 Task: Go to Program & Features. Select Whole Food Market. Add to cart Fair Trade Organic Coffee Beans-1. Place order for Cole Ward, _x000D_
16610 Lowe Rd_x000D_
Hudson, Michigan(MI), 49247, Cell Number (517) 448-8150
Action: Mouse moved to (34, 68)
Screenshot: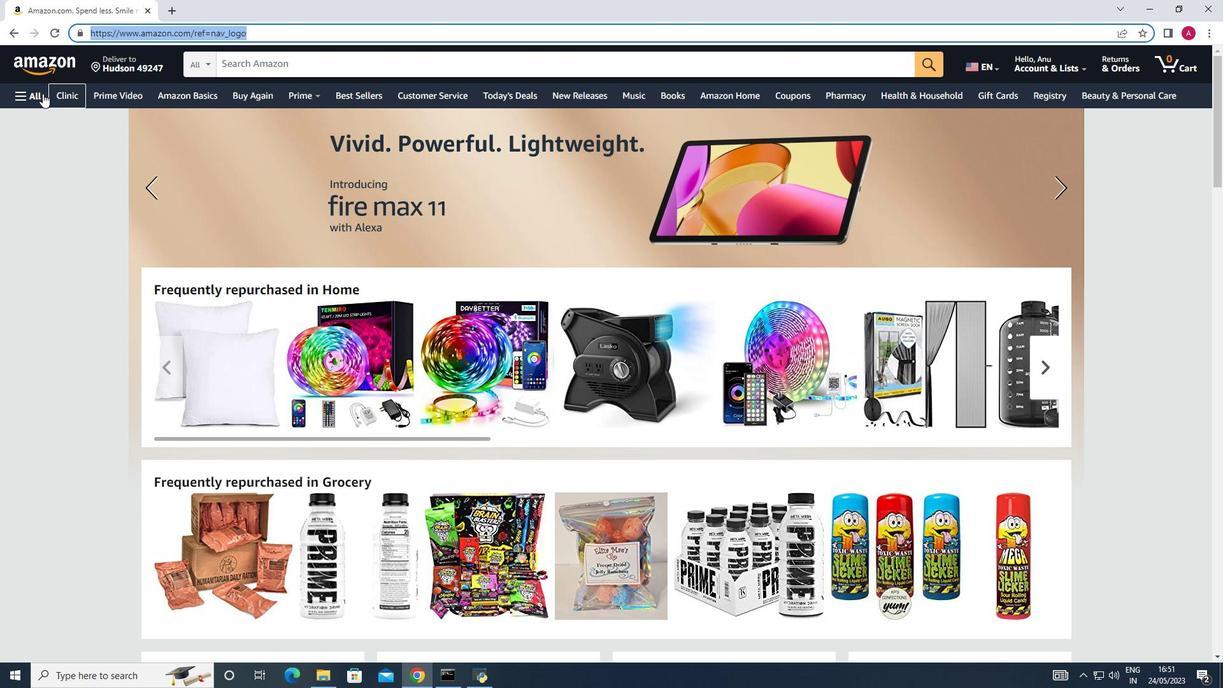 
Action: Mouse pressed left at (34, 68)
Screenshot: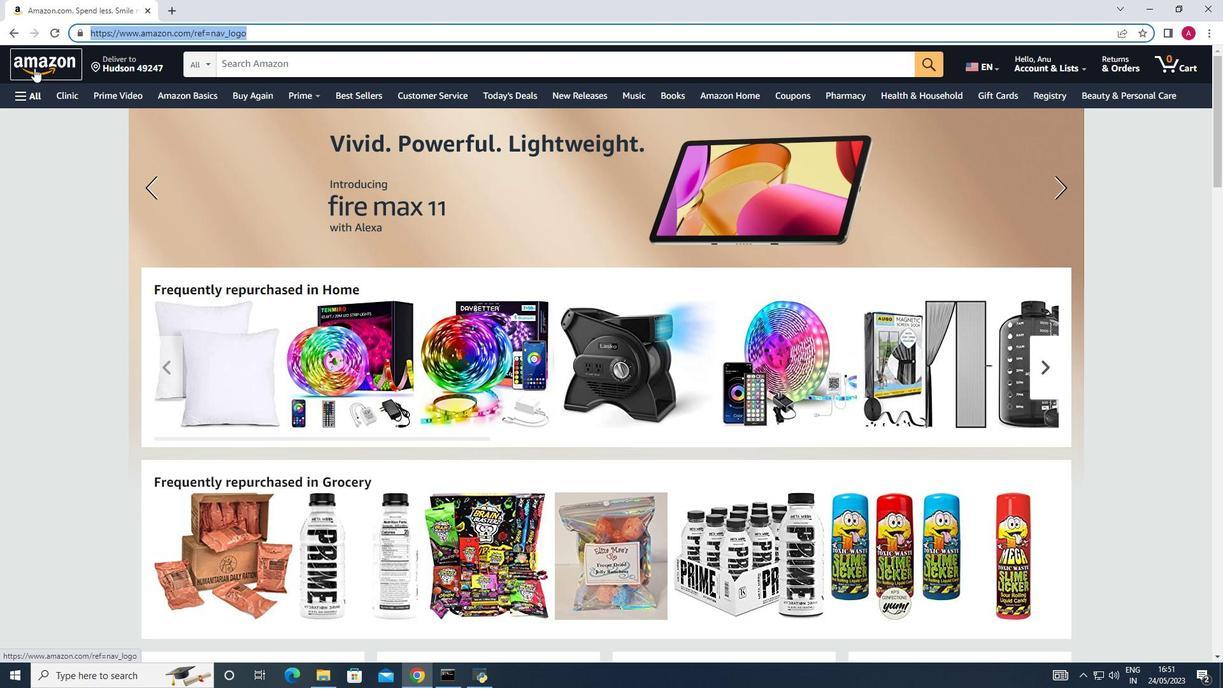 
Action: Mouse moved to (22, 95)
Screenshot: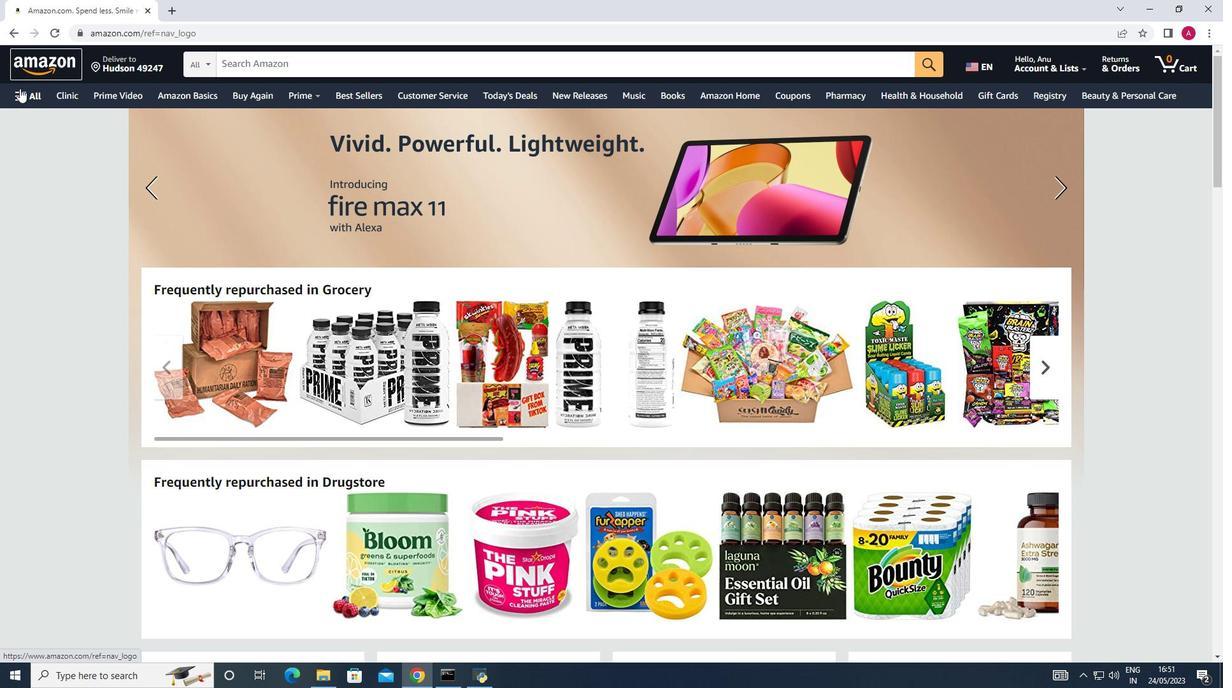 
Action: Mouse pressed left at (22, 95)
Screenshot: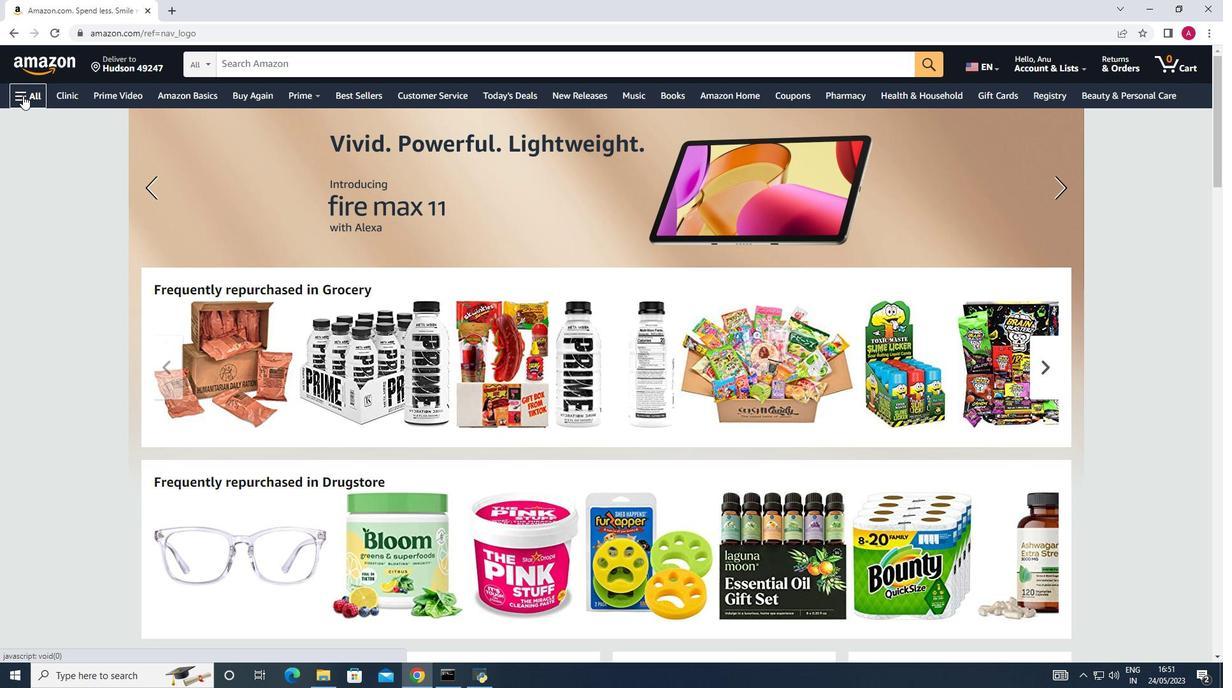 
Action: Mouse moved to (91, 516)
Screenshot: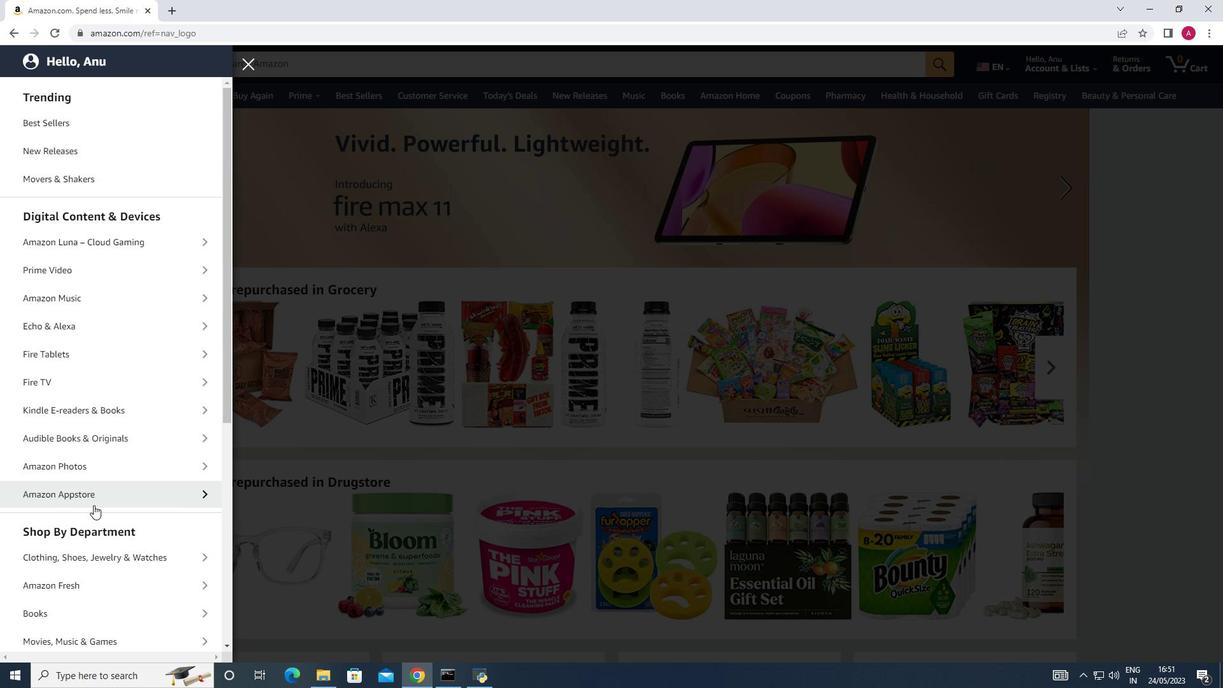 
Action: Mouse scrolled (91, 516) with delta (0, 0)
Screenshot: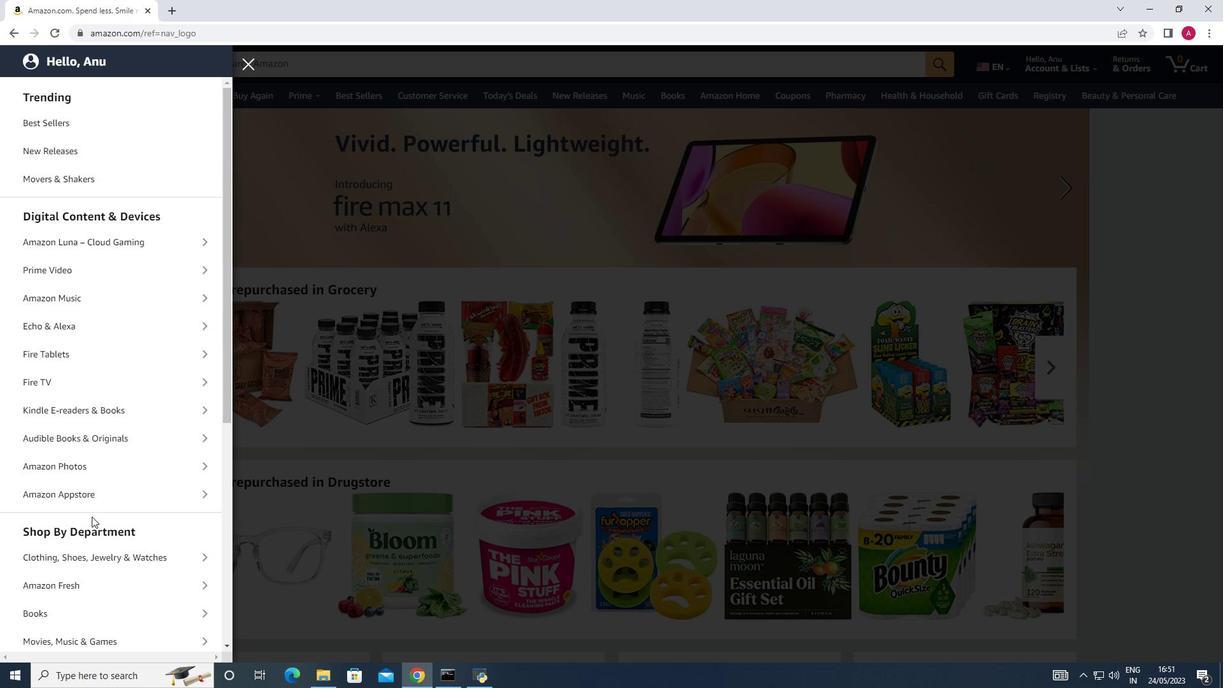
Action: Mouse scrolled (91, 516) with delta (0, 0)
Screenshot: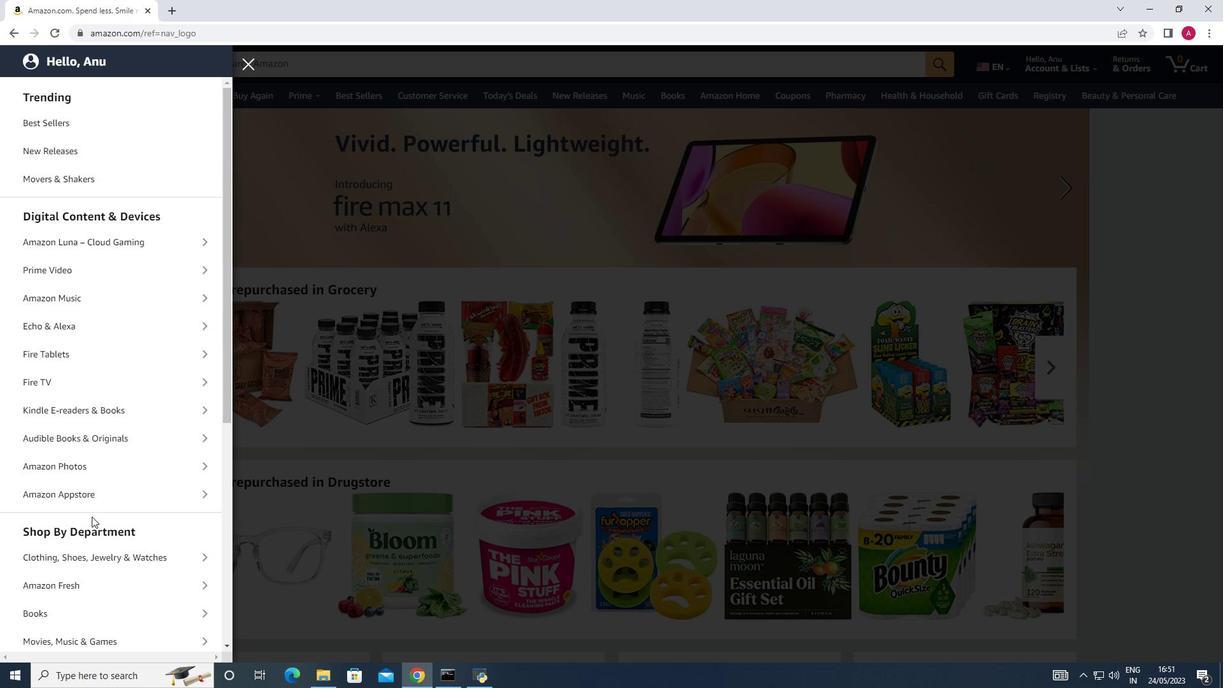 
Action: Mouse scrolled (91, 516) with delta (0, 0)
Screenshot: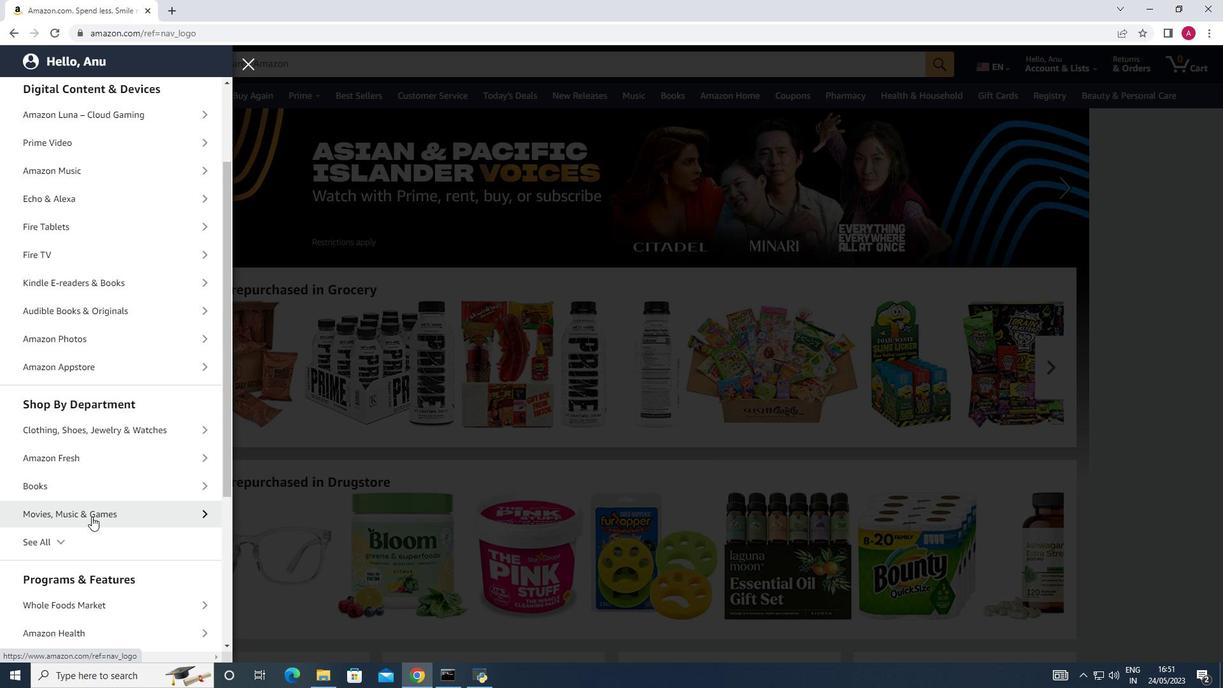 
Action: Mouse scrolled (91, 516) with delta (0, 0)
Screenshot: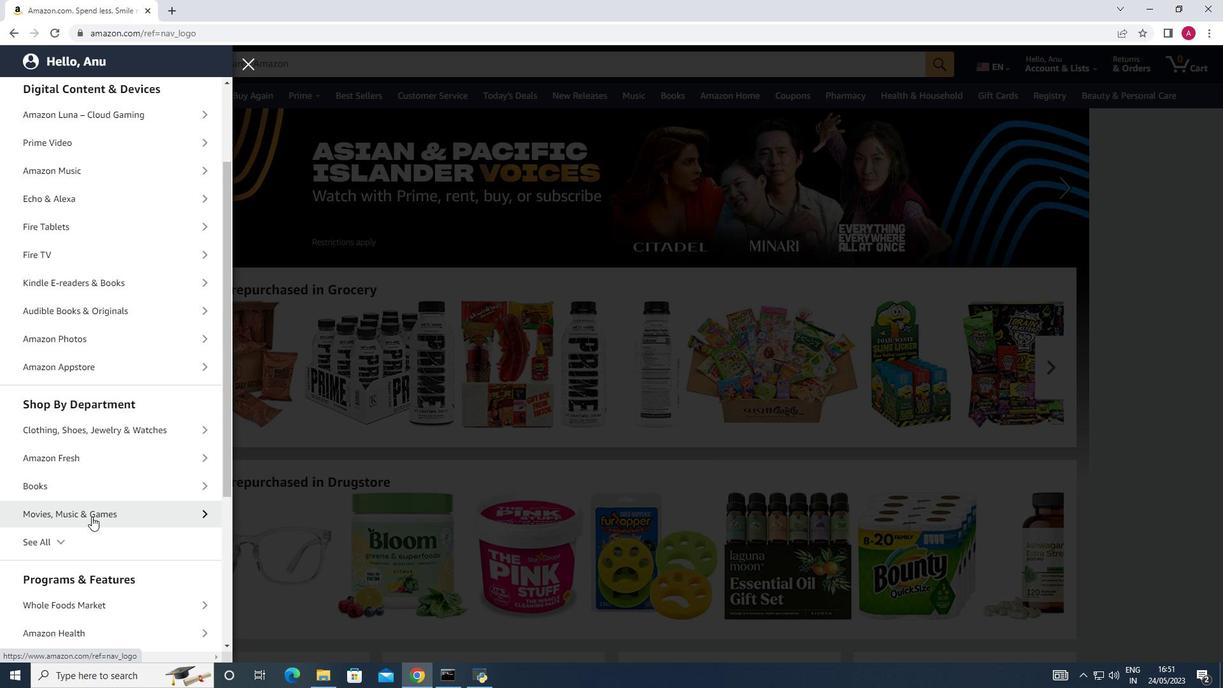 
Action: Mouse moved to (126, 481)
Screenshot: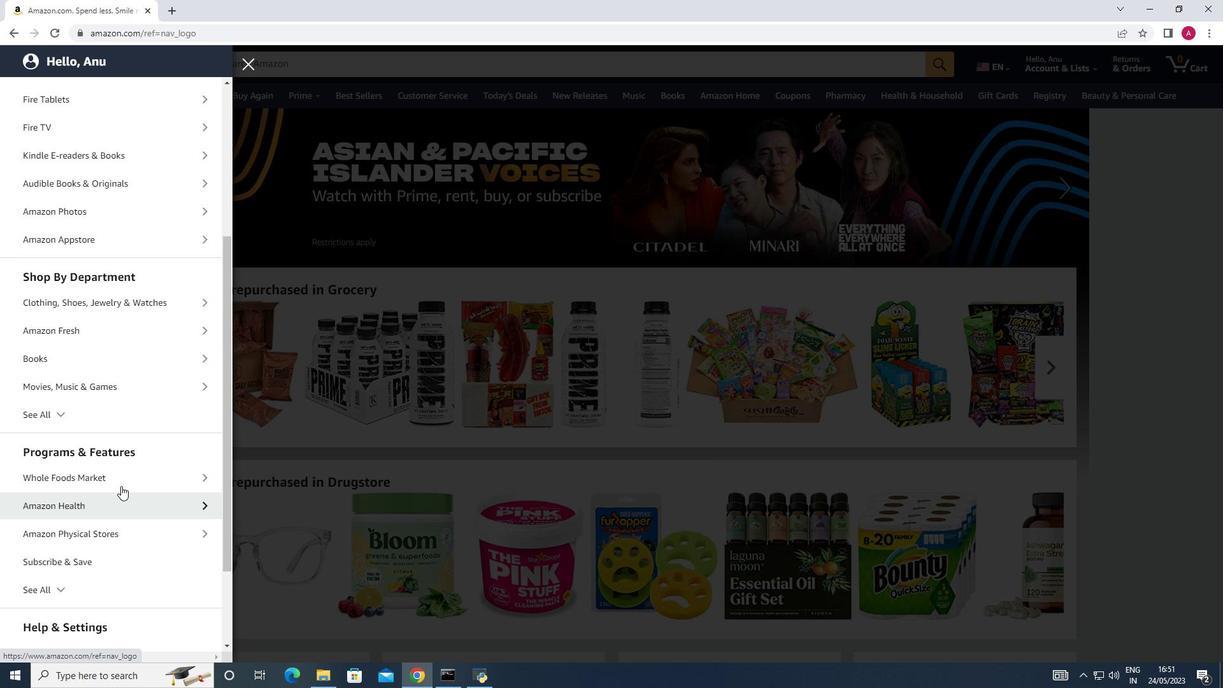 
Action: Mouse pressed left at (126, 481)
Screenshot: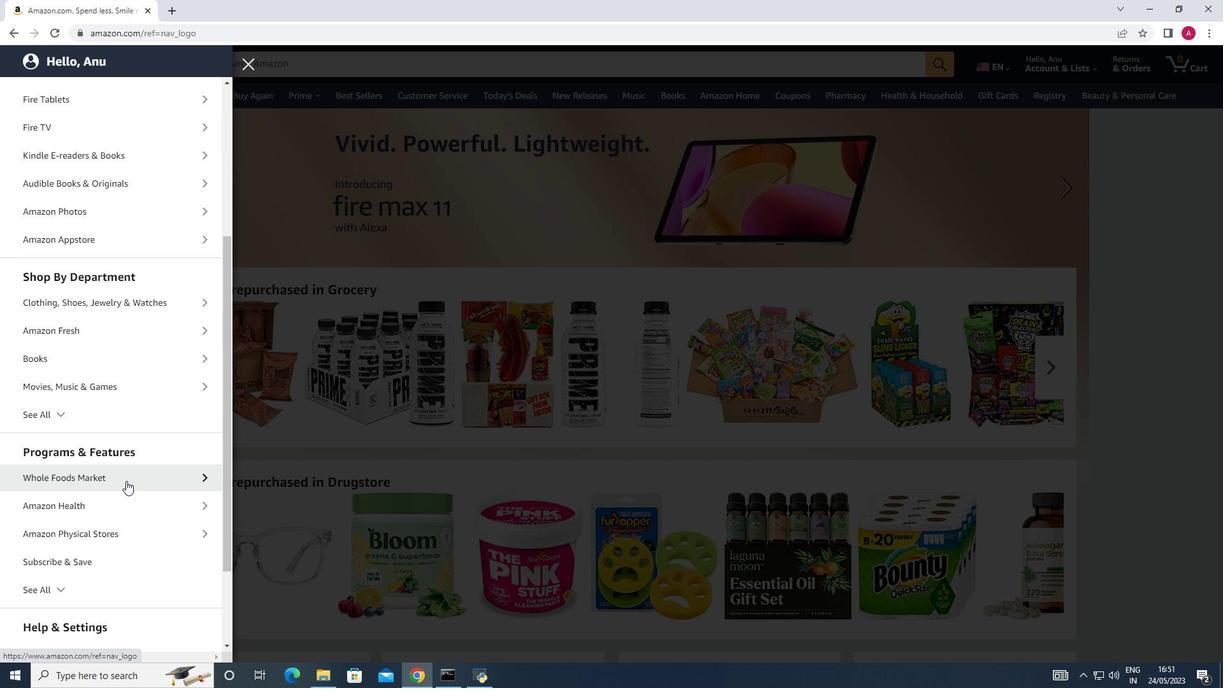 
Action: Mouse moved to (118, 154)
Screenshot: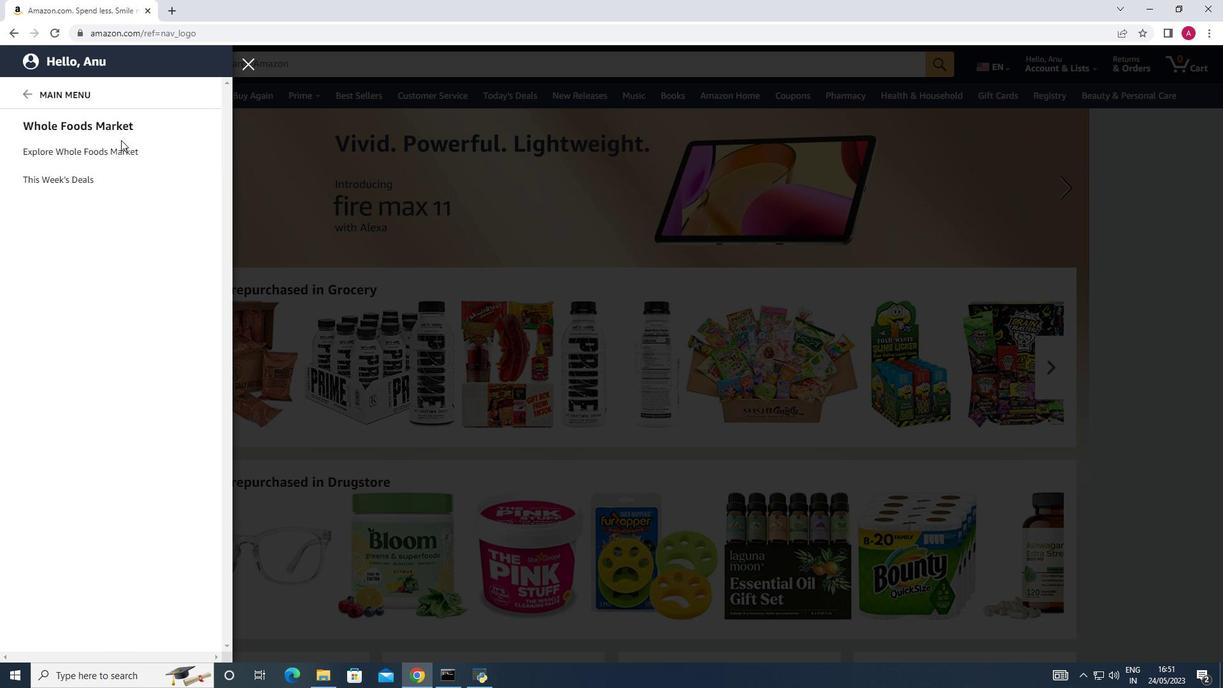 
Action: Mouse pressed left at (118, 154)
Screenshot: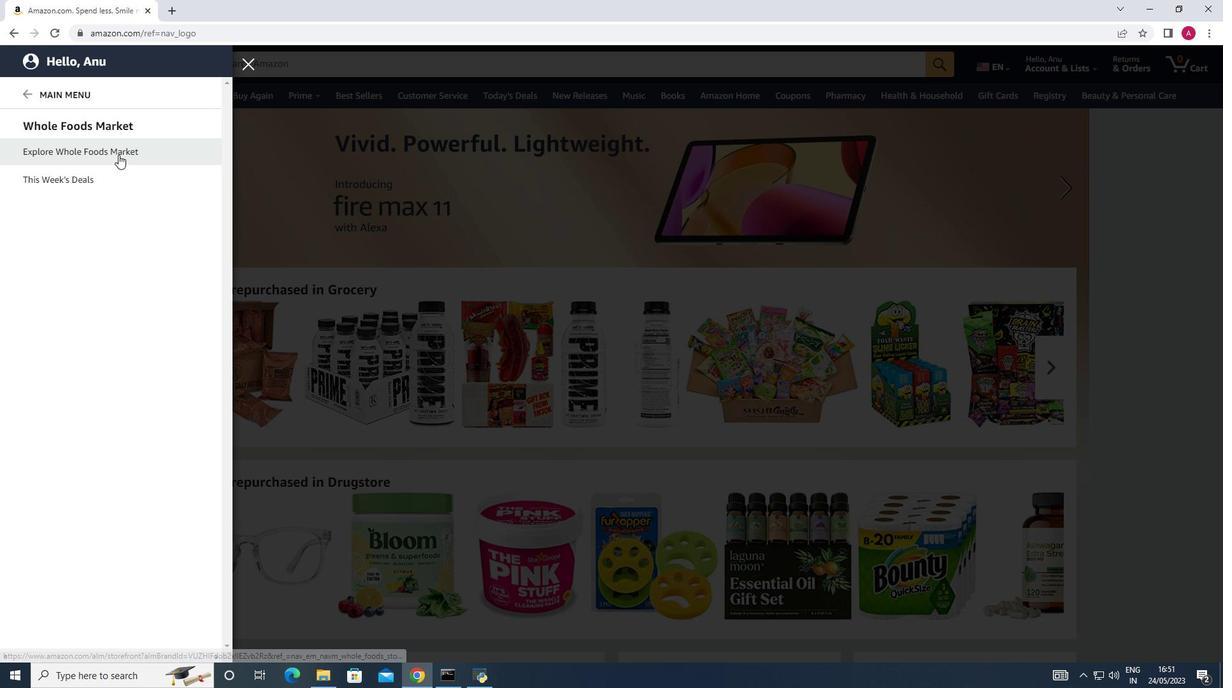 
Action: Mouse moved to (692, 581)
Screenshot: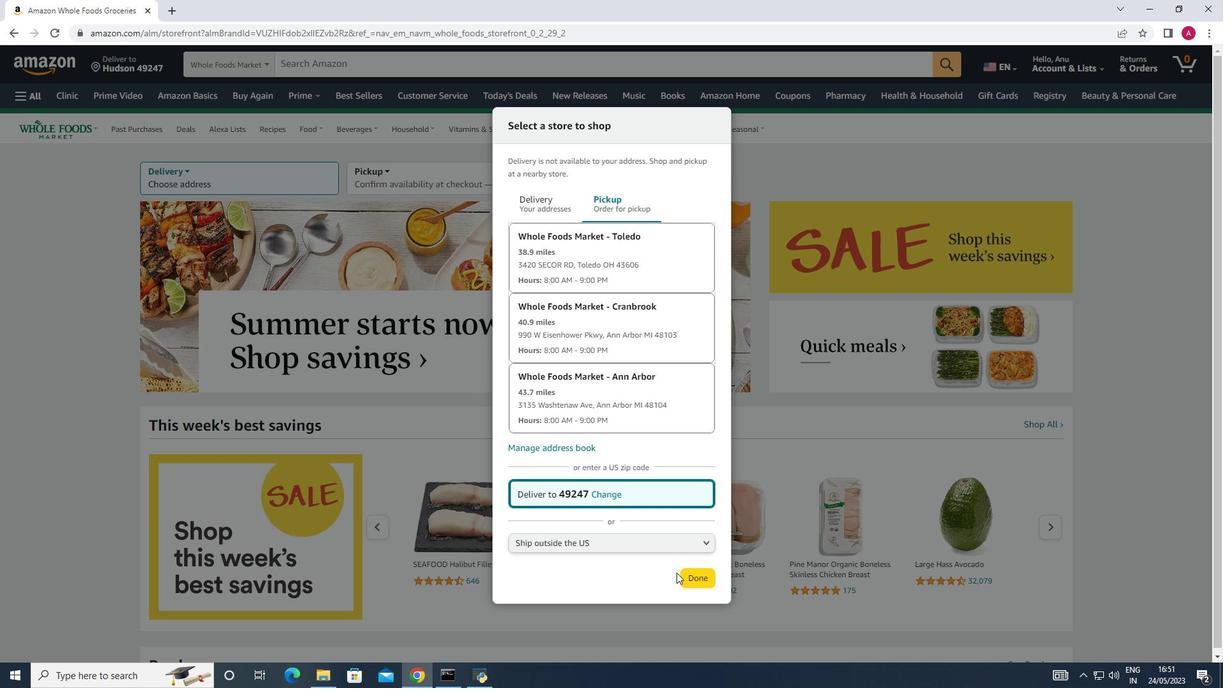 
Action: Mouse pressed left at (692, 581)
Screenshot: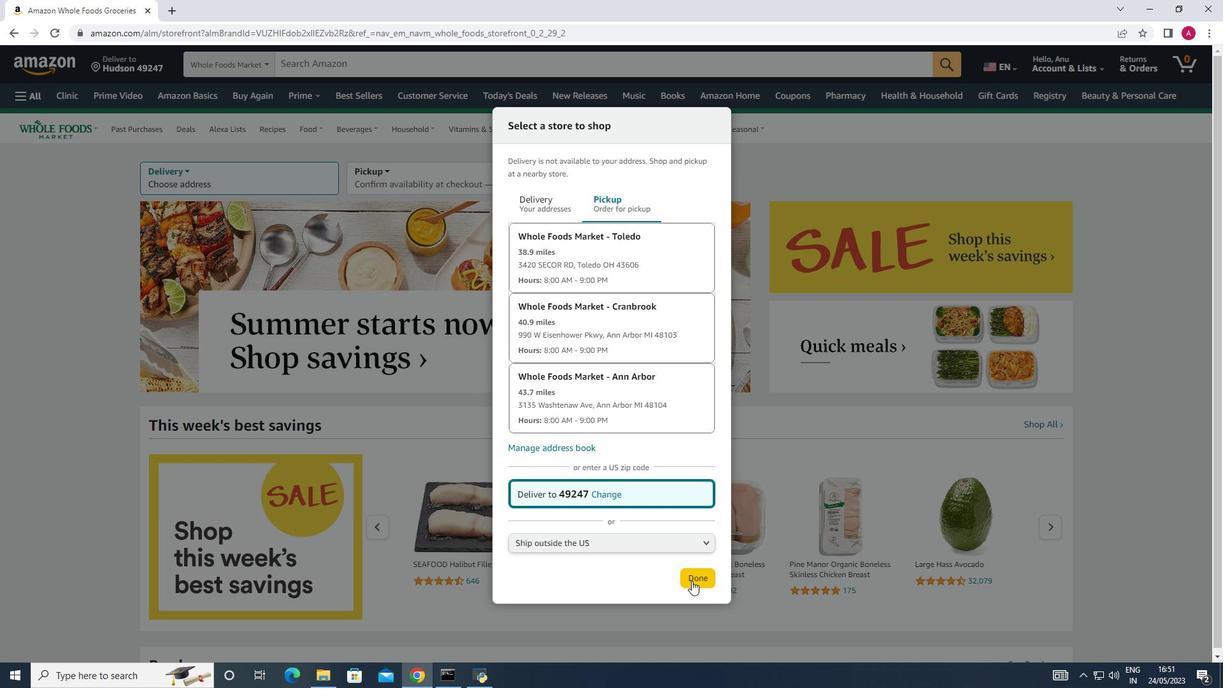 
Action: Mouse moved to (336, 67)
Screenshot: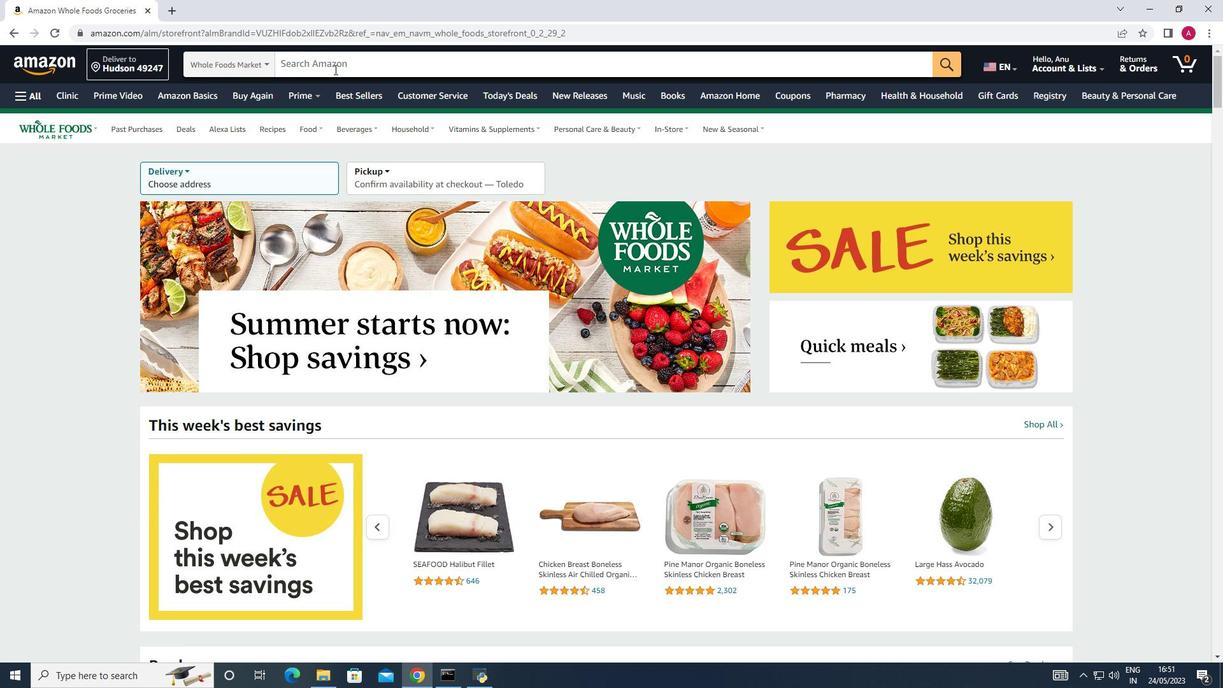 
Action: Mouse pressed left at (336, 67)
Screenshot: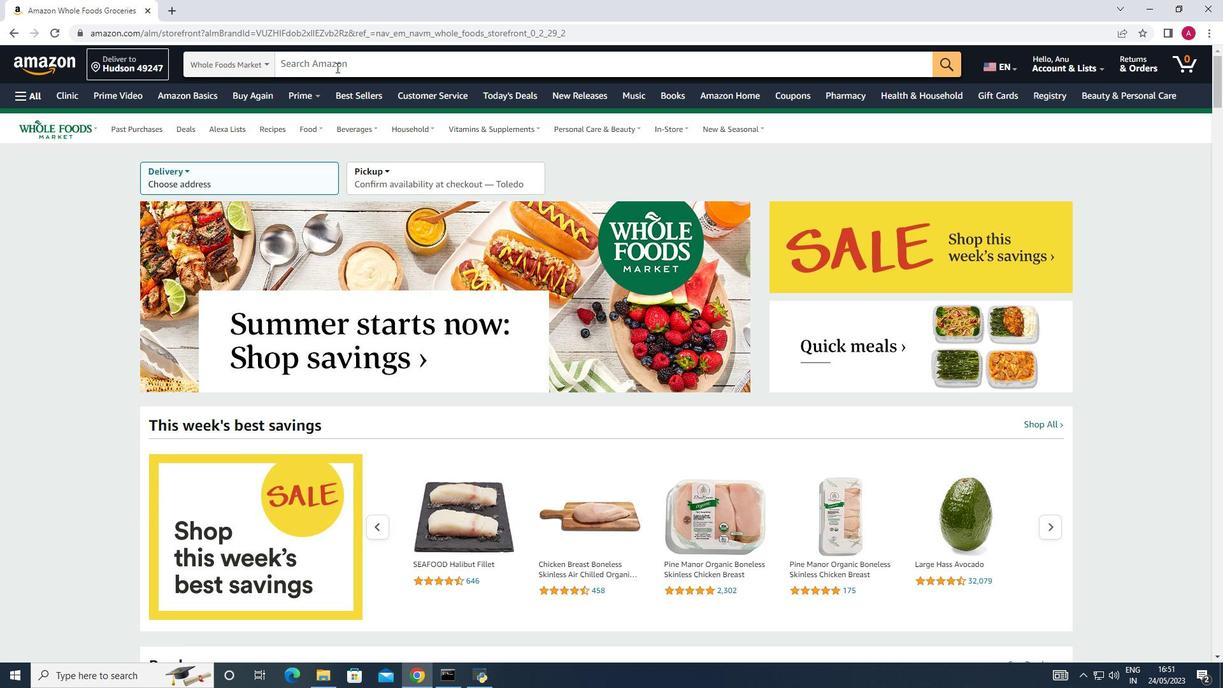 
Action: Key pressed fair<Key.space>trade<Key.space>organic<Key.space>coffee<Key.enter>
Screenshot: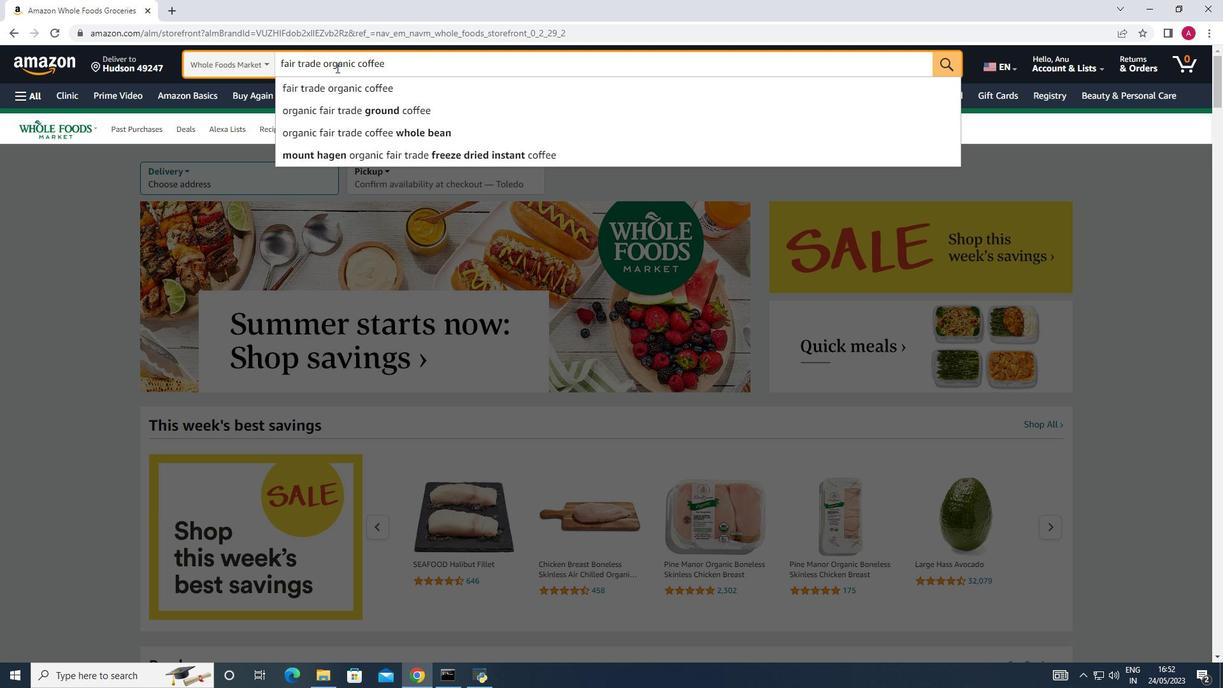 
Action: Mouse moved to (892, 431)
Screenshot: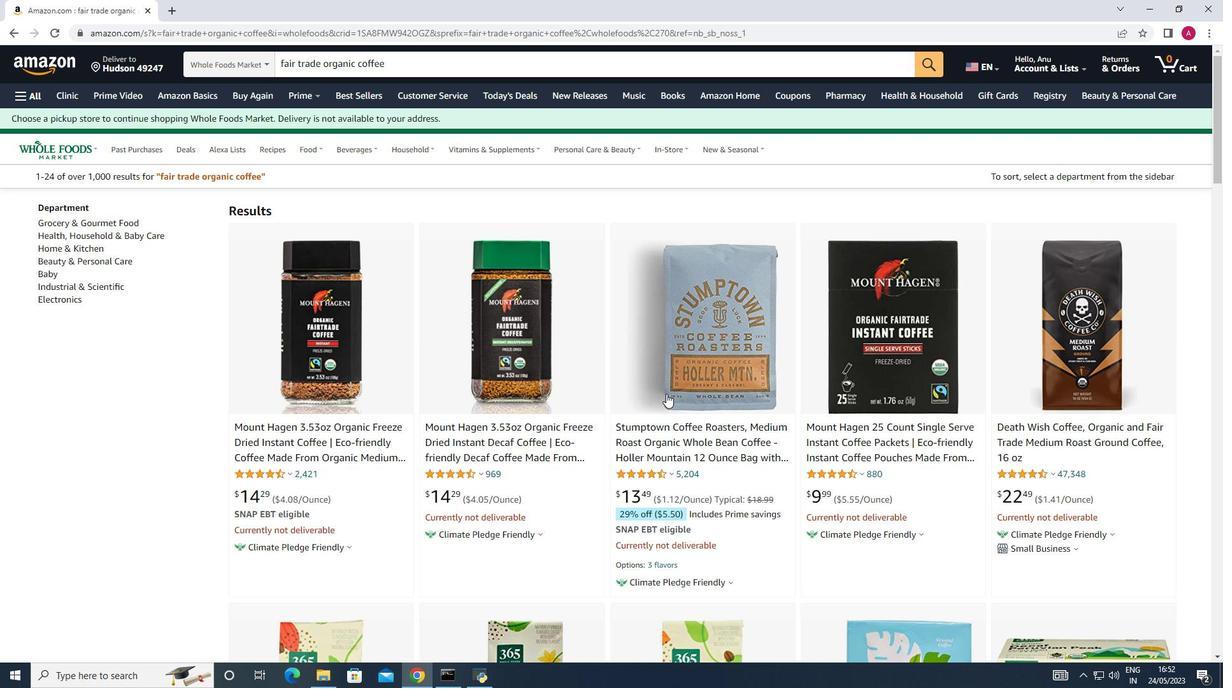 
Action: Mouse scrolled (892, 430) with delta (0, 0)
Screenshot: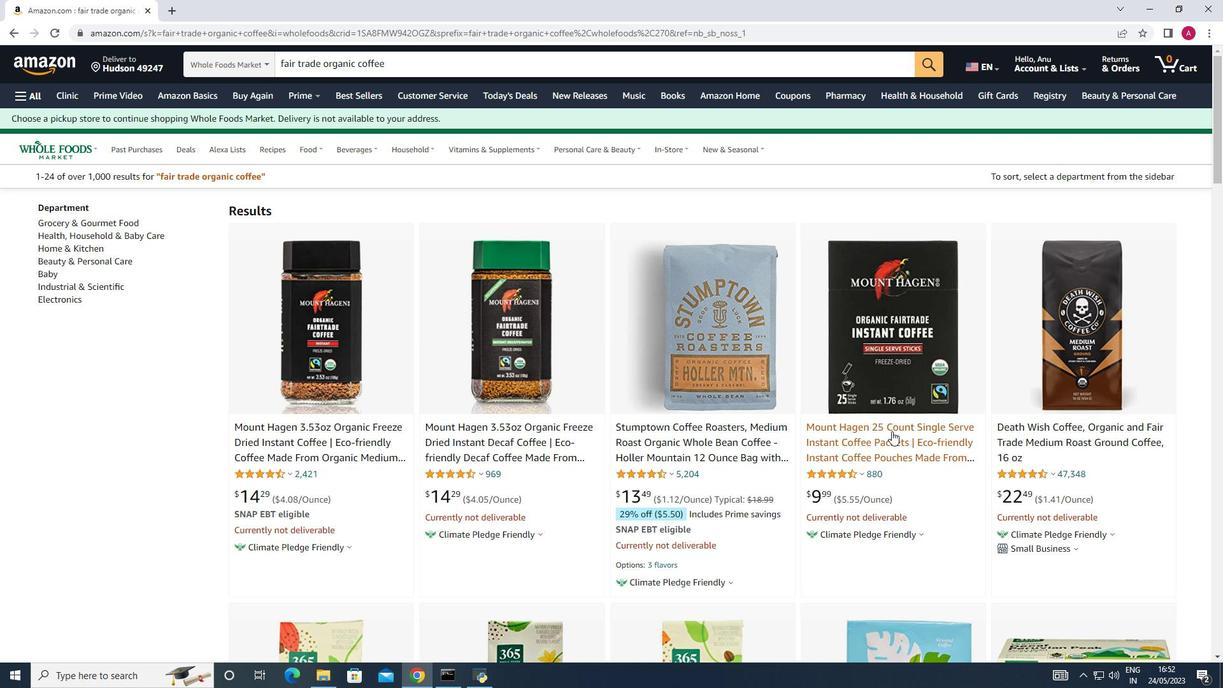 
Action: Mouse scrolled (892, 430) with delta (0, 0)
Screenshot: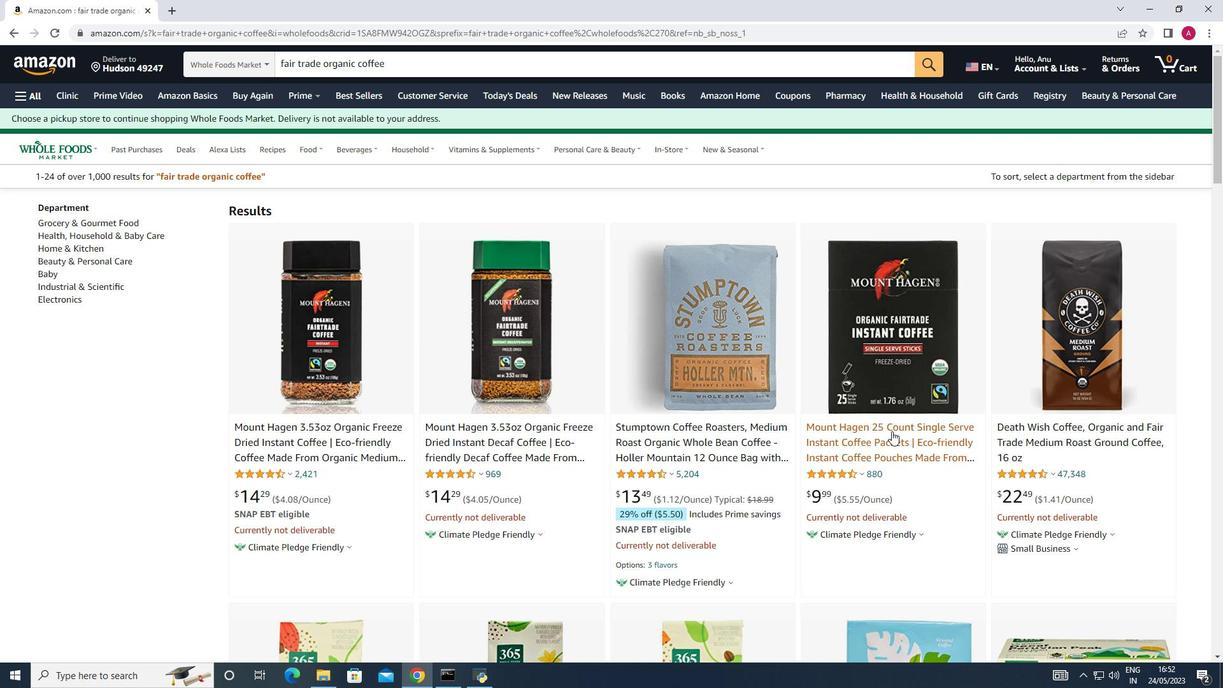 
Action: Mouse scrolled (892, 430) with delta (0, 0)
Screenshot: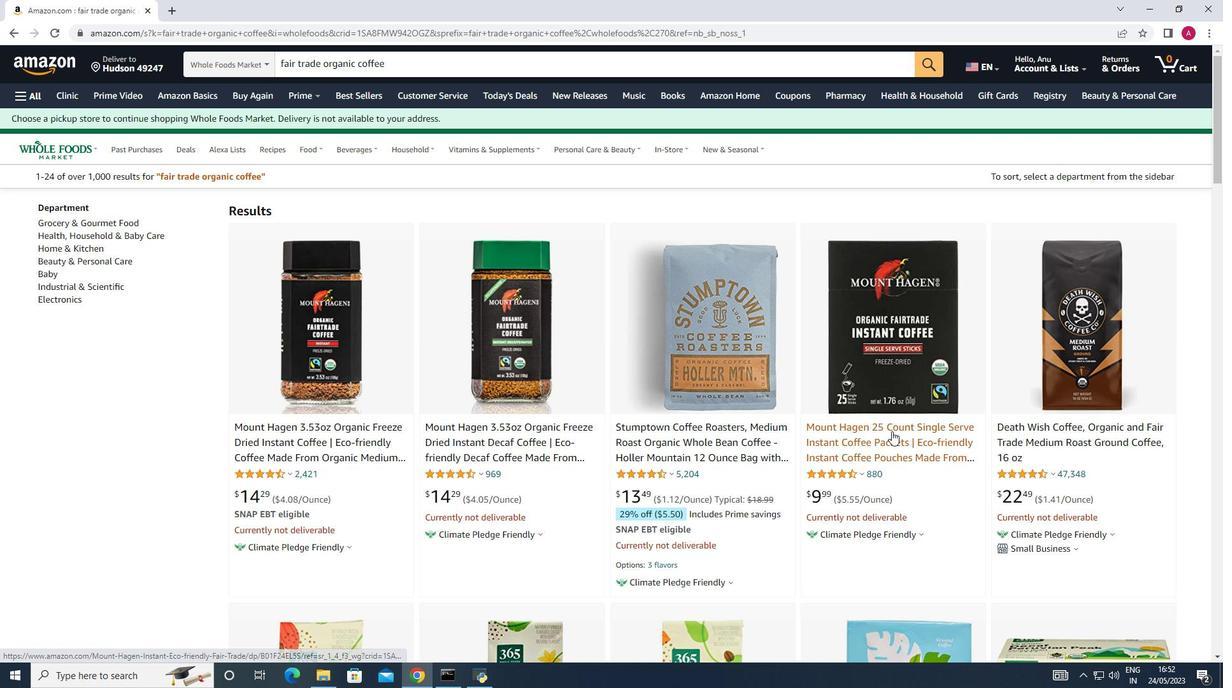 
Action: Mouse scrolled (892, 430) with delta (0, 0)
Screenshot: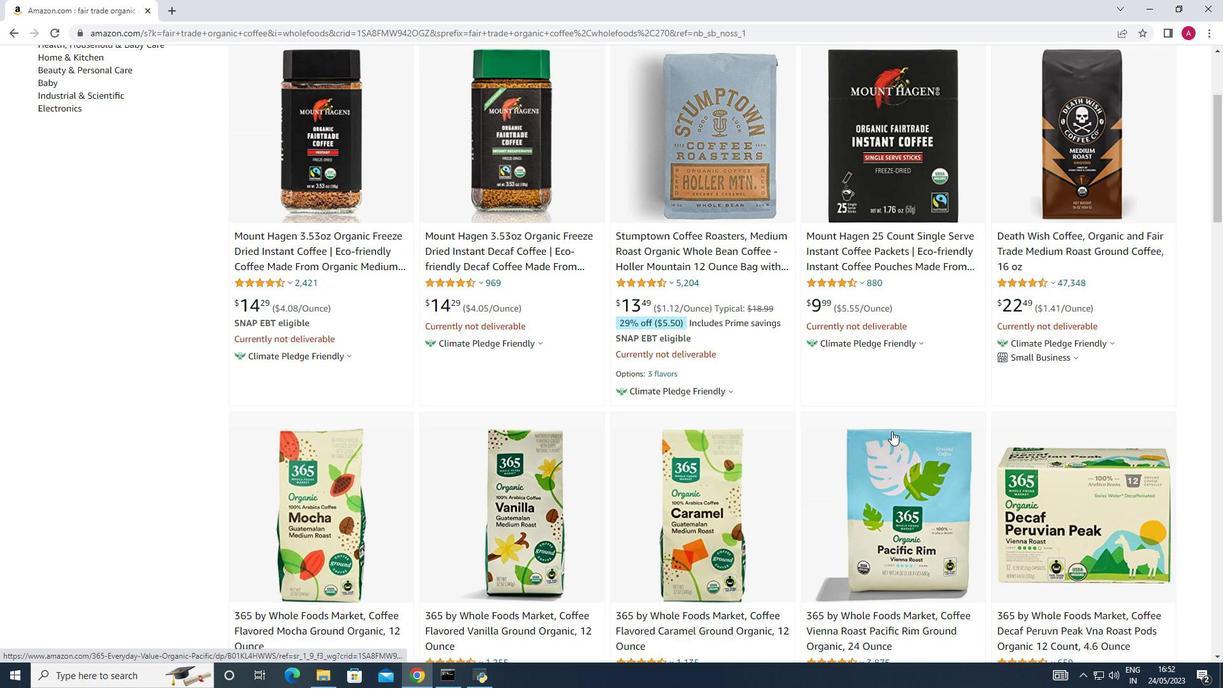 
Action: Mouse scrolled (892, 430) with delta (0, 0)
Screenshot: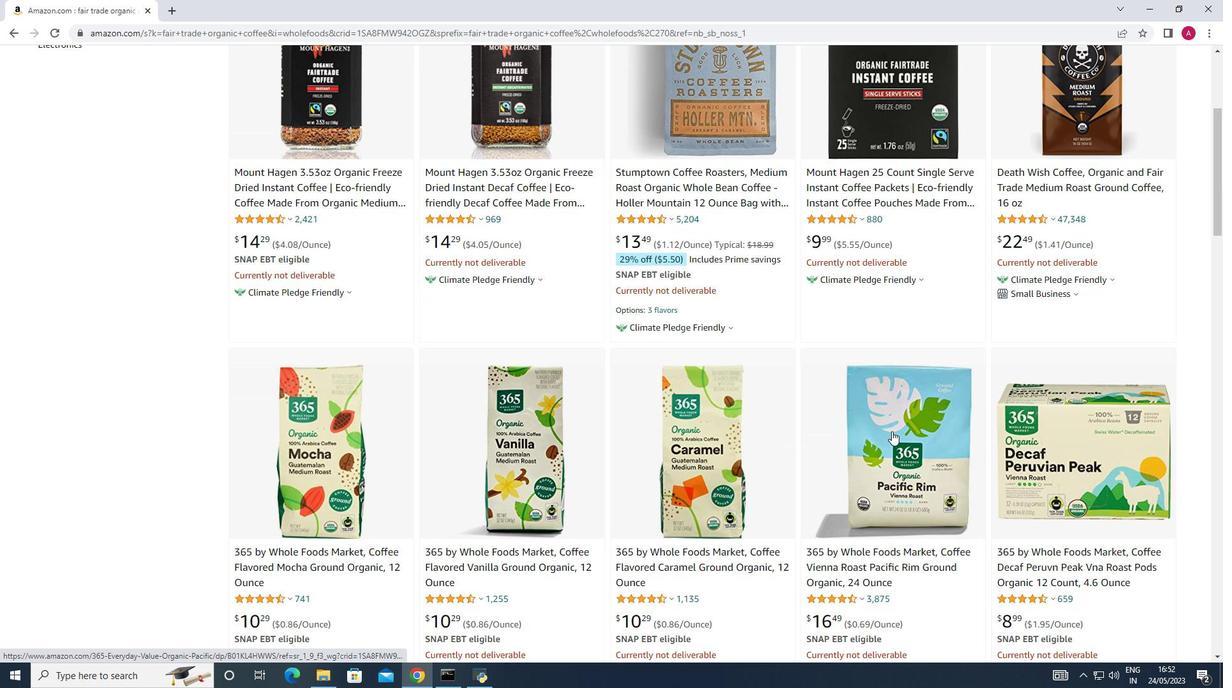 
Action: Mouse scrolled (892, 430) with delta (0, 0)
Screenshot: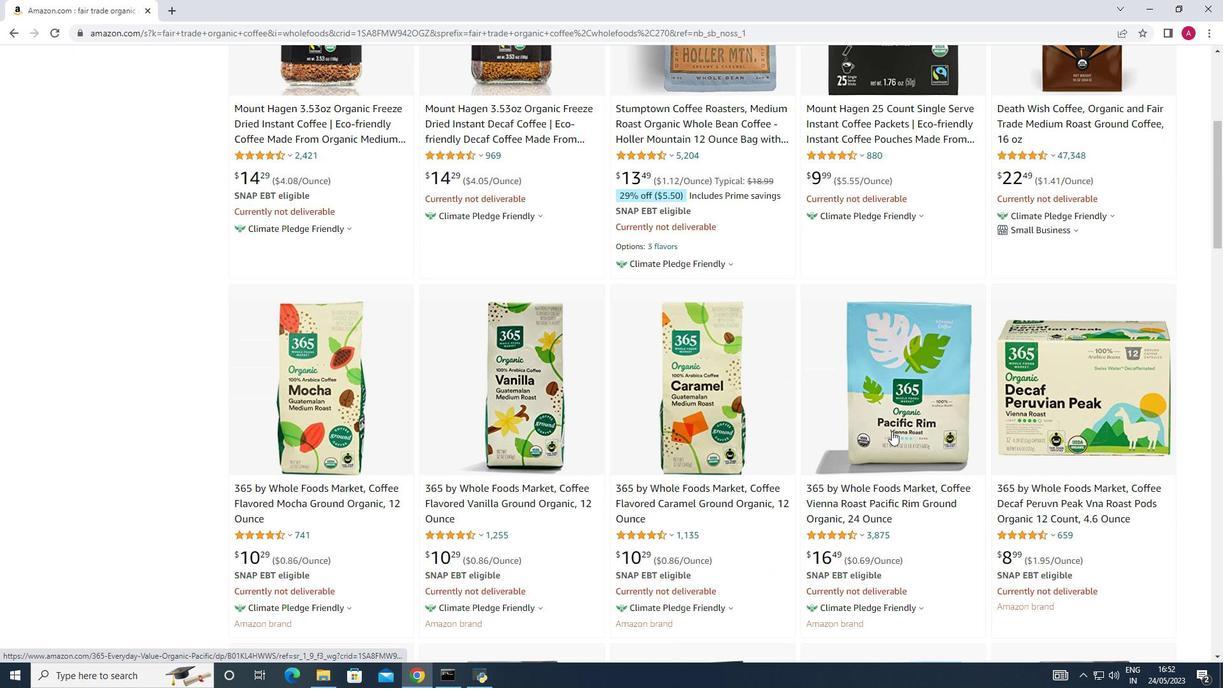 
Action: Mouse scrolled (892, 430) with delta (0, 0)
Screenshot: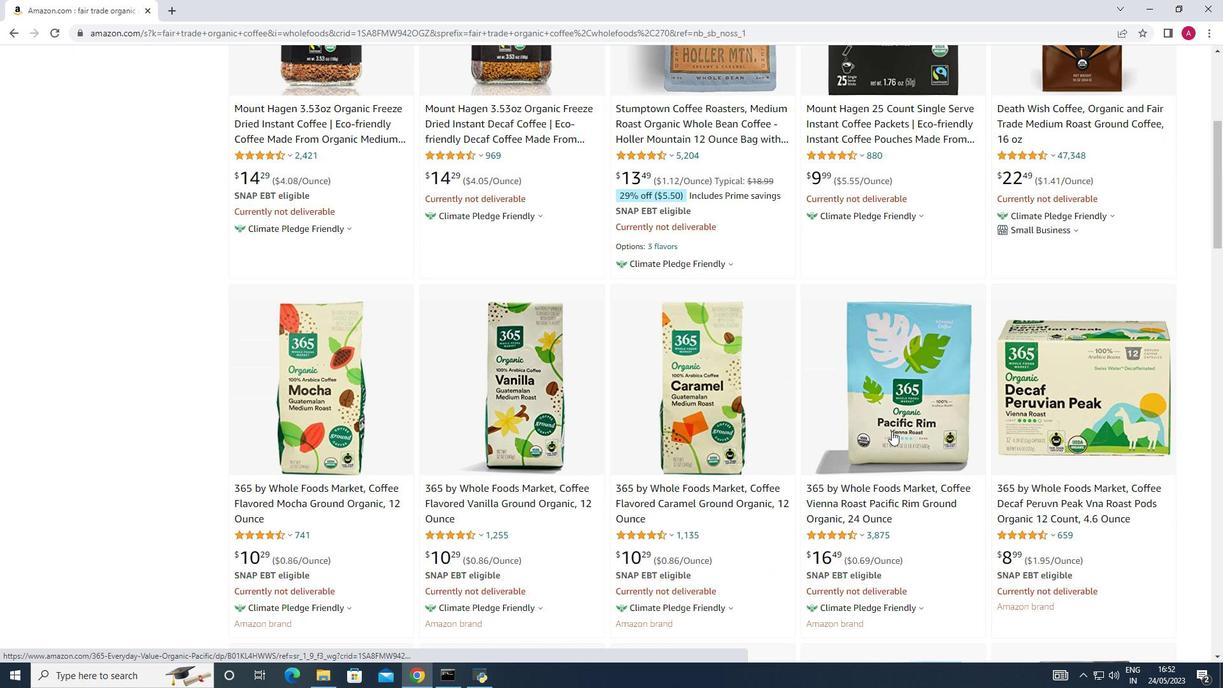 
Action: Mouse scrolled (892, 430) with delta (0, 0)
Screenshot: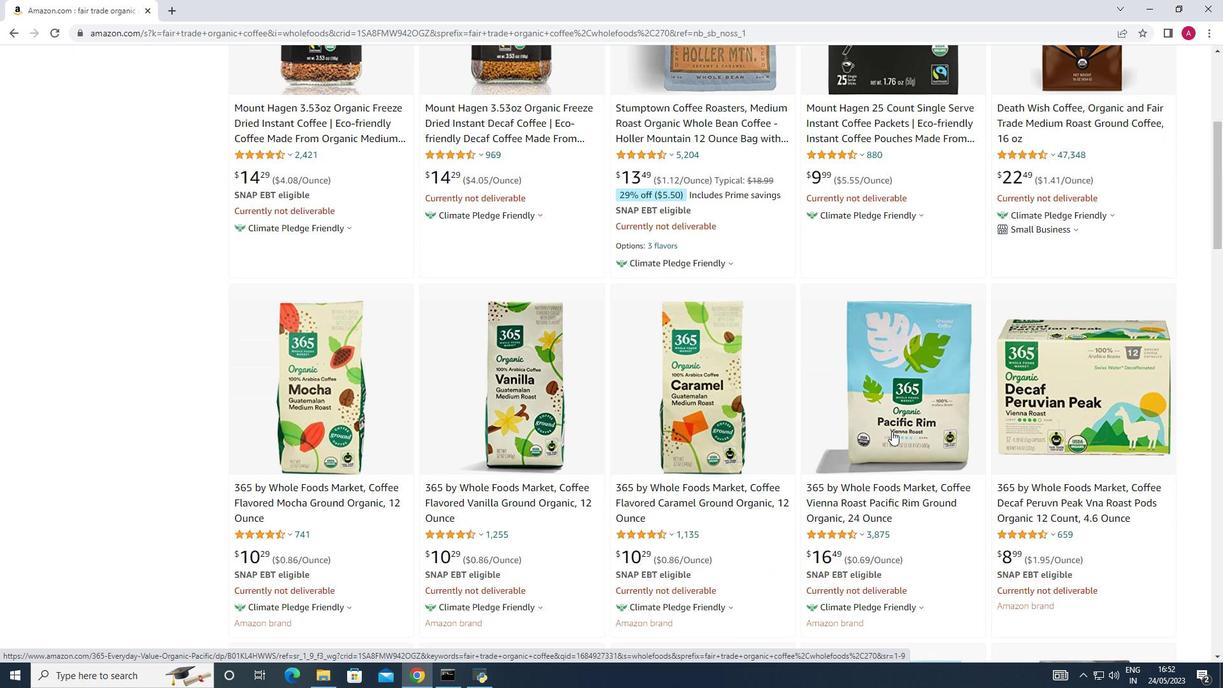 
Action: Mouse scrolled (892, 430) with delta (0, 0)
Screenshot: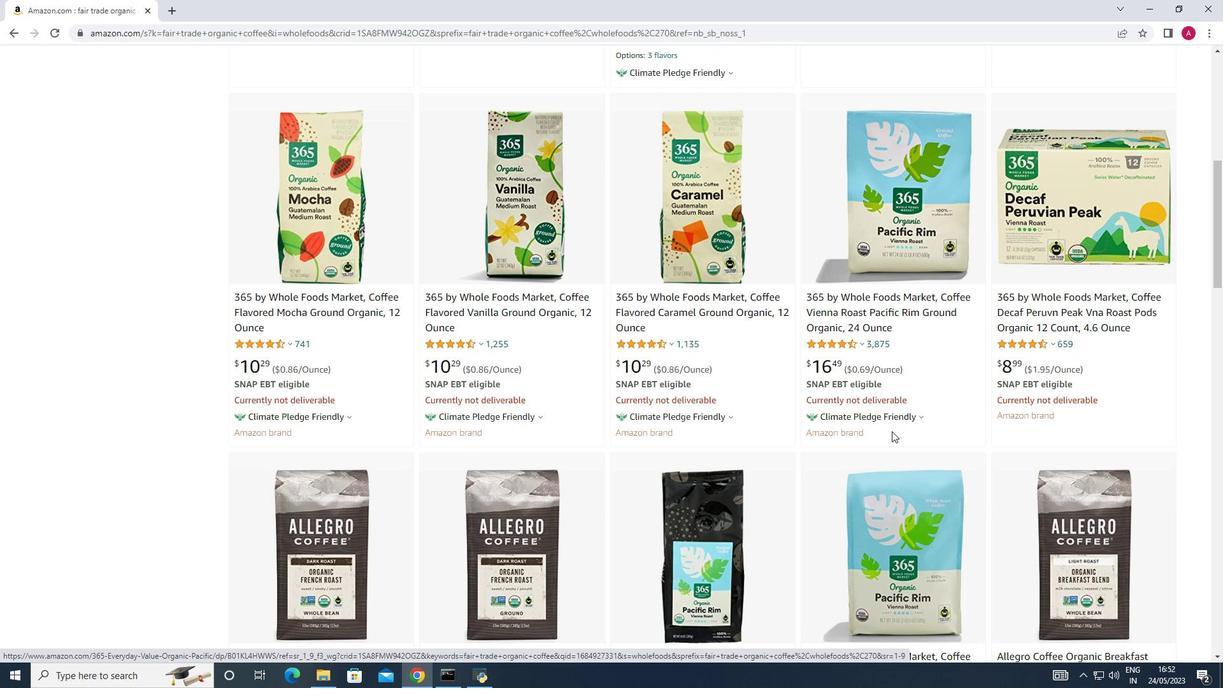 
Action: Mouse scrolled (892, 430) with delta (0, 0)
Screenshot: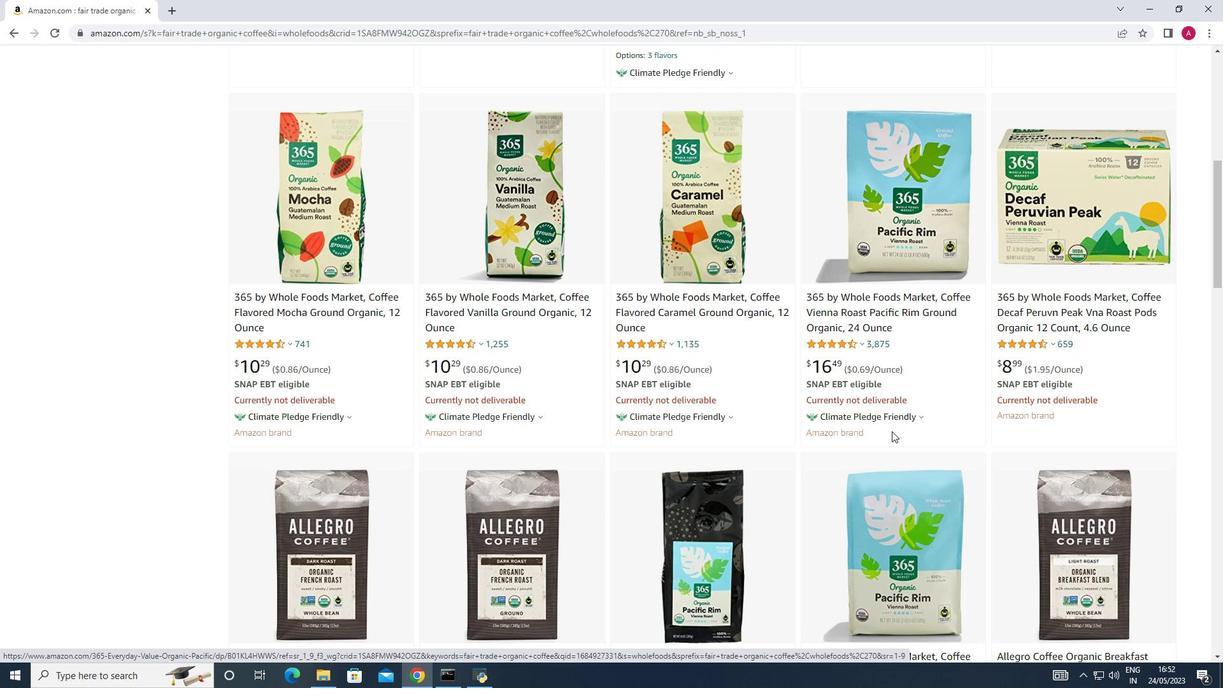 
Action: Mouse scrolled (892, 430) with delta (0, 0)
Screenshot: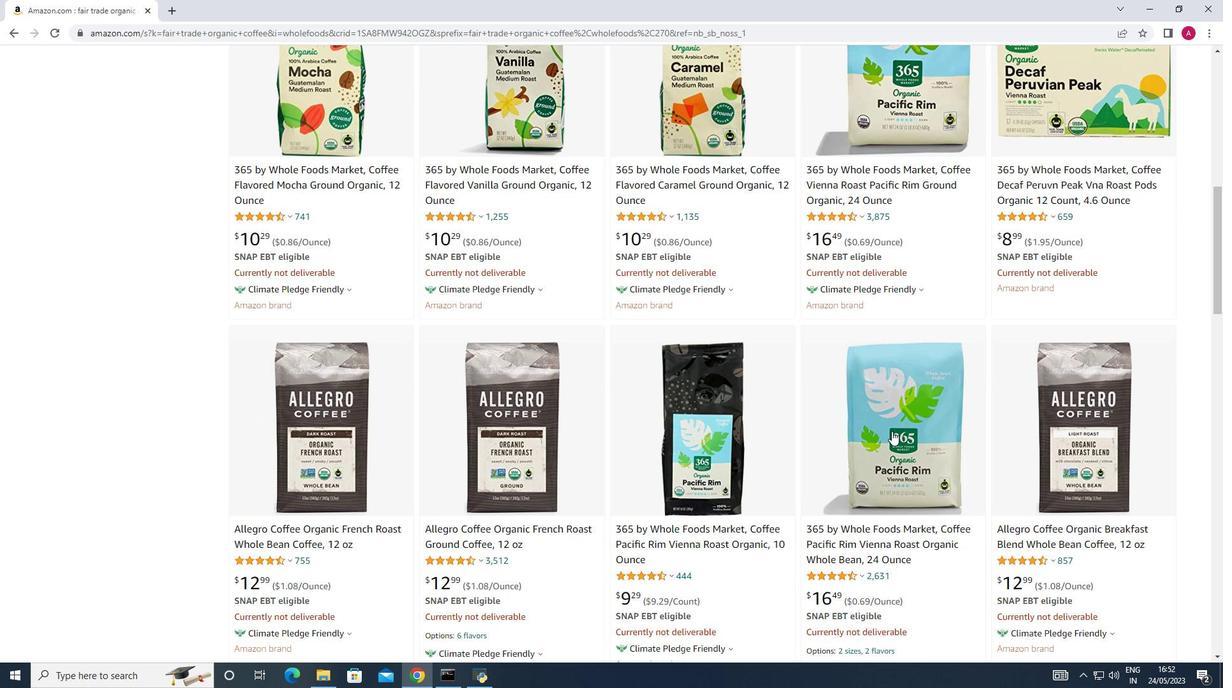 
Action: Mouse scrolled (892, 430) with delta (0, 0)
Screenshot: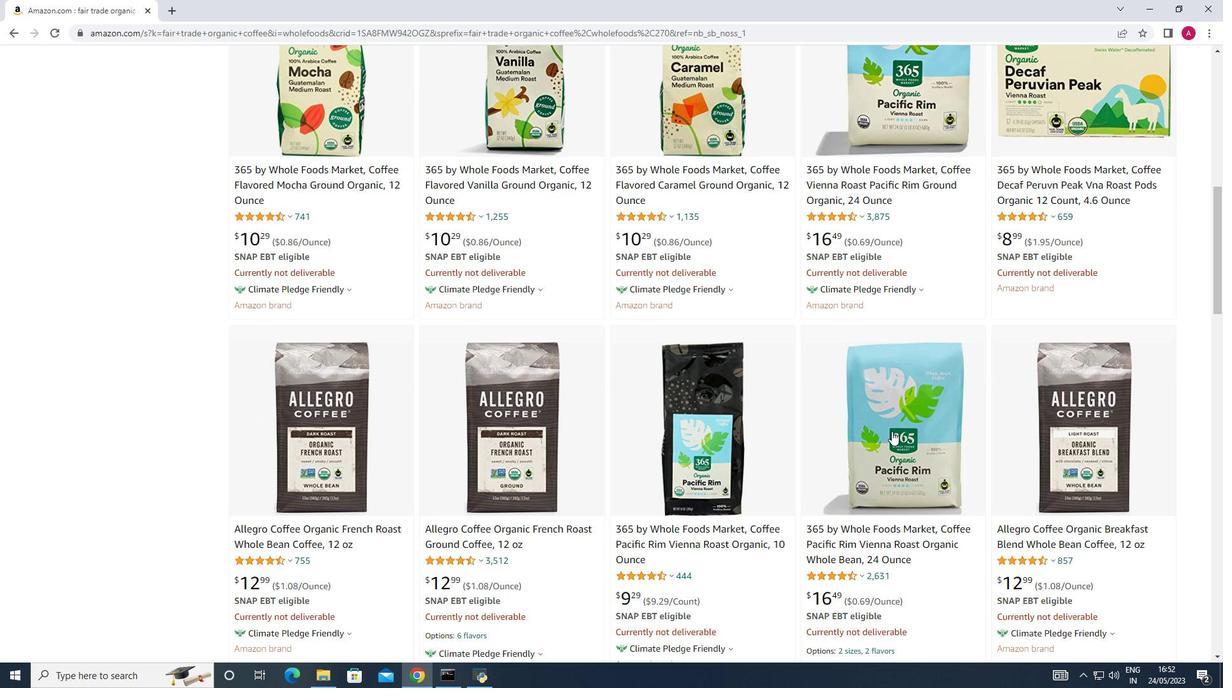 
Action: Mouse scrolled (892, 430) with delta (0, 0)
Screenshot: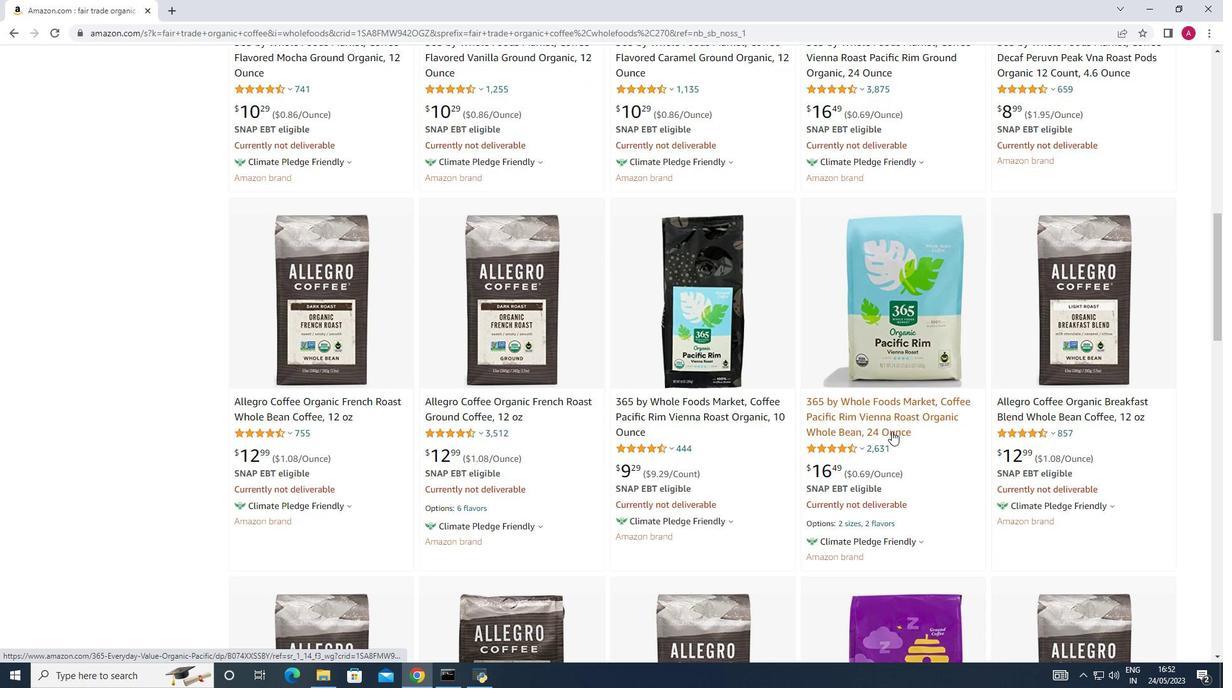 
Action: Mouse scrolled (892, 430) with delta (0, 0)
Screenshot: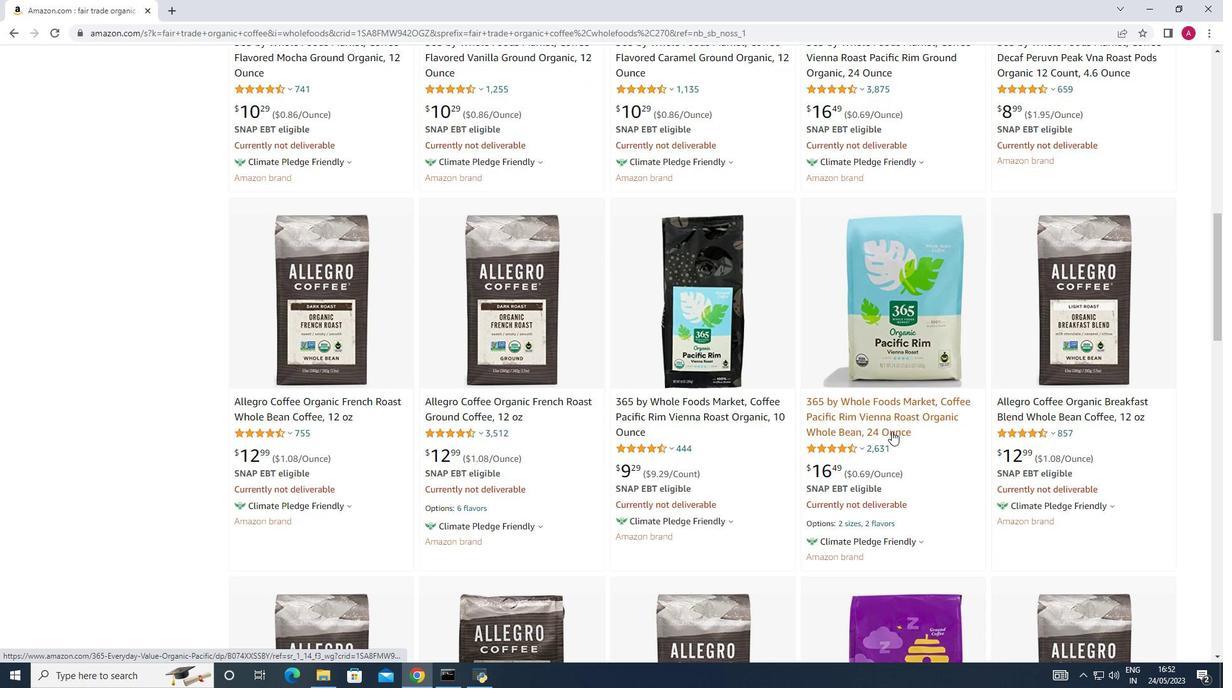 
Action: Mouse scrolled (892, 430) with delta (0, 0)
Screenshot: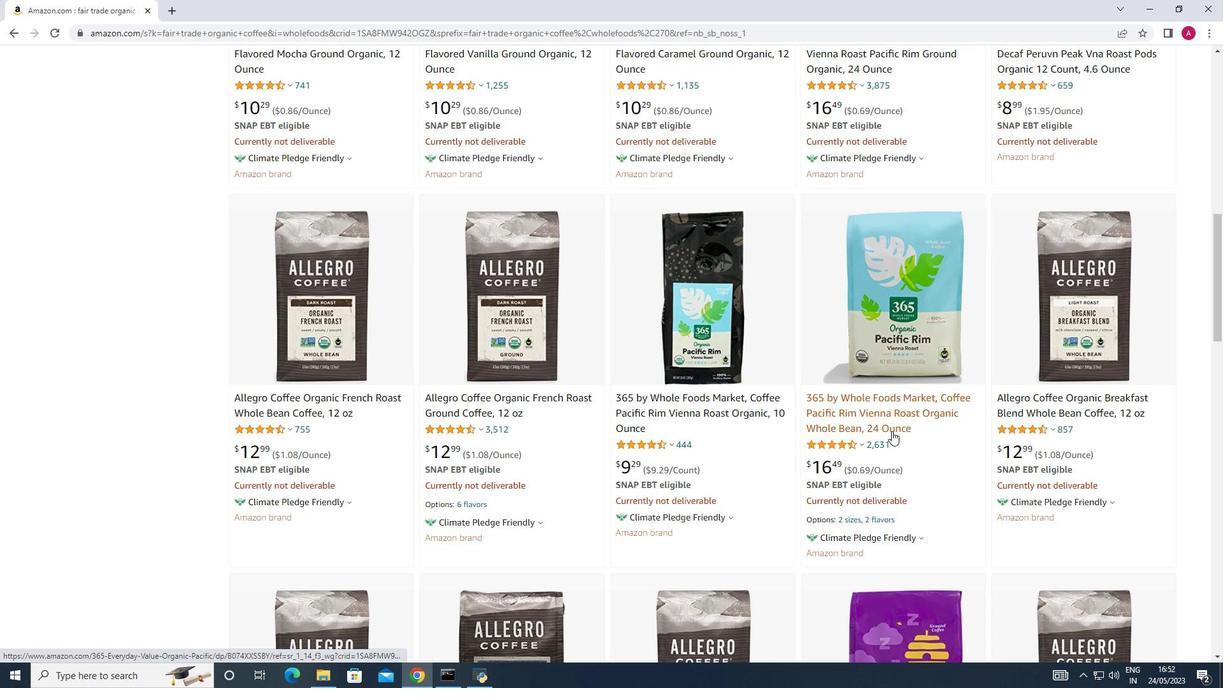 
Action: Mouse scrolled (892, 430) with delta (0, 0)
Screenshot: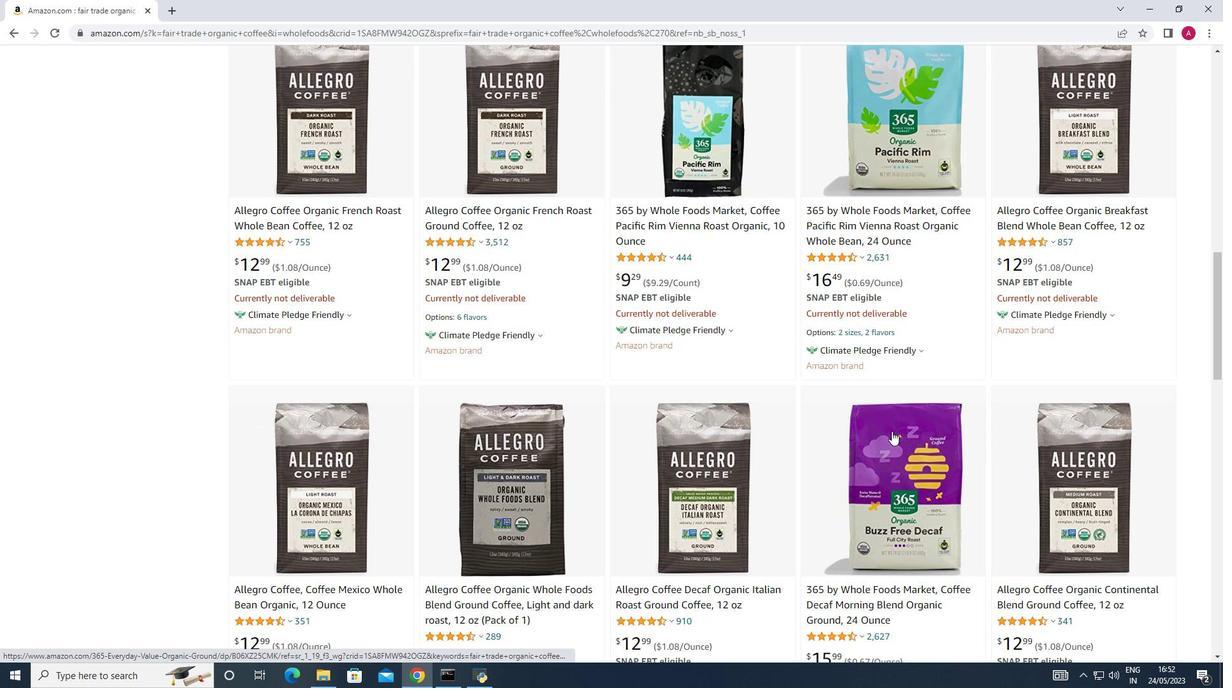 
Action: Mouse scrolled (892, 430) with delta (0, 0)
Screenshot: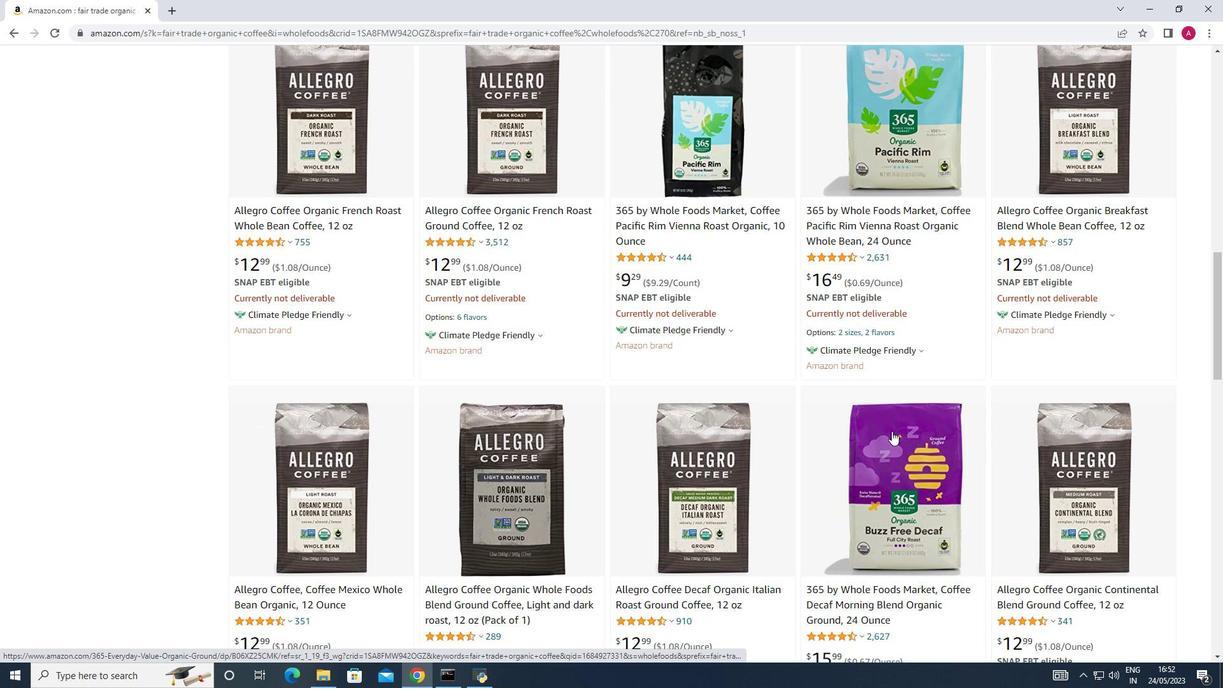 
Action: Mouse scrolled (892, 430) with delta (0, 0)
Screenshot: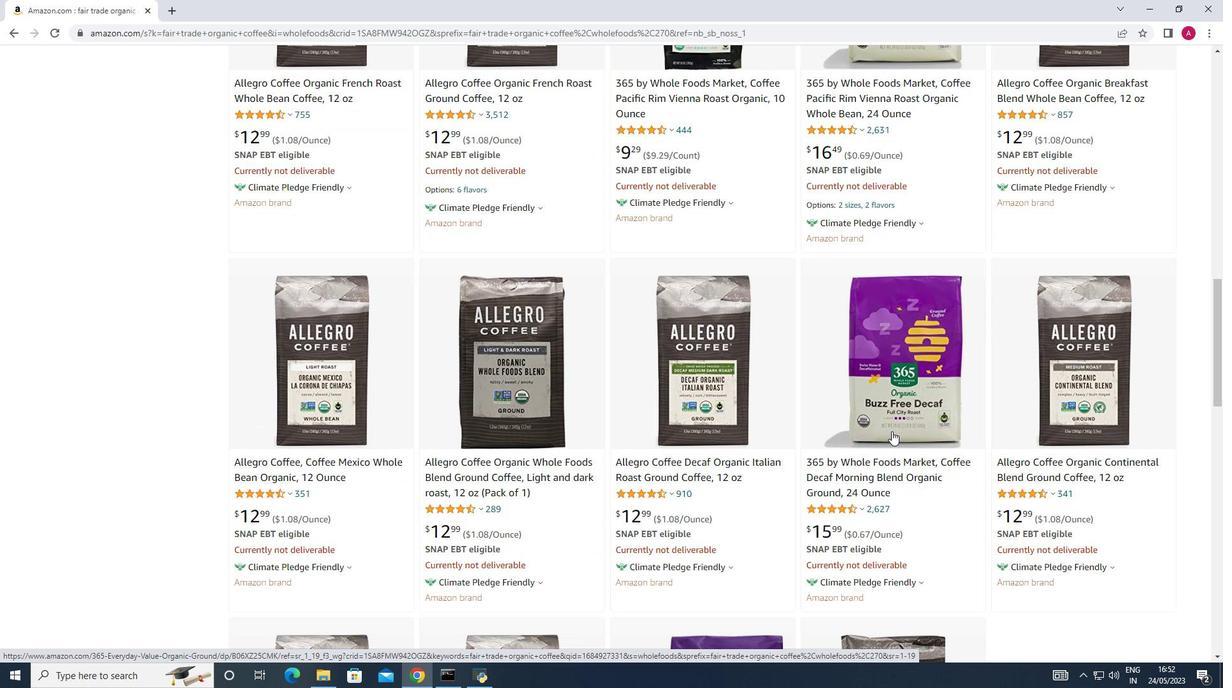 
Action: Mouse scrolled (892, 430) with delta (0, 0)
Screenshot: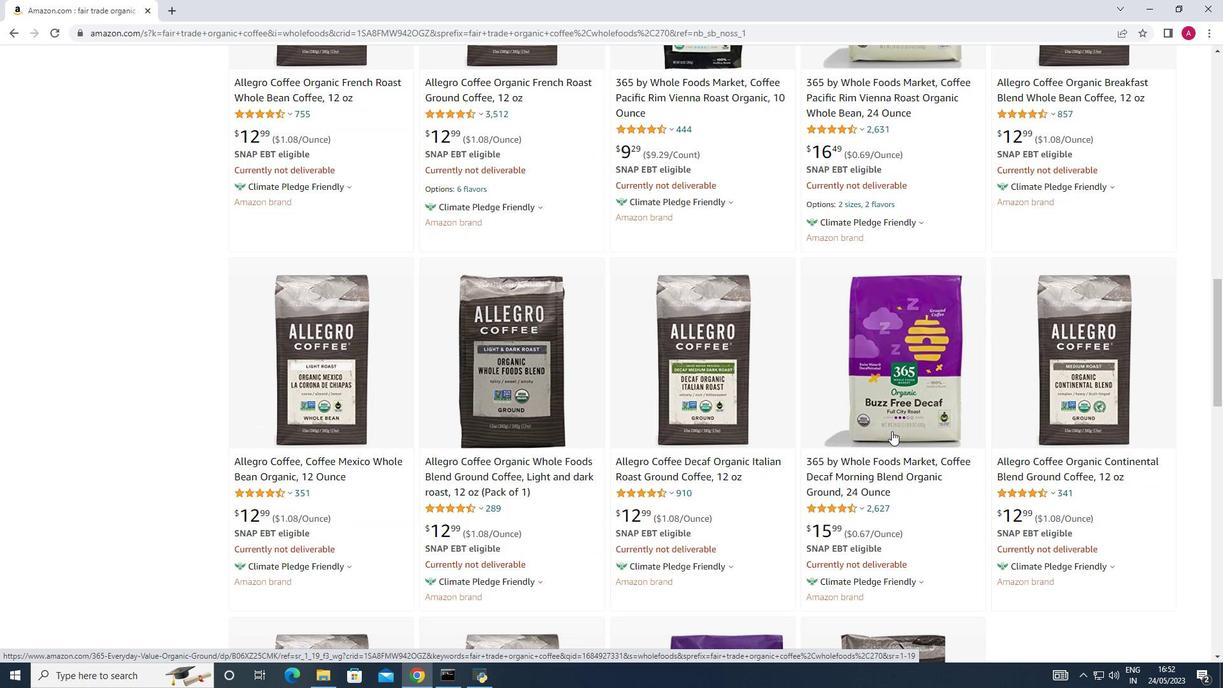 
Action: Mouse scrolled (892, 430) with delta (0, 0)
Screenshot: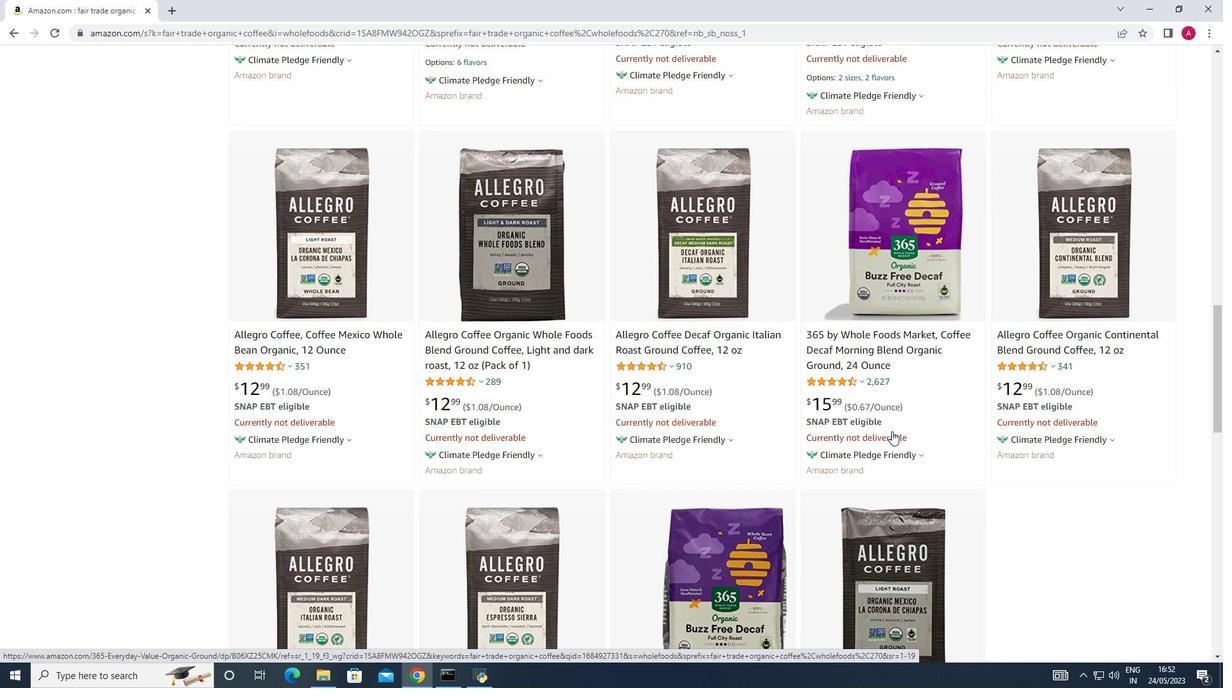 
Action: Mouse scrolled (892, 430) with delta (0, 0)
Screenshot: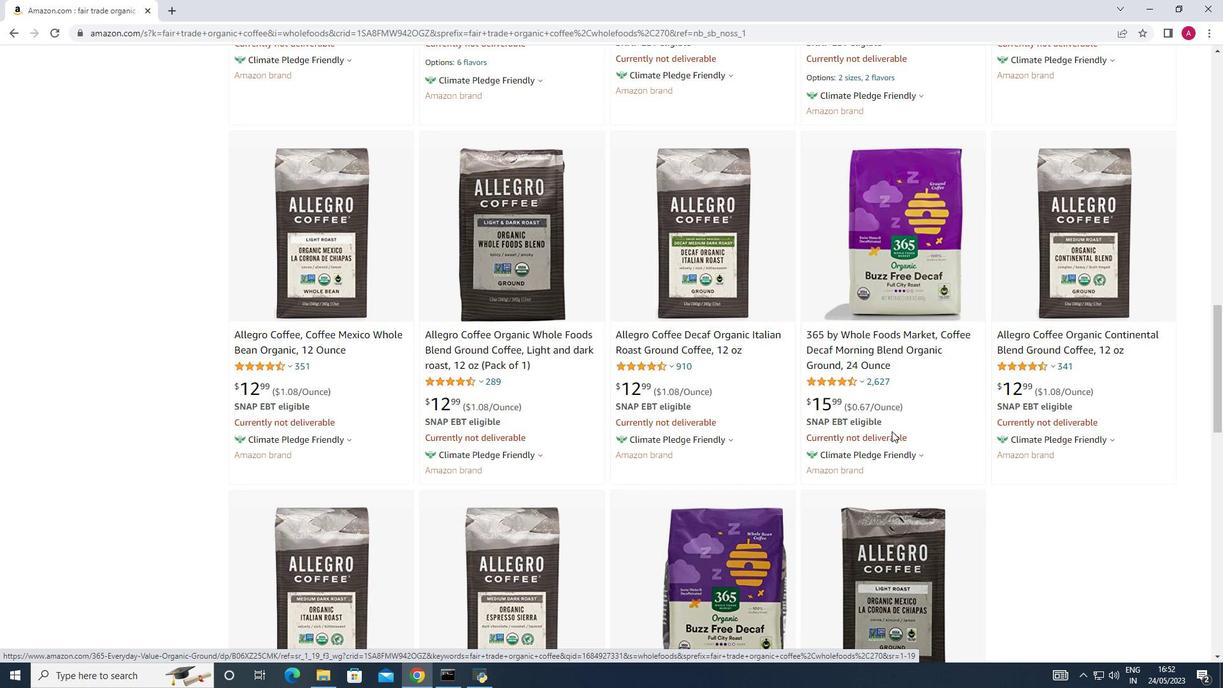 
Action: Mouse scrolled (892, 430) with delta (0, 0)
Screenshot: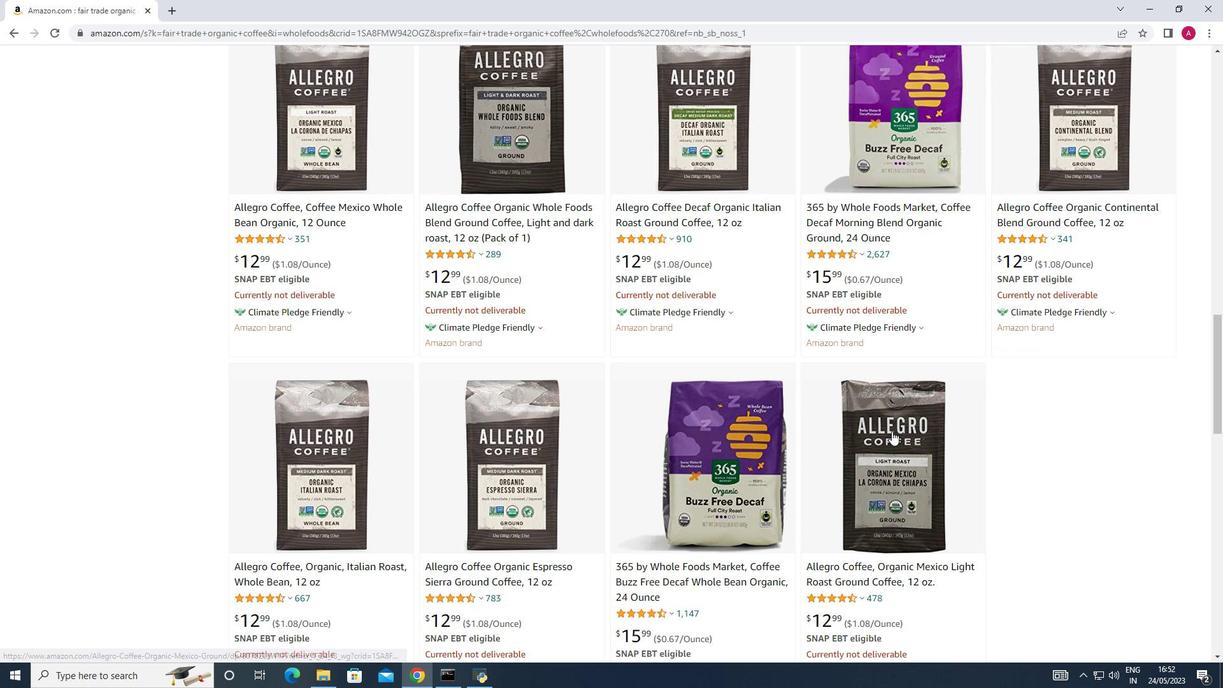 
Action: Mouse scrolled (892, 430) with delta (0, 0)
Screenshot: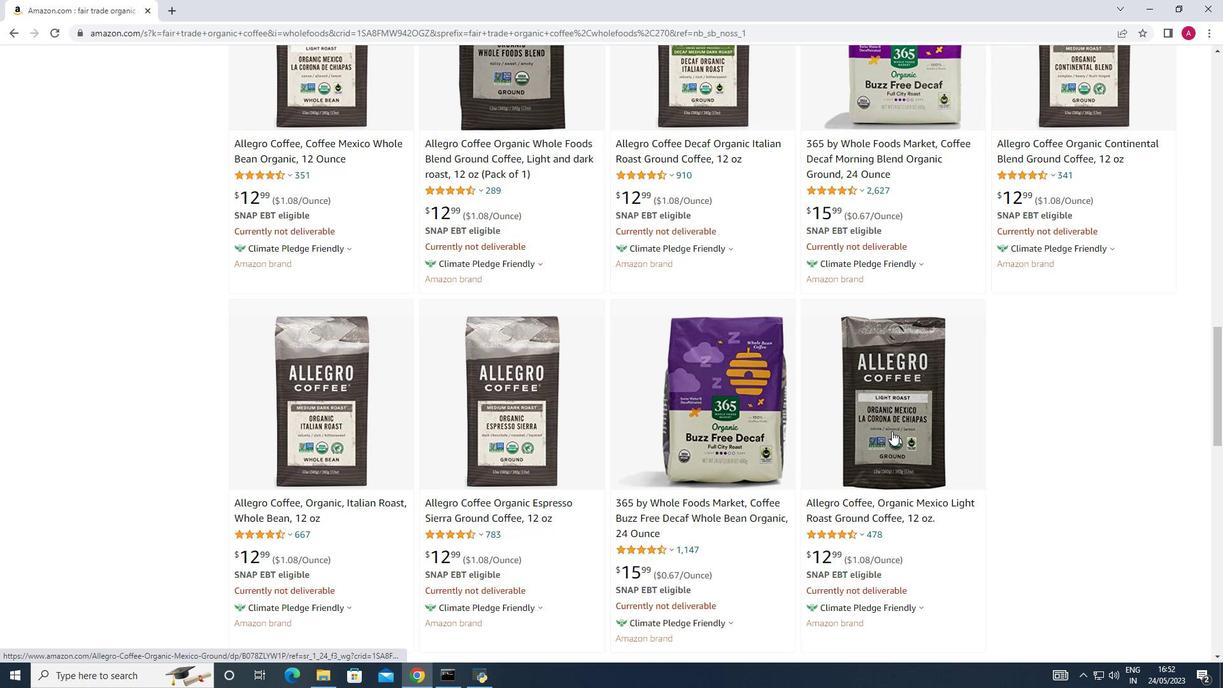 
Action: Mouse scrolled (892, 430) with delta (0, 0)
Screenshot: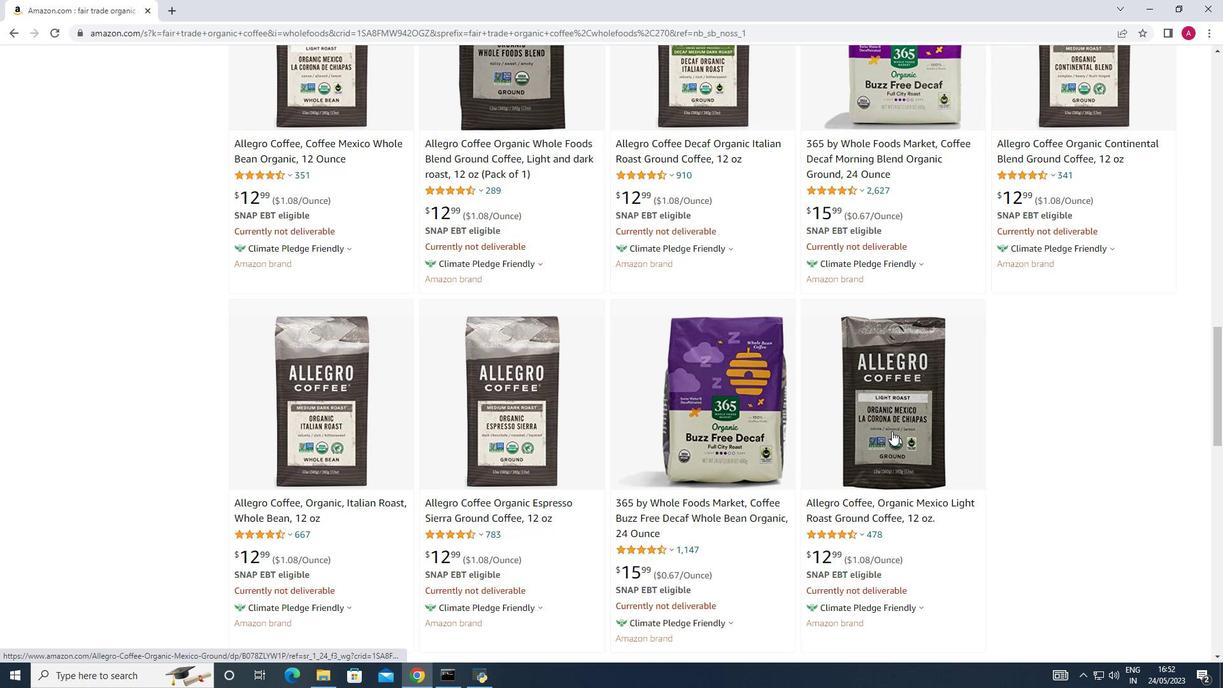 
Action: Mouse scrolled (892, 432) with delta (0, 0)
Screenshot: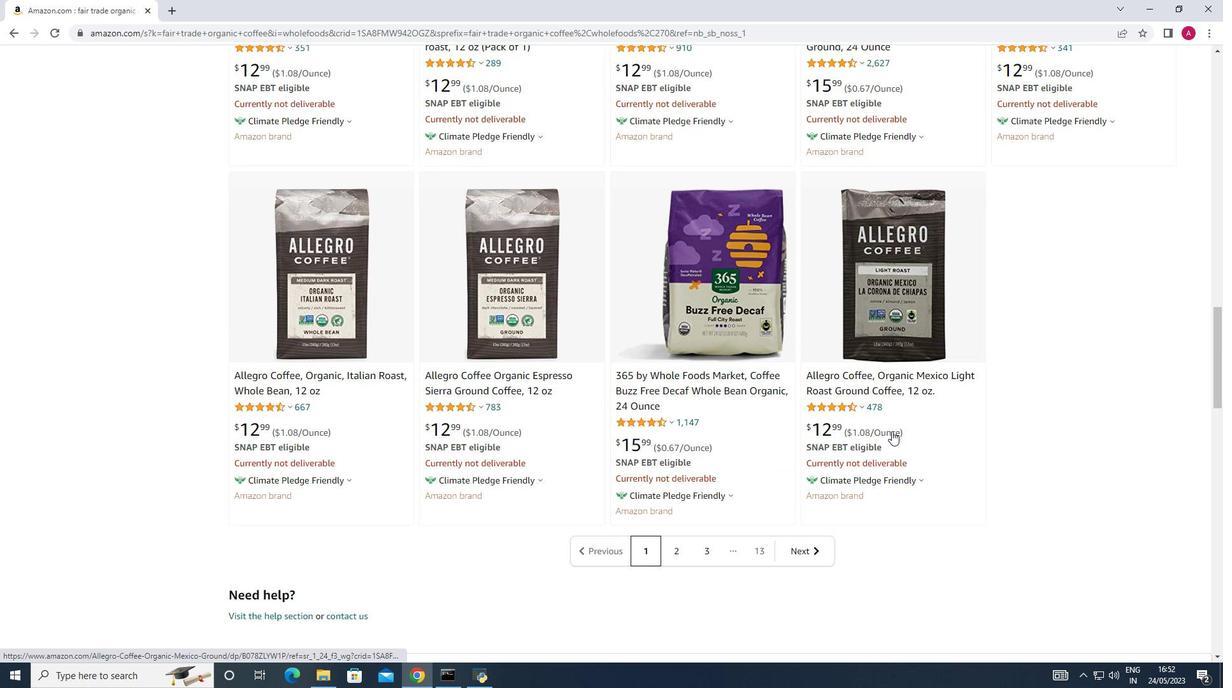
Action: Mouse scrolled (892, 432) with delta (0, 0)
Screenshot: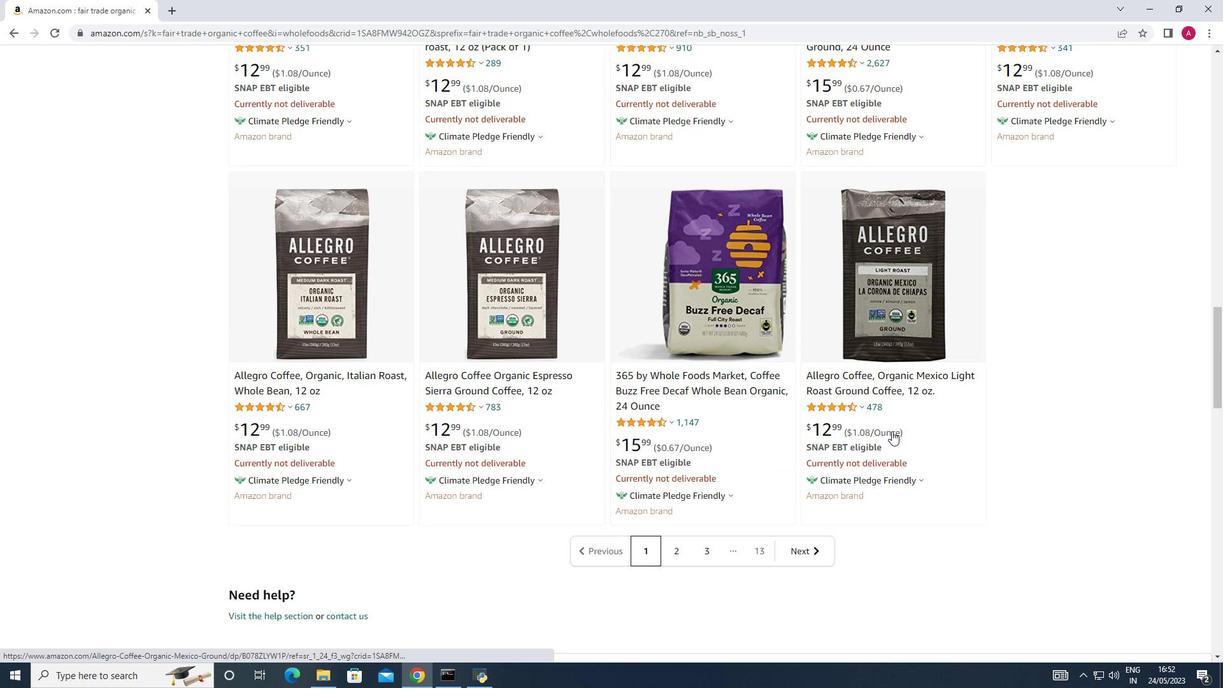 
Action: Mouse scrolled (892, 432) with delta (0, 0)
Screenshot: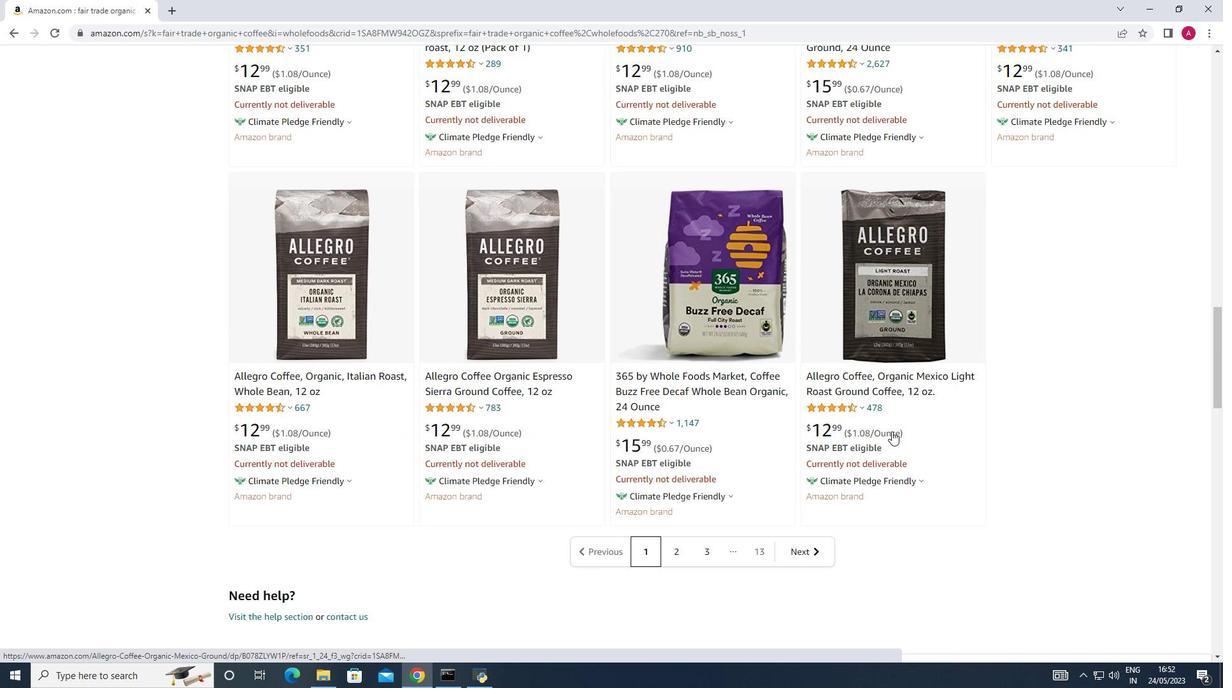 
Action: Mouse scrolled (892, 432) with delta (0, 0)
Screenshot: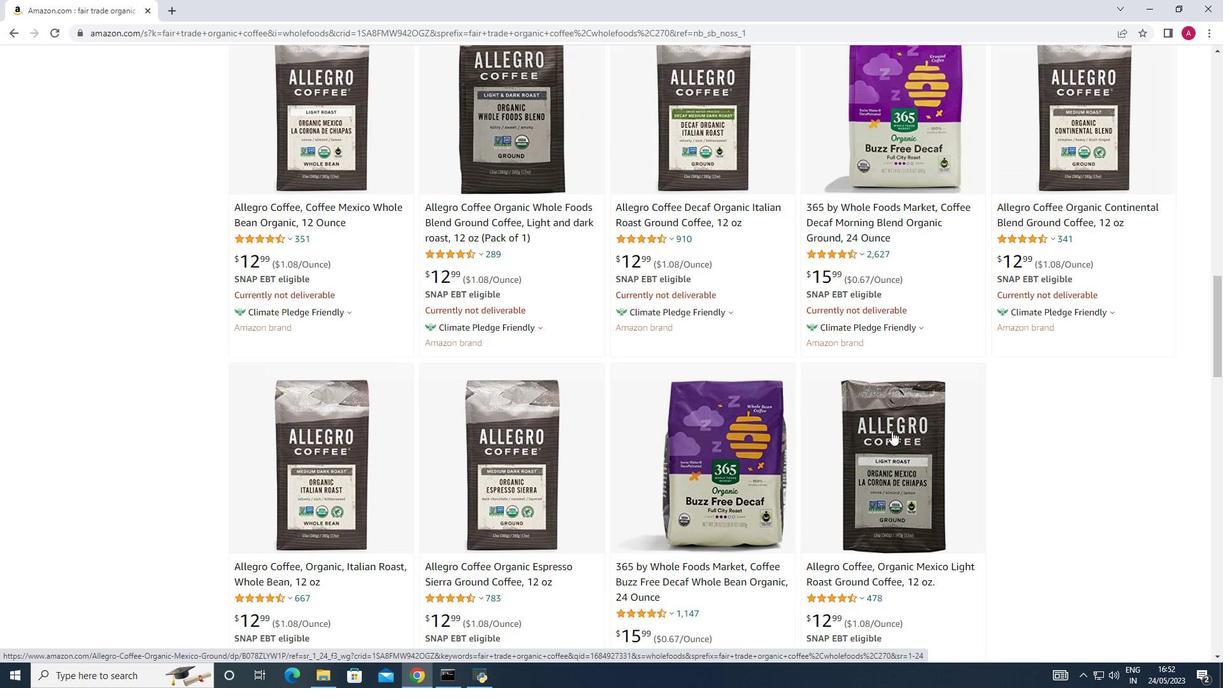 
Action: Mouse scrolled (892, 432) with delta (0, 0)
Screenshot: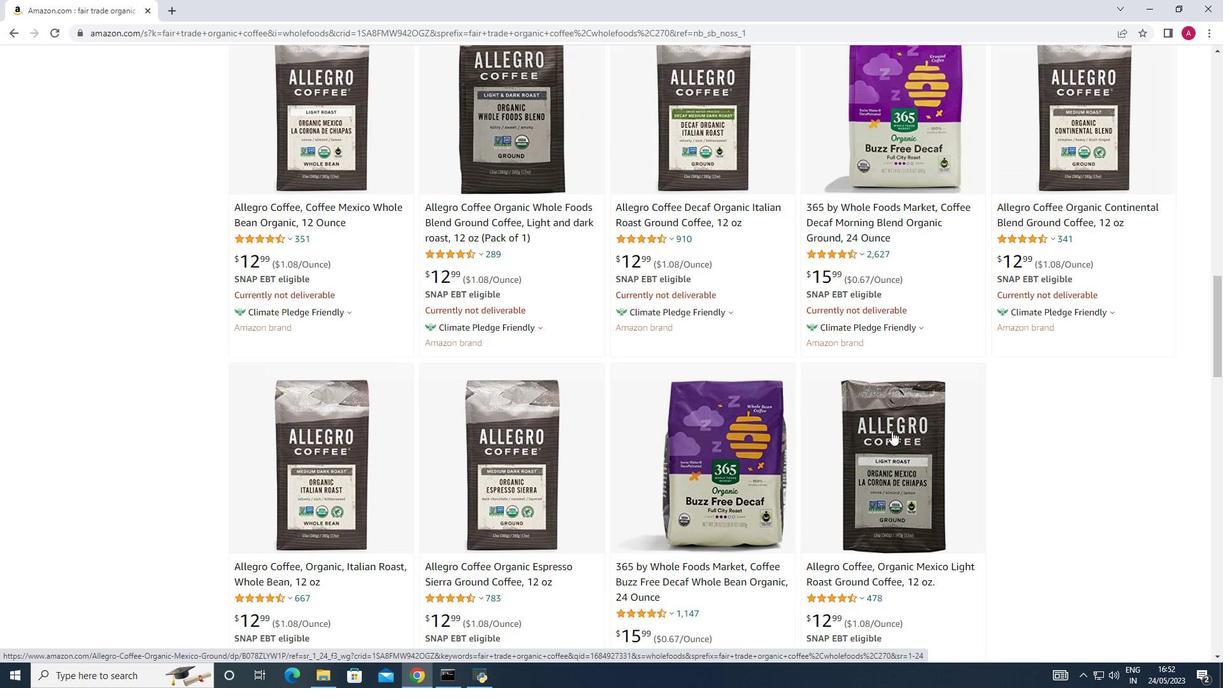 
Action: Mouse scrolled (892, 432) with delta (0, 0)
Screenshot: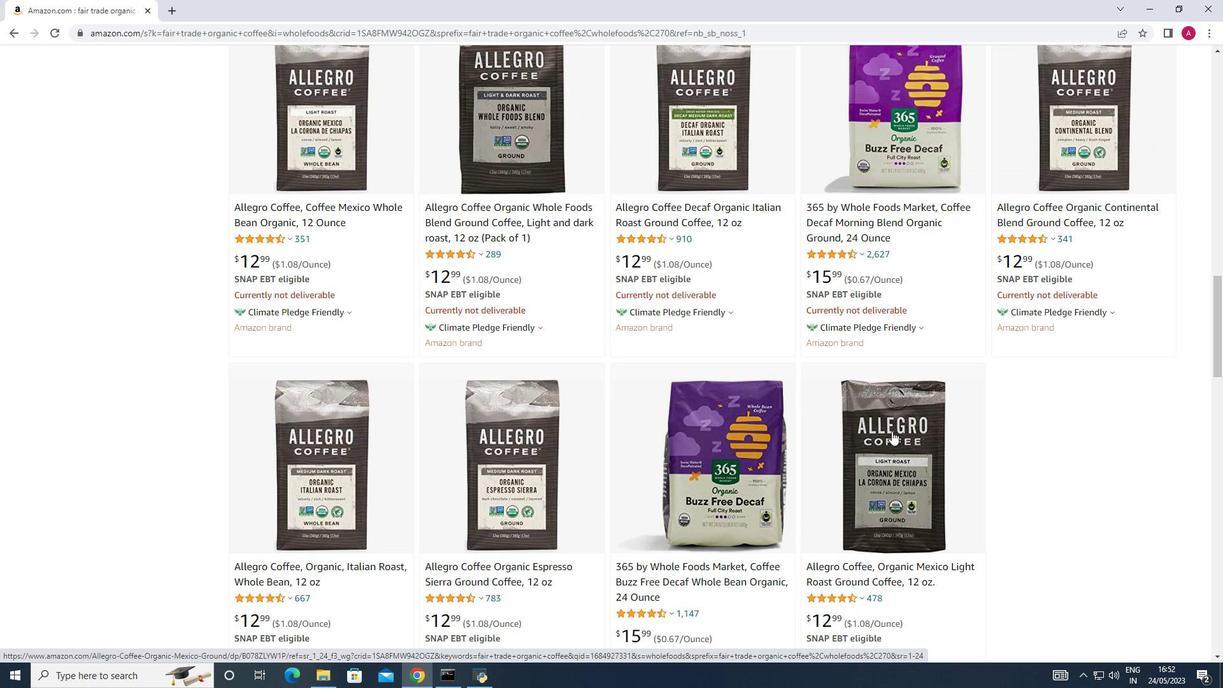 
Action: Mouse scrolled (892, 432) with delta (0, 0)
Screenshot: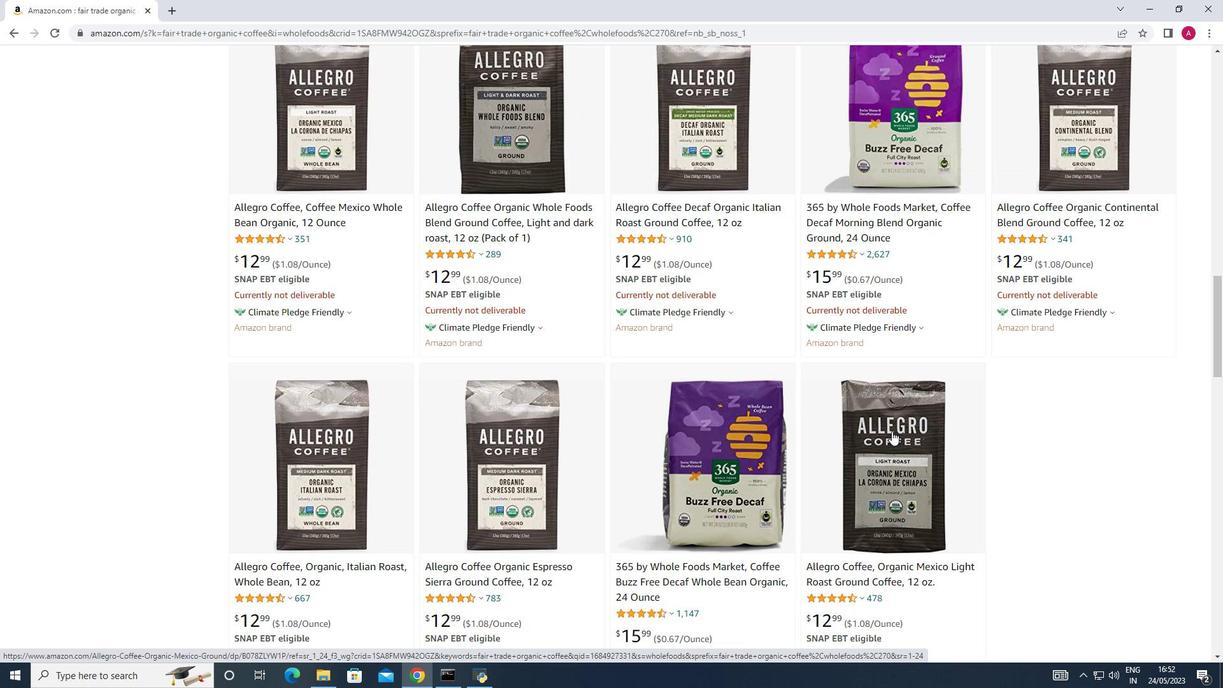 
Action: Mouse scrolled (892, 432) with delta (0, 0)
Screenshot: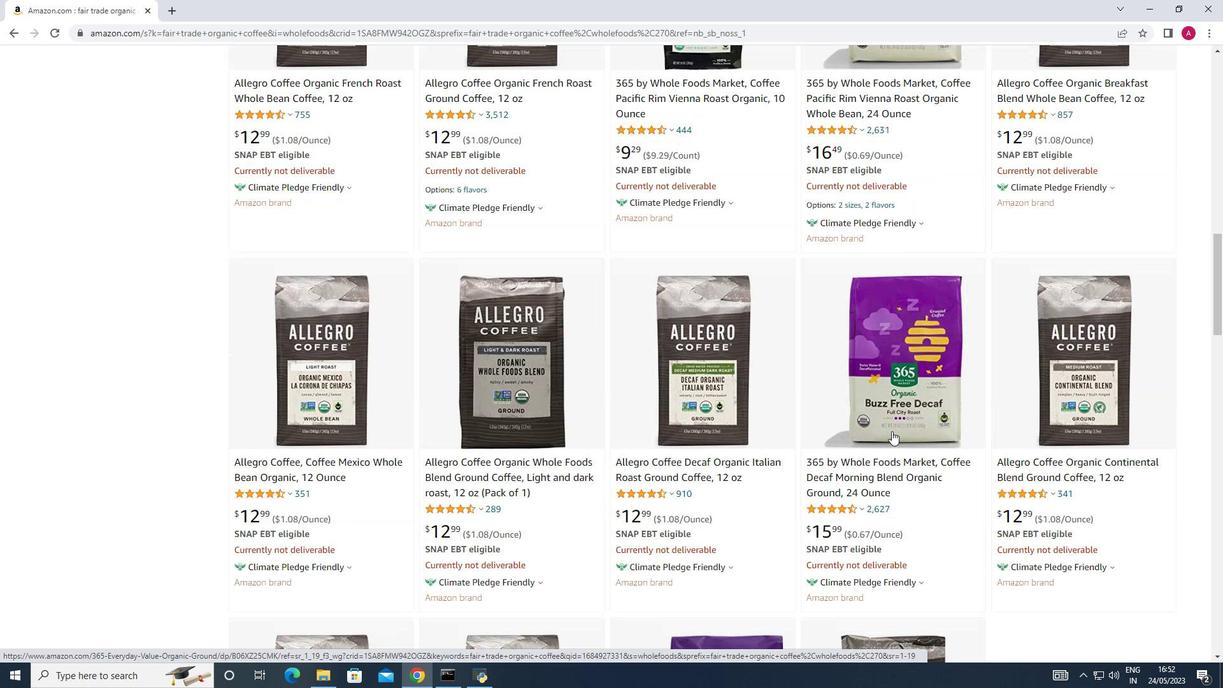 
Action: Mouse scrolled (892, 432) with delta (0, 0)
Screenshot: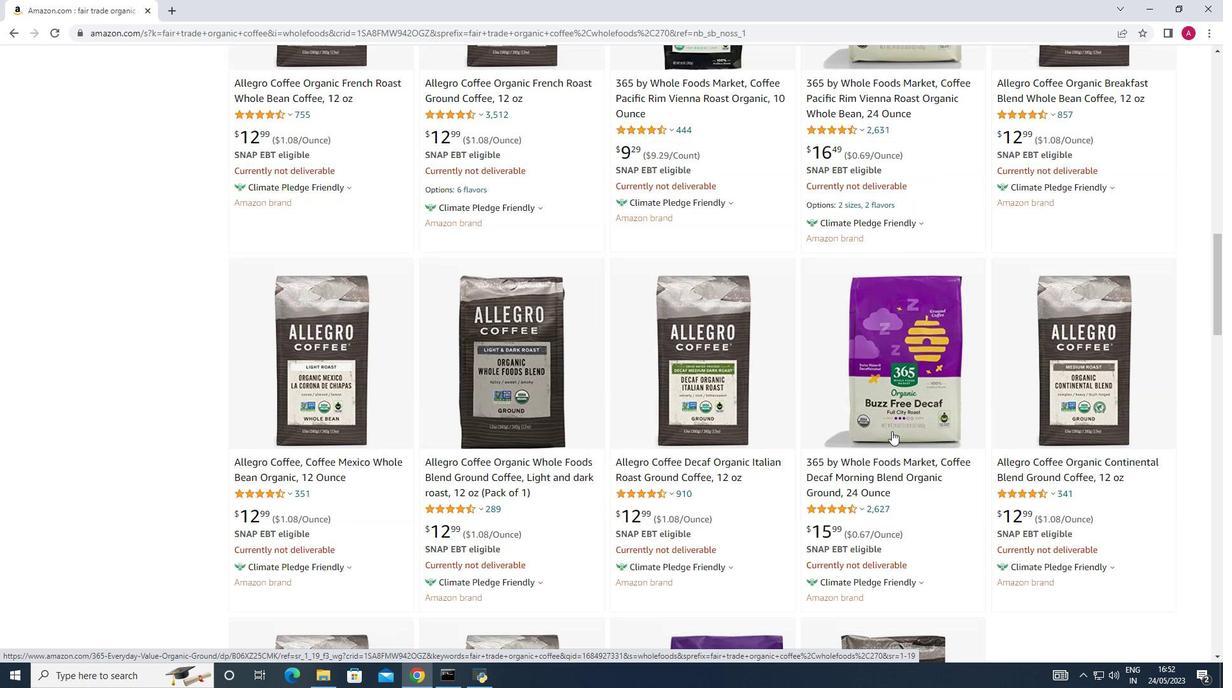 
Action: Mouse scrolled (892, 432) with delta (0, 0)
Screenshot: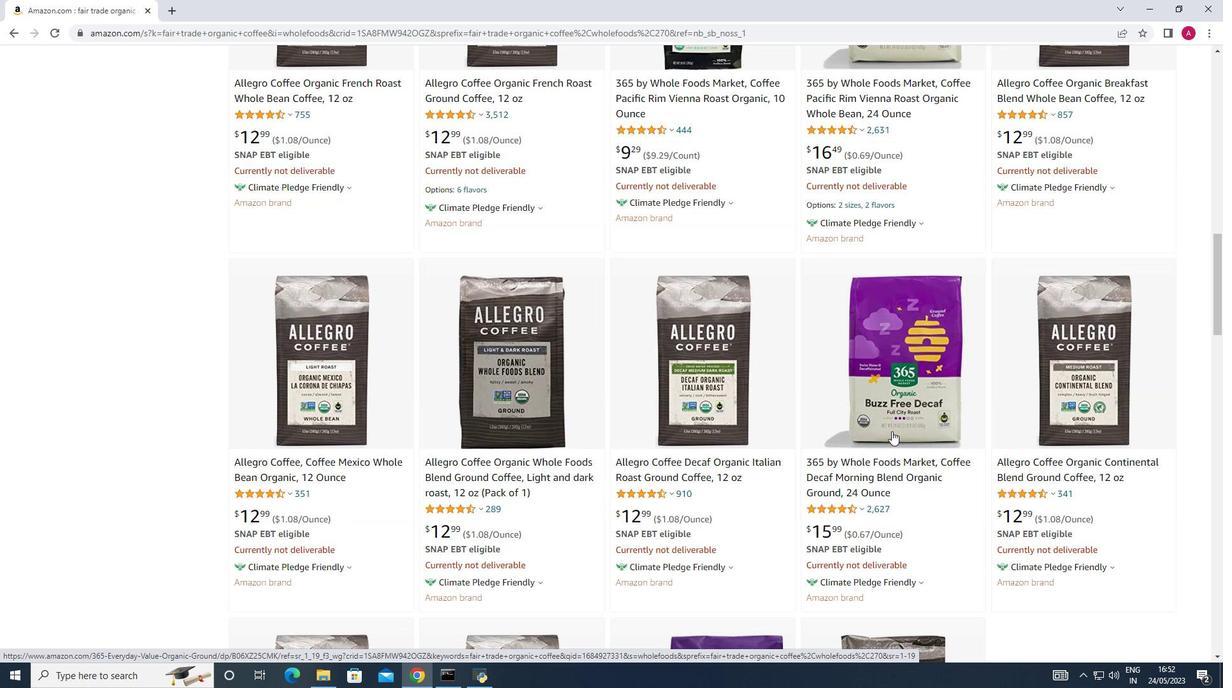 
Action: Mouse scrolled (892, 432) with delta (0, 0)
Screenshot: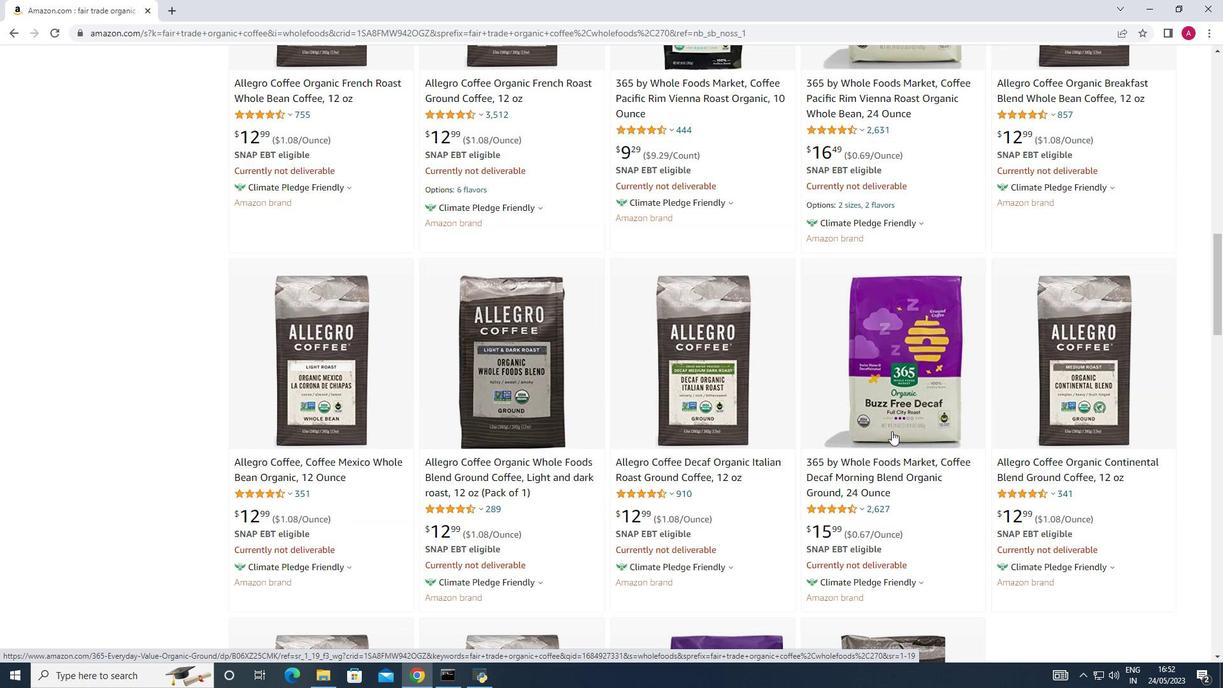 
Action: Mouse scrolled (892, 432) with delta (0, 0)
Screenshot: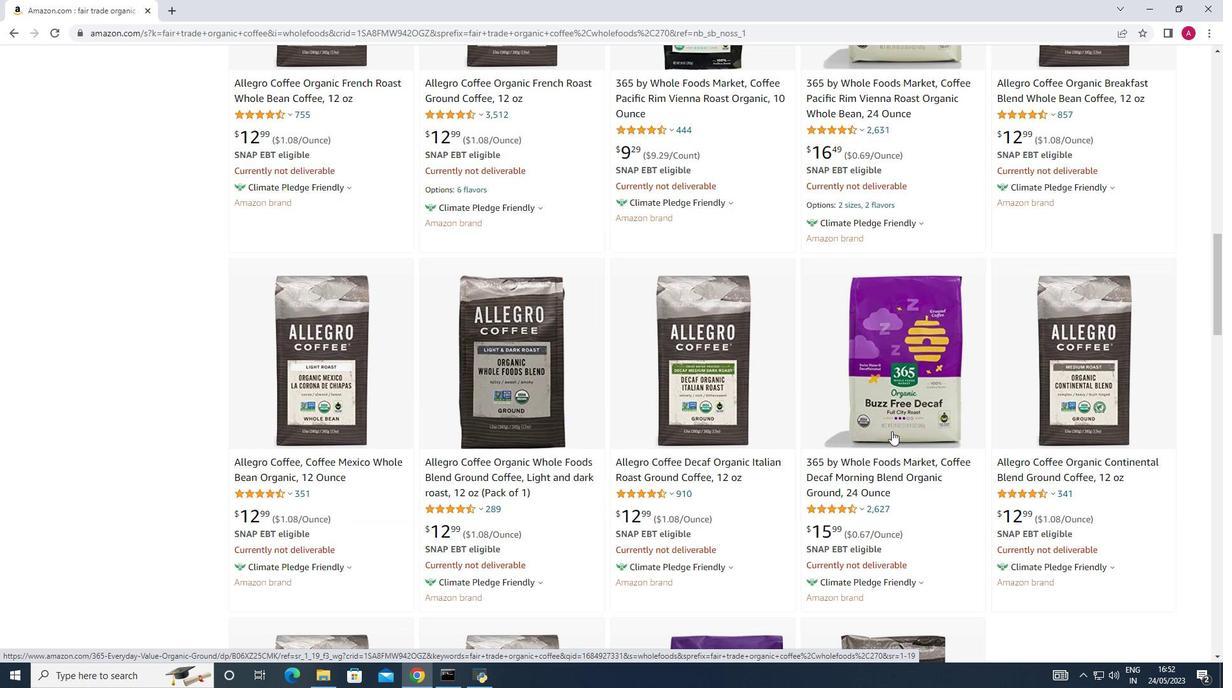 
Action: Mouse scrolled (892, 432) with delta (0, 0)
Screenshot: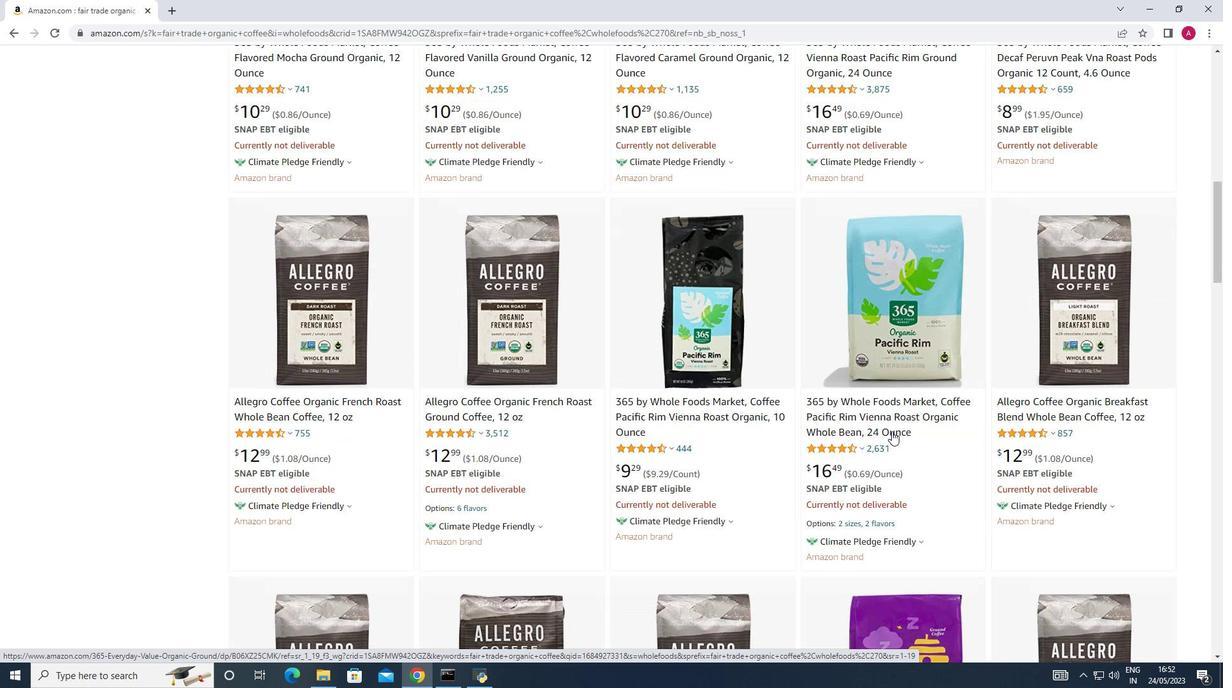 
Action: Mouse scrolled (892, 432) with delta (0, 0)
Screenshot: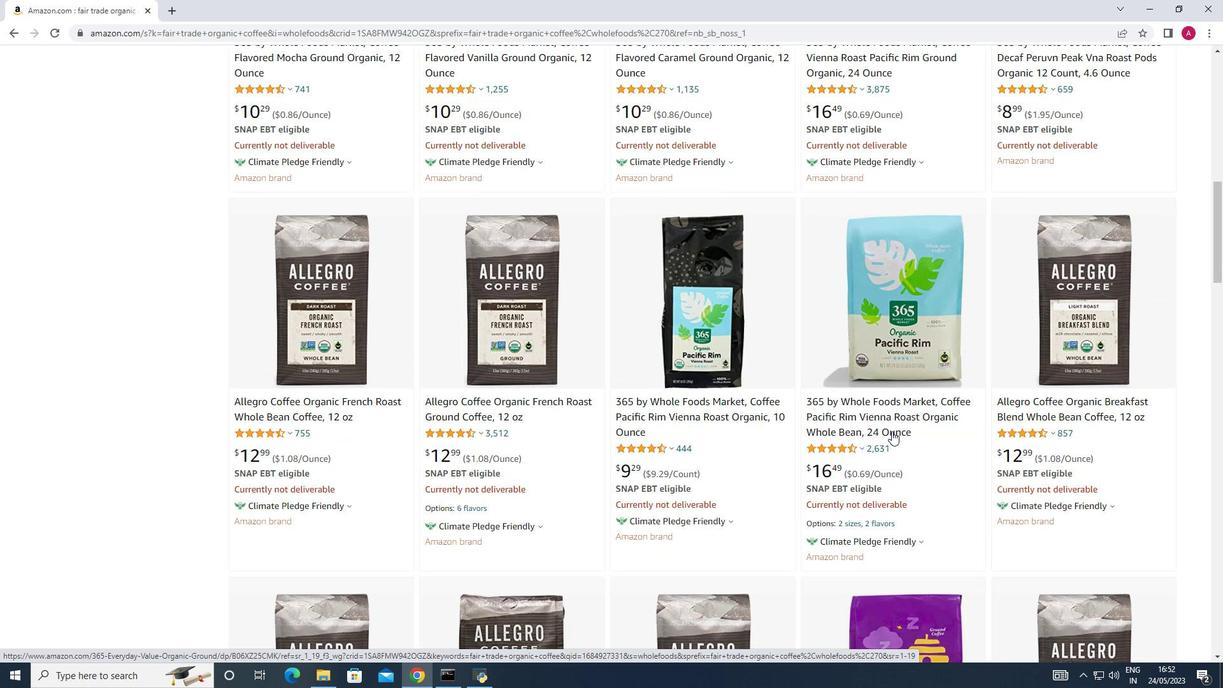 
Action: Mouse scrolled (892, 432) with delta (0, 0)
Screenshot: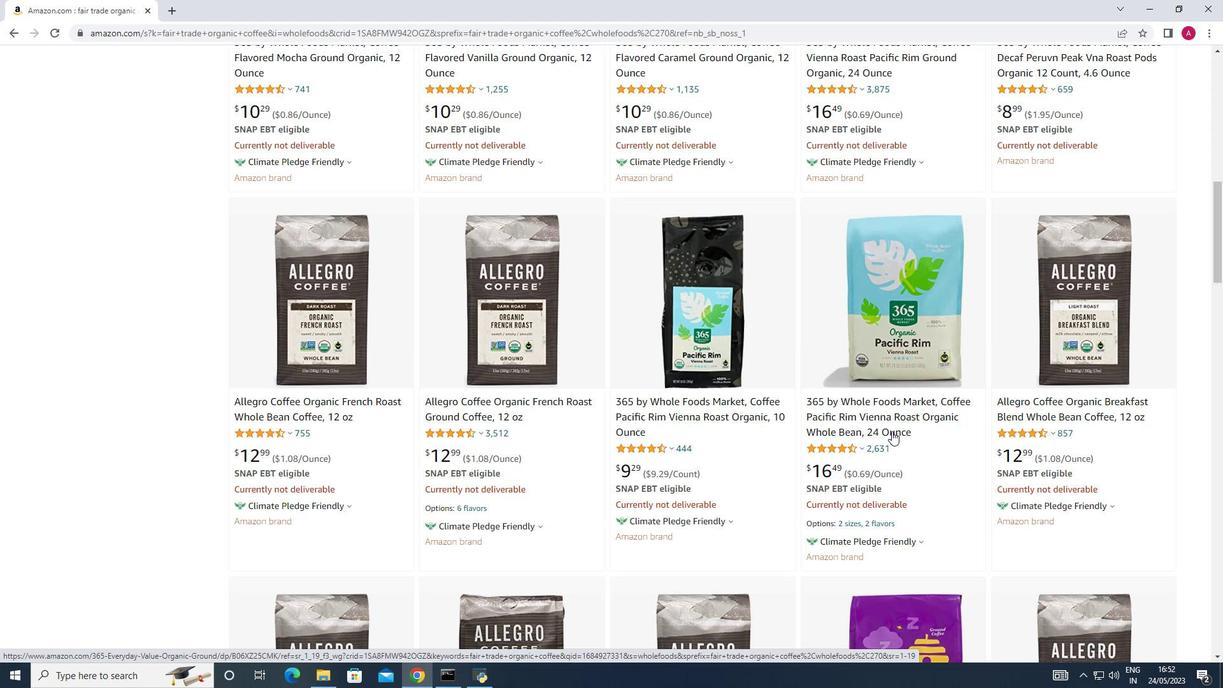 
Action: Mouse scrolled (892, 432) with delta (0, 0)
Screenshot: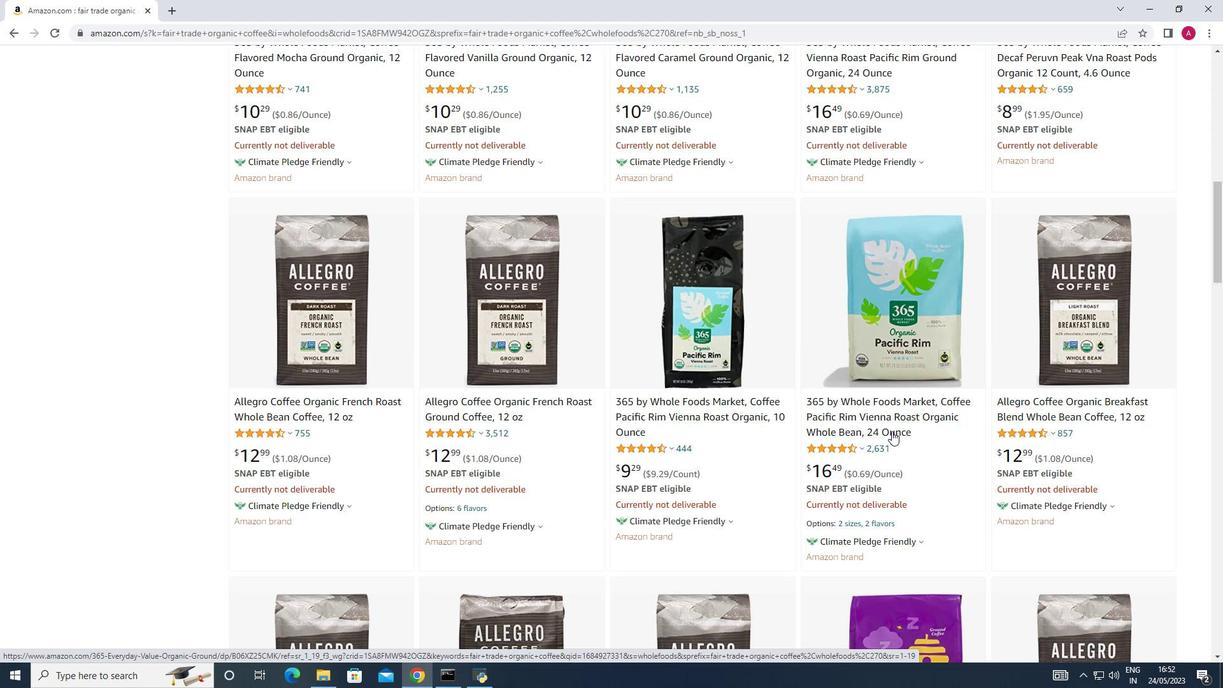 
Action: Mouse scrolled (892, 432) with delta (0, 0)
Screenshot: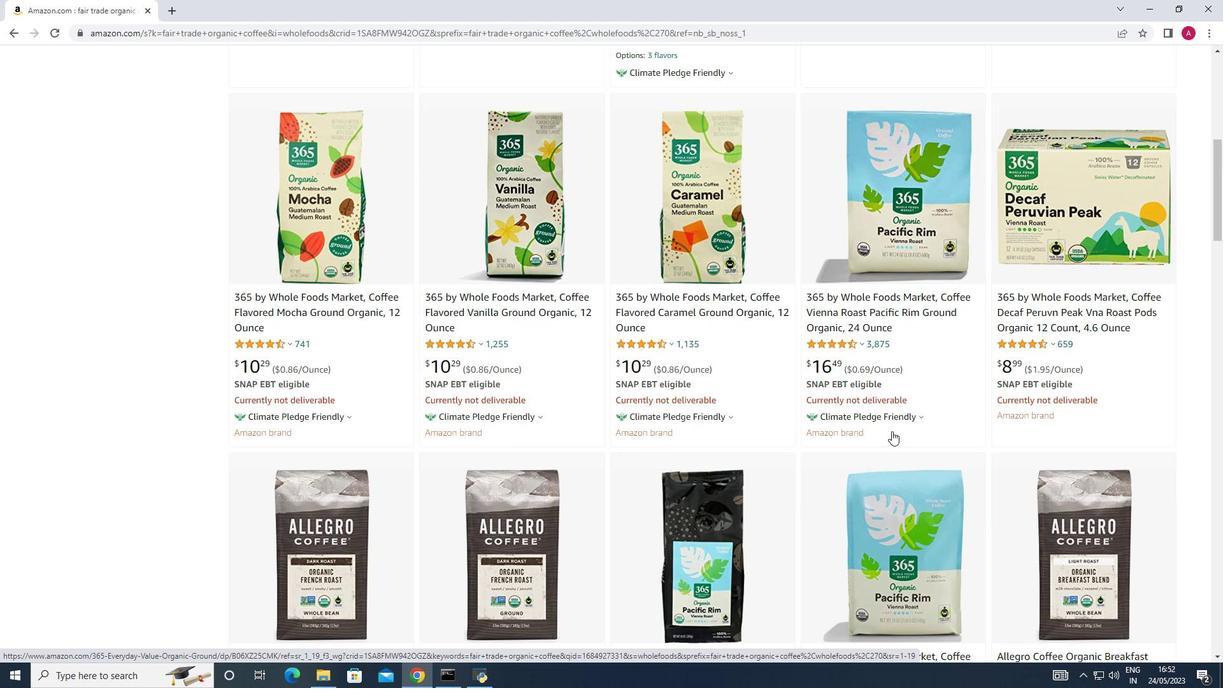 
Action: Mouse scrolled (892, 432) with delta (0, 0)
Screenshot: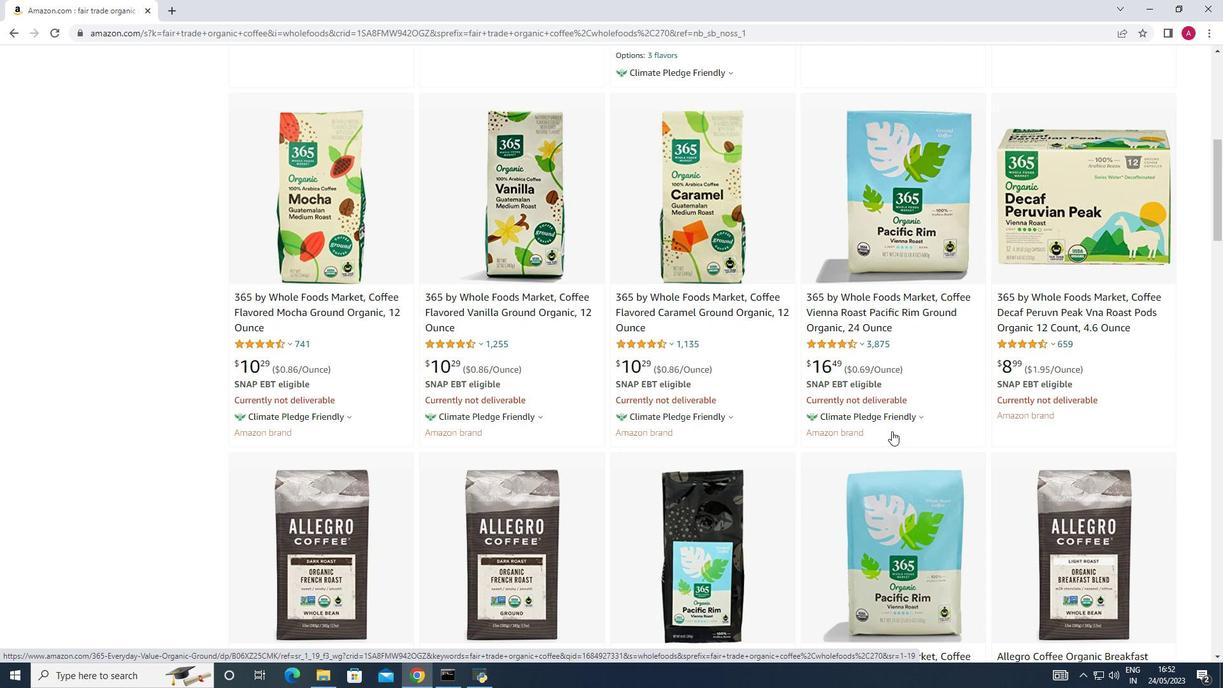 
Action: Mouse scrolled (892, 432) with delta (0, 0)
Screenshot: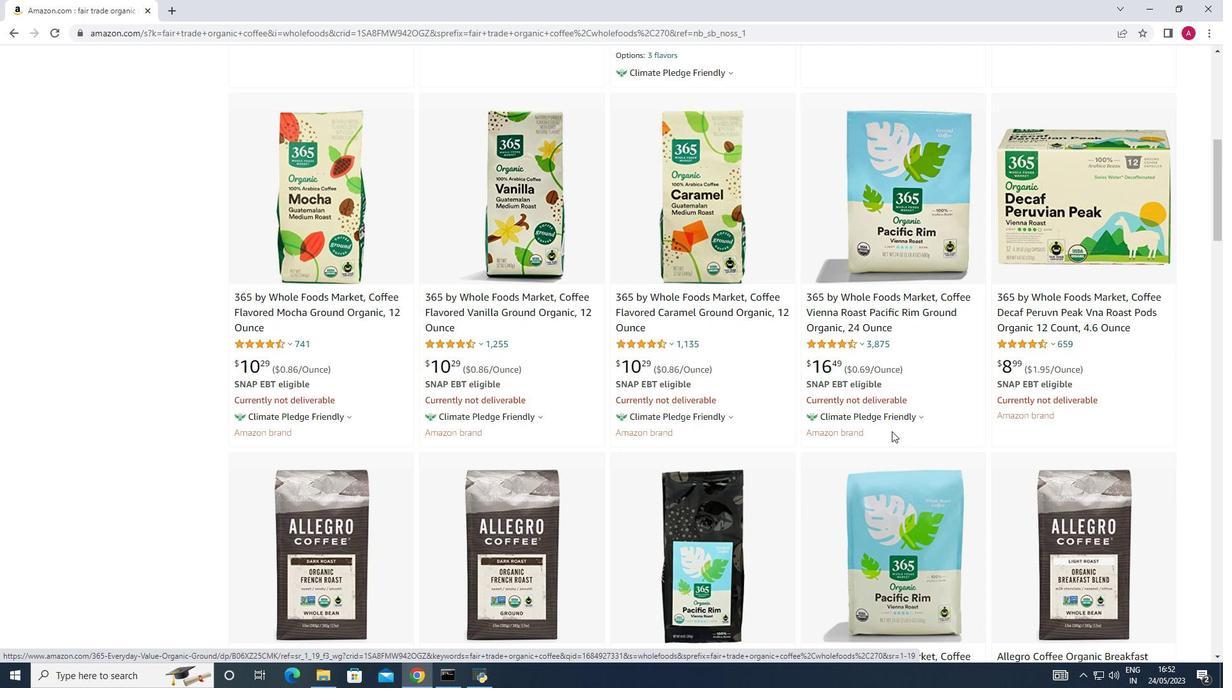 
Action: Mouse scrolled (892, 432) with delta (0, 0)
Screenshot: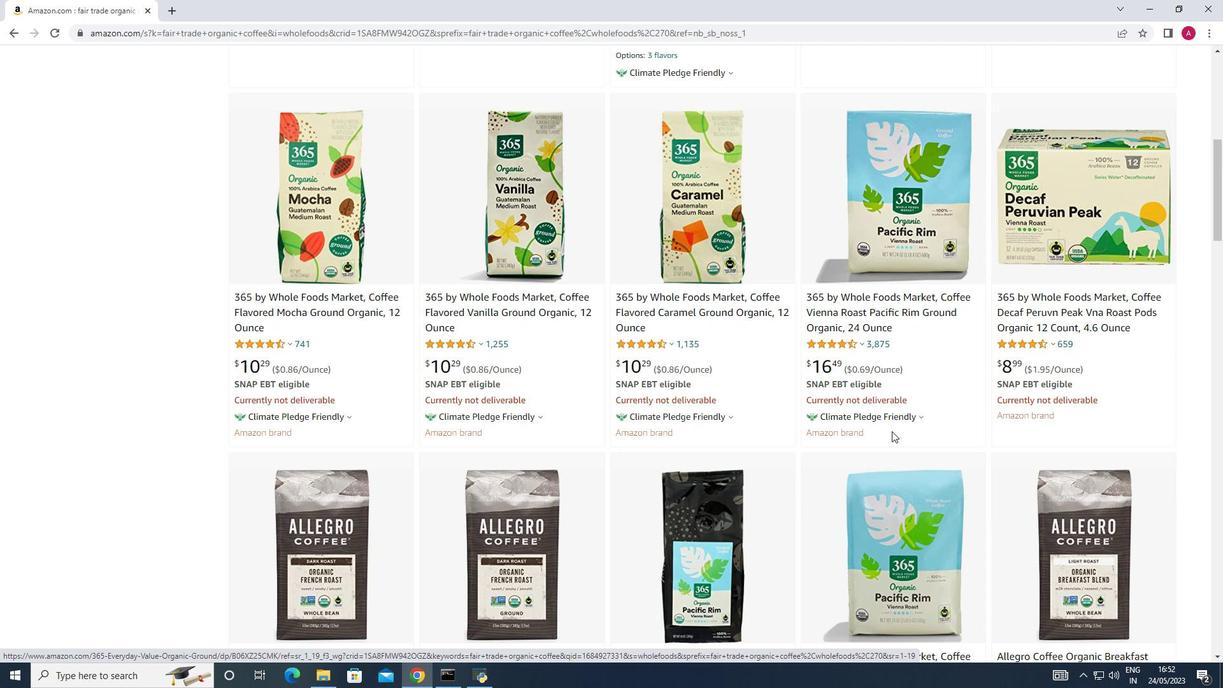 
Action: Mouse scrolled (892, 432) with delta (0, 0)
Screenshot: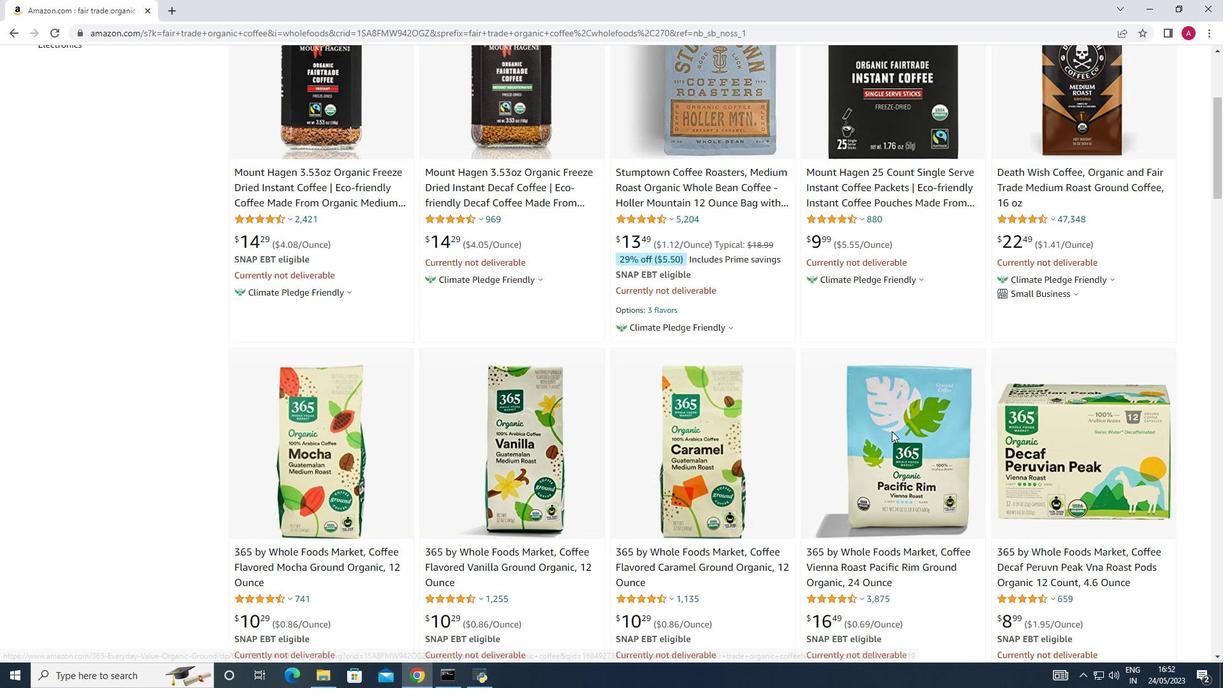 
Action: Mouse scrolled (892, 432) with delta (0, 0)
Screenshot: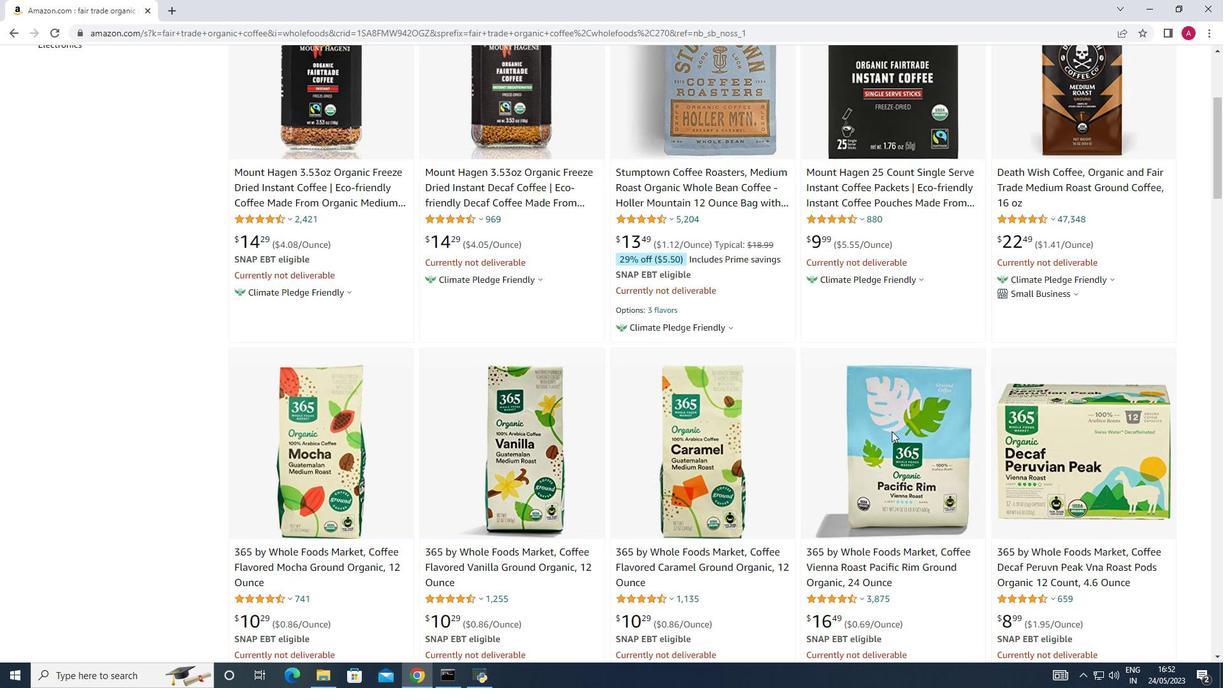 
Action: Mouse scrolled (892, 432) with delta (0, 0)
Screenshot: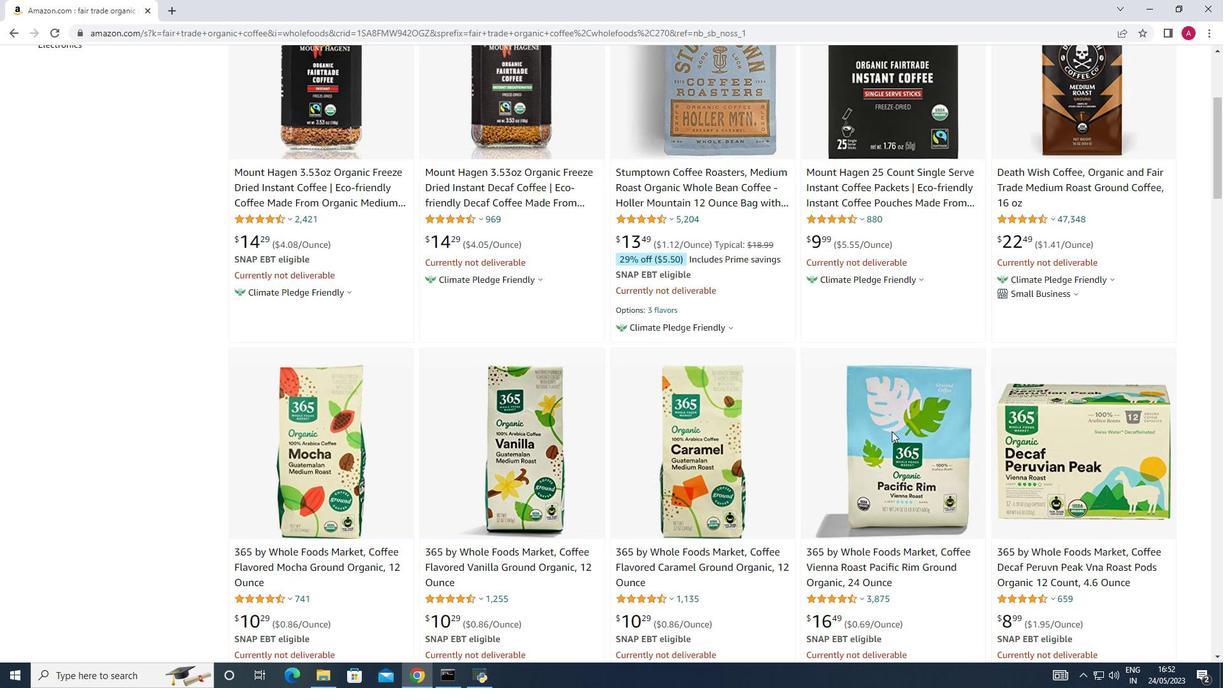 
Action: Mouse scrolled (892, 432) with delta (0, 0)
Screenshot: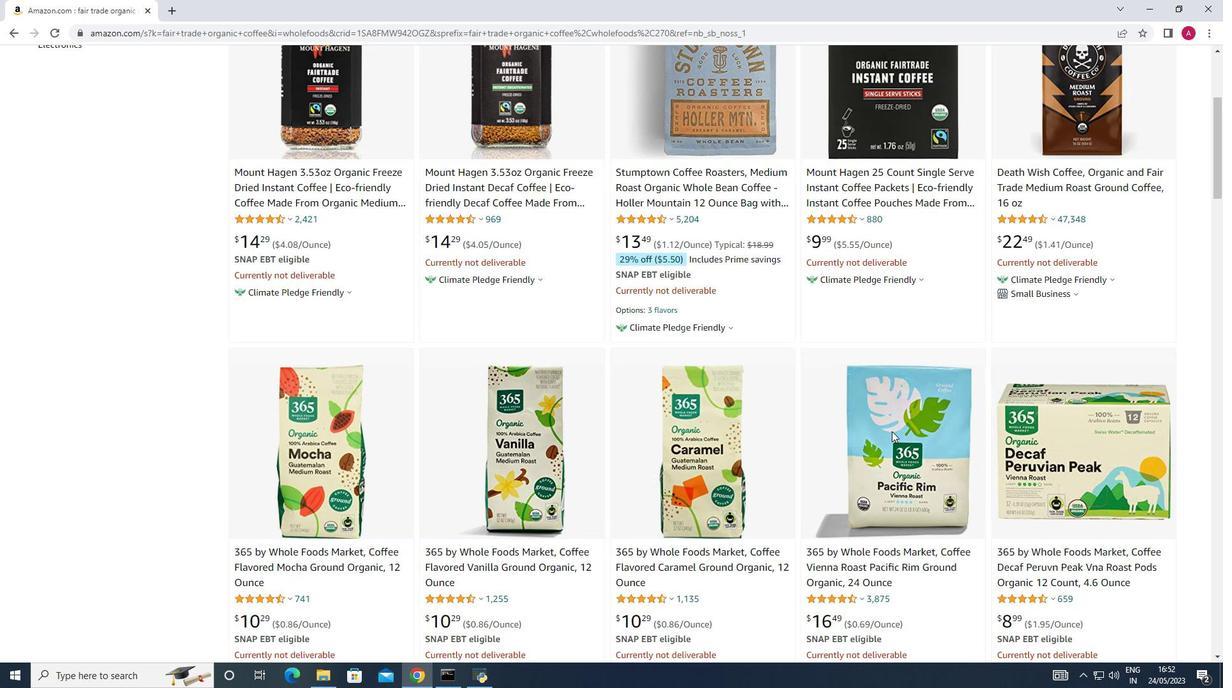 
Action: Mouse scrolled (892, 432) with delta (0, 0)
Screenshot: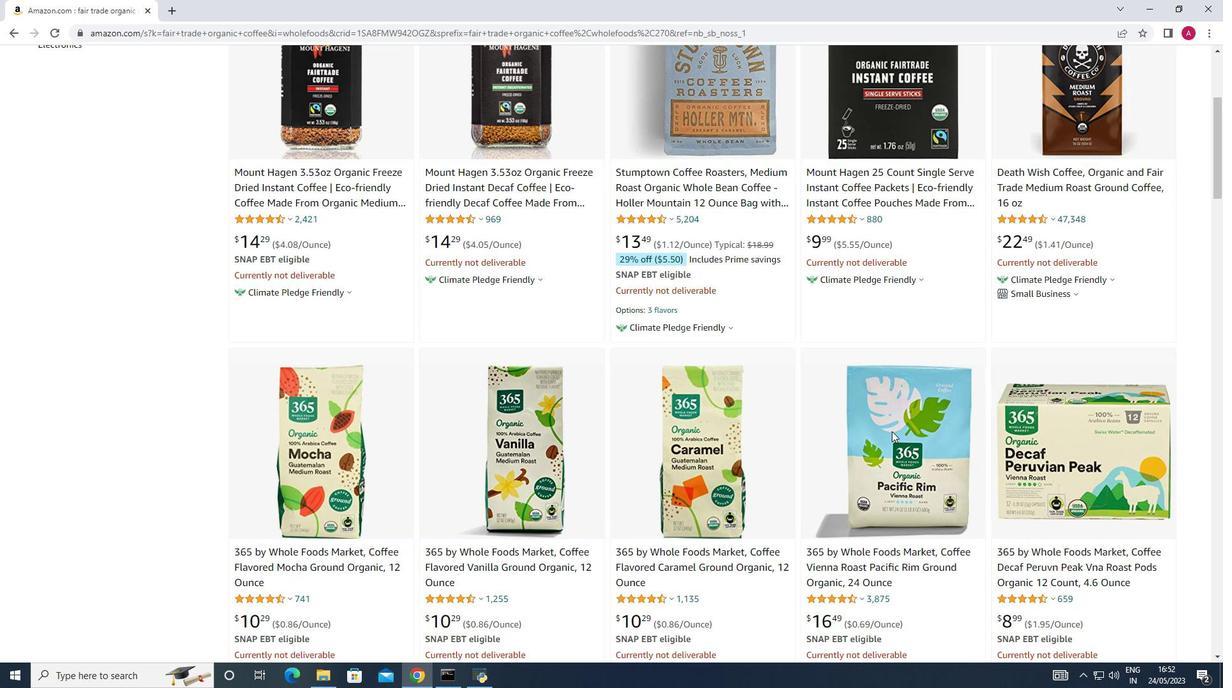 
Action: Mouse moved to (316, 333)
Screenshot: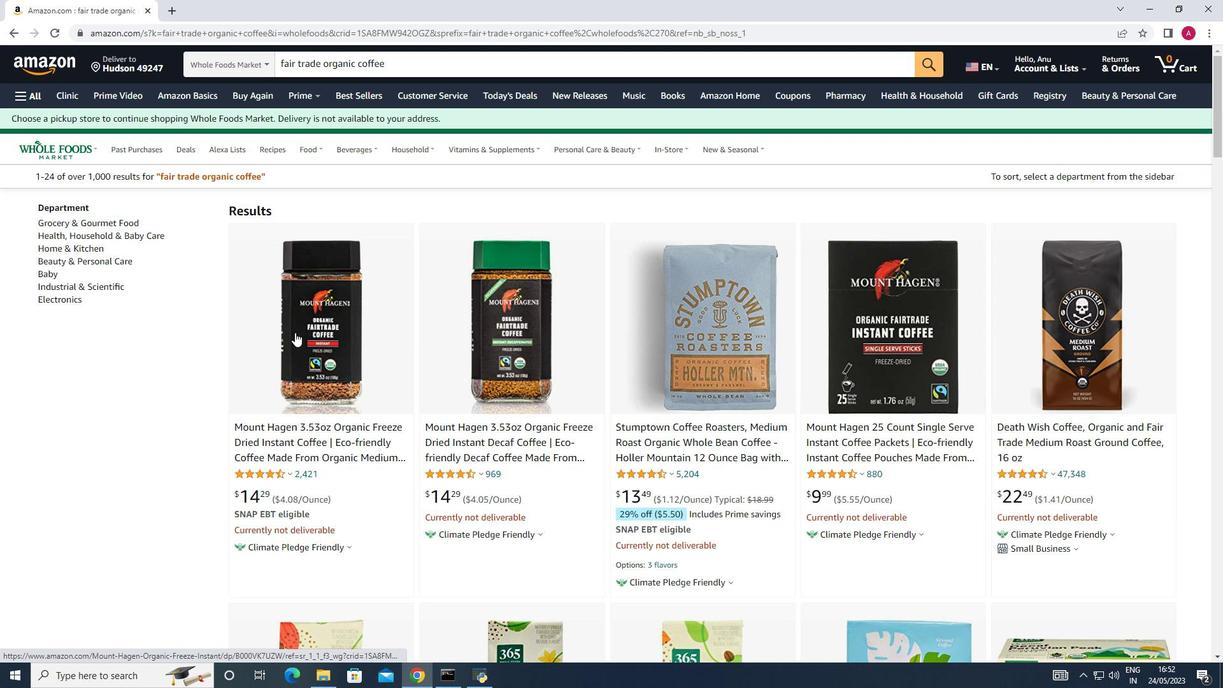 
Action: Mouse pressed left at (316, 333)
Screenshot: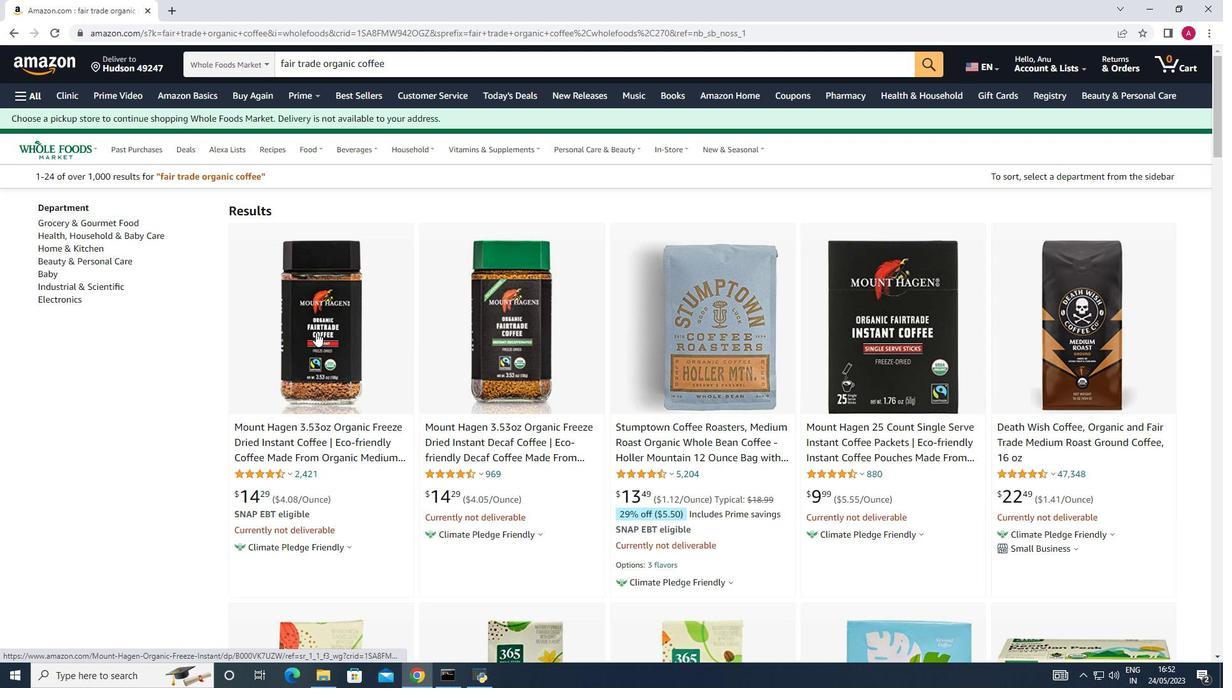 
Action: Mouse moved to (650, 302)
Screenshot: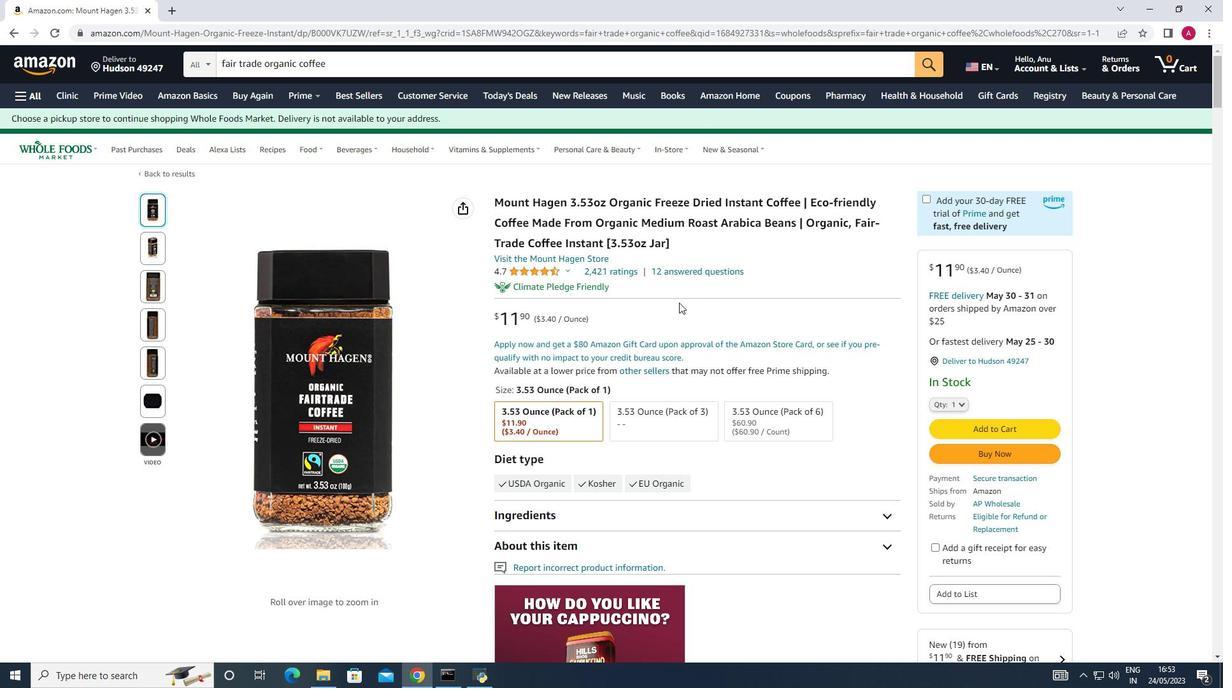 
Action: Mouse scrolled (650, 302) with delta (0, 0)
Screenshot: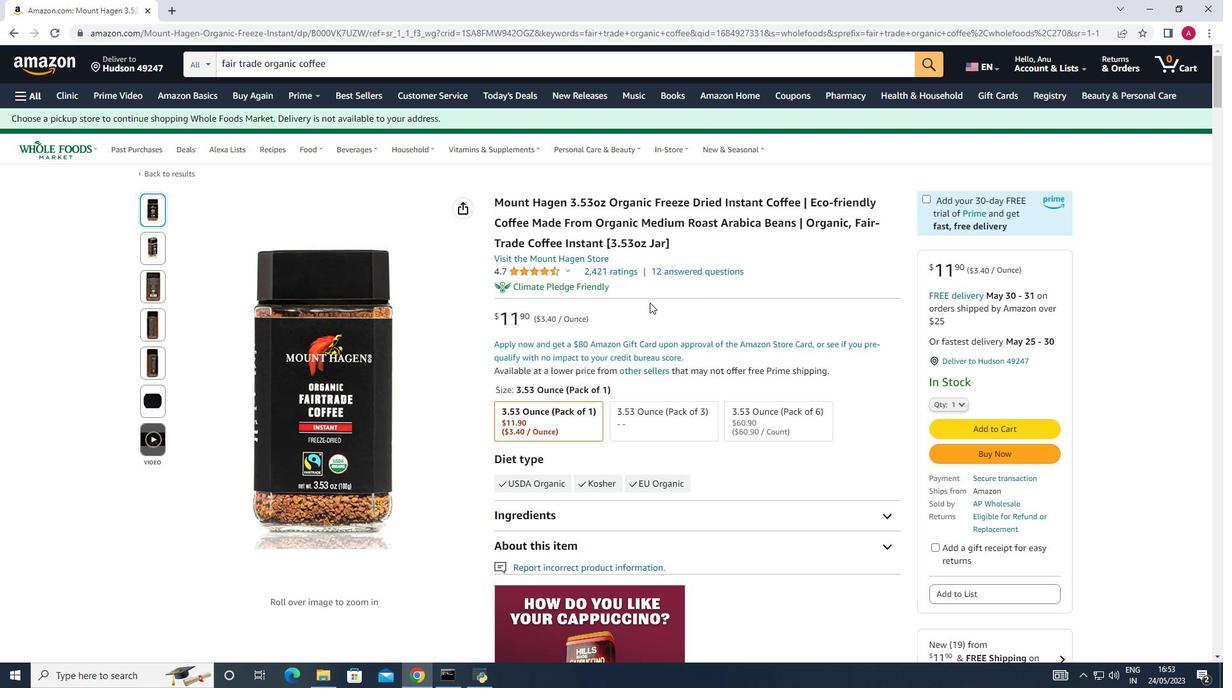 
Action: Mouse scrolled (650, 302) with delta (0, 0)
Screenshot: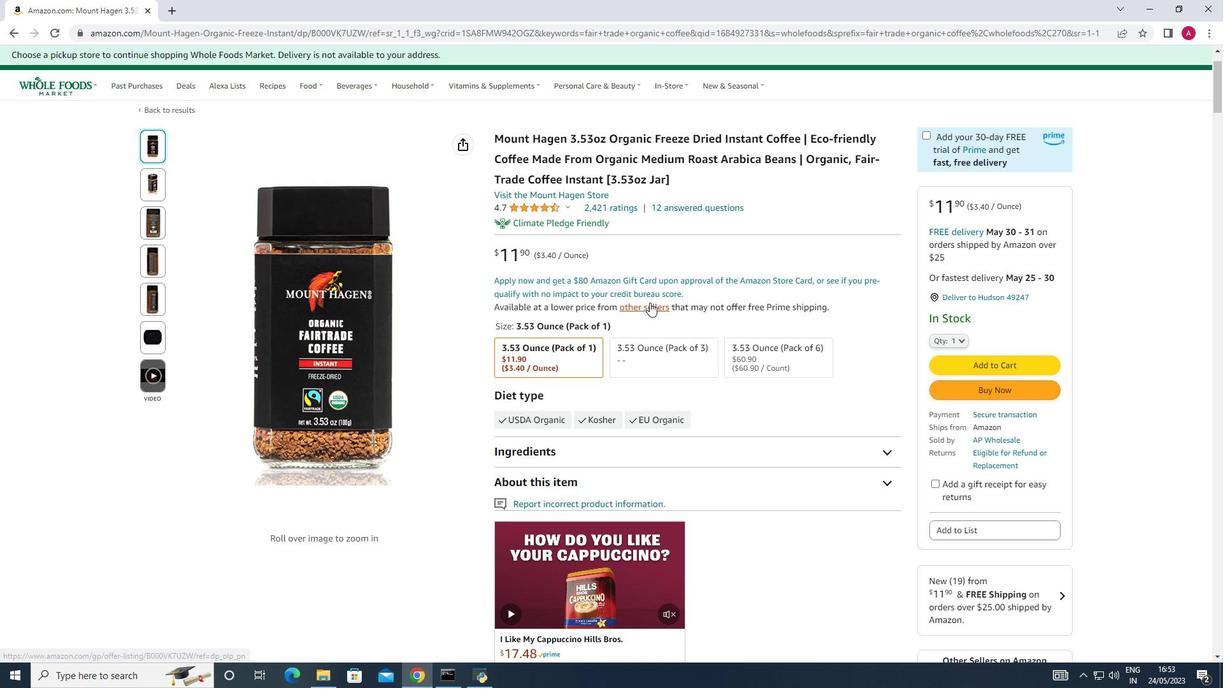 
Action: Mouse scrolled (650, 302) with delta (0, 0)
Screenshot: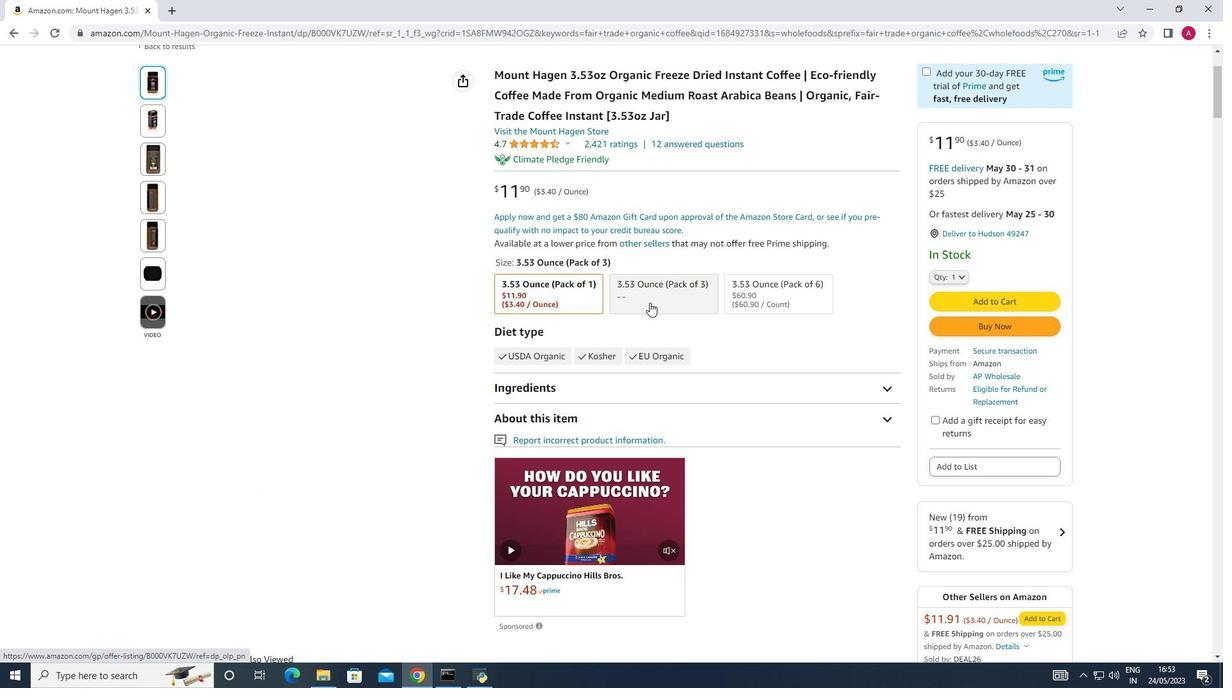 
Action: Mouse moved to (335, 175)
Screenshot: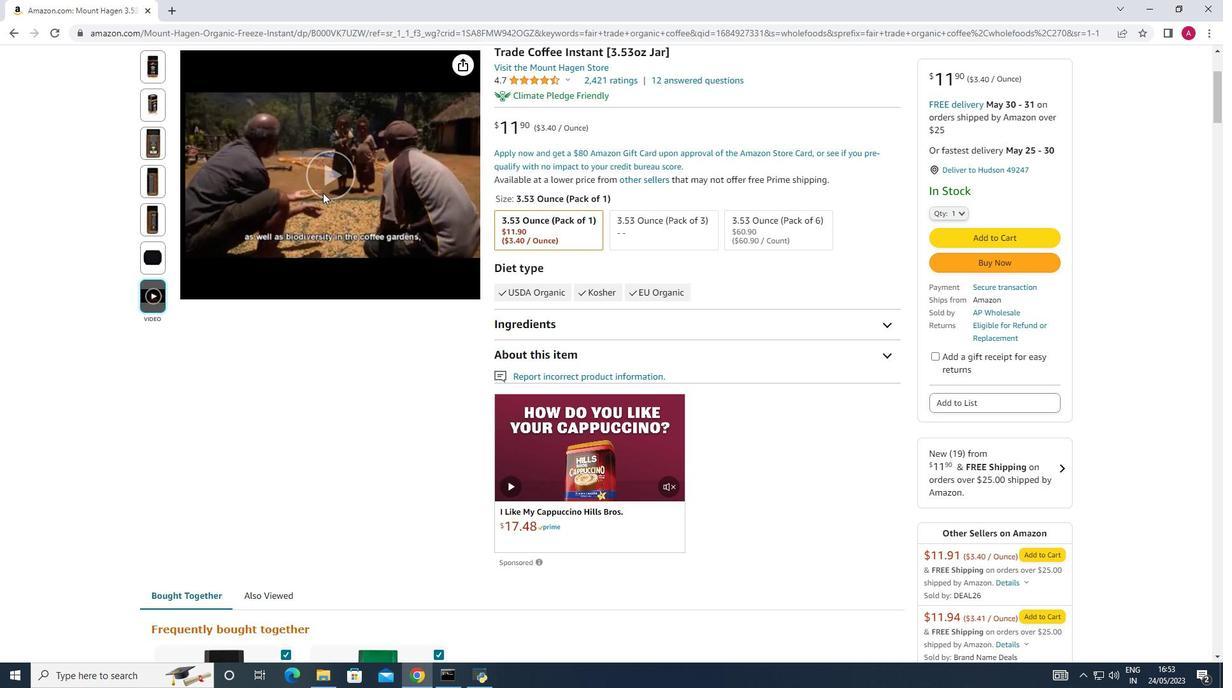 
Action: Mouse pressed left at (335, 175)
Screenshot: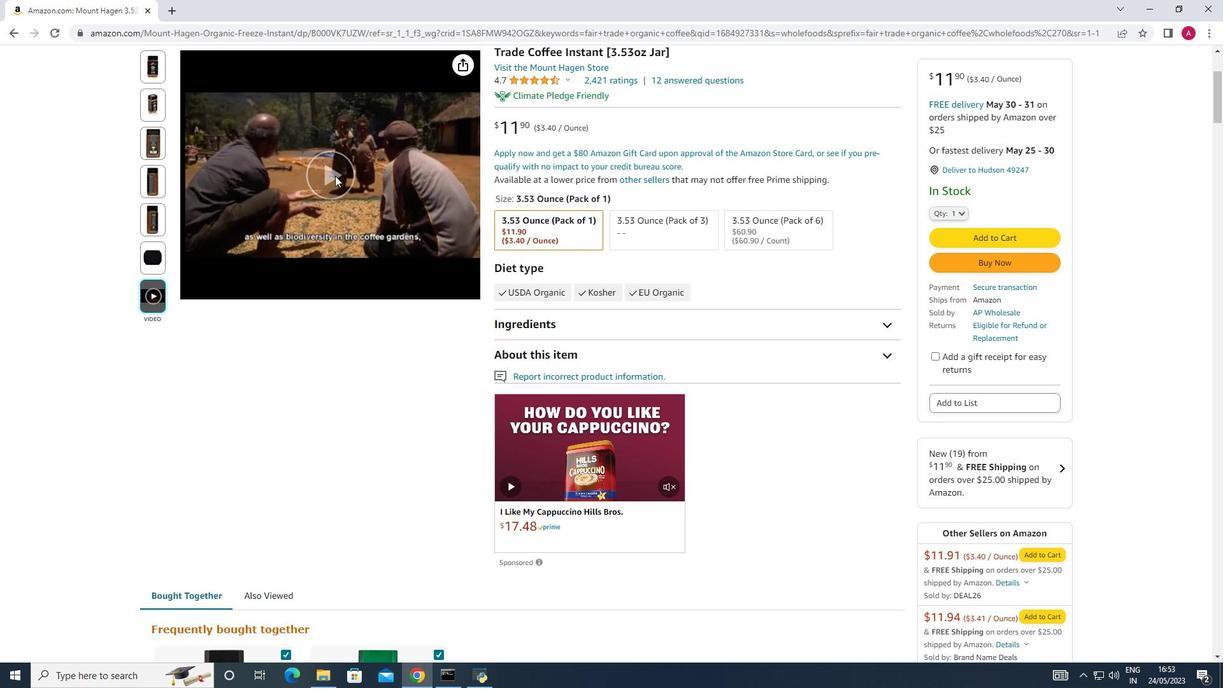 
Action: Mouse moved to (662, 233)
Screenshot: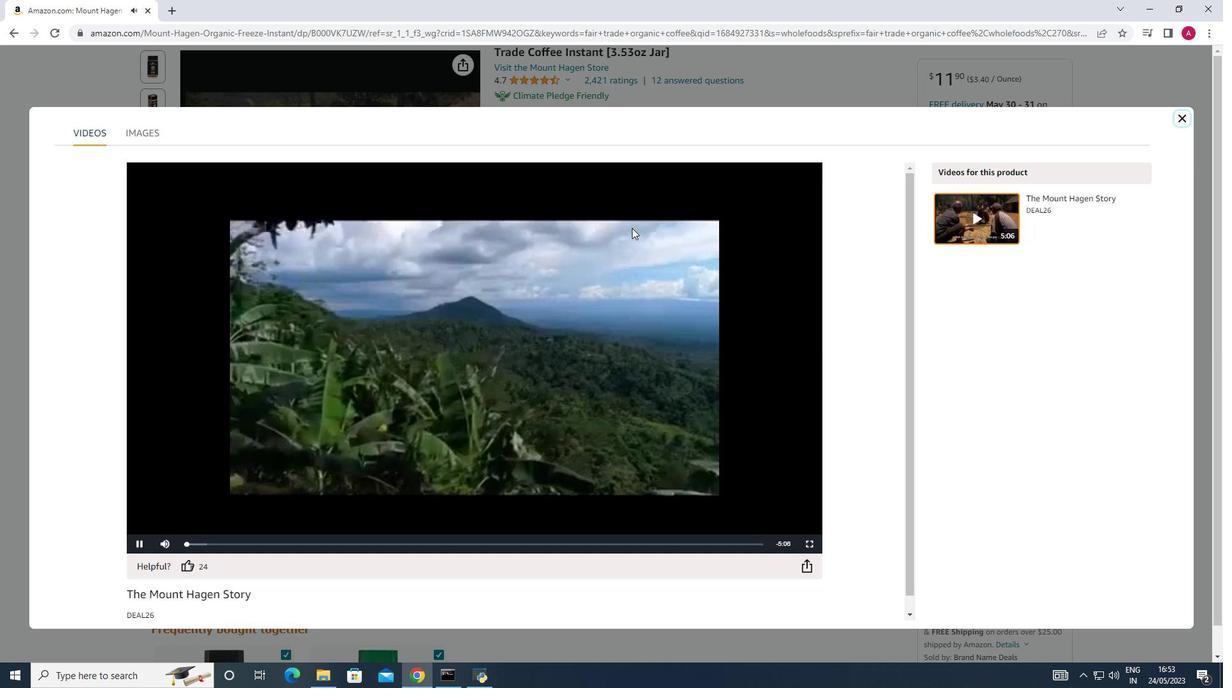 
Action: Mouse scrolled (662, 232) with delta (0, 0)
Screenshot: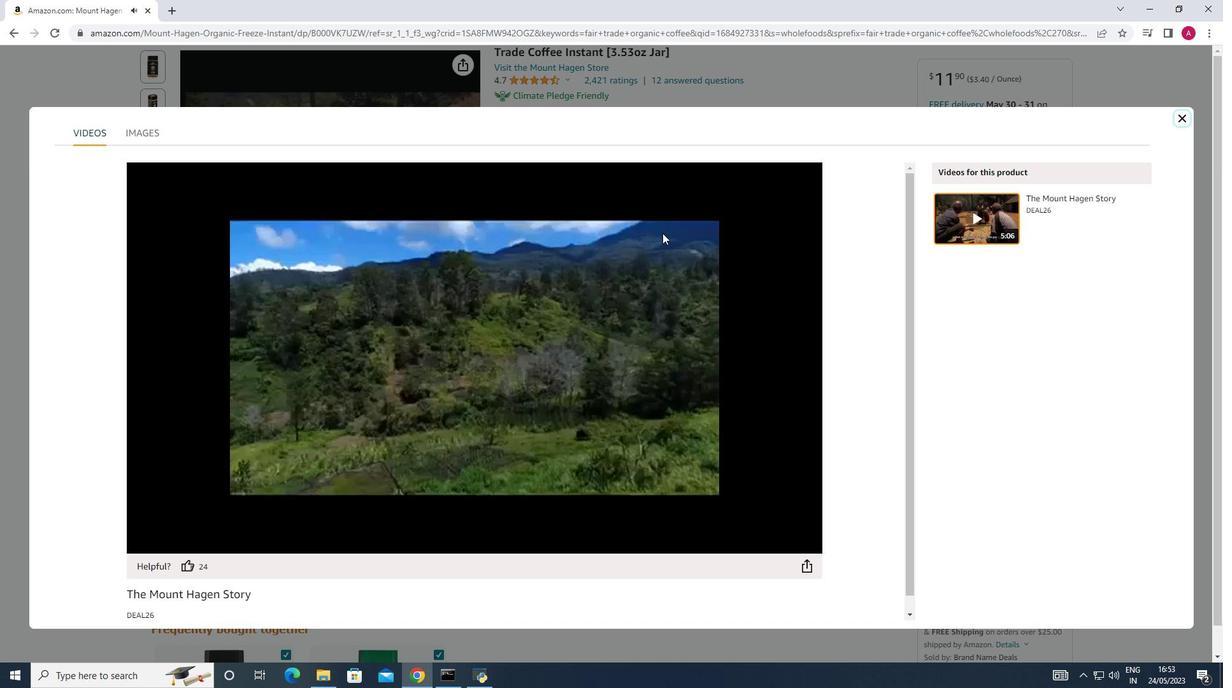 
Action: Mouse moved to (307, 537)
Screenshot: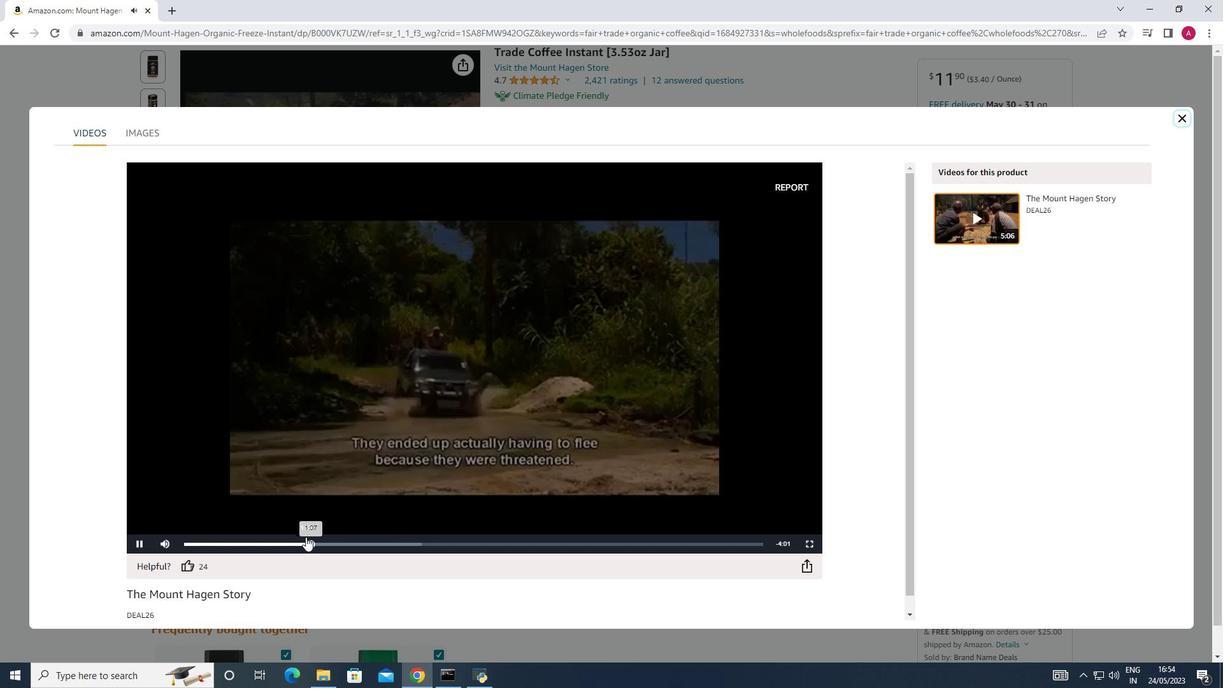 
Action: Mouse pressed left at (307, 537)
Screenshot: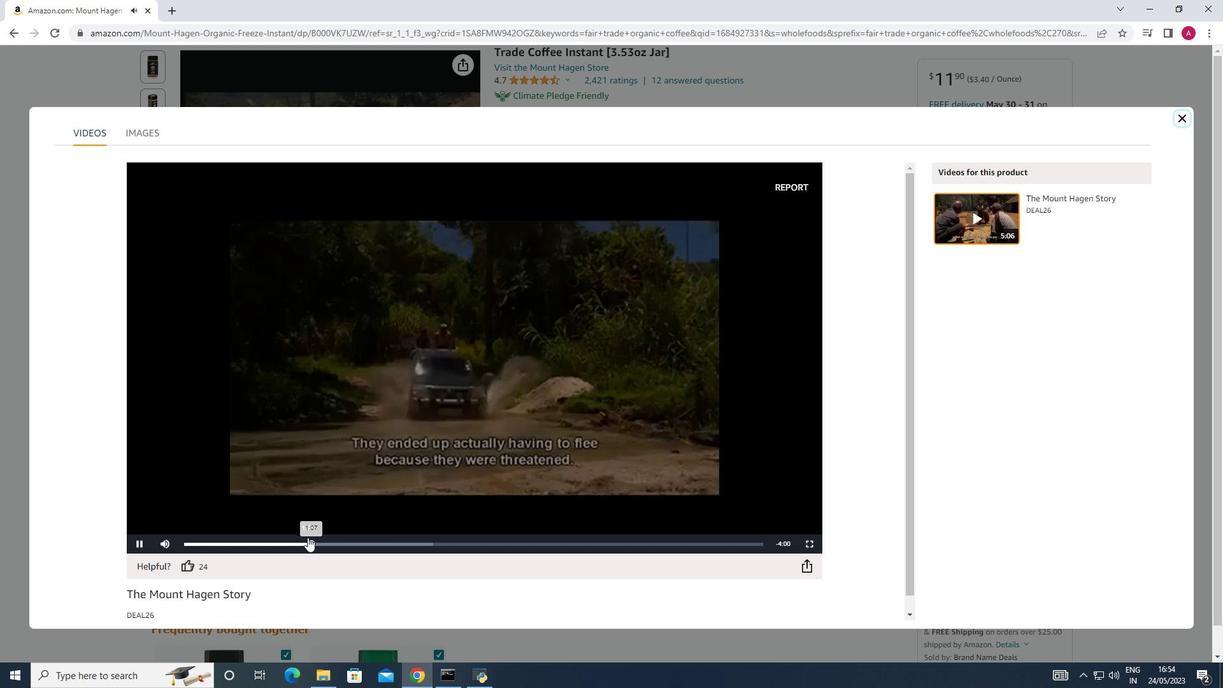 
Action: Mouse moved to (1178, 114)
Screenshot: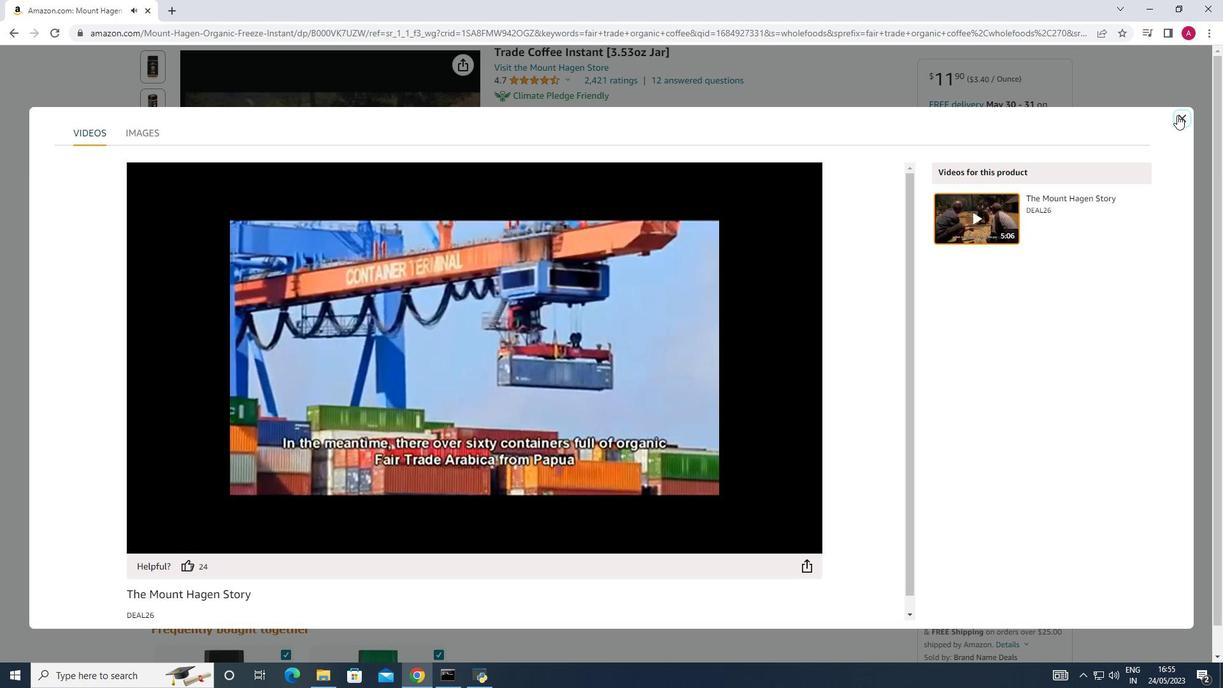 
Action: Mouse pressed left at (1178, 114)
Screenshot: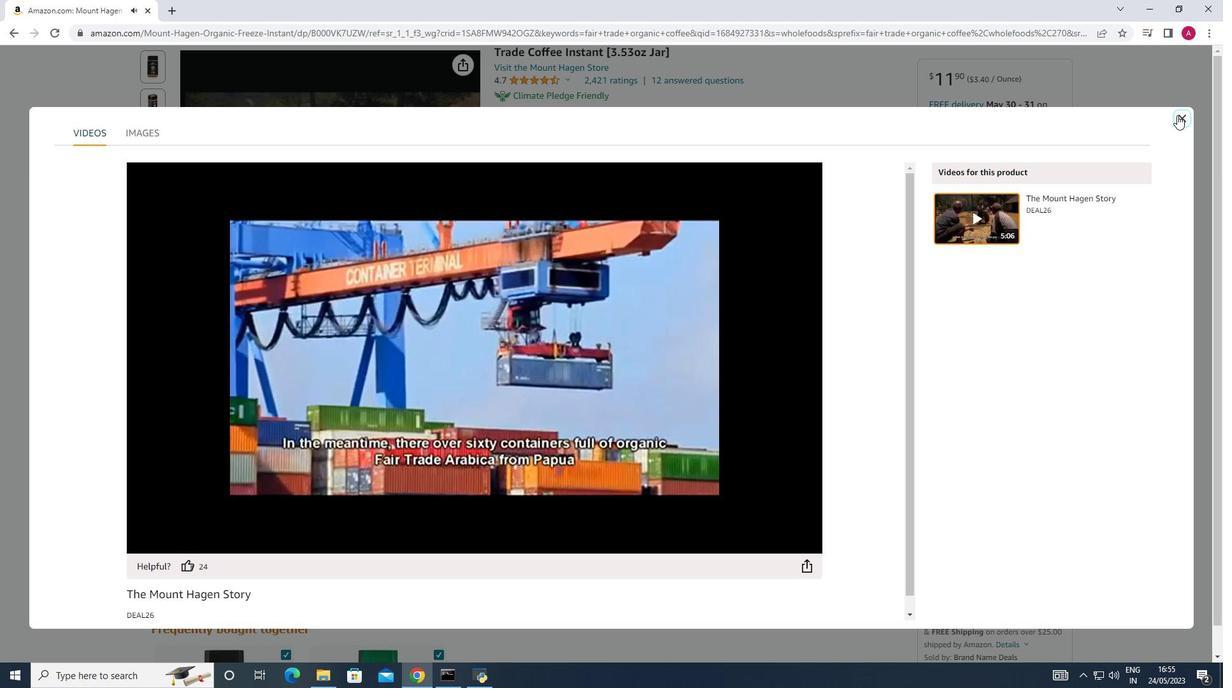 
Action: Mouse moved to (720, 360)
Screenshot: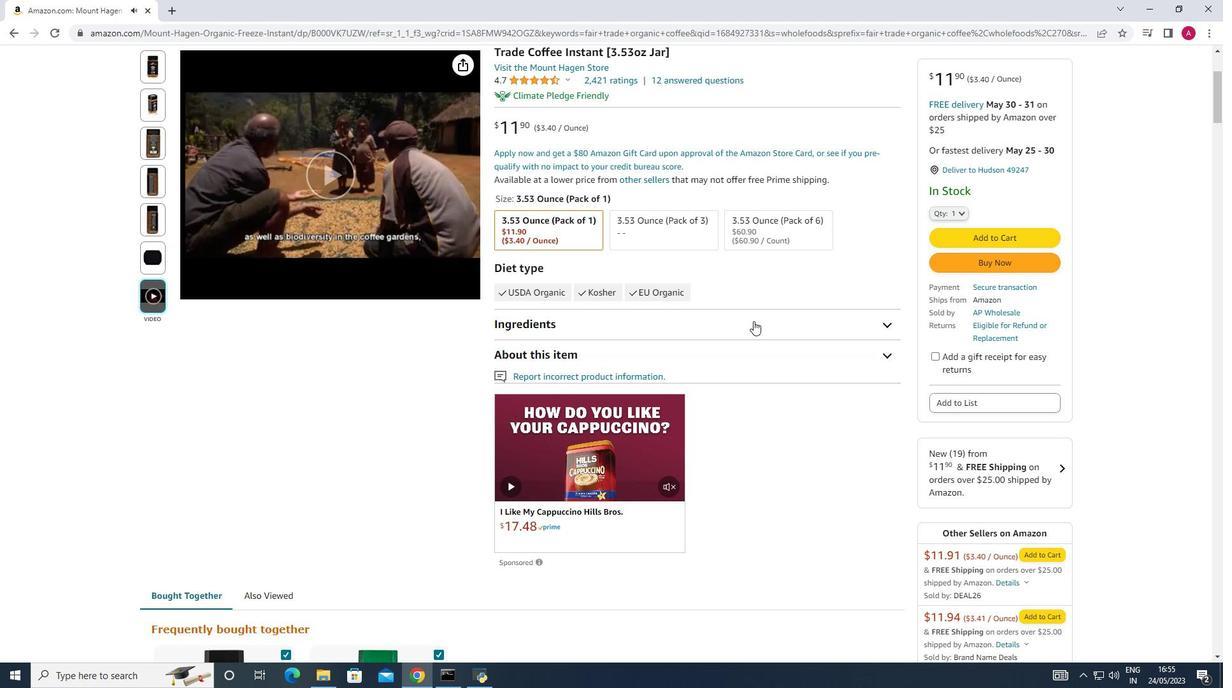 
Action: Mouse scrolled (720, 360) with delta (0, 0)
Screenshot: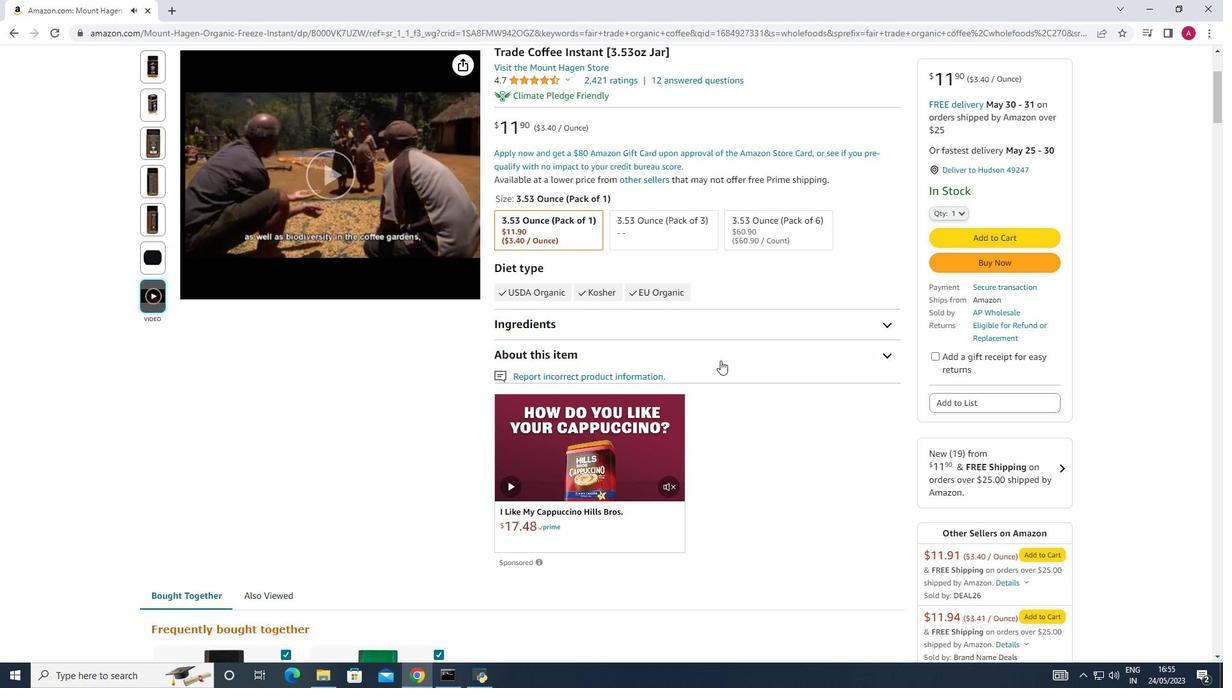 
Action: Mouse scrolled (720, 360) with delta (0, 0)
Screenshot: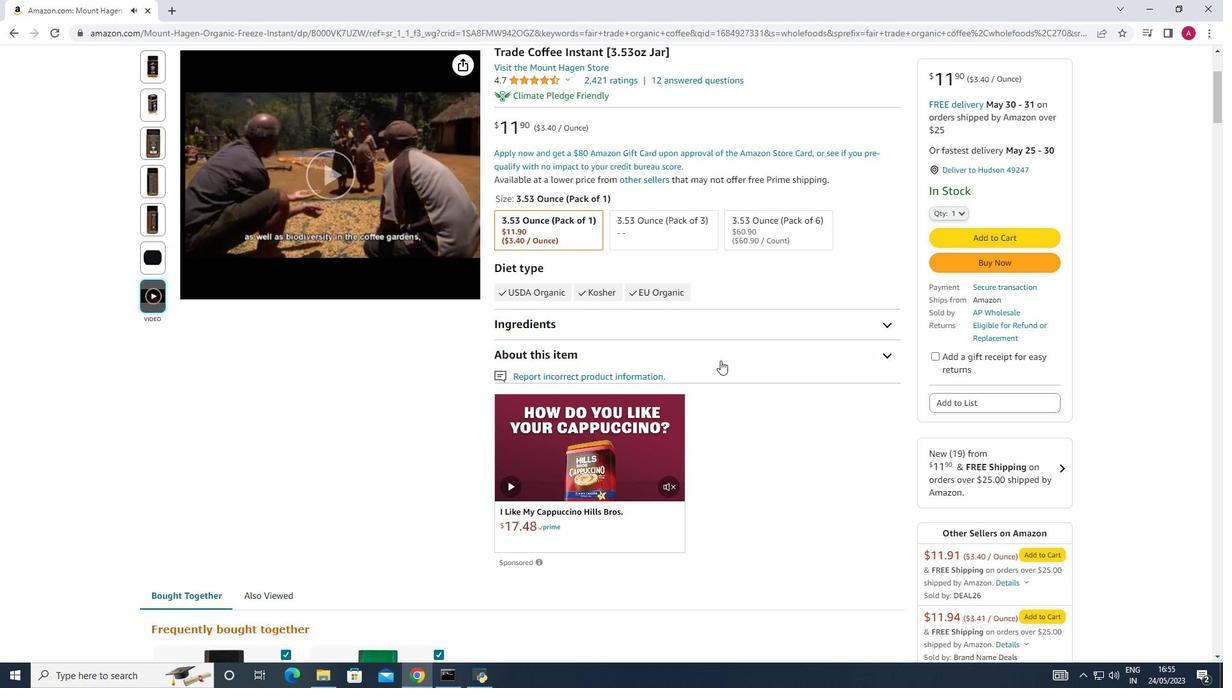 
Action: Mouse scrolled (720, 360) with delta (0, 0)
Screenshot: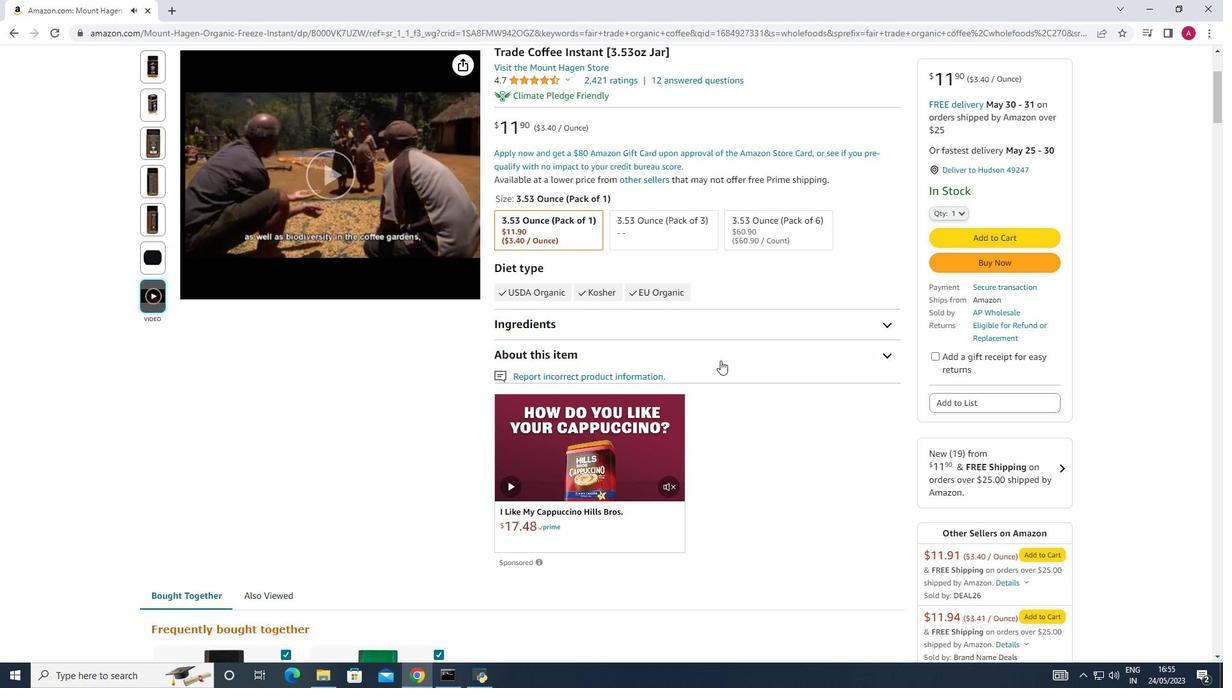 
Action: Mouse scrolled (720, 360) with delta (0, 0)
Screenshot: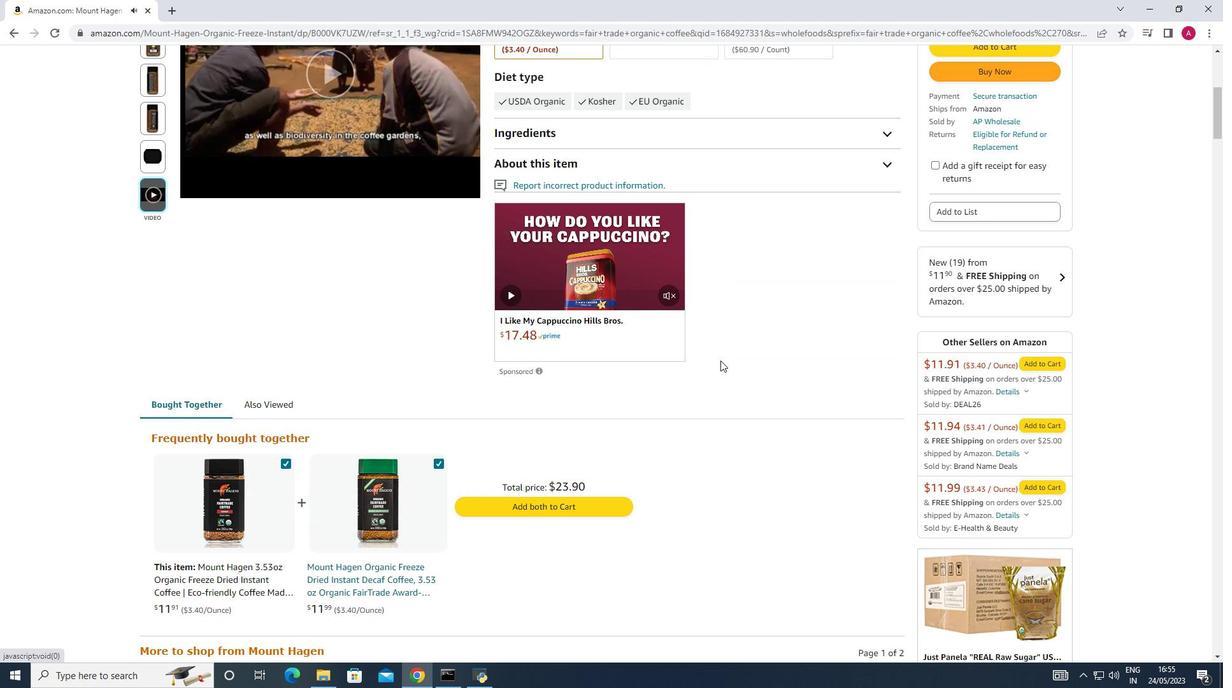 
Action: Mouse scrolled (720, 360) with delta (0, 0)
Screenshot: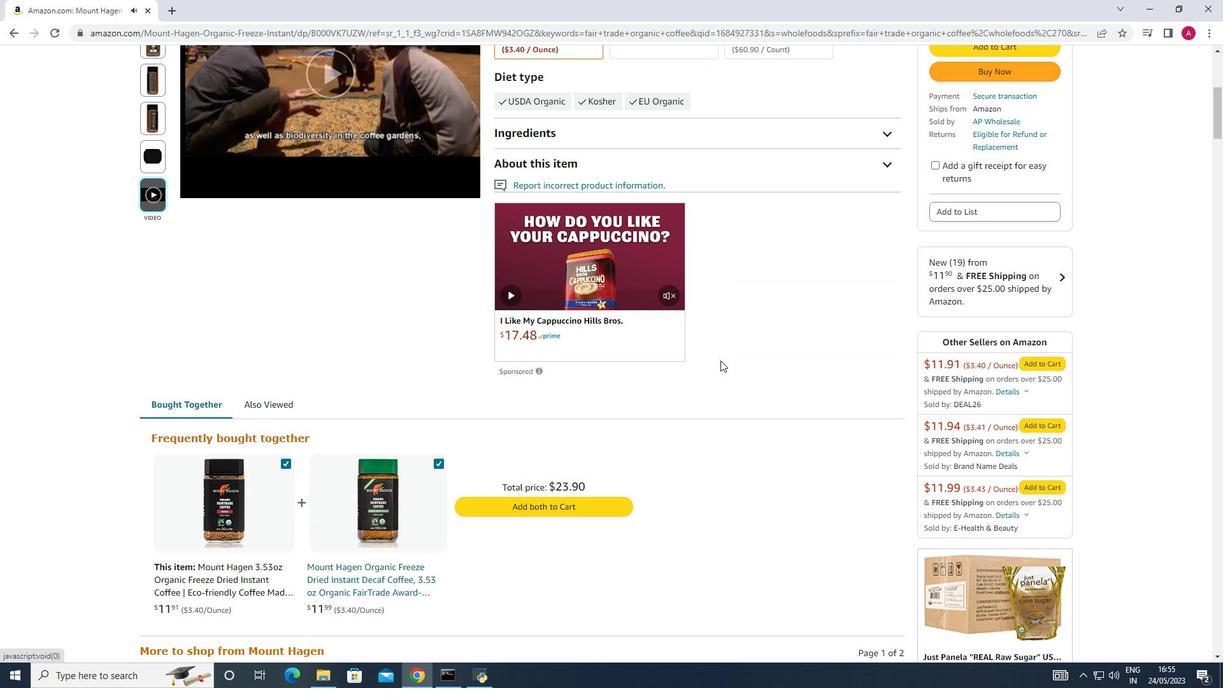 
Action: Mouse scrolled (720, 360) with delta (0, 0)
Screenshot: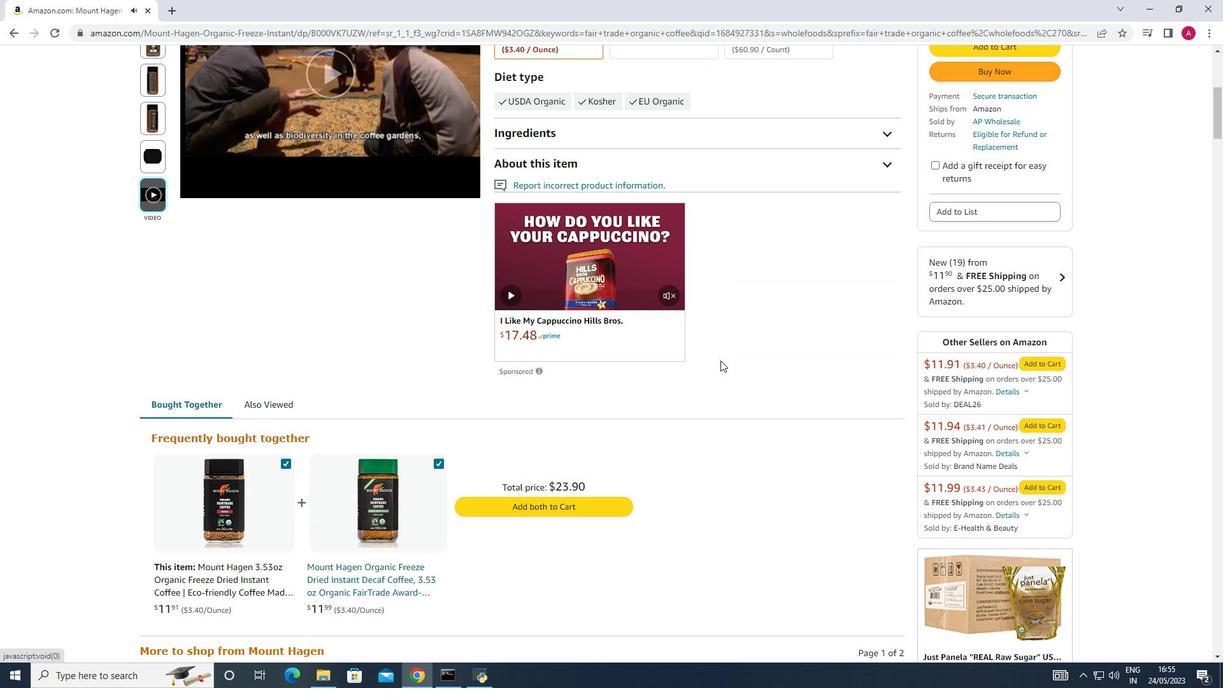 
Action: Mouse scrolled (720, 360) with delta (0, 0)
Screenshot: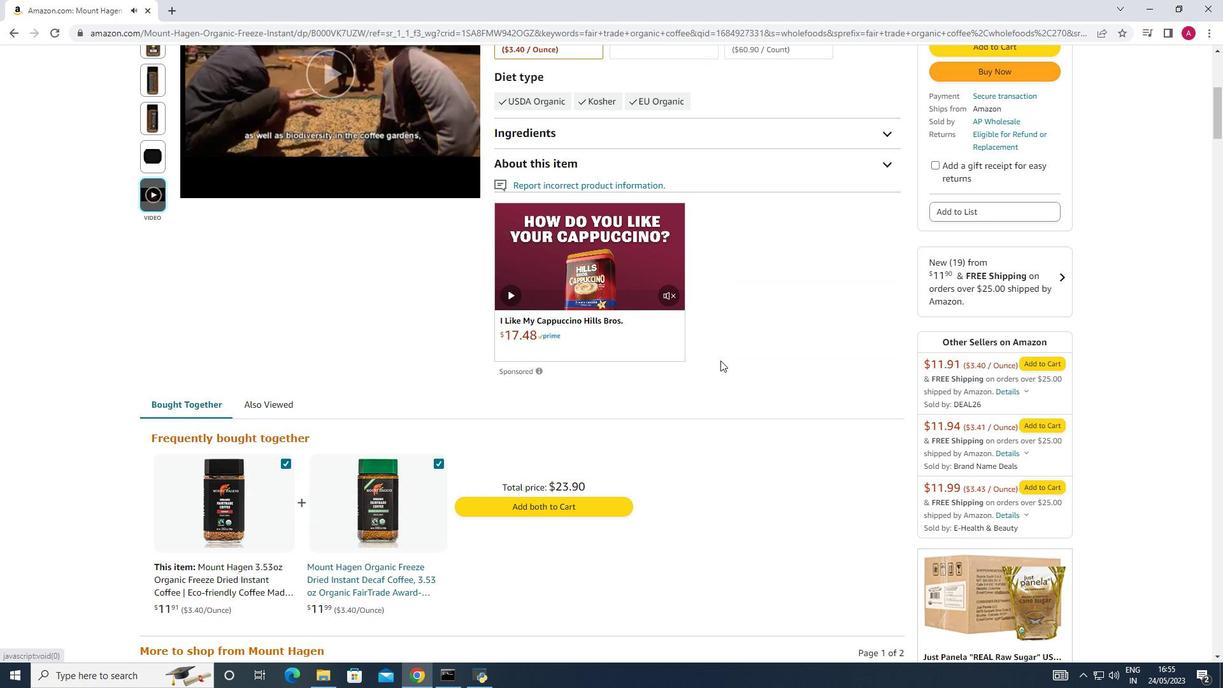 
Action: Mouse scrolled (720, 360) with delta (0, 0)
Screenshot: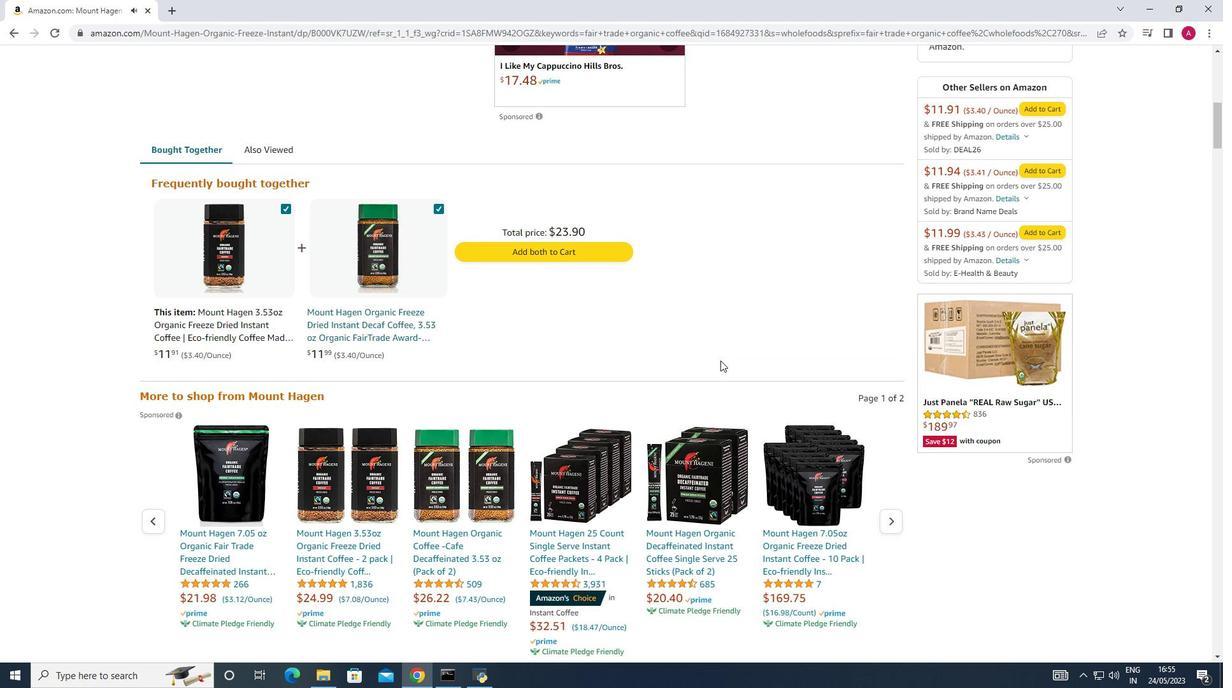 
Action: Mouse scrolled (720, 360) with delta (0, 0)
Screenshot: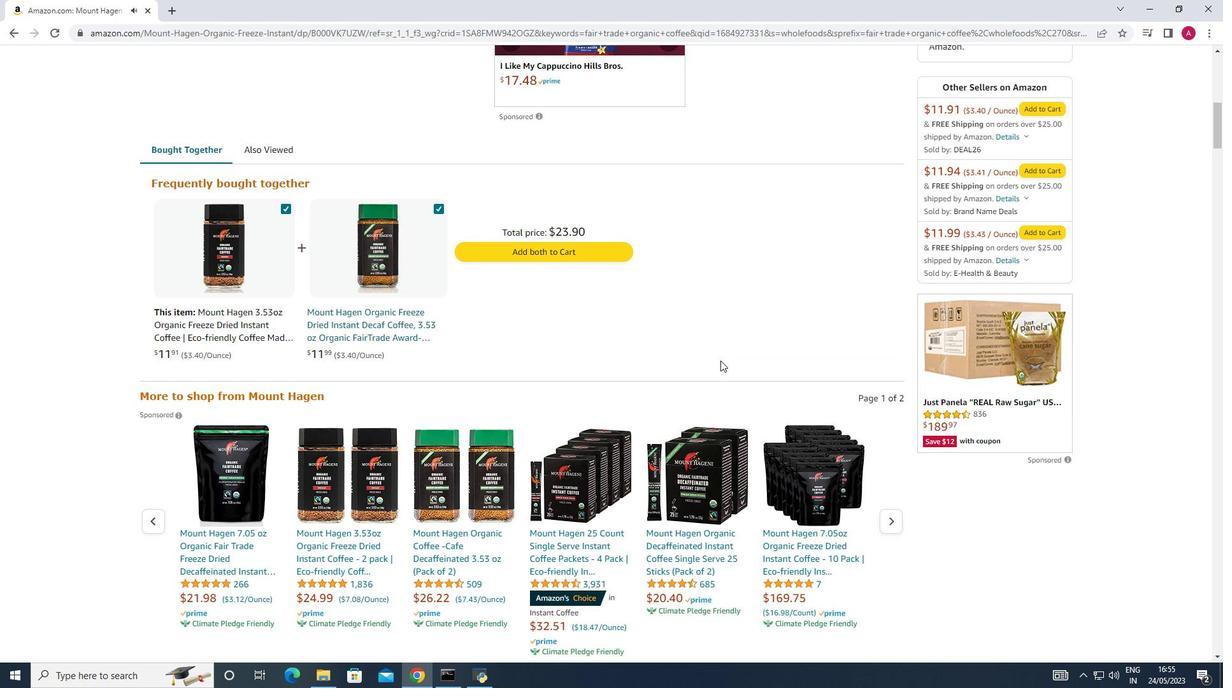 
Action: Mouse scrolled (720, 360) with delta (0, 0)
Screenshot: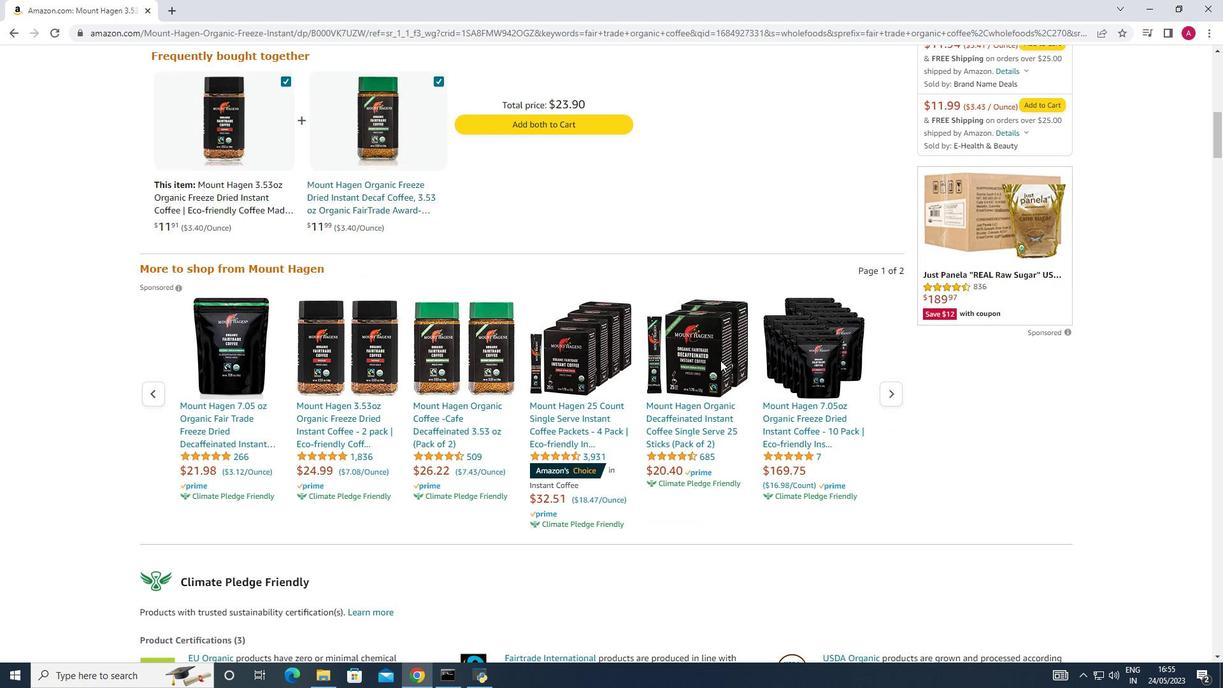 
Action: Mouse scrolled (720, 360) with delta (0, 0)
Screenshot: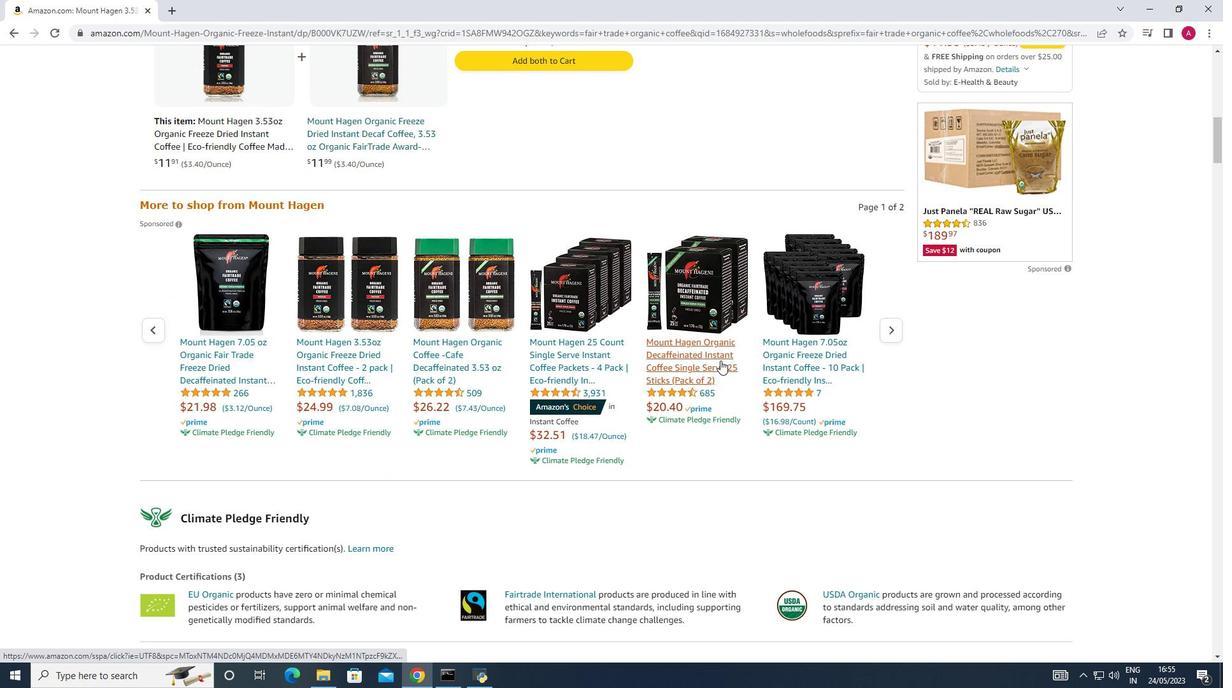 
Action: Mouse scrolled (720, 360) with delta (0, 0)
Screenshot: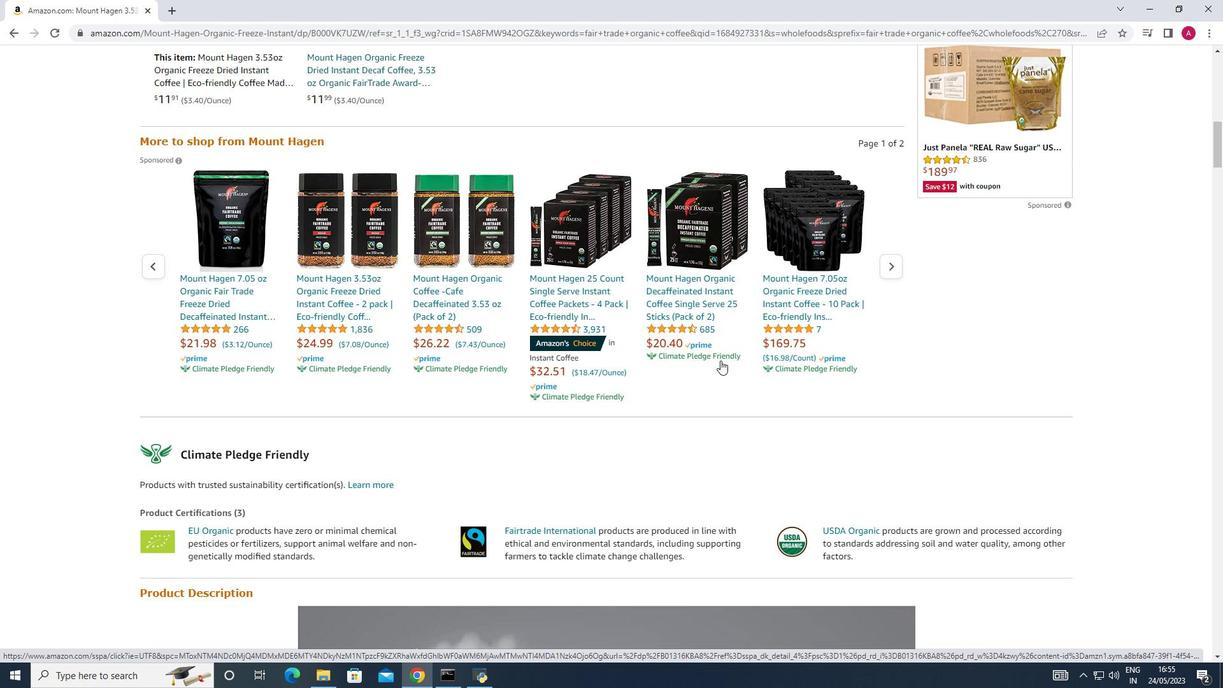 
Action: Mouse scrolled (720, 360) with delta (0, 0)
Screenshot: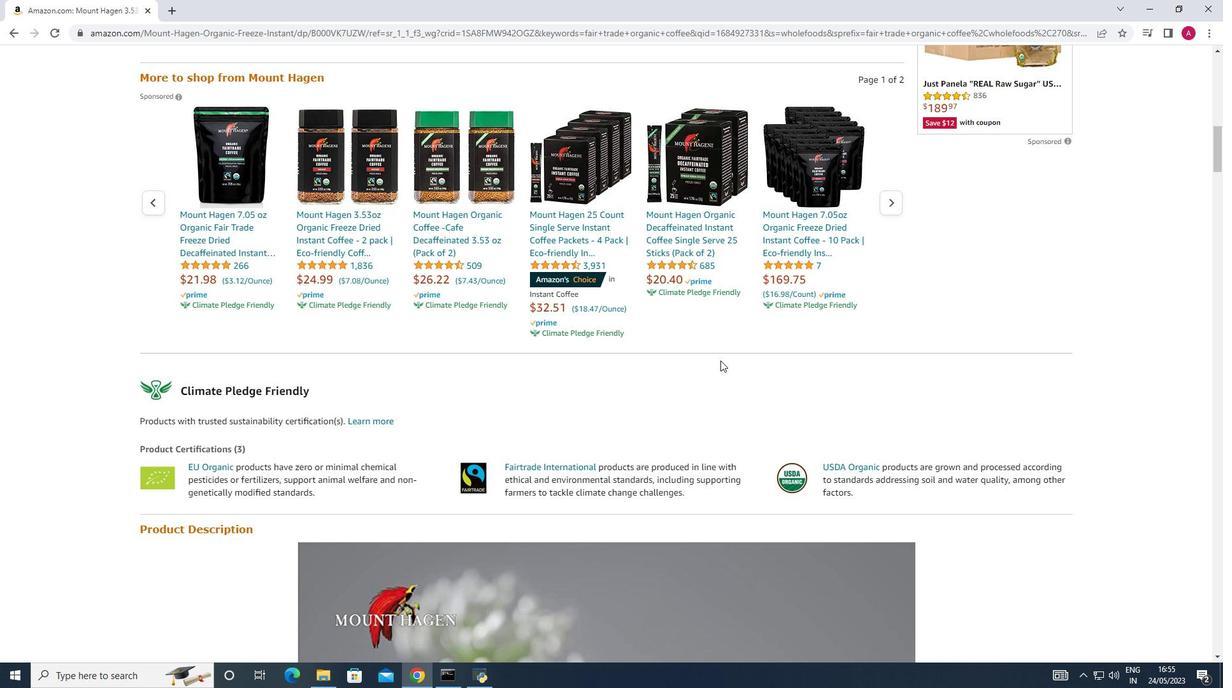 
Action: Mouse scrolled (720, 360) with delta (0, 0)
Screenshot: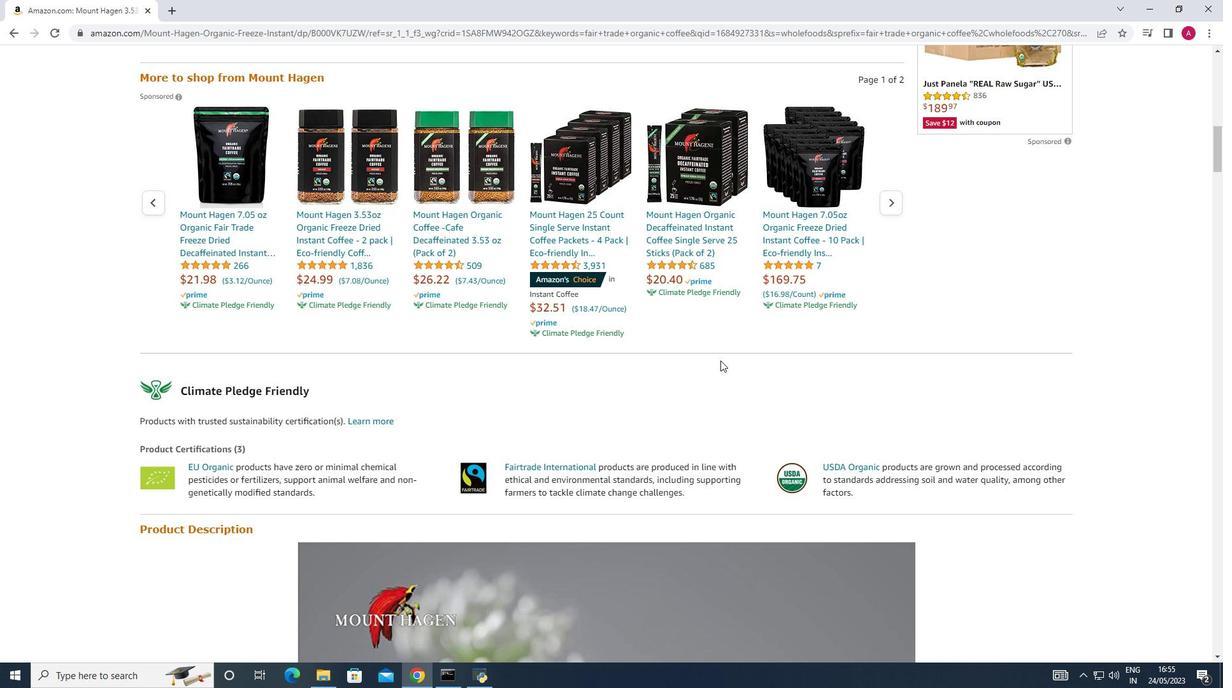 
Action: Mouse scrolled (720, 360) with delta (0, 0)
Screenshot: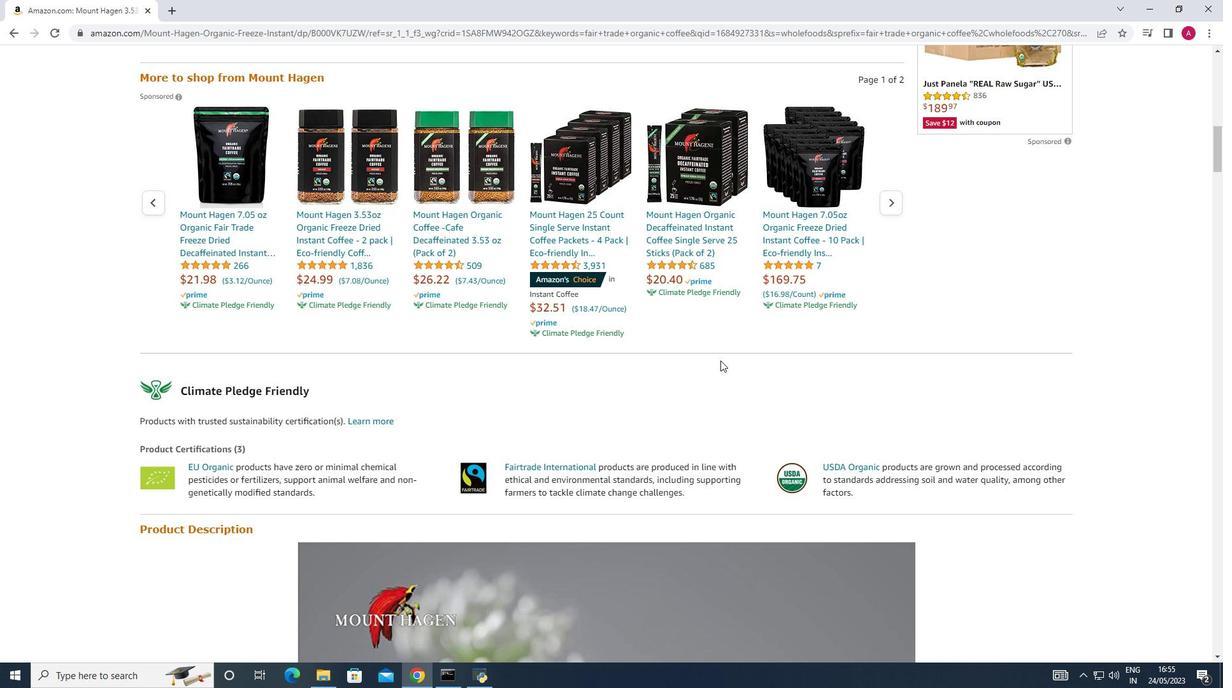 
Action: Mouse scrolled (720, 360) with delta (0, 0)
Screenshot: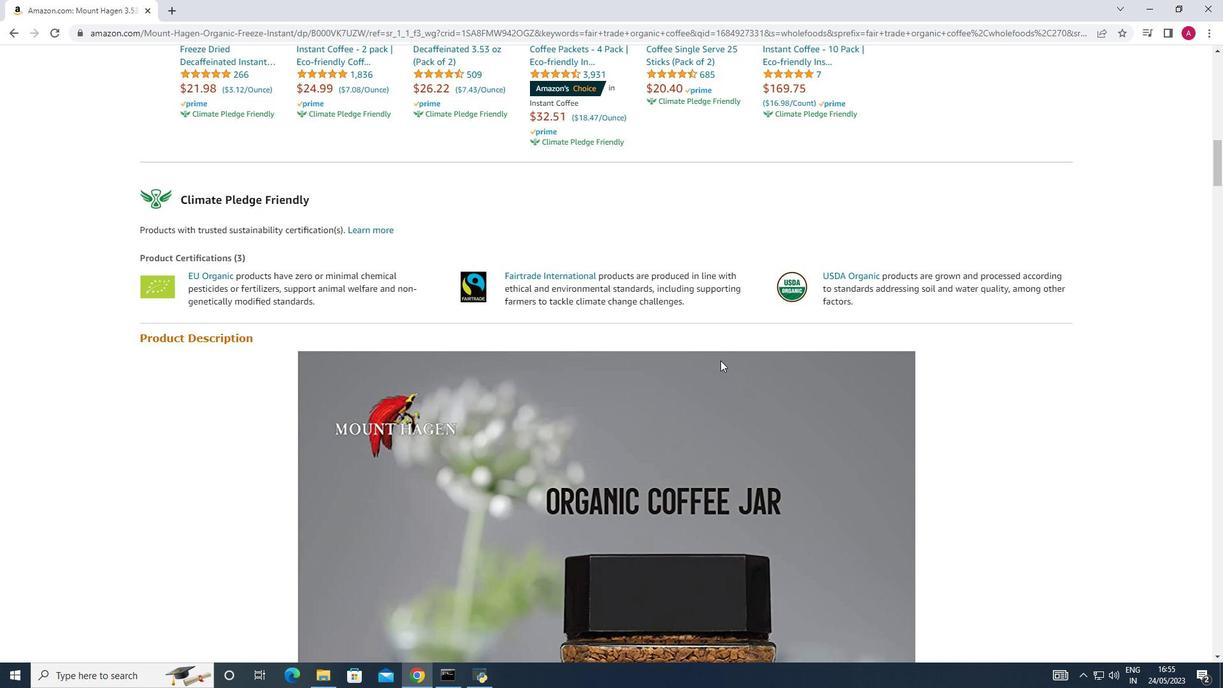 
Action: Mouse scrolled (720, 360) with delta (0, 0)
Screenshot: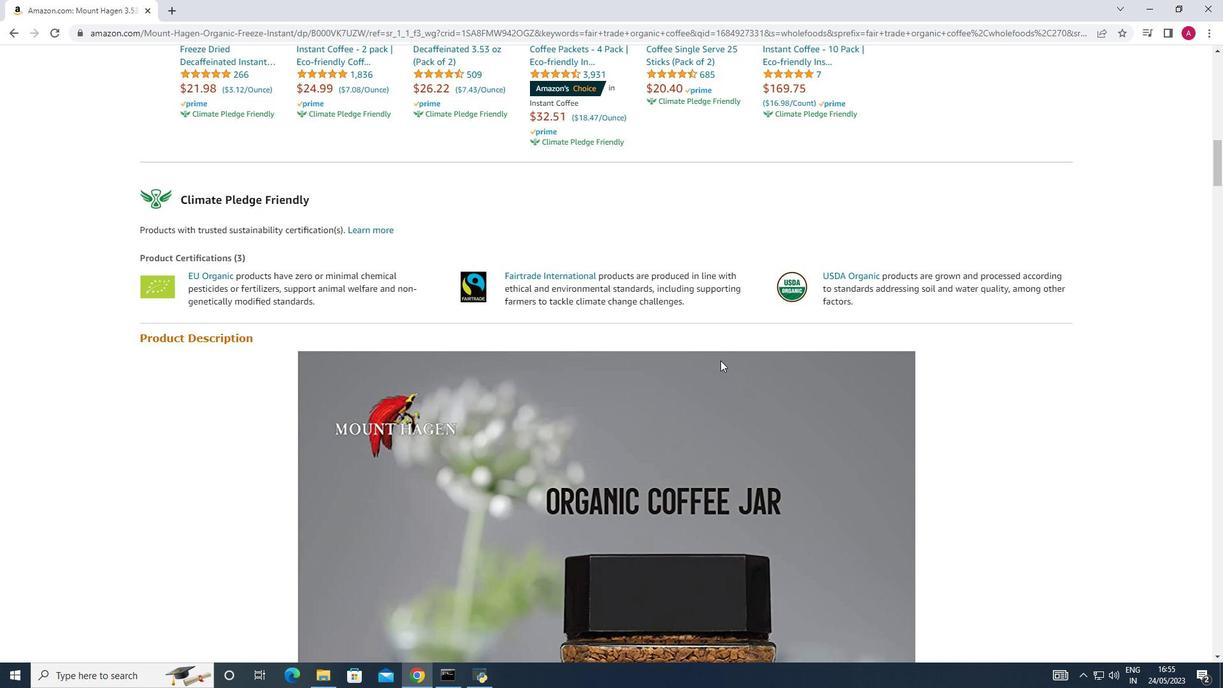 
Action: Mouse scrolled (720, 360) with delta (0, 0)
Screenshot: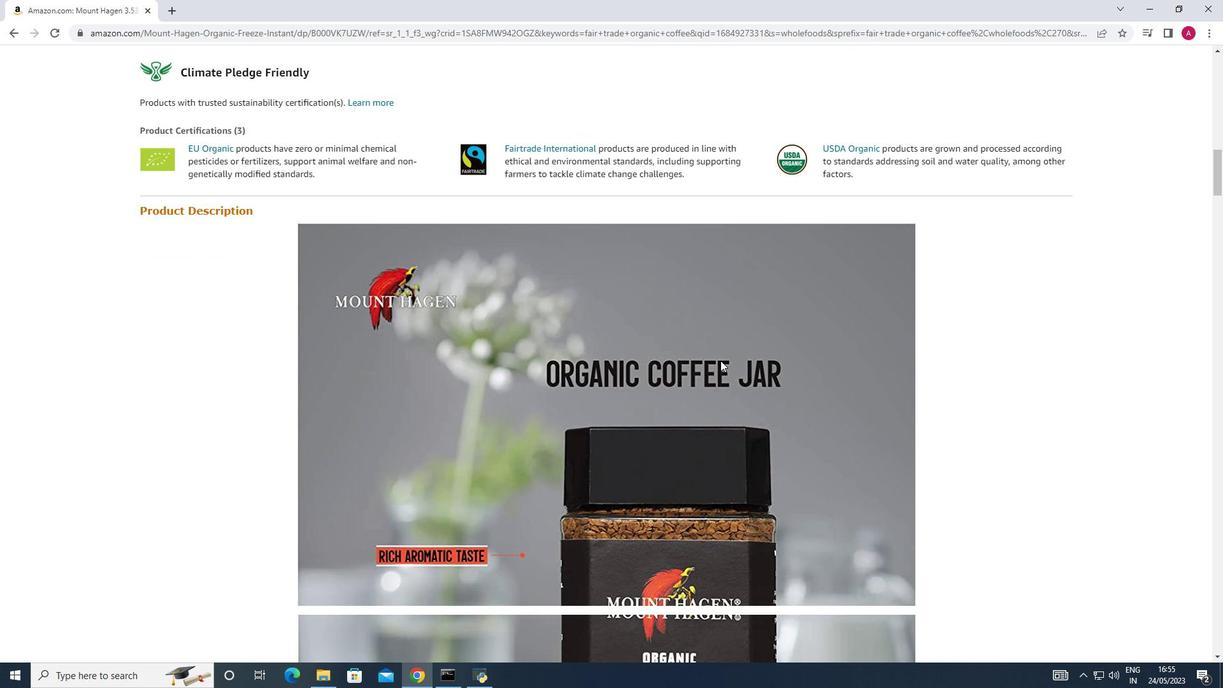 
Action: Mouse scrolled (720, 360) with delta (0, 0)
Screenshot: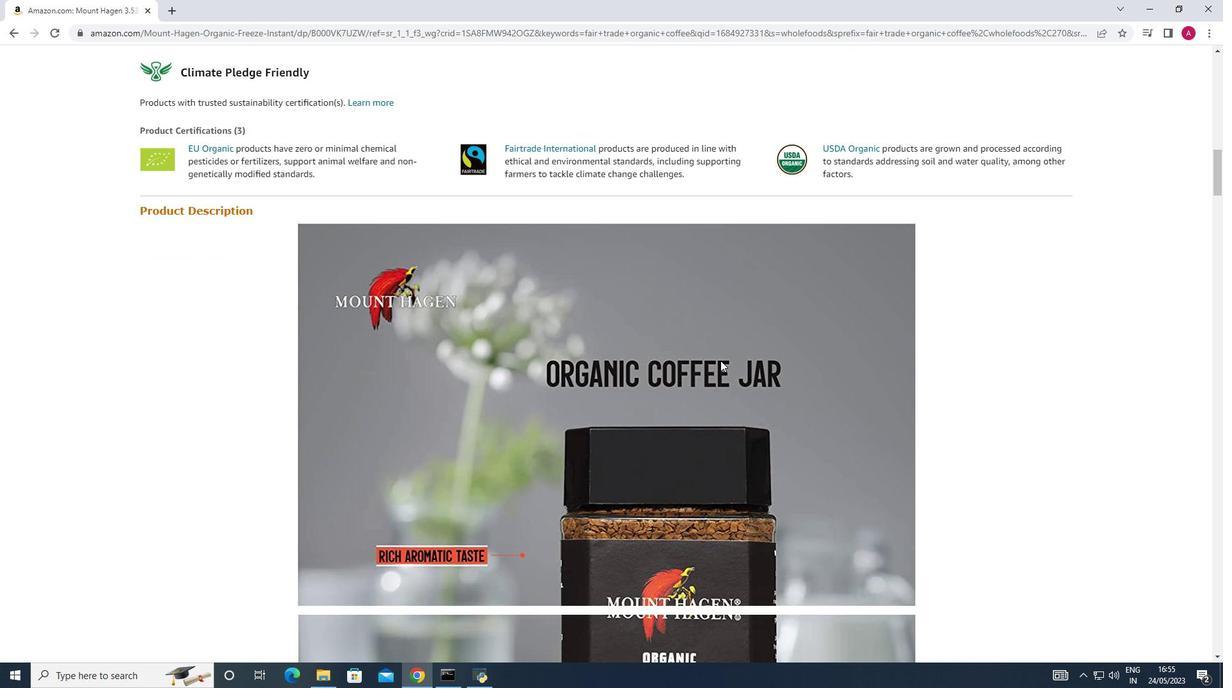 
Action: Mouse scrolled (720, 360) with delta (0, 0)
Screenshot: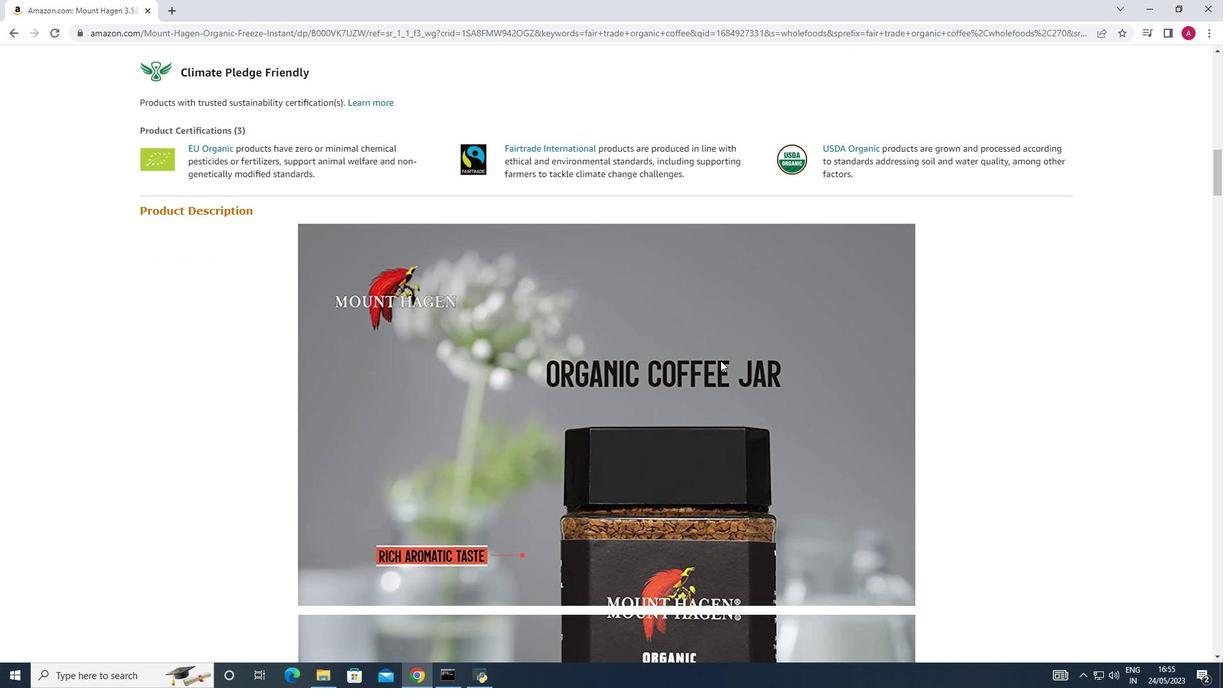 
Action: Mouse scrolled (720, 360) with delta (0, 0)
Screenshot: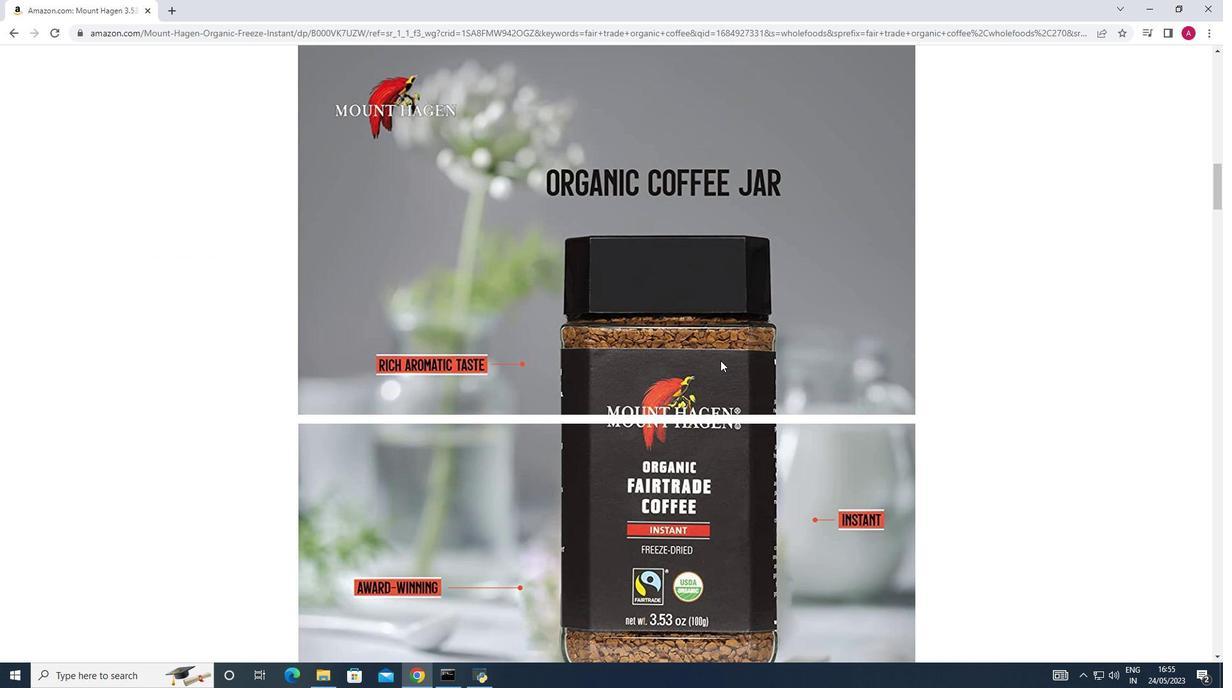 
Action: Mouse scrolled (720, 360) with delta (0, 0)
Screenshot: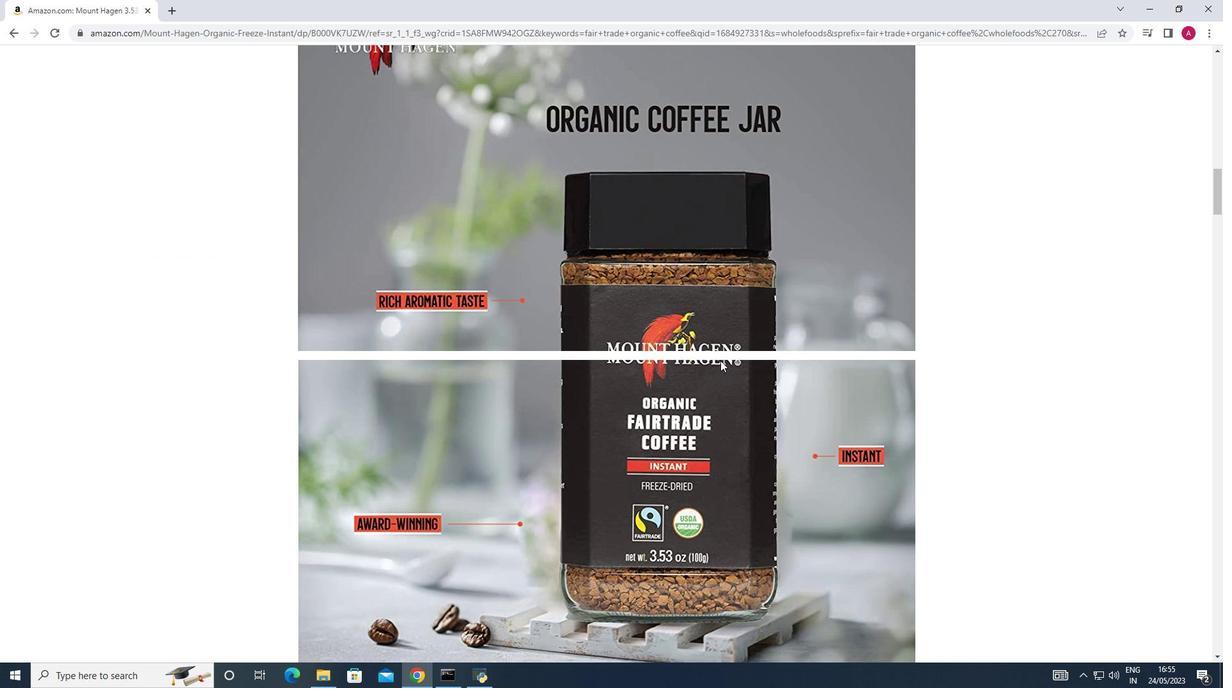 
Action: Mouse scrolled (720, 360) with delta (0, 0)
Screenshot: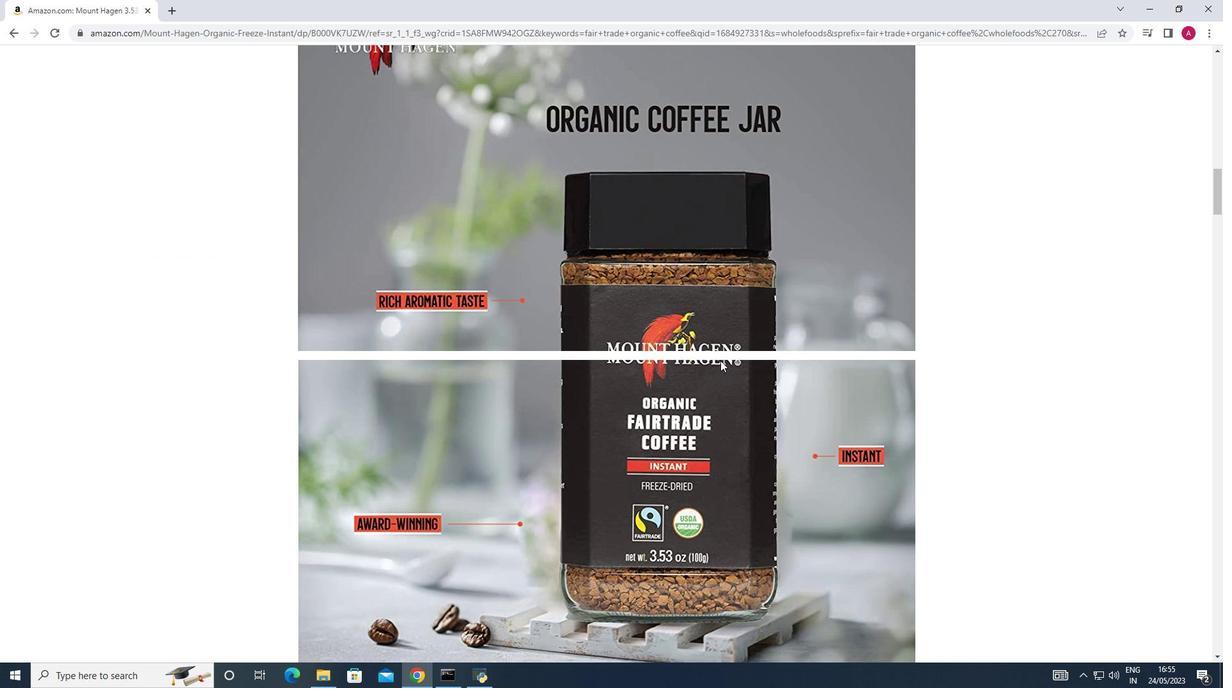 
Action: Mouse scrolled (720, 360) with delta (0, 0)
Screenshot: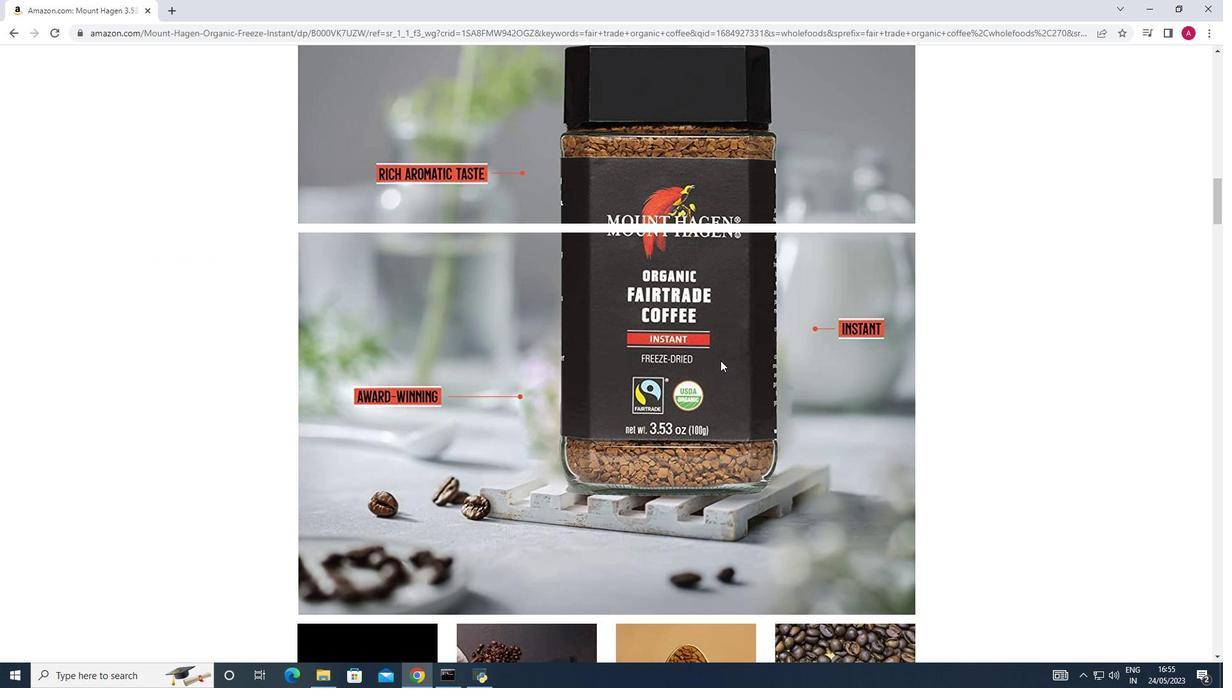 
Action: Mouse scrolled (720, 360) with delta (0, 0)
Screenshot: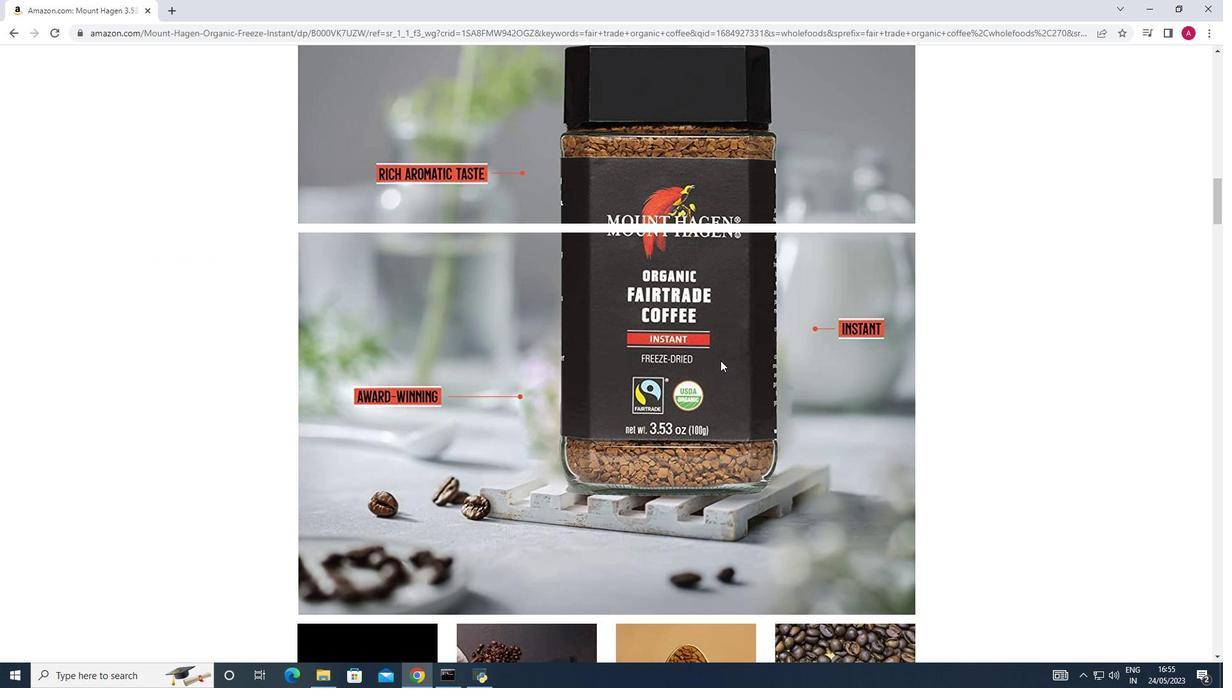 
Action: Mouse scrolled (720, 360) with delta (0, 0)
Screenshot: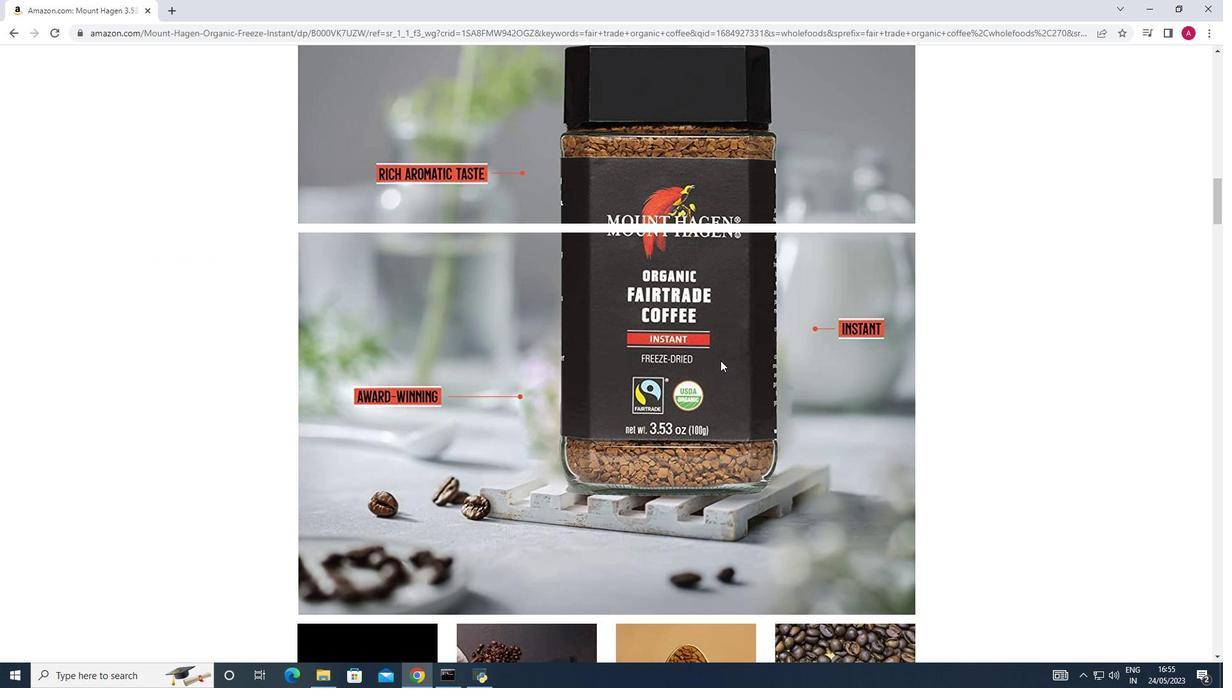 
Action: Mouse scrolled (720, 360) with delta (0, 0)
Screenshot: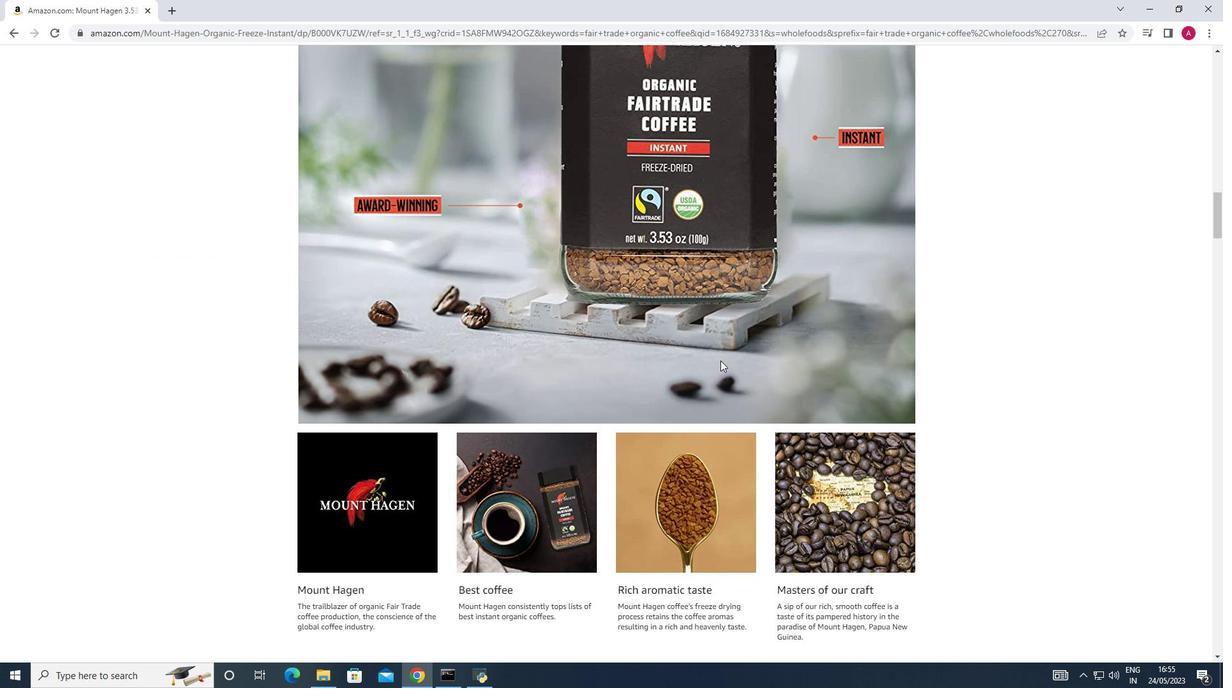 
Action: Mouse scrolled (720, 360) with delta (0, 0)
Screenshot: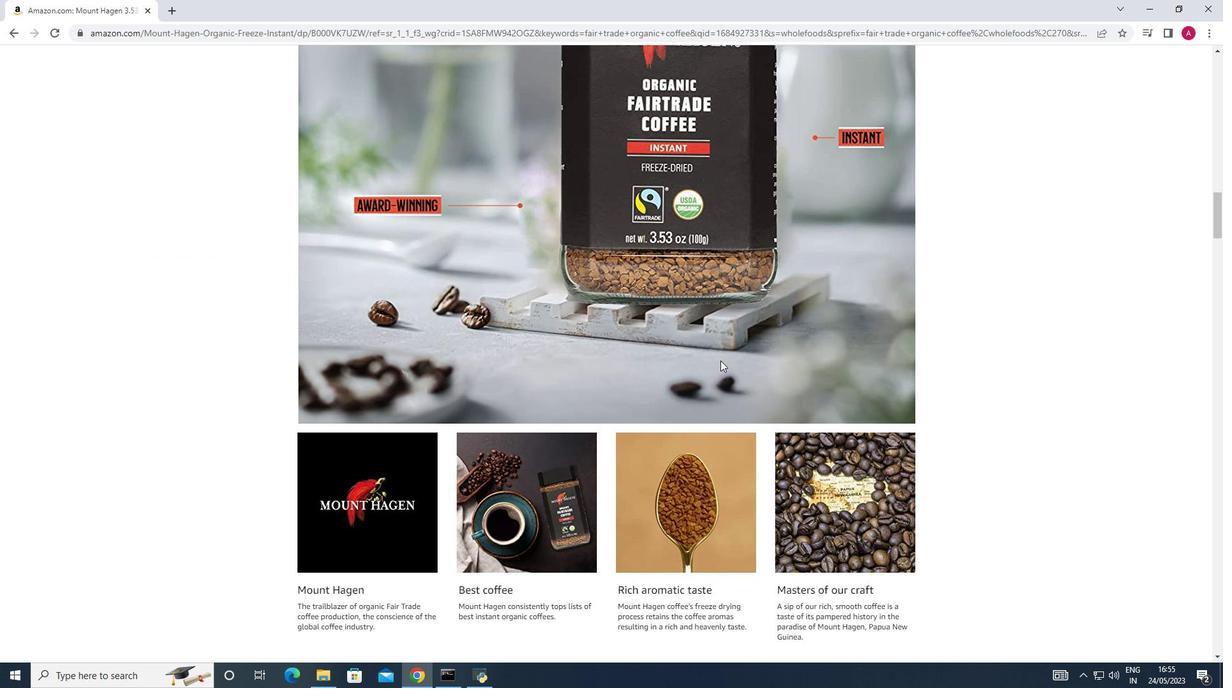 
Action: Mouse scrolled (720, 360) with delta (0, 0)
Screenshot: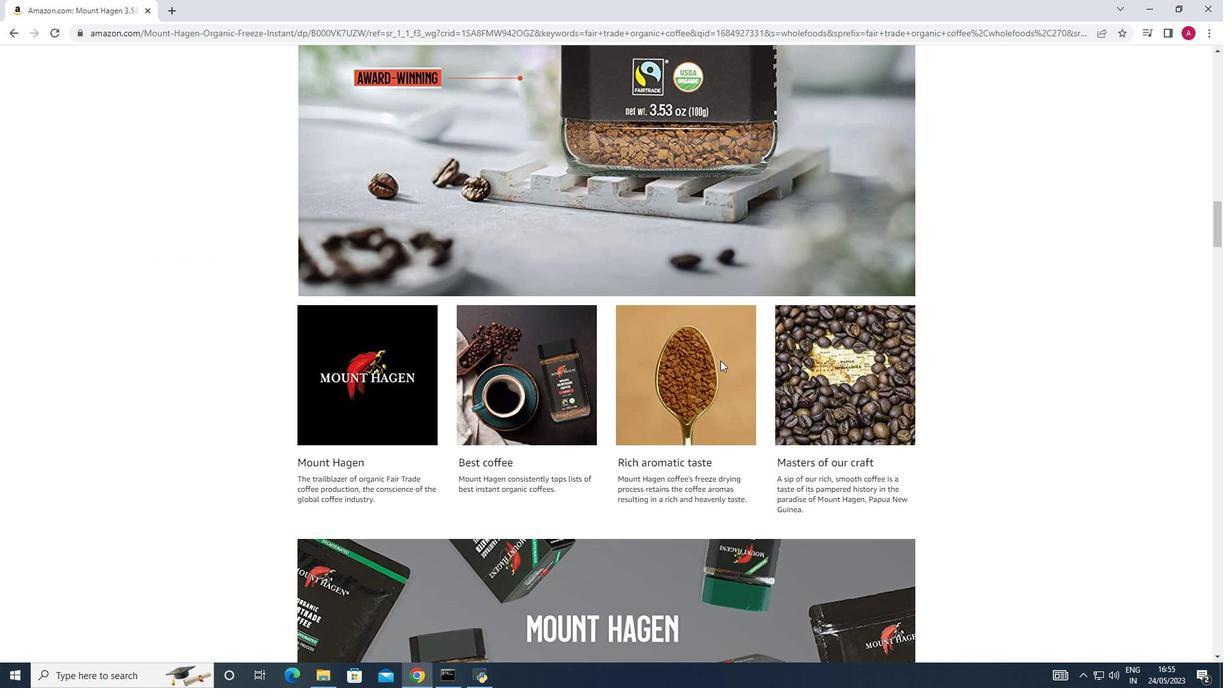 
Action: Mouse scrolled (720, 360) with delta (0, 0)
Screenshot: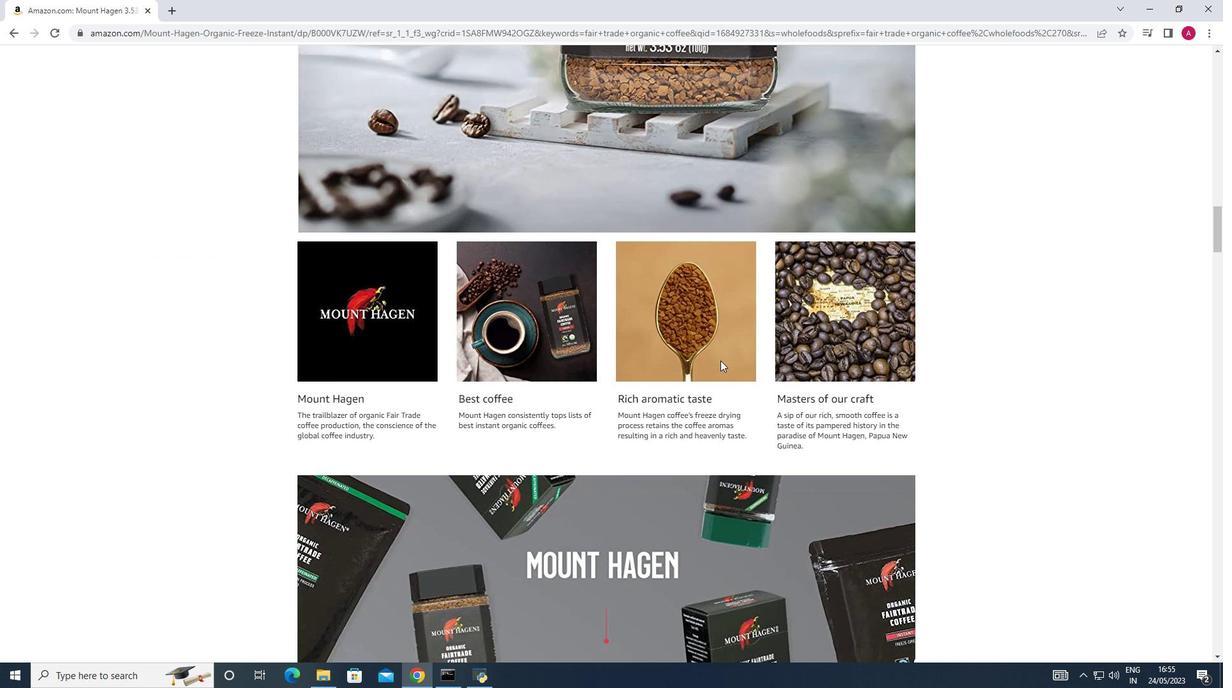 
Action: Mouse scrolled (720, 360) with delta (0, 0)
Screenshot: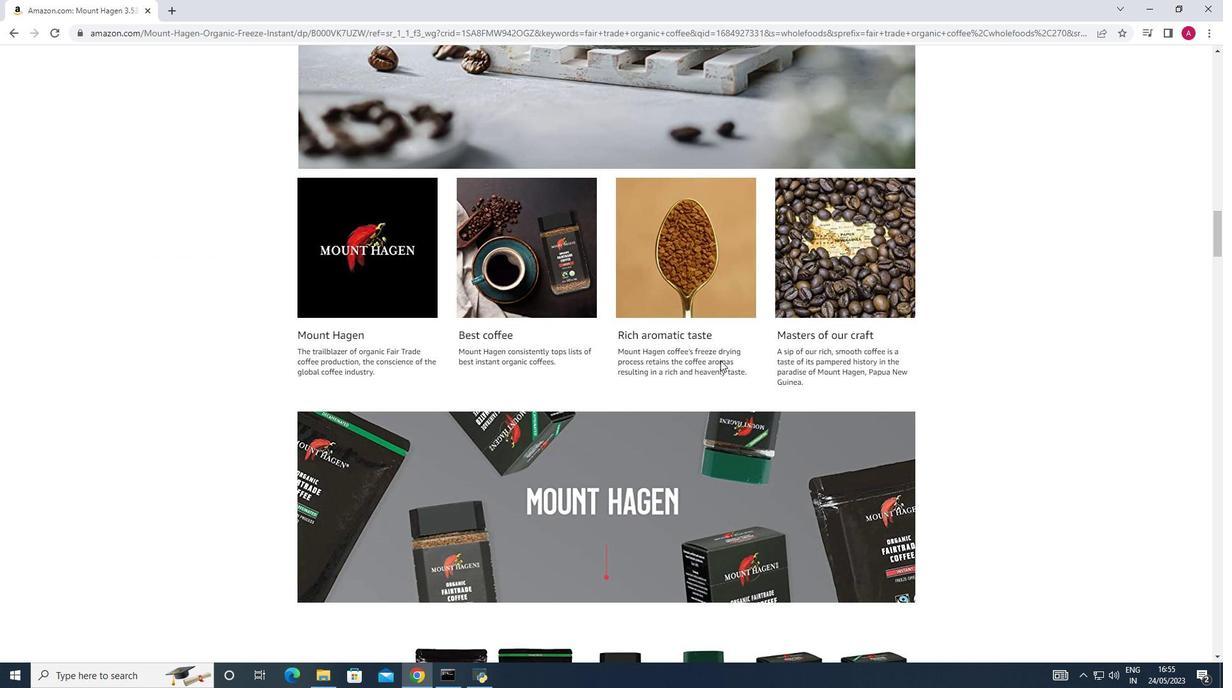 
Action: Mouse scrolled (720, 360) with delta (0, 0)
Screenshot: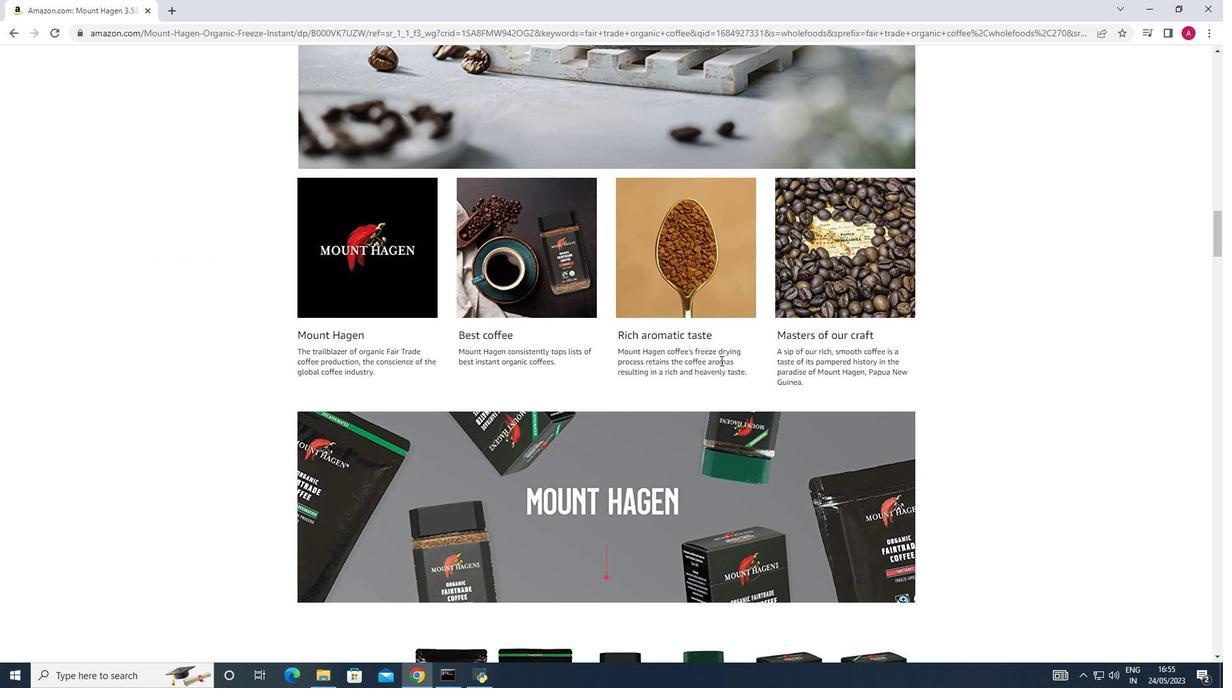 
Action: Mouse scrolled (720, 360) with delta (0, 0)
Screenshot: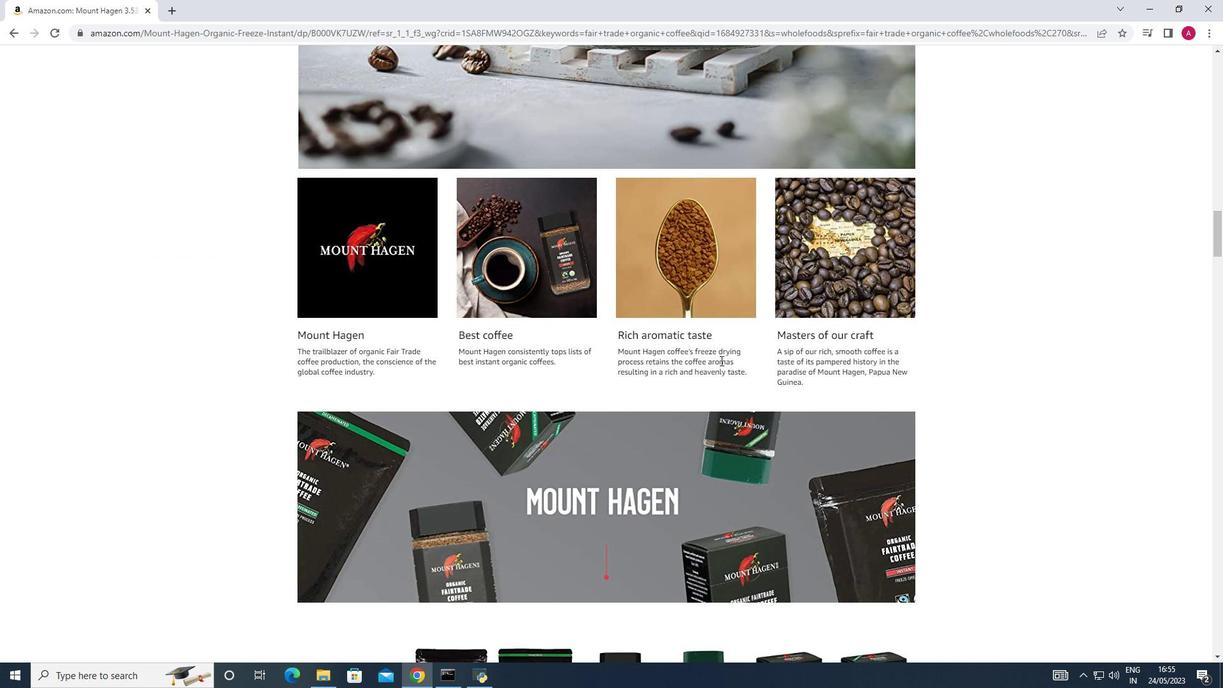 
Action: Mouse scrolled (720, 360) with delta (0, 0)
Screenshot: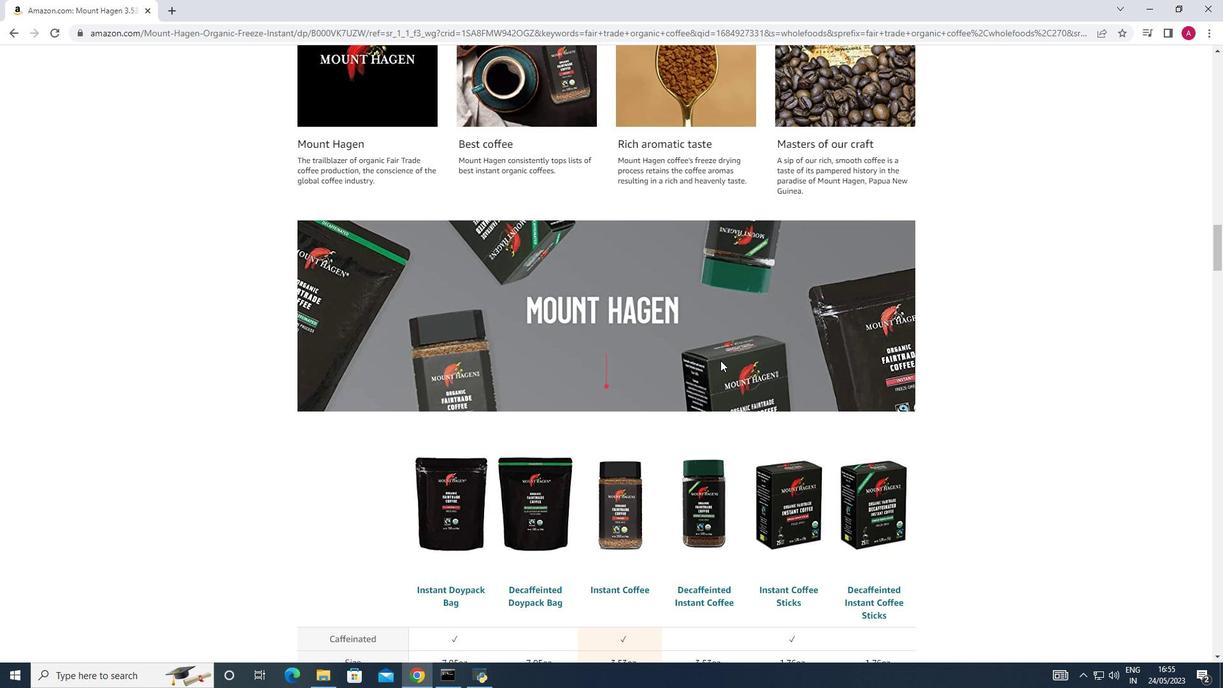 
Action: Mouse scrolled (720, 360) with delta (0, 0)
Screenshot: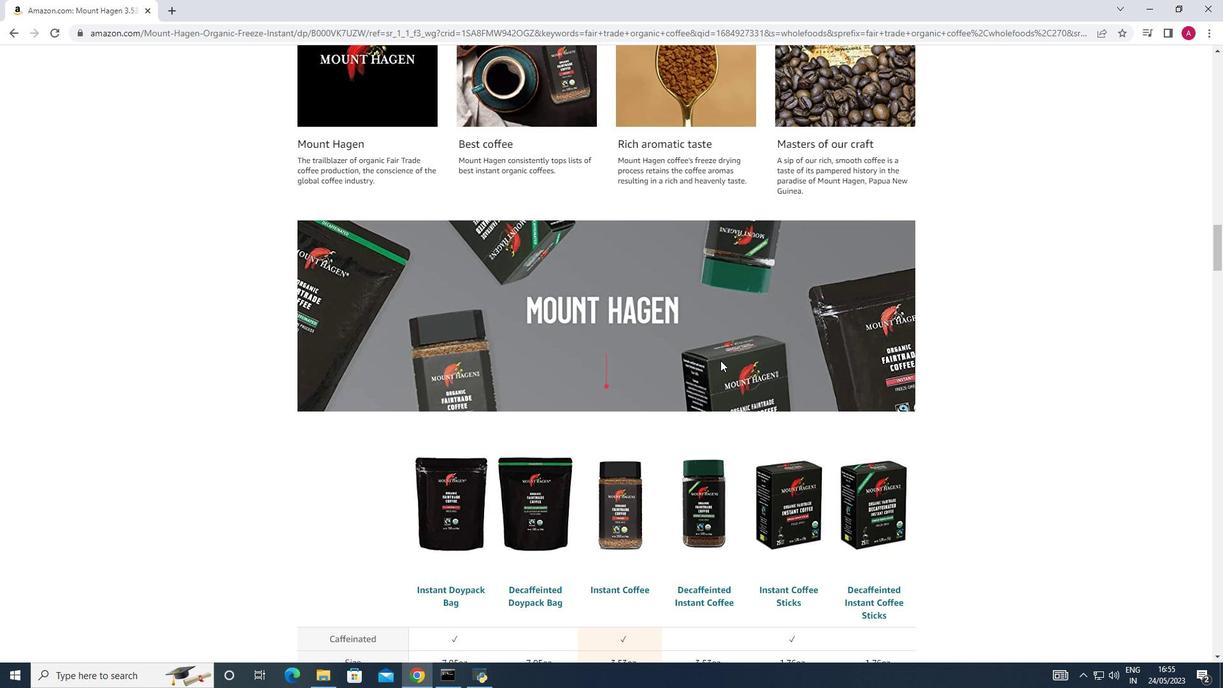 
Action: Mouse scrolled (720, 360) with delta (0, 0)
Screenshot: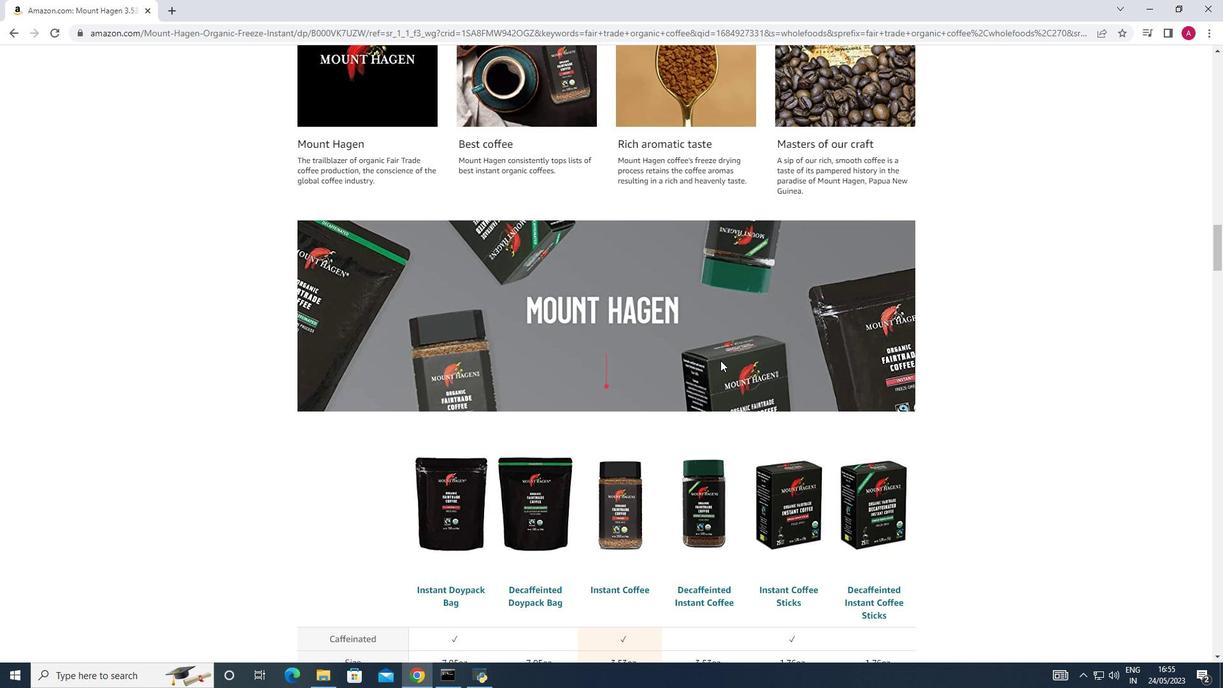 
Action: Mouse scrolled (720, 360) with delta (0, 0)
Screenshot: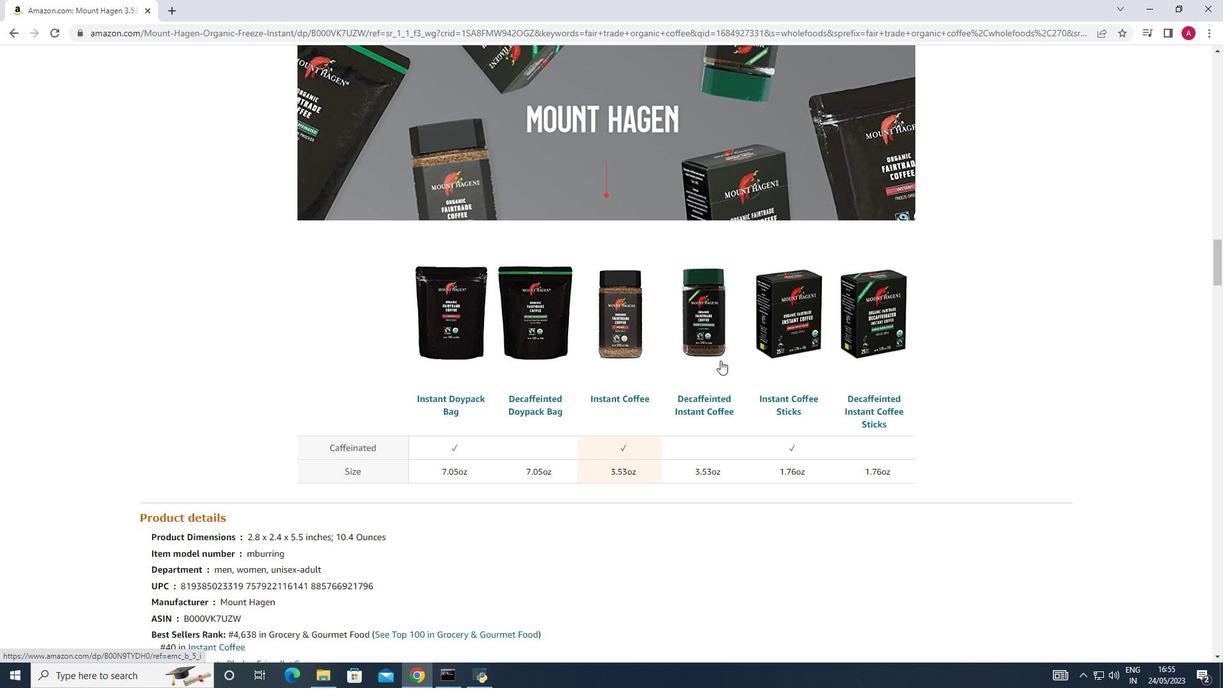 
Action: Mouse scrolled (720, 360) with delta (0, 0)
Screenshot: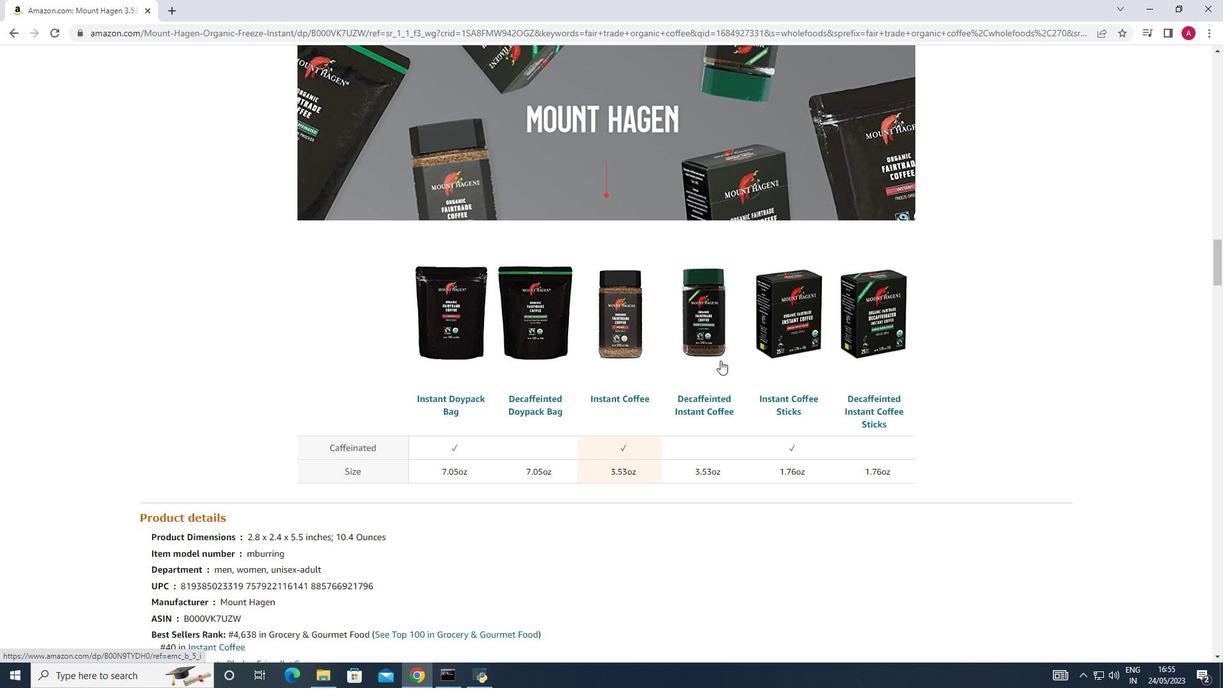 
Action: Mouse scrolled (720, 360) with delta (0, 0)
Screenshot: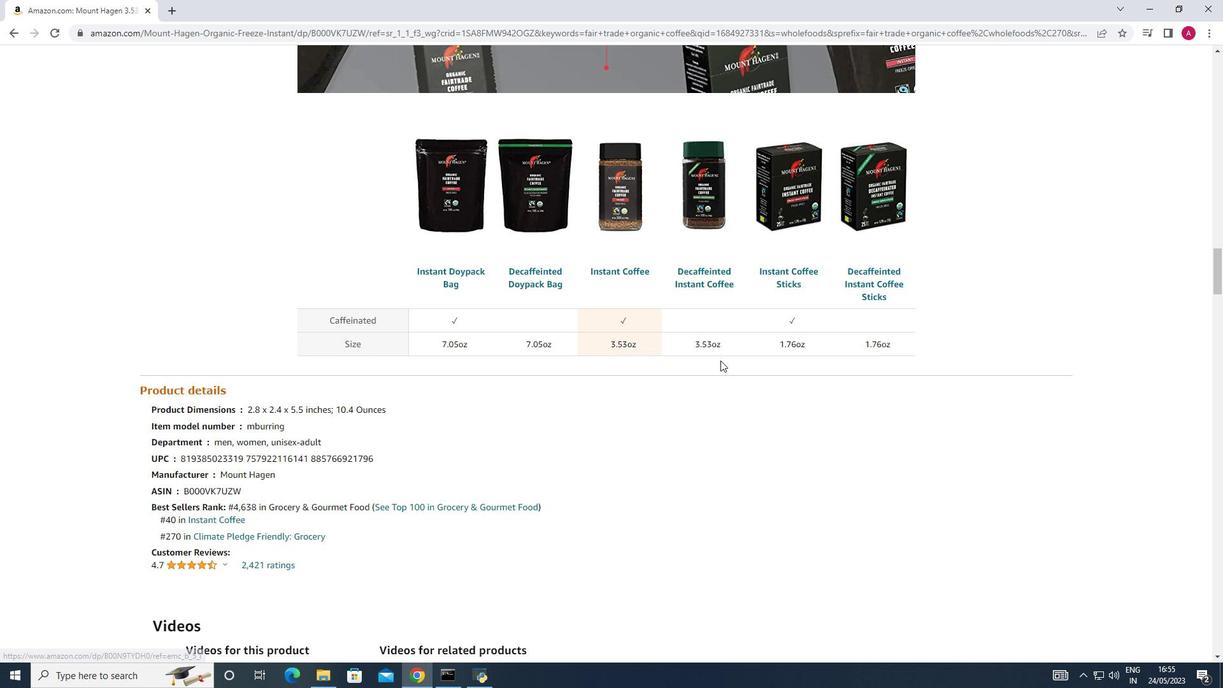 
Action: Mouse scrolled (720, 360) with delta (0, 0)
Screenshot: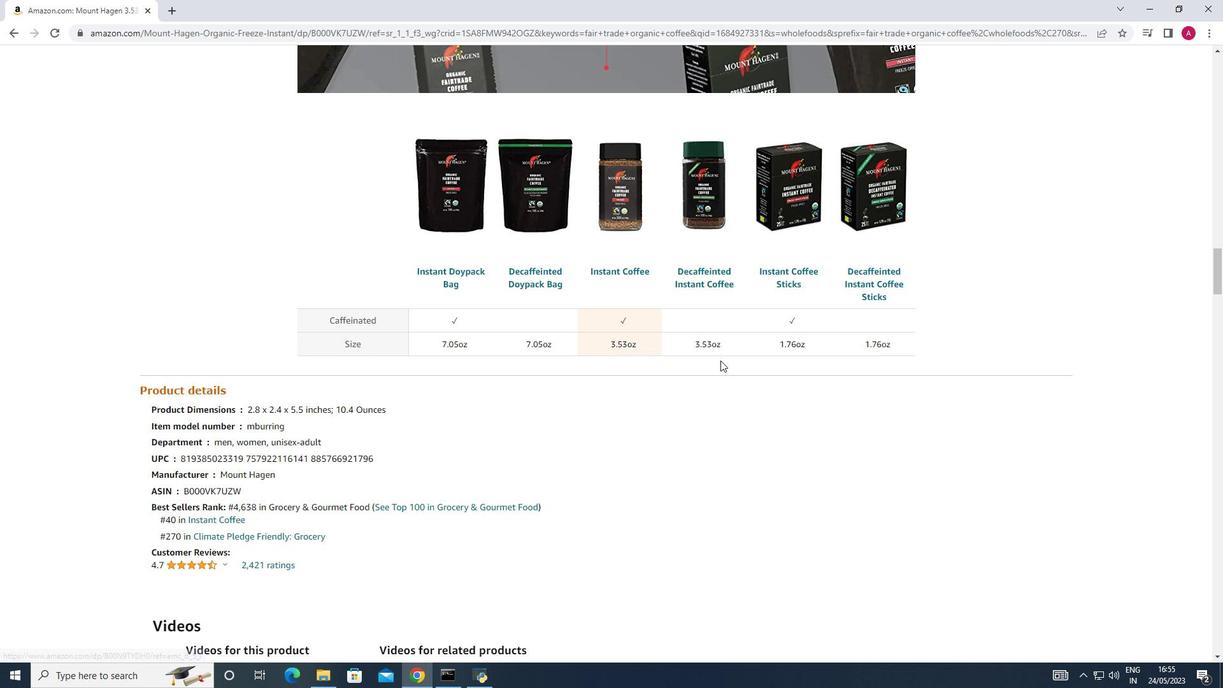 
Action: Mouse scrolled (720, 360) with delta (0, 0)
Screenshot: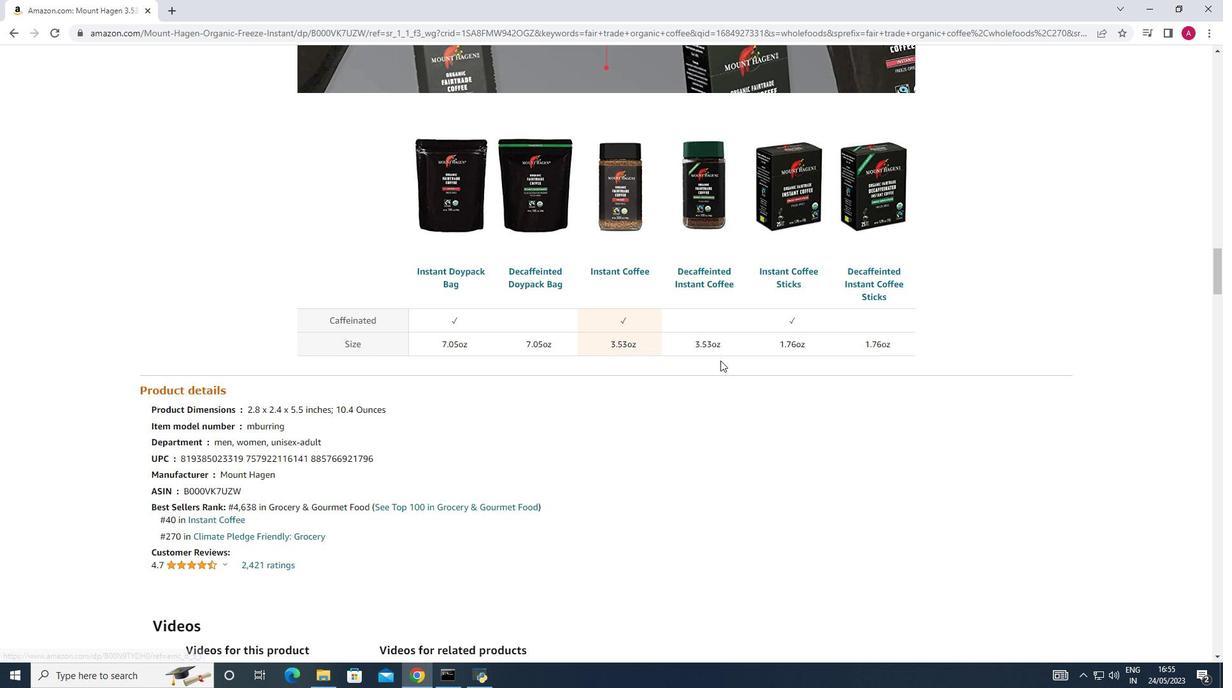 
Action: Mouse scrolled (720, 360) with delta (0, 0)
Screenshot: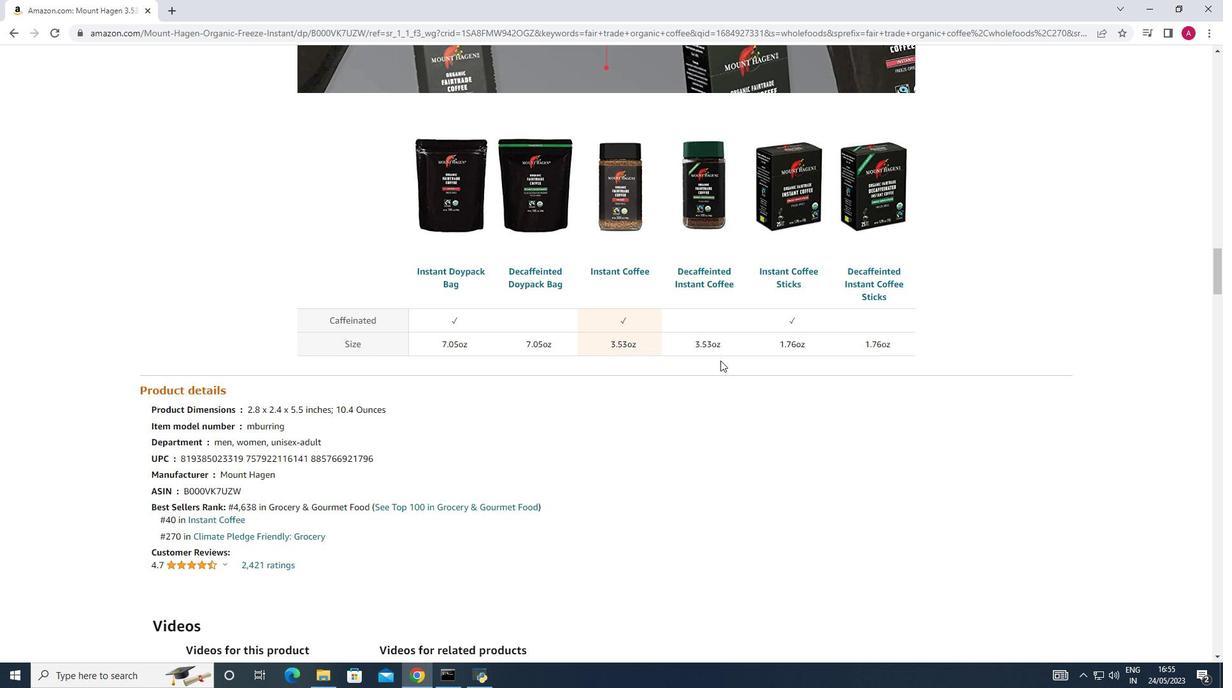 
Action: Mouse scrolled (720, 360) with delta (0, 0)
Screenshot: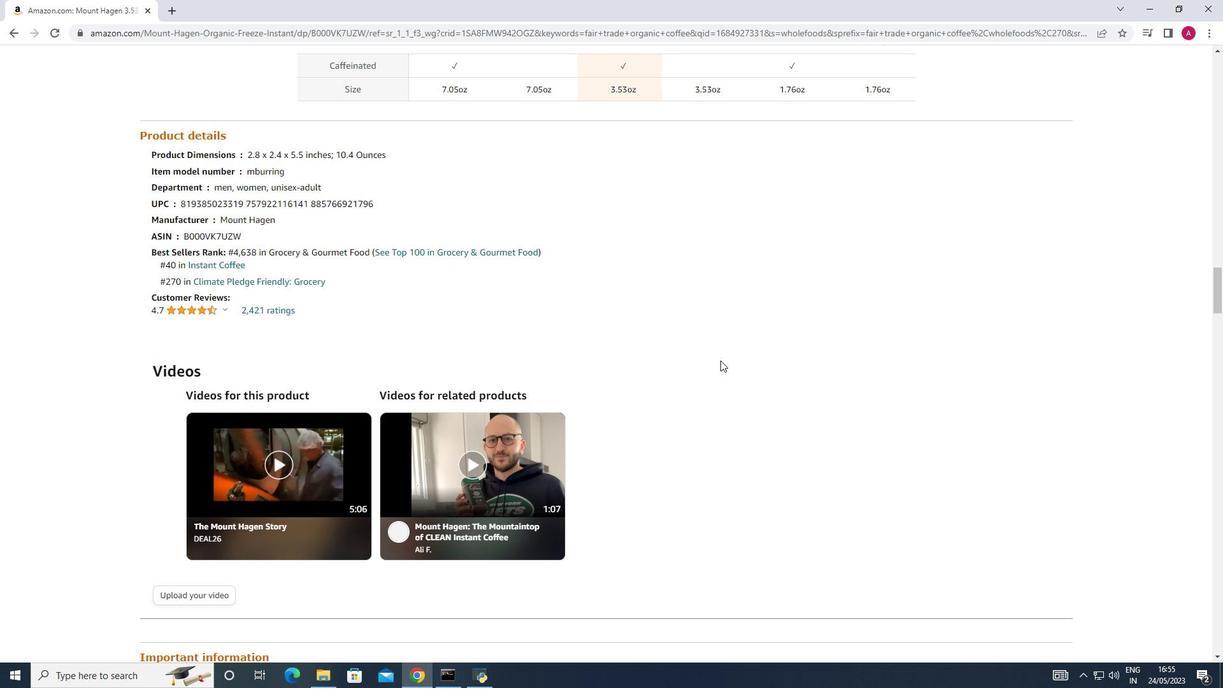 
Action: Mouse scrolled (720, 360) with delta (0, 0)
Screenshot: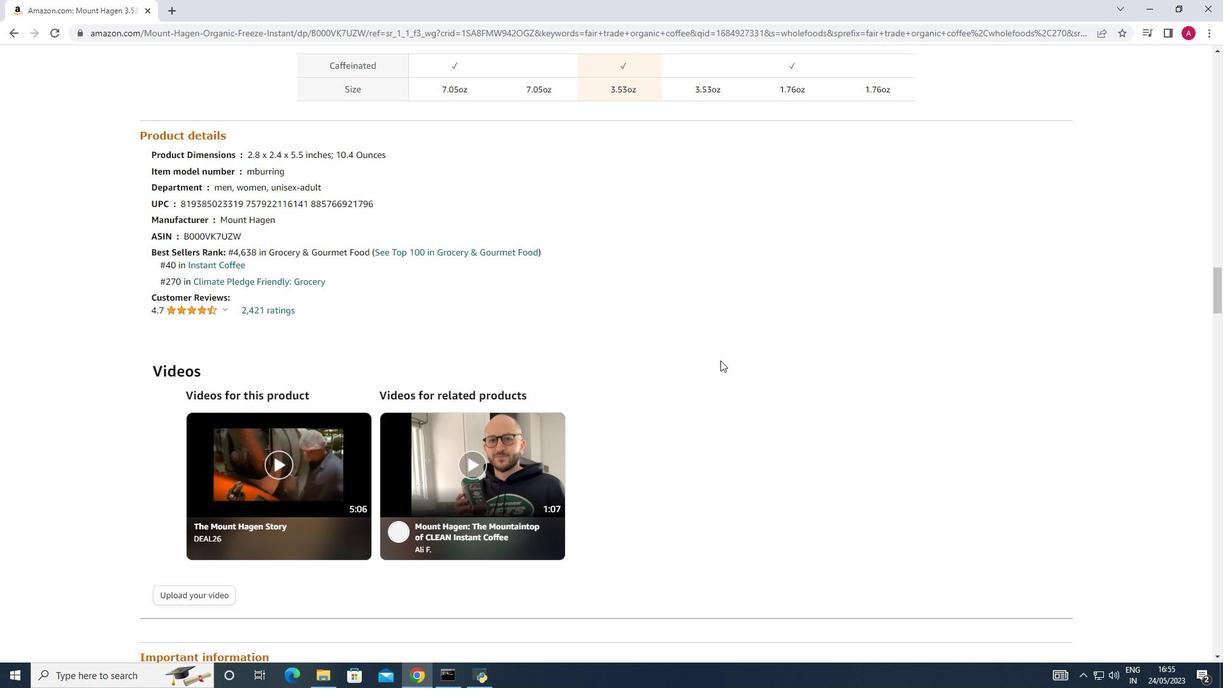 
Action: Mouse scrolled (720, 360) with delta (0, 0)
Screenshot: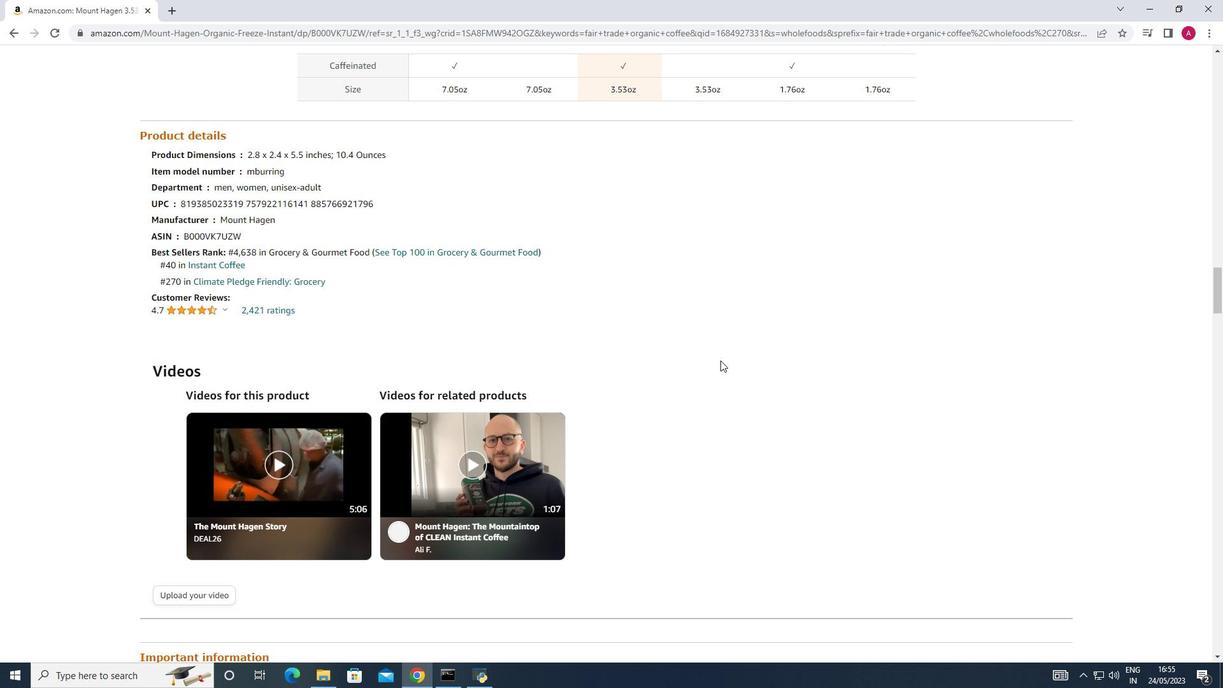 
Action: Mouse scrolled (720, 360) with delta (0, 0)
Screenshot: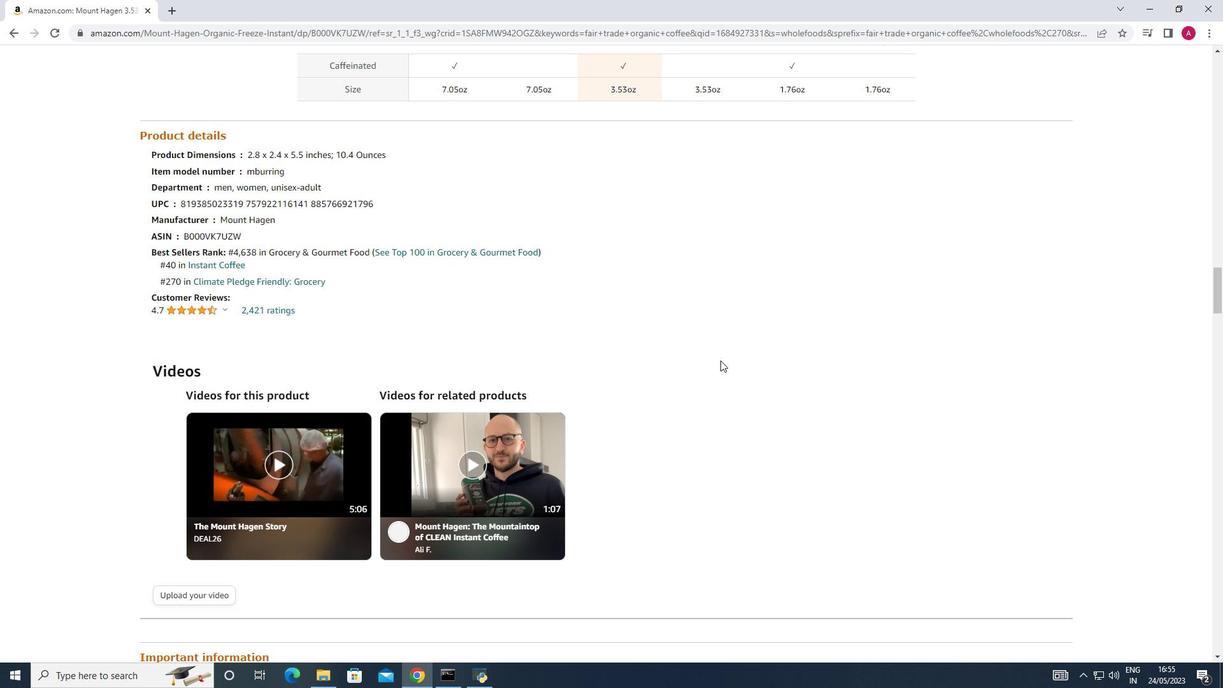 
Action: Mouse scrolled (720, 360) with delta (0, 0)
Screenshot: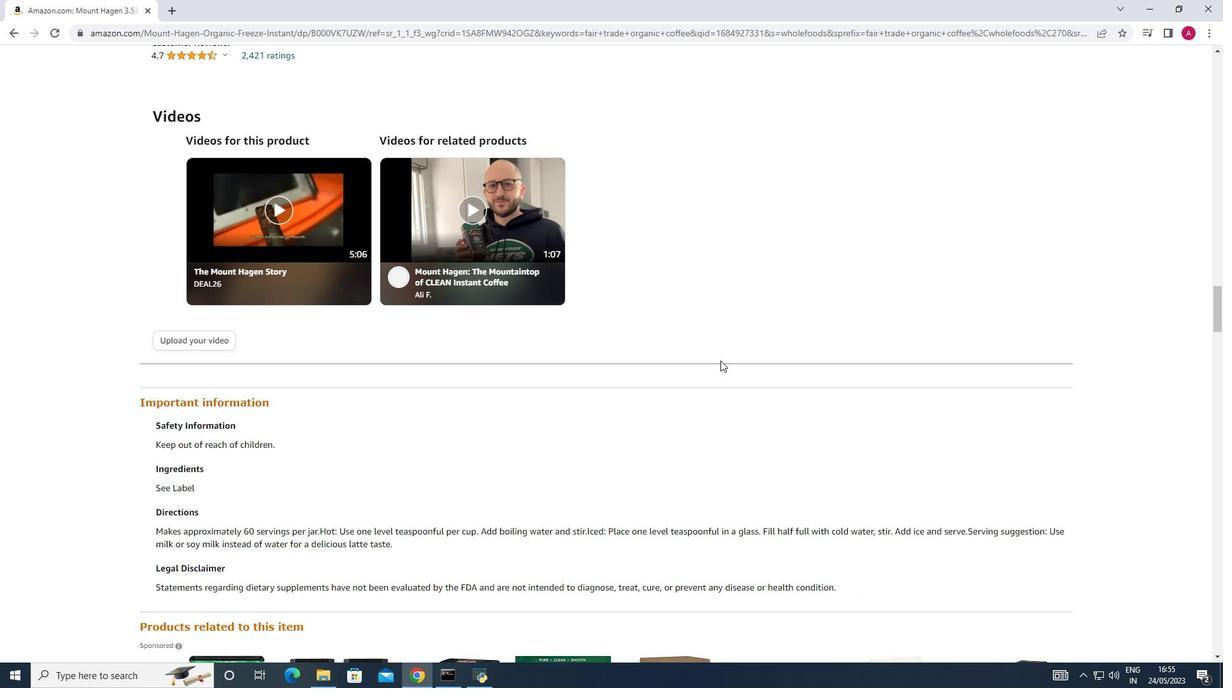 
Action: Mouse scrolled (720, 360) with delta (0, 0)
Screenshot: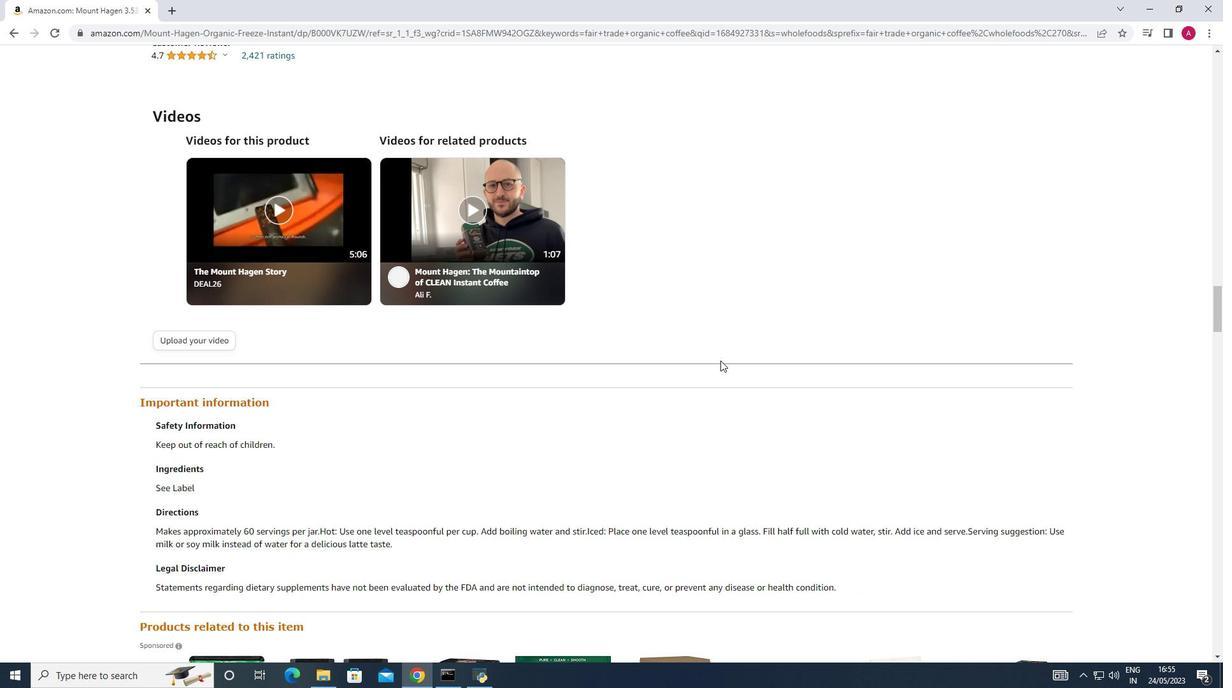 
Action: Mouse scrolled (720, 360) with delta (0, 0)
Screenshot: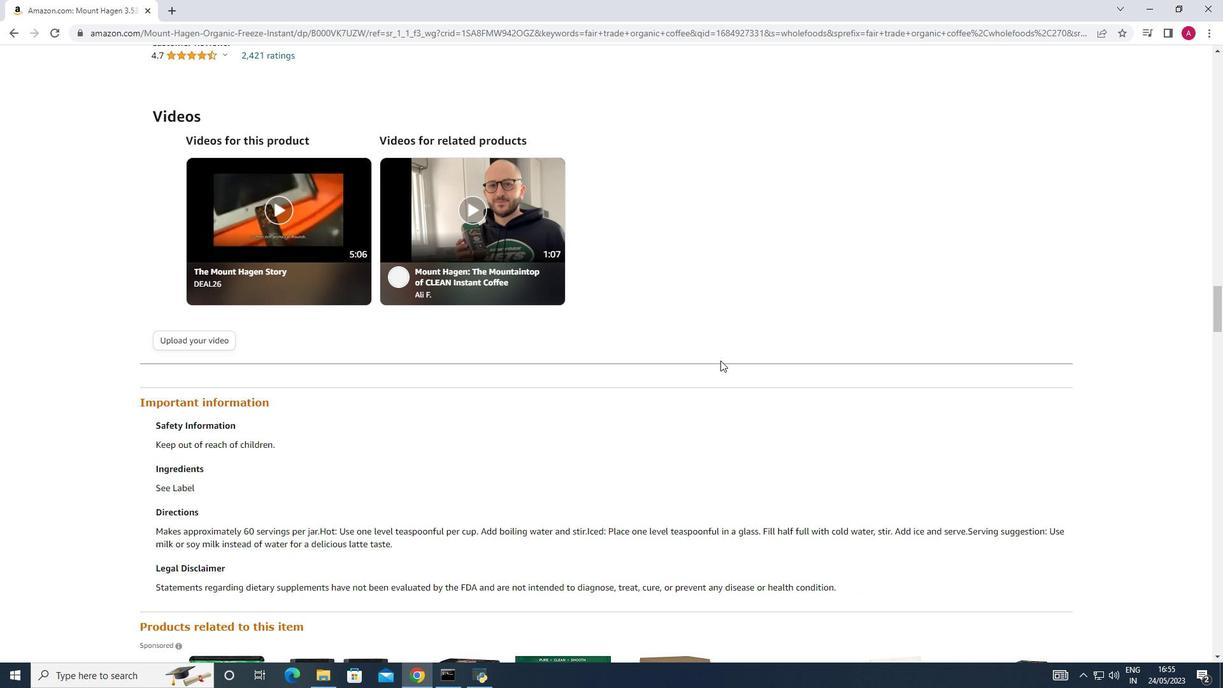 
Action: Mouse scrolled (720, 360) with delta (0, 0)
Screenshot: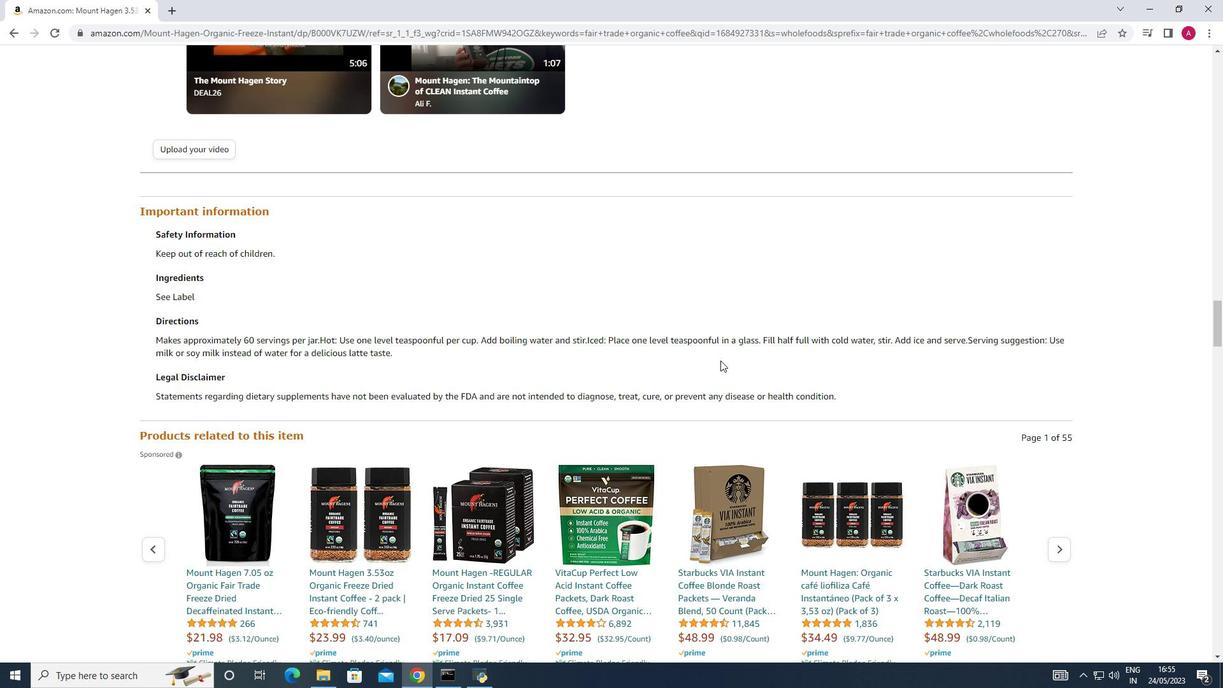 
Action: Mouse scrolled (720, 360) with delta (0, 0)
Screenshot: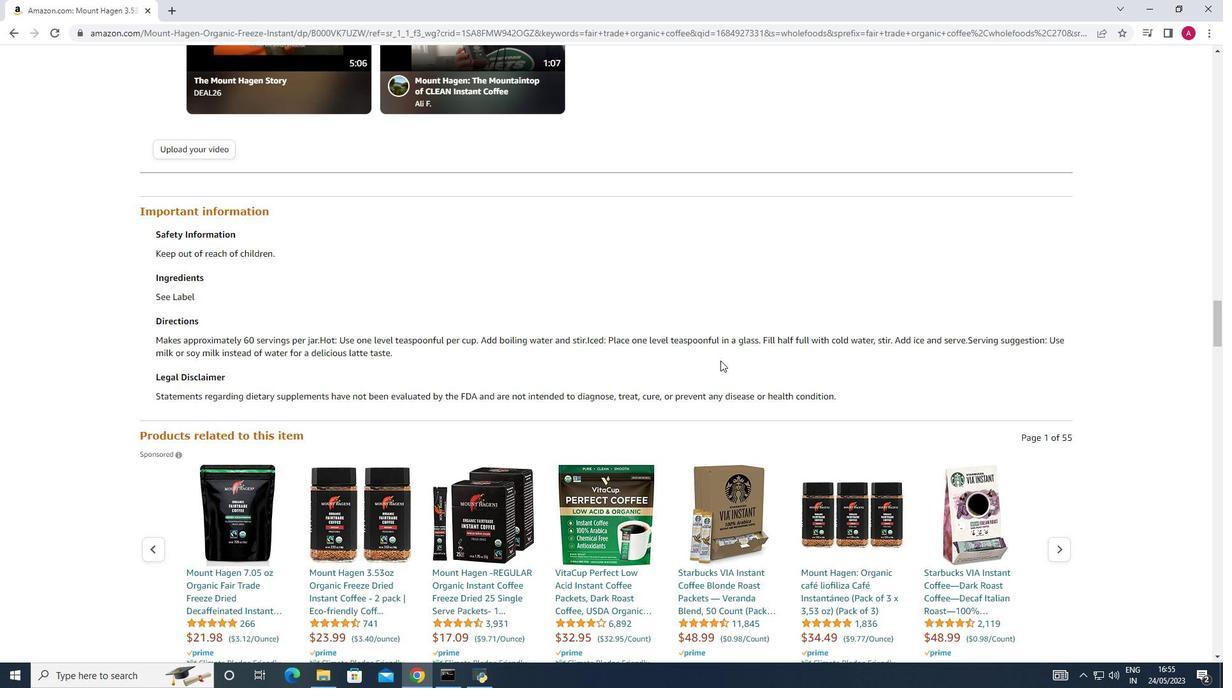 
Action: Mouse scrolled (720, 360) with delta (0, 0)
Screenshot: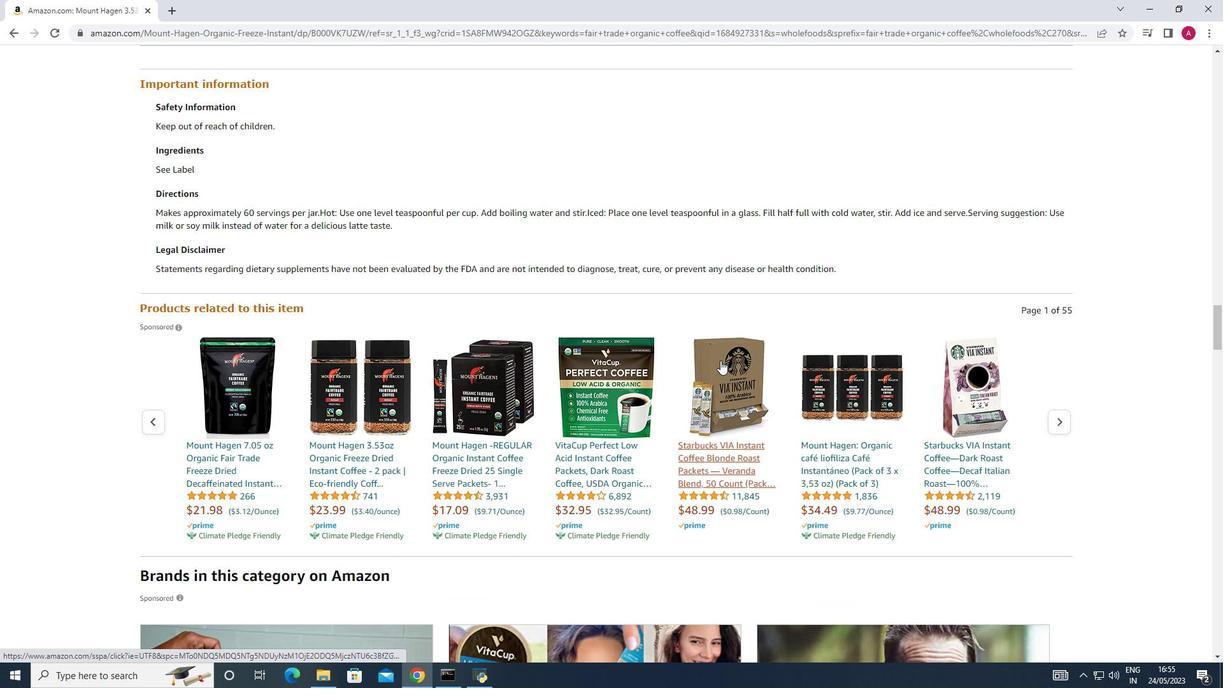 
Action: Mouse scrolled (720, 360) with delta (0, 0)
Screenshot: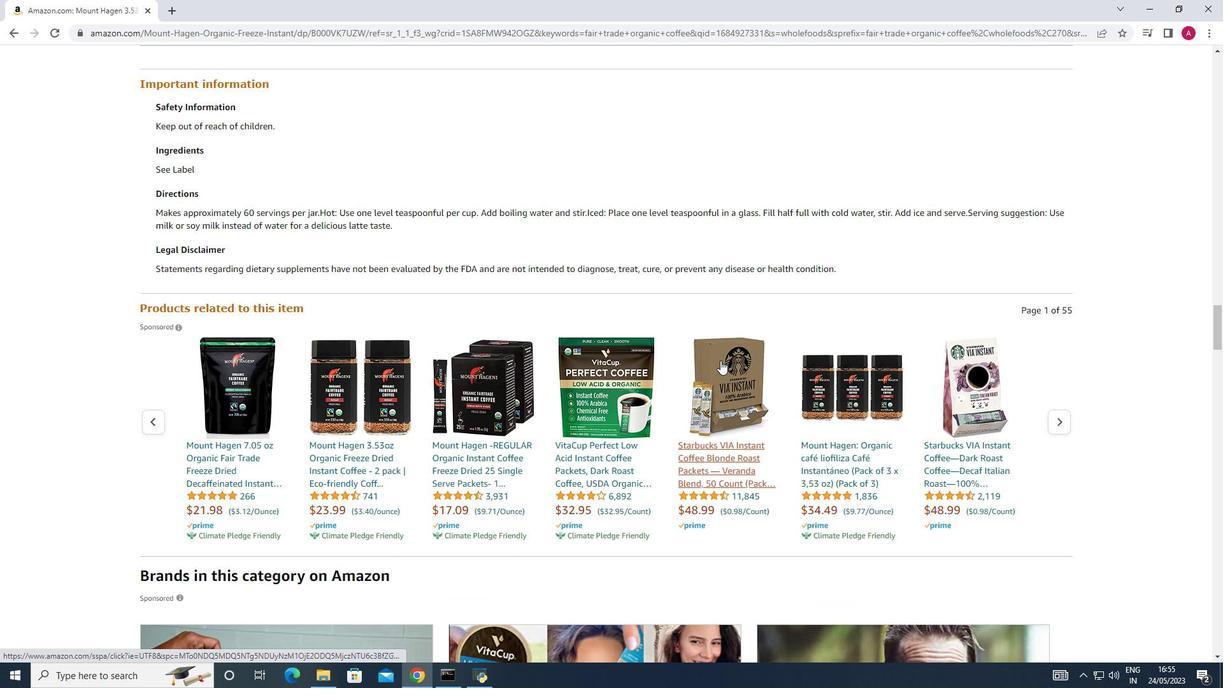 
Action: Mouse scrolled (720, 360) with delta (0, 0)
Screenshot: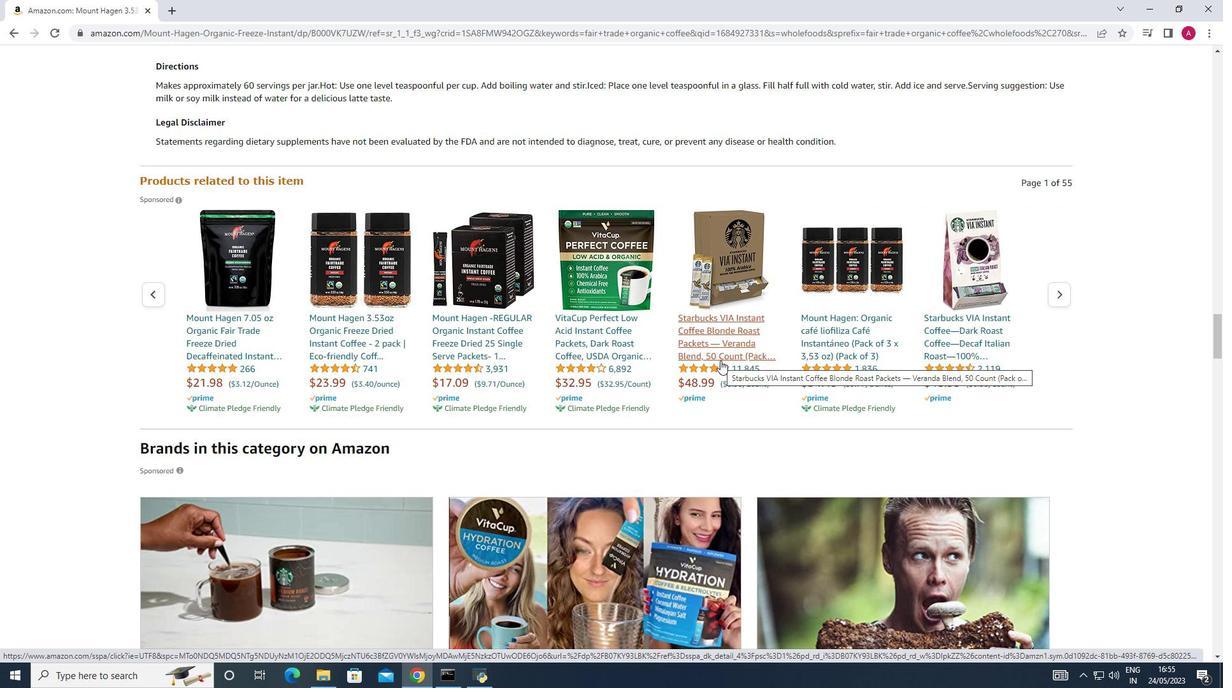 
Action: Mouse scrolled (720, 360) with delta (0, 0)
Screenshot: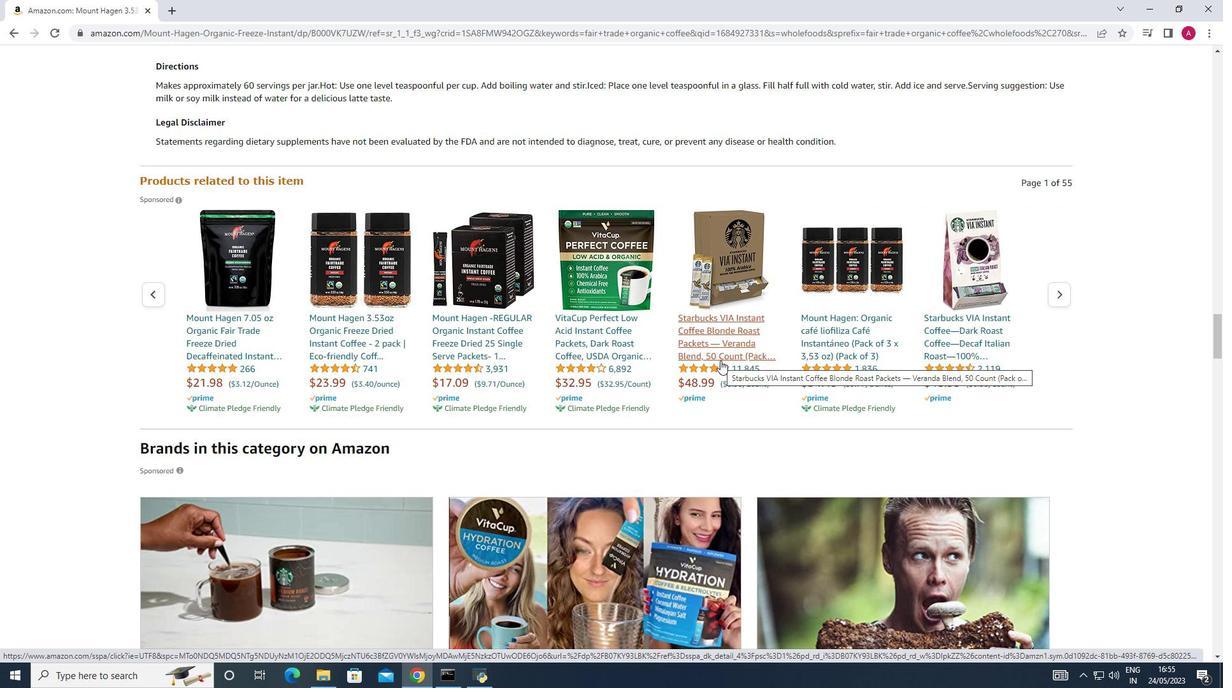 
Action: Mouse scrolled (720, 360) with delta (0, 0)
Screenshot: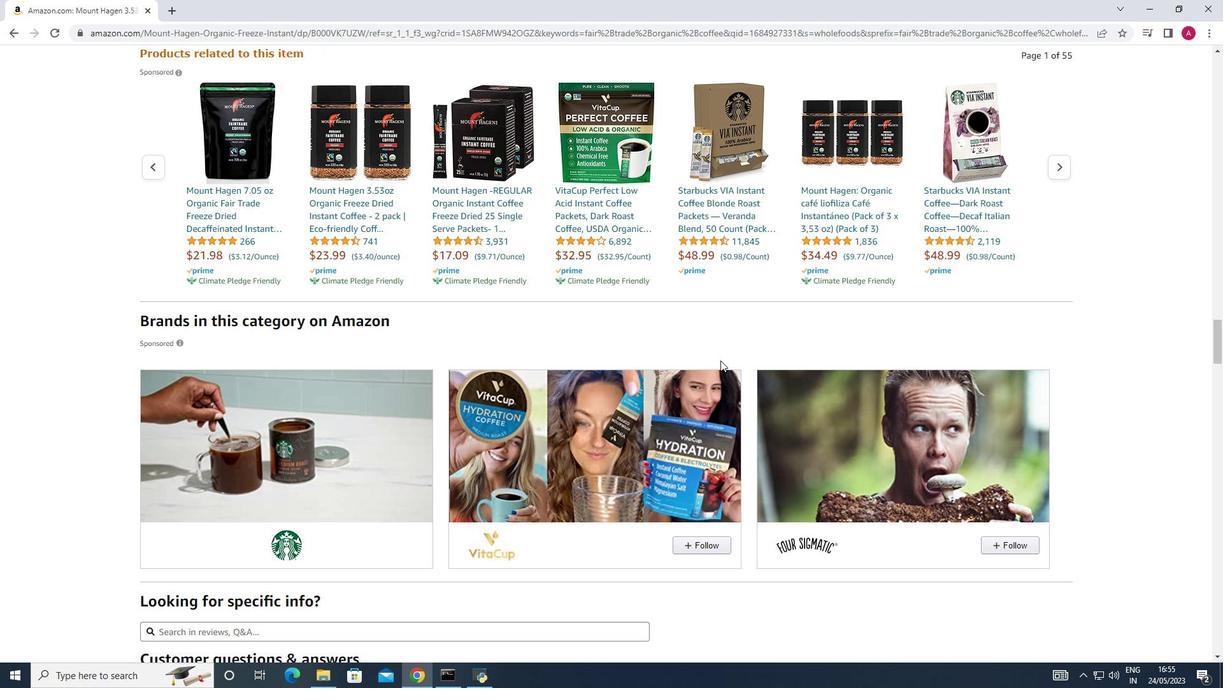 
Action: Mouse scrolled (720, 360) with delta (0, 0)
Screenshot: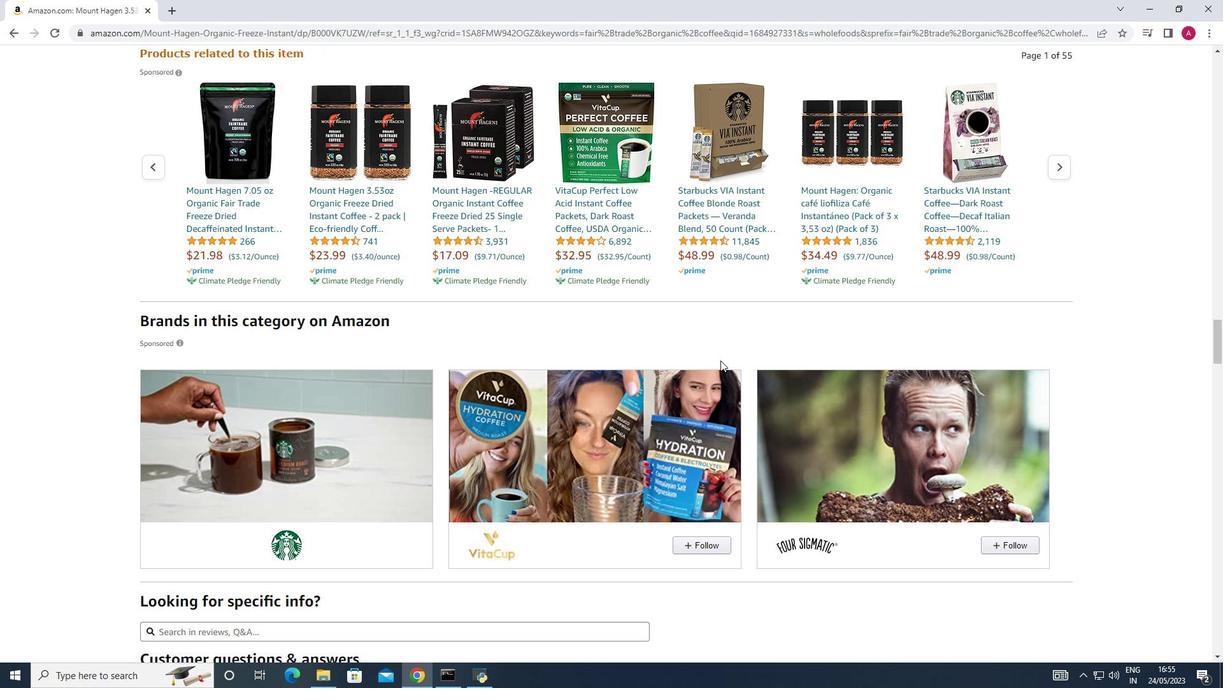 
Action: Mouse scrolled (720, 360) with delta (0, 0)
Screenshot: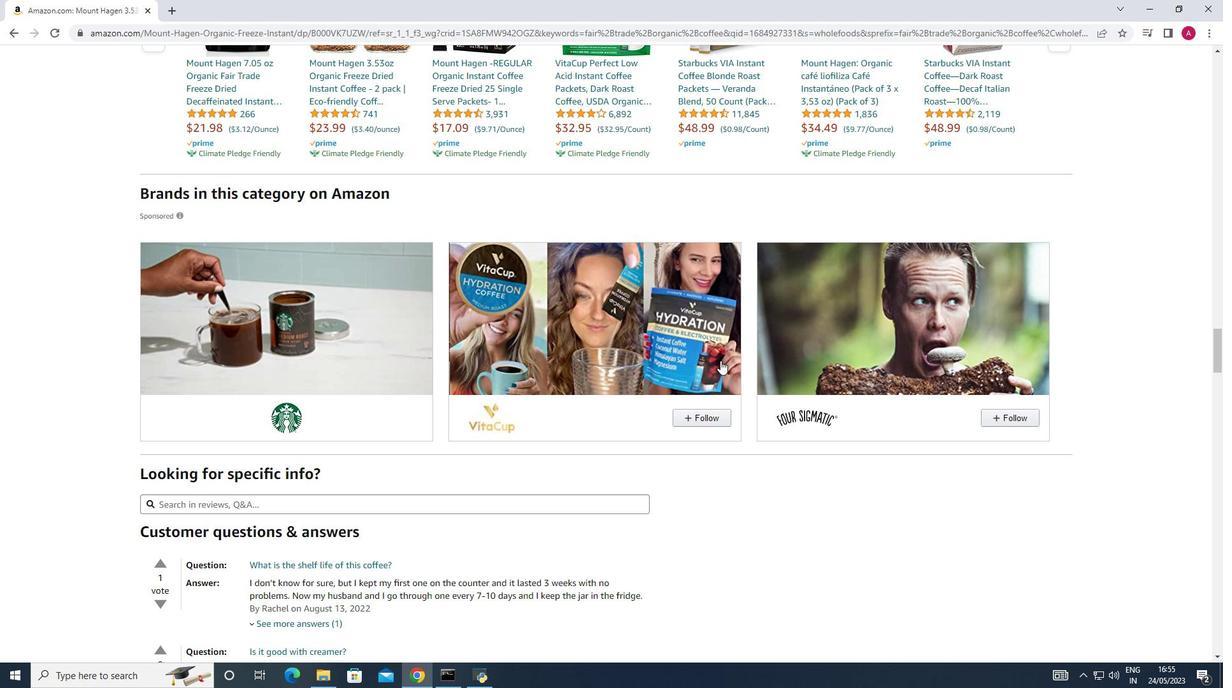 
Action: Mouse scrolled (720, 360) with delta (0, 0)
Screenshot: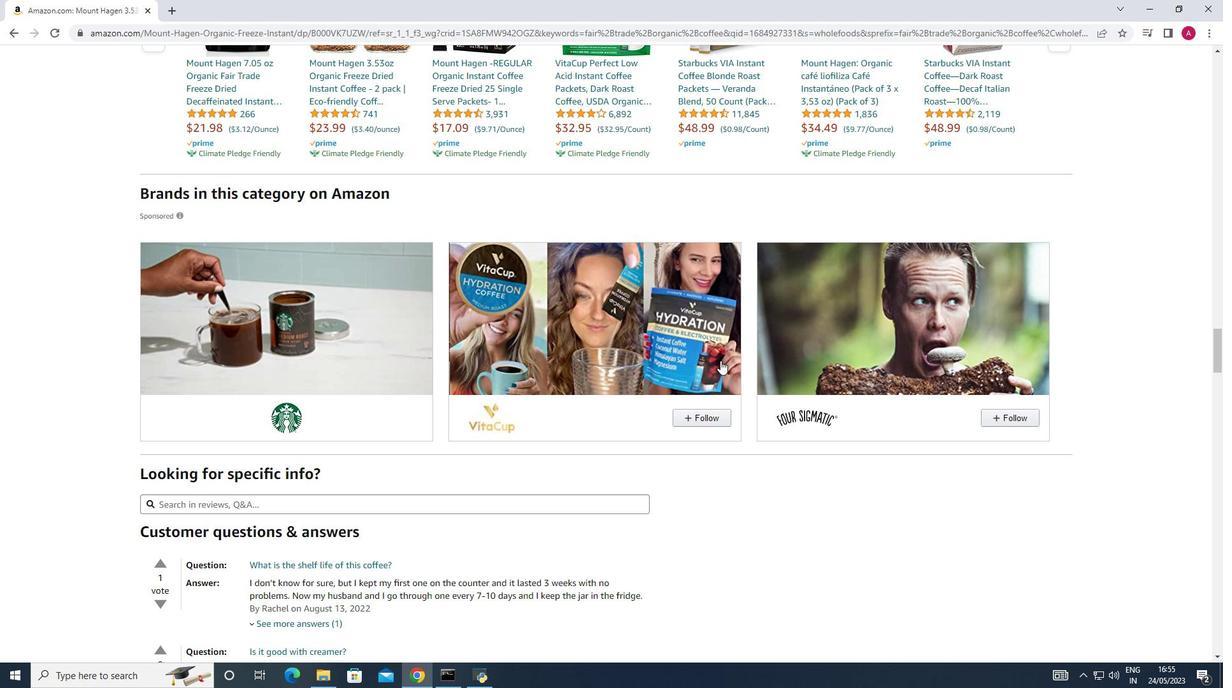 
Action: Mouse scrolled (720, 360) with delta (0, 0)
Screenshot: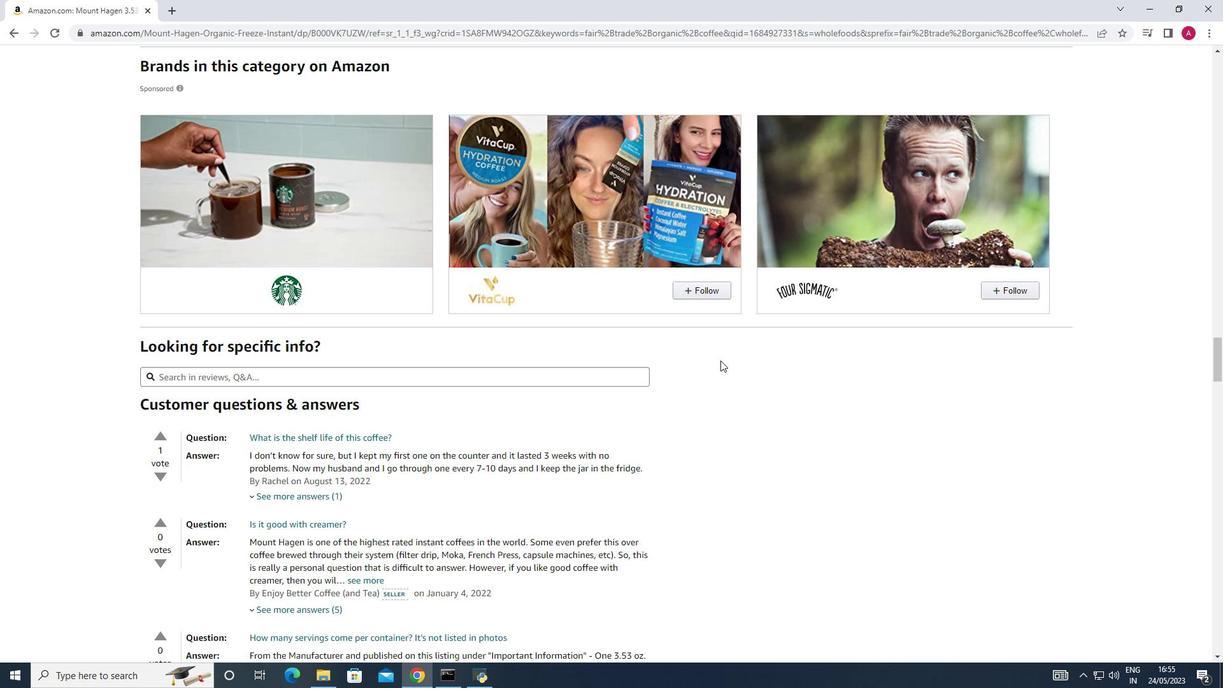 
Action: Mouse scrolled (720, 360) with delta (0, 0)
Screenshot: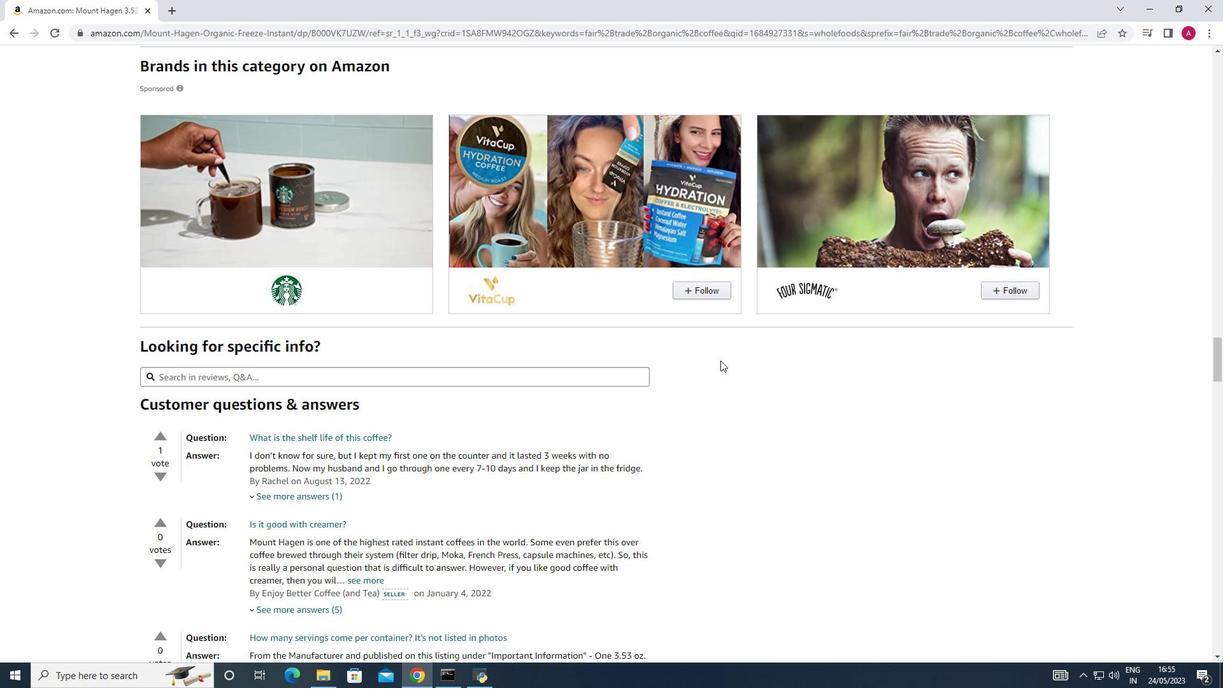 
Action: Mouse scrolled (720, 360) with delta (0, 0)
Screenshot: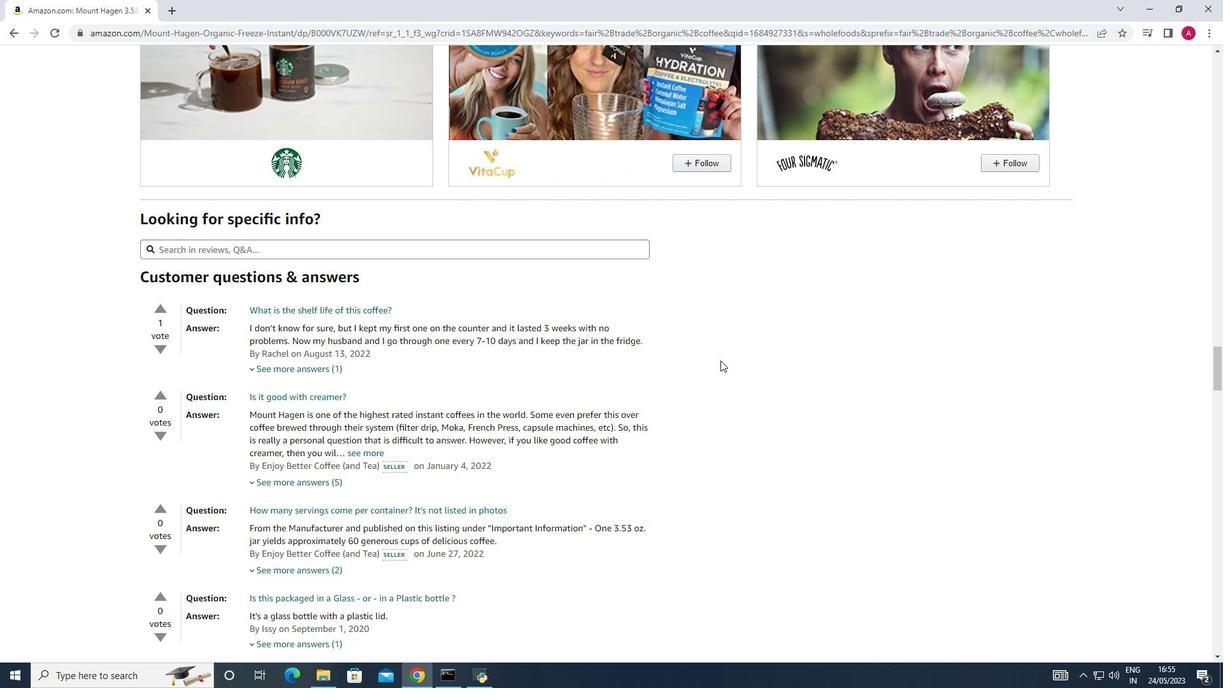 
Action: Mouse scrolled (720, 360) with delta (0, 0)
Screenshot: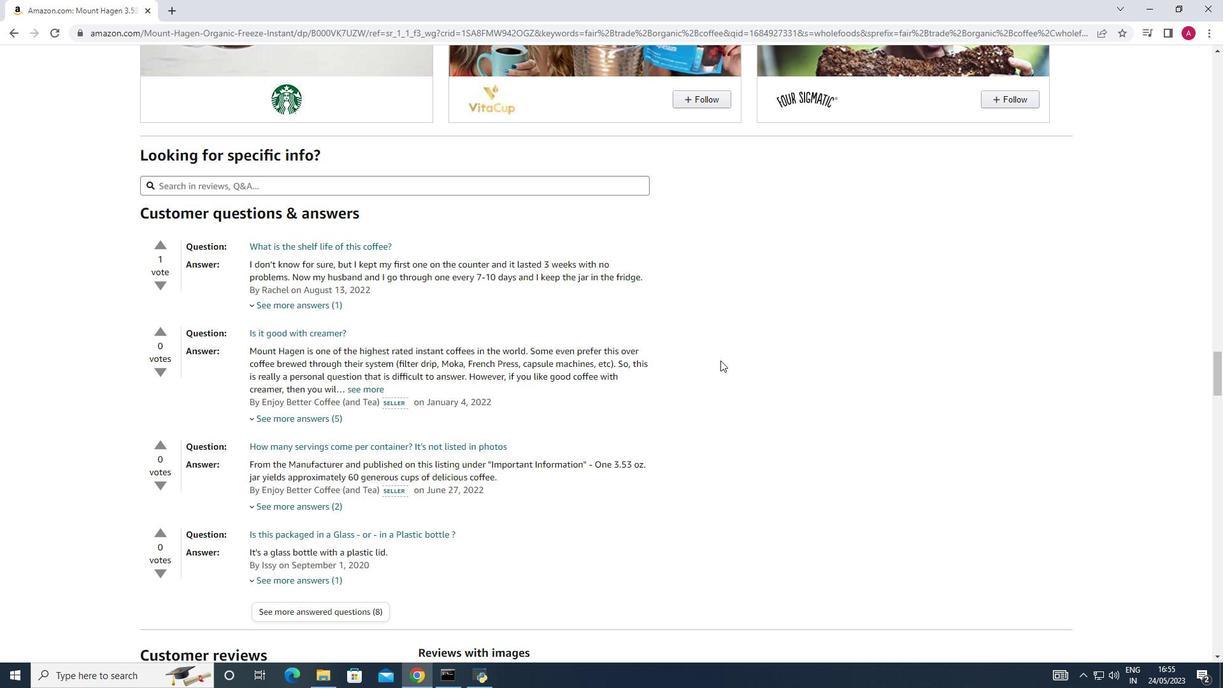 
Action: Mouse scrolled (720, 360) with delta (0, 0)
Screenshot: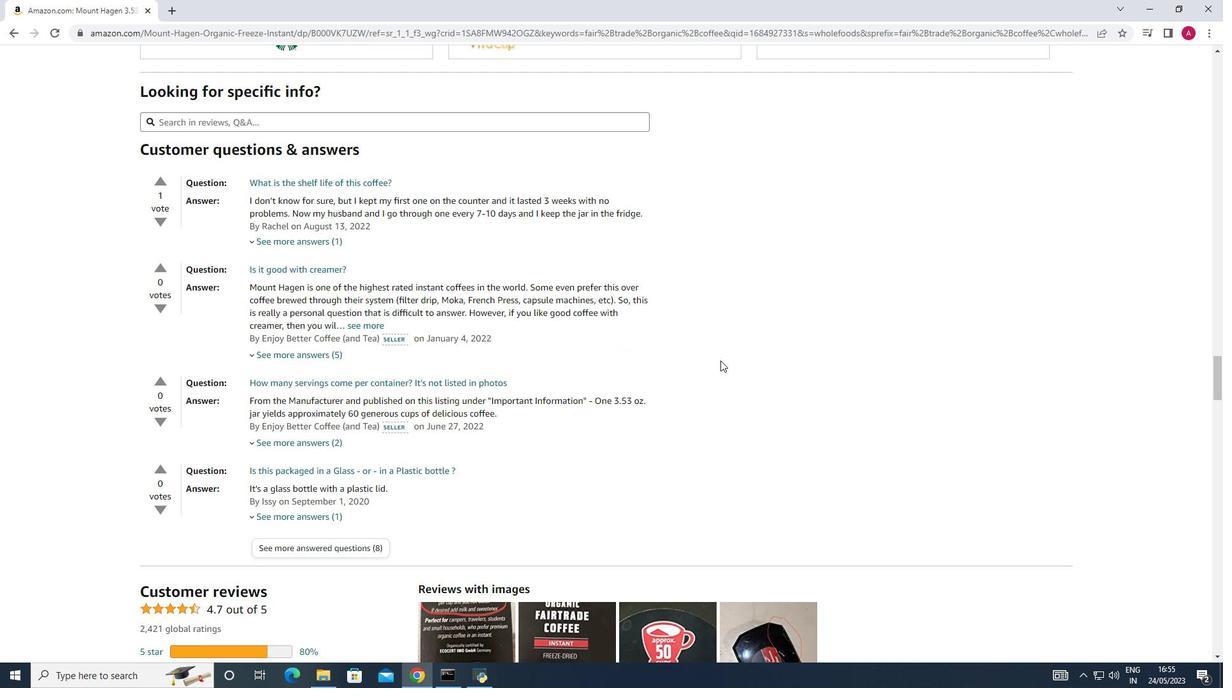 
Action: Mouse scrolled (720, 360) with delta (0, 0)
Screenshot: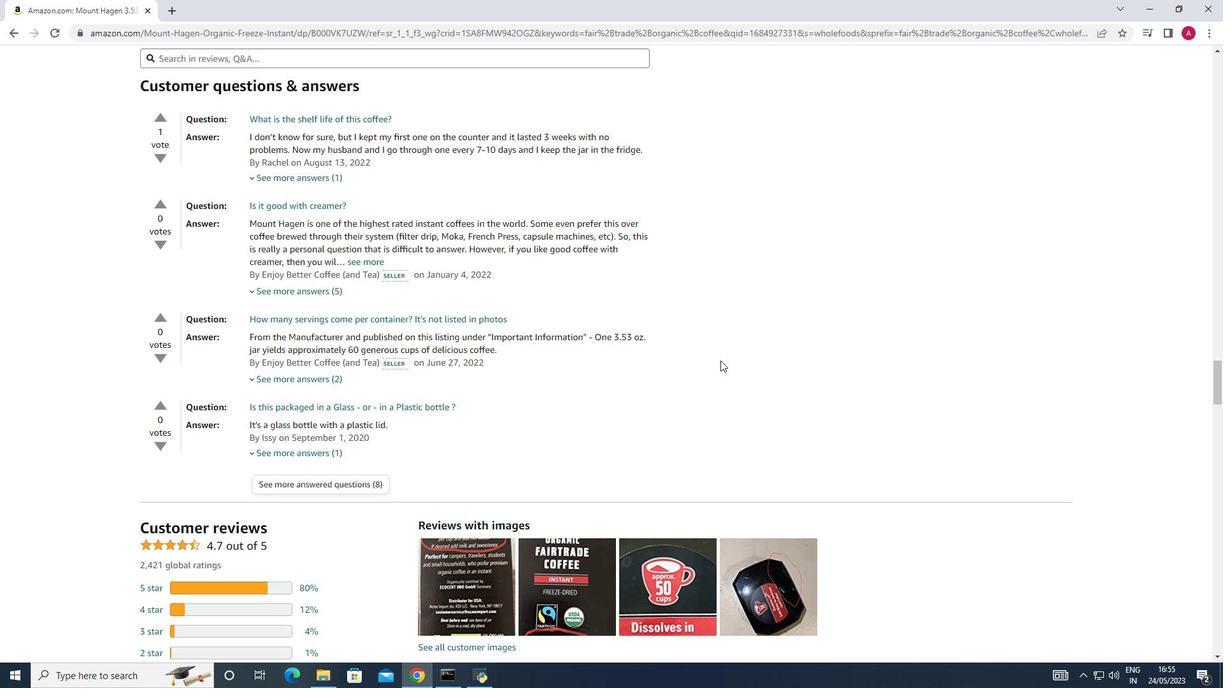 
Action: Mouse moved to (570, 226)
Screenshot: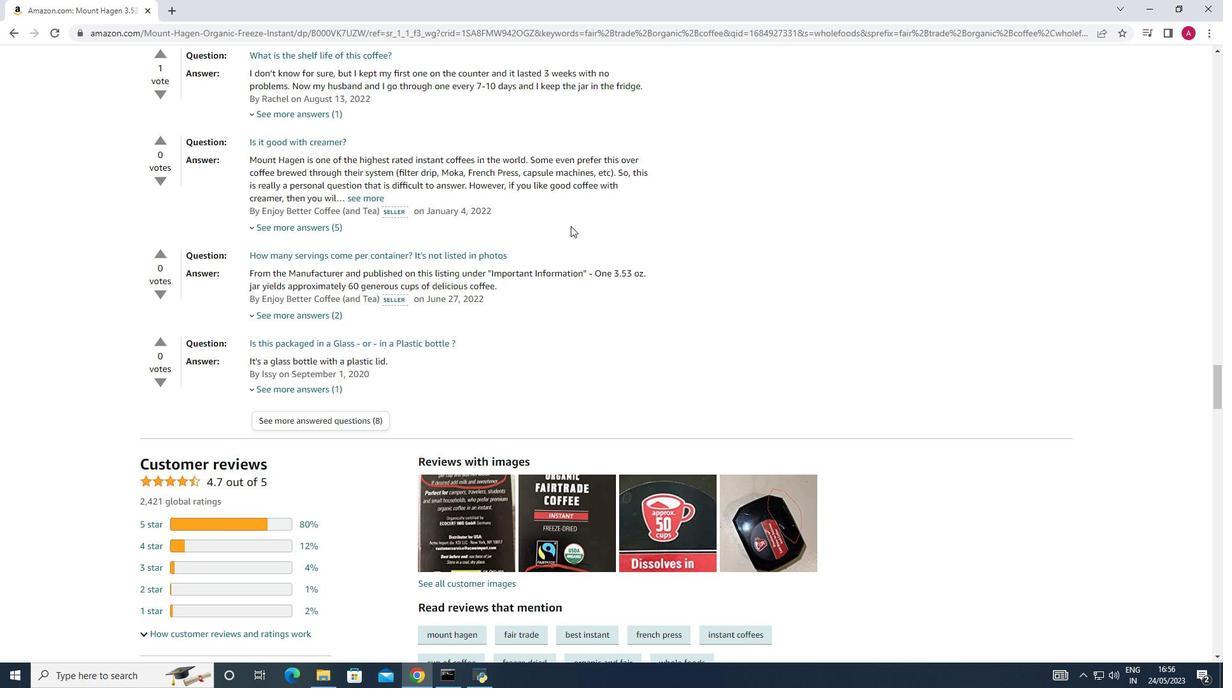 
Action: Mouse scrolled (570, 226) with delta (0, 0)
Screenshot: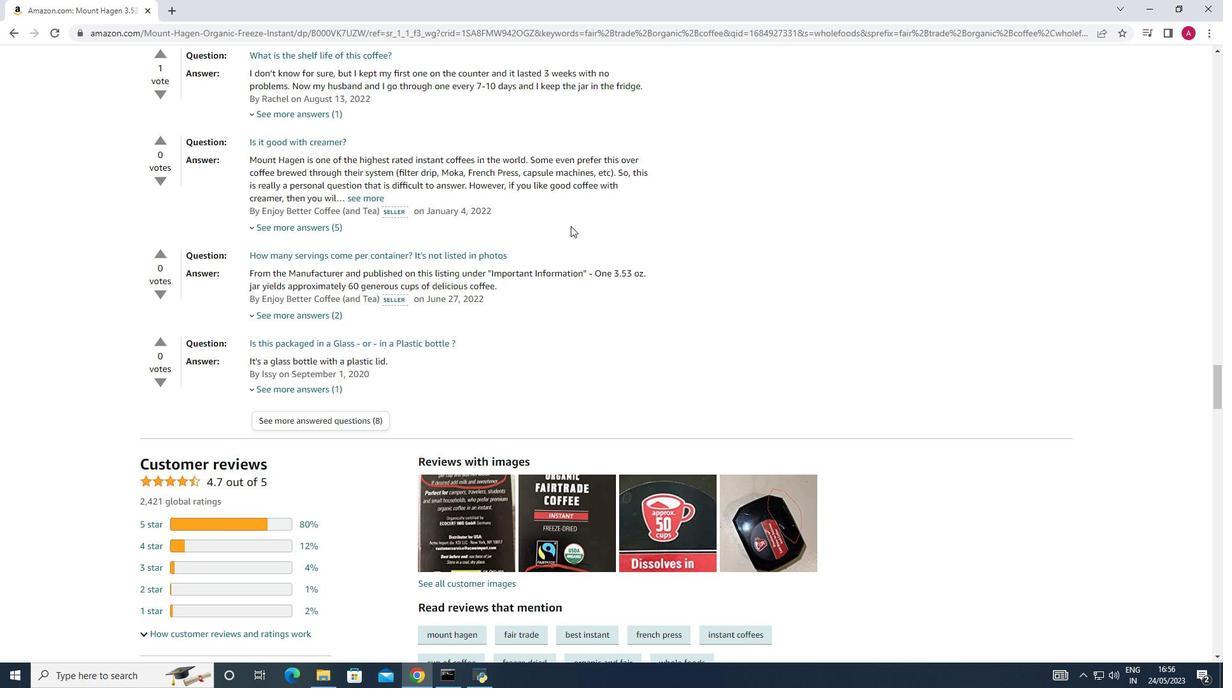 
Action: Mouse moved to (587, 226)
Screenshot: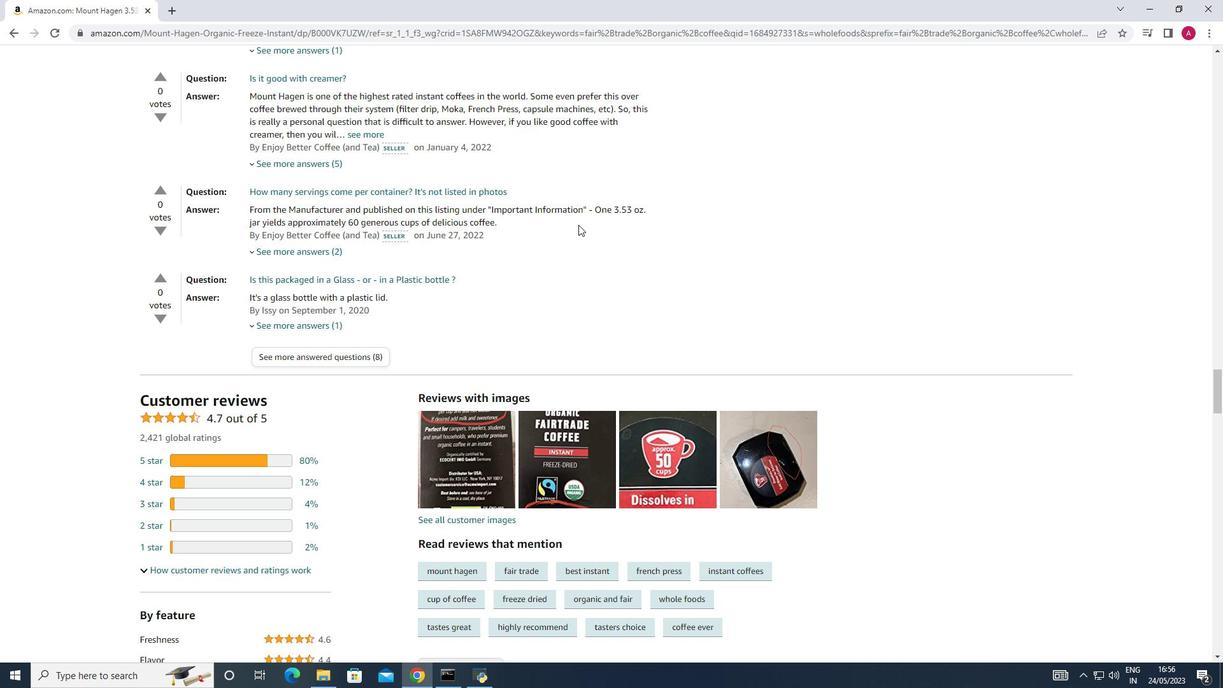 
Action: Mouse scrolled (587, 225) with delta (0, 0)
Screenshot: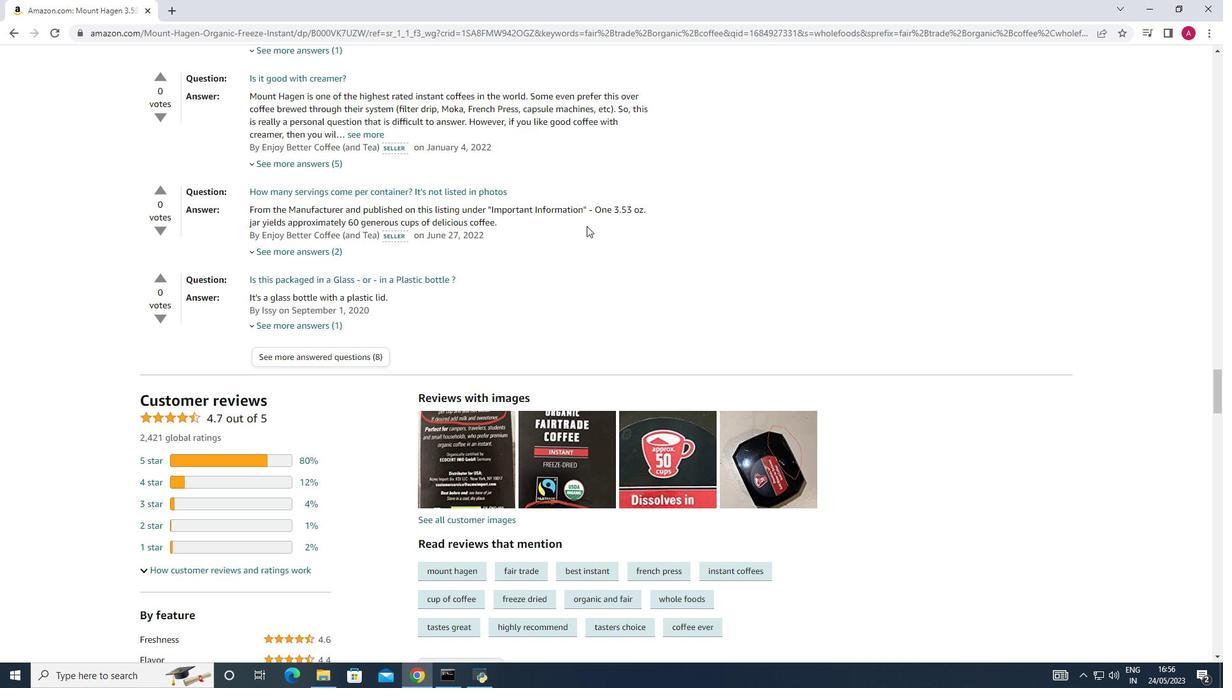 
Action: Mouse scrolled (587, 225) with delta (0, 0)
Screenshot: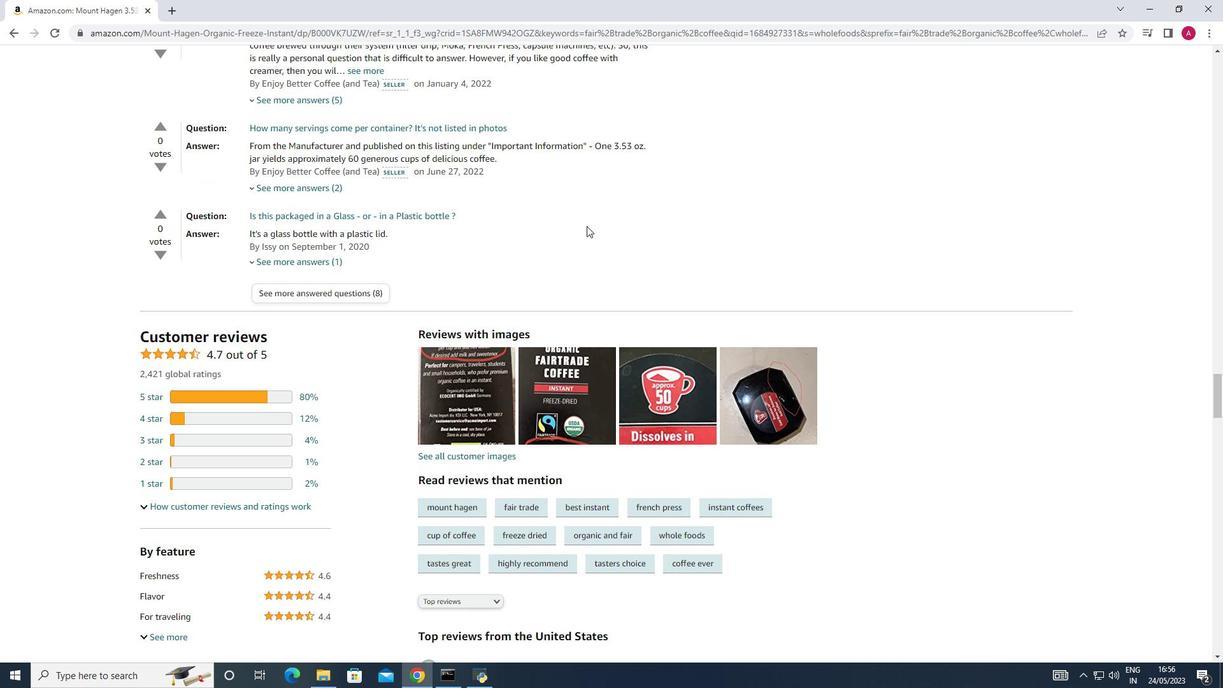 
Action: Mouse scrolled (587, 225) with delta (0, 0)
Screenshot: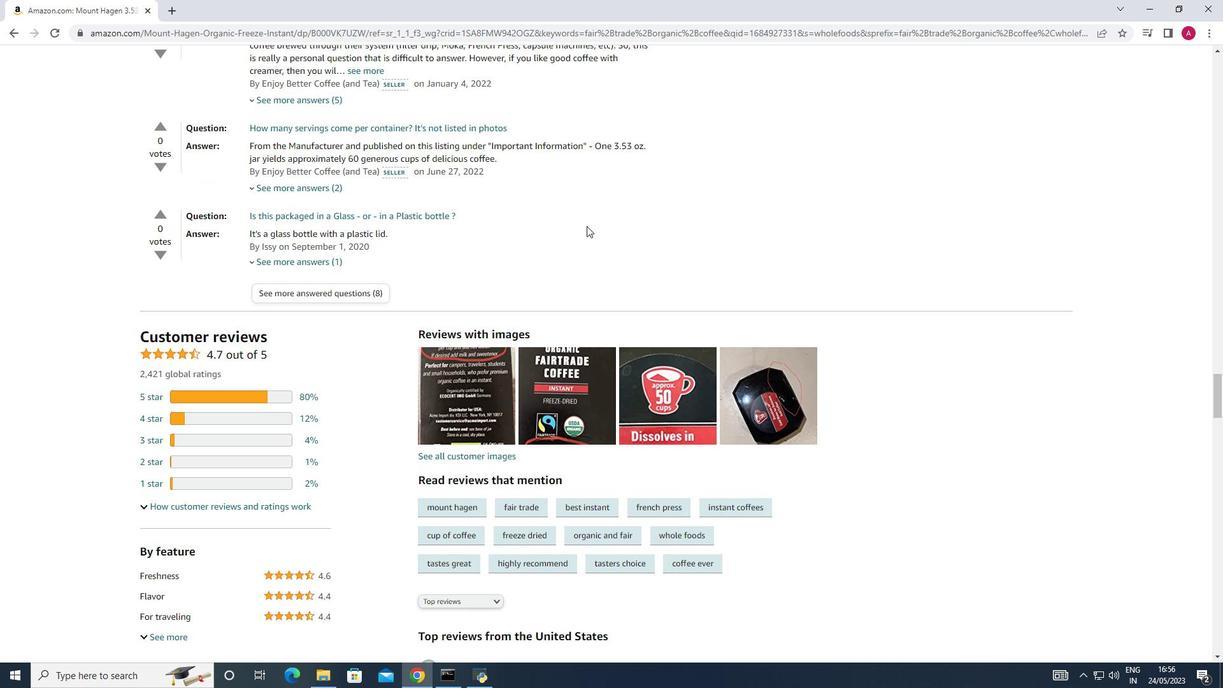 
Action: Mouse scrolled (587, 225) with delta (0, 0)
Screenshot: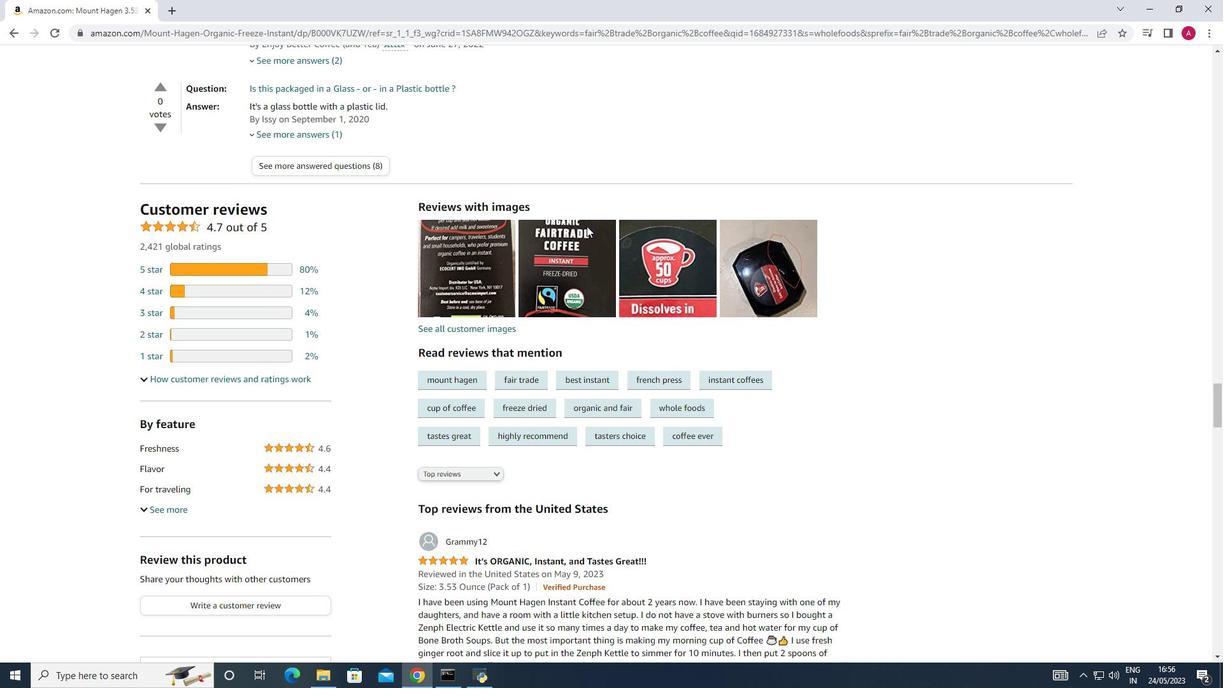 
Action: Mouse scrolled (587, 225) with delta (0, 0)
Screenshot: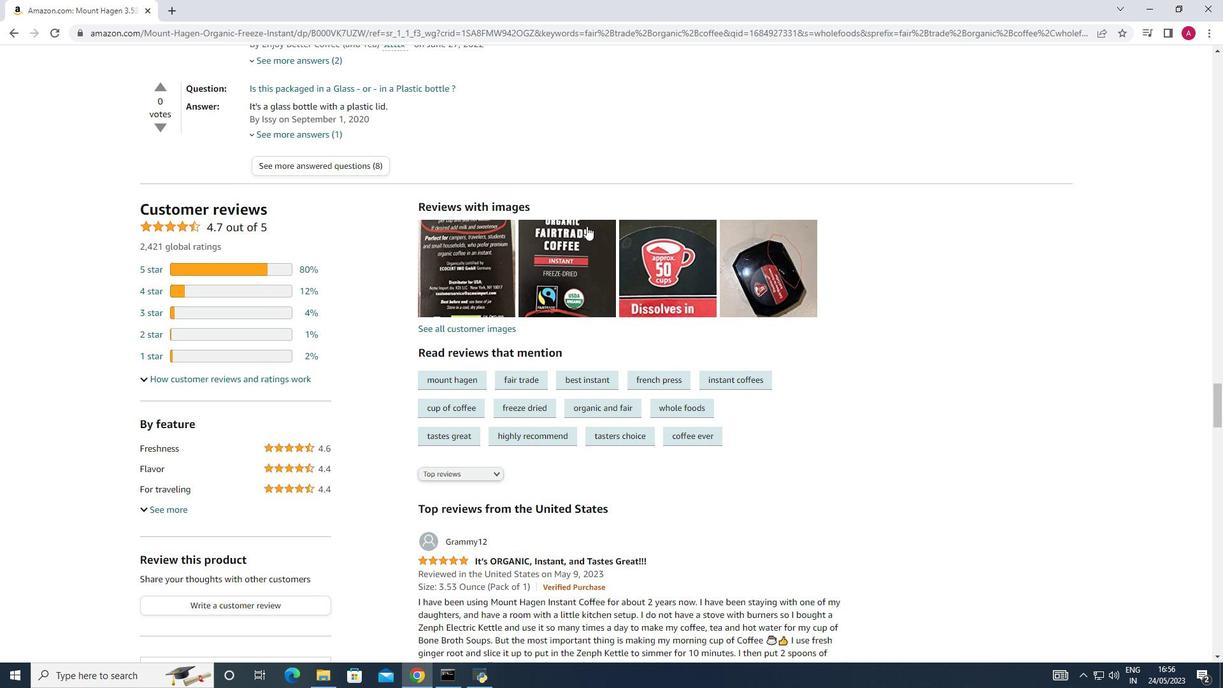 
Action: Mouse scrolled (587, 225) with delta (0, 0)
Screenshot: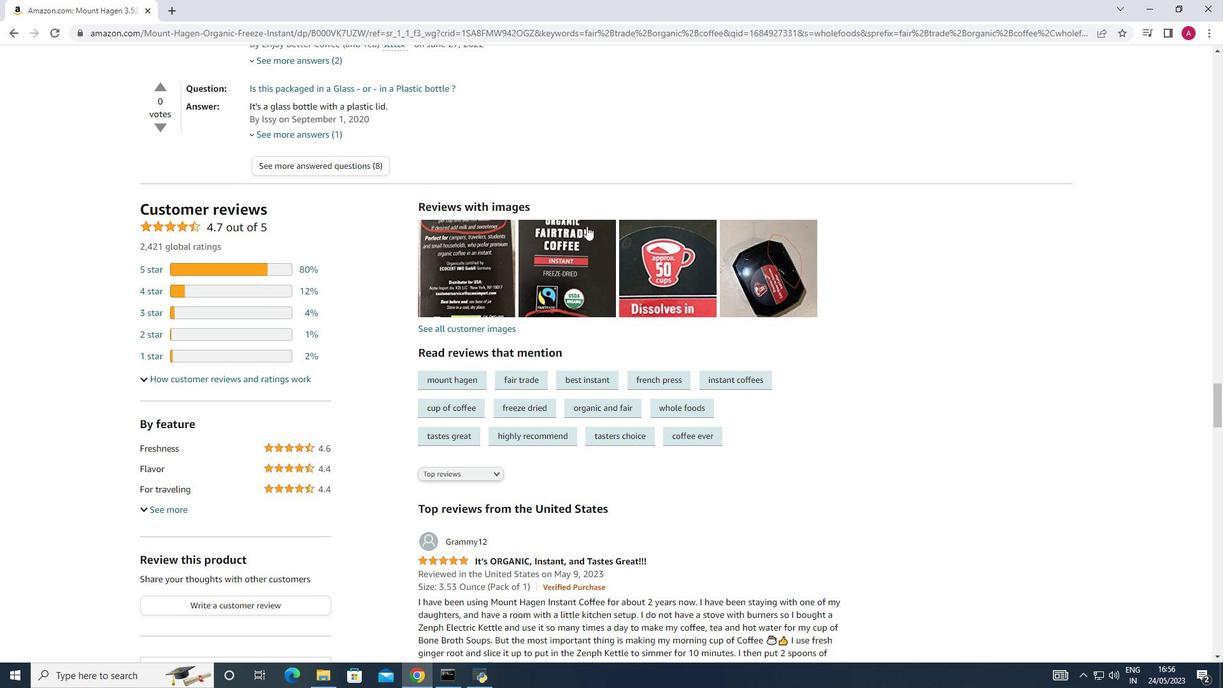 
Action: Mouse scrolled (587, 225) with delta (0, 0)
Screenshot: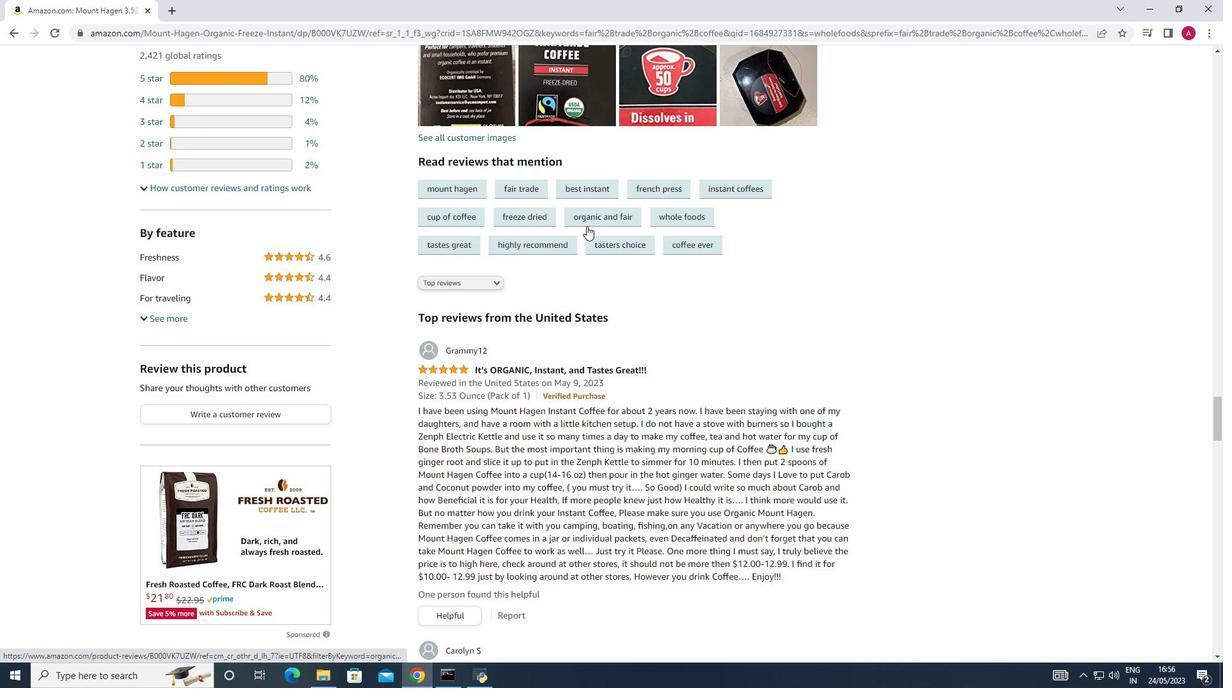 
Action: Mouse scrolled (587, 225) with delta (0, 0)
Screenshot: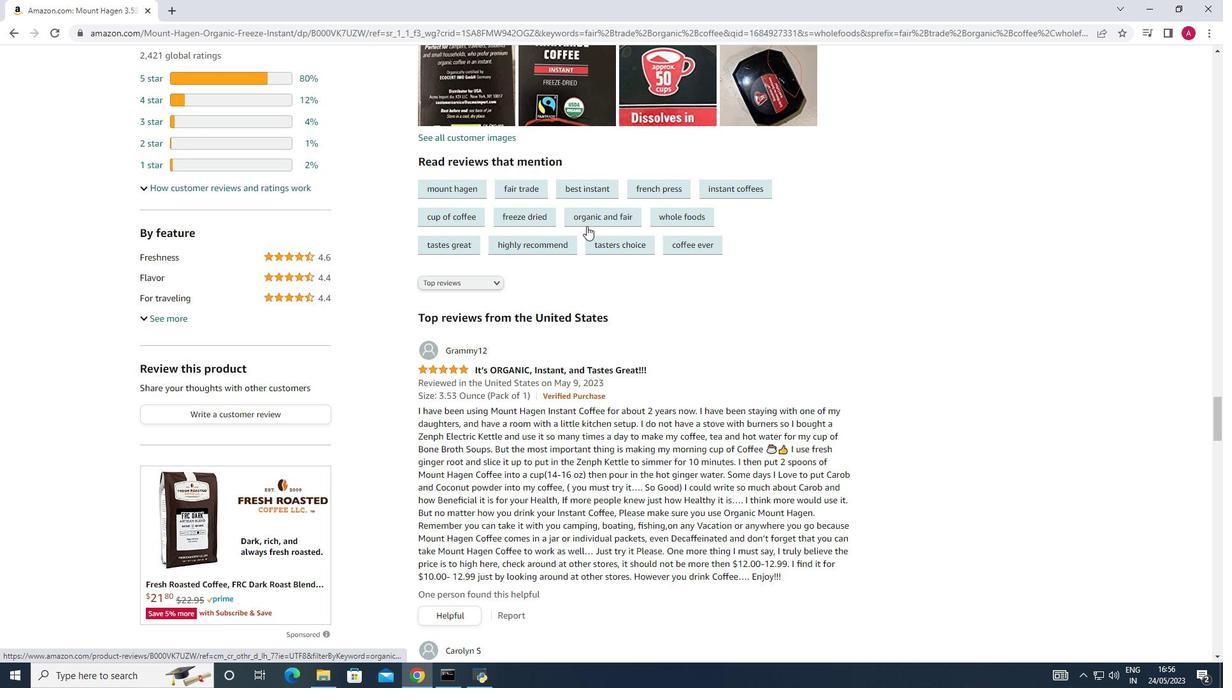
Action: Mouse scrolled (587, 225) with delta (0, 0)
Screenshot: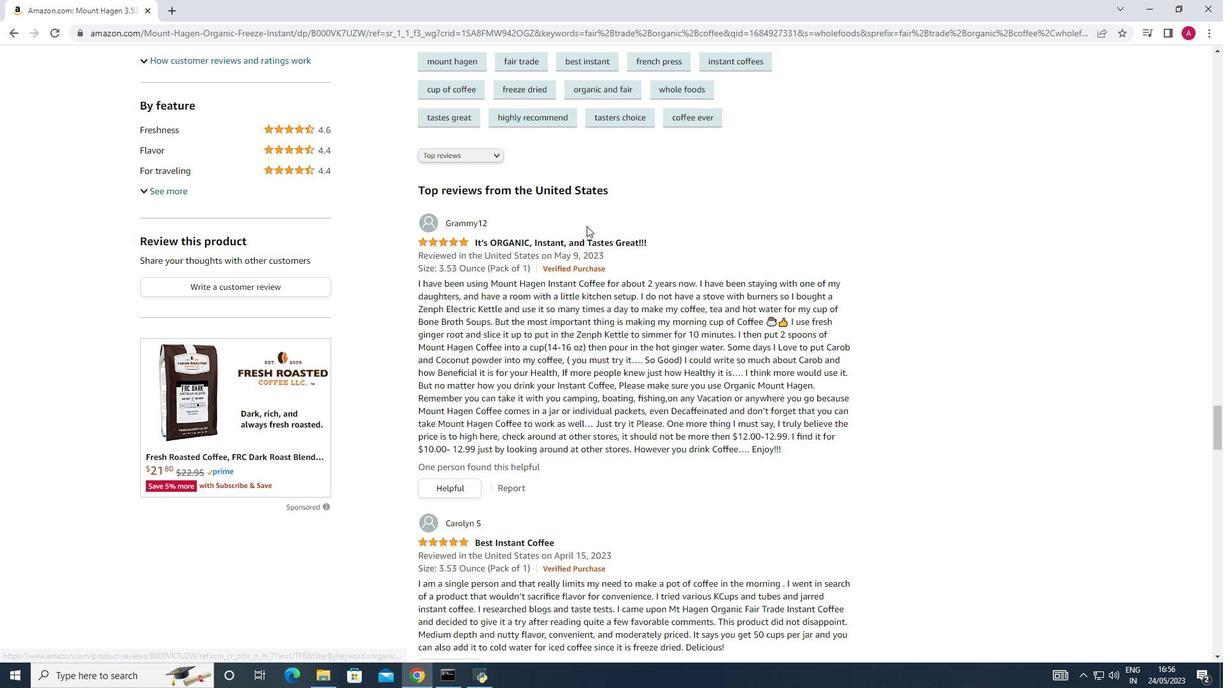
Action: Mouse scrolled (587, 225) with delta (0, 0)
Screenshot: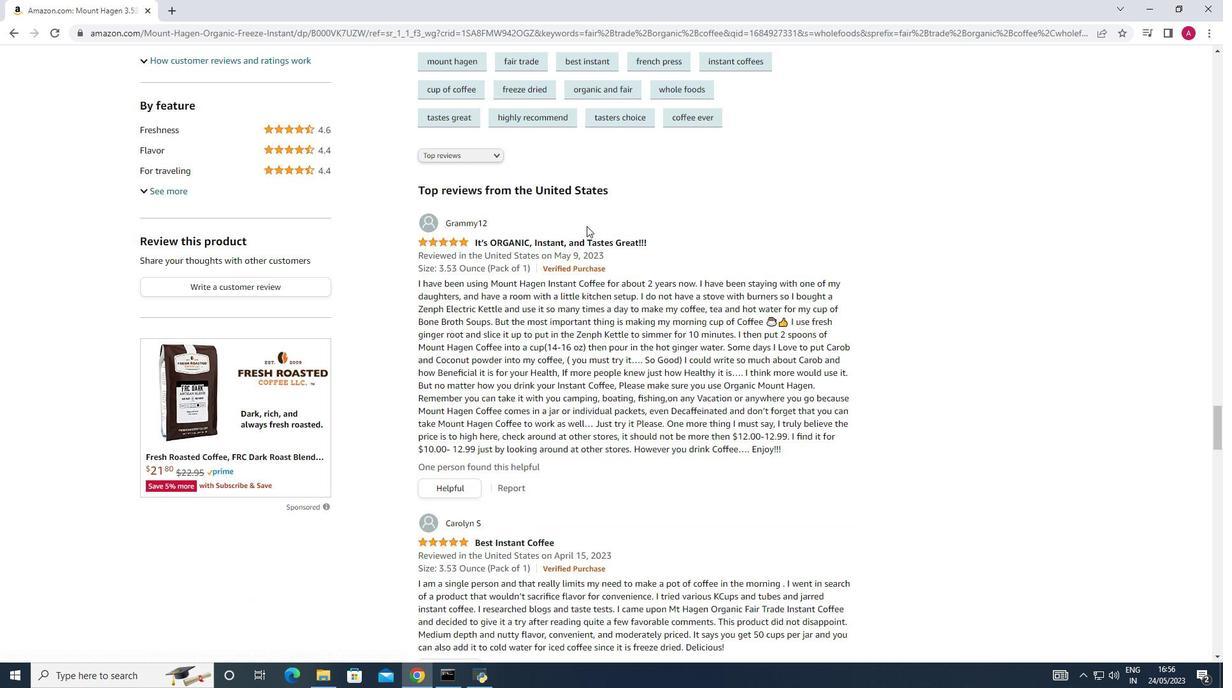 
Action: Mouse moved to (553, 335)
Screenshot: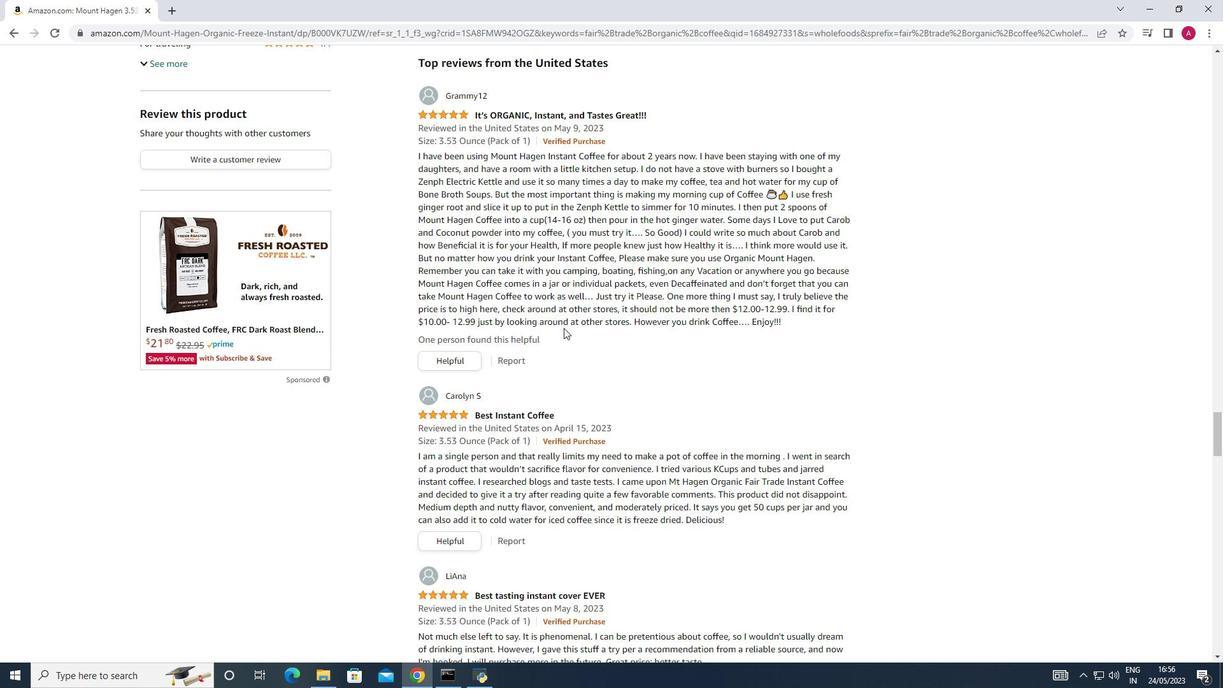 
Action: Mouse scrolled (553, 334) with delta (0, 0)
Screenshot: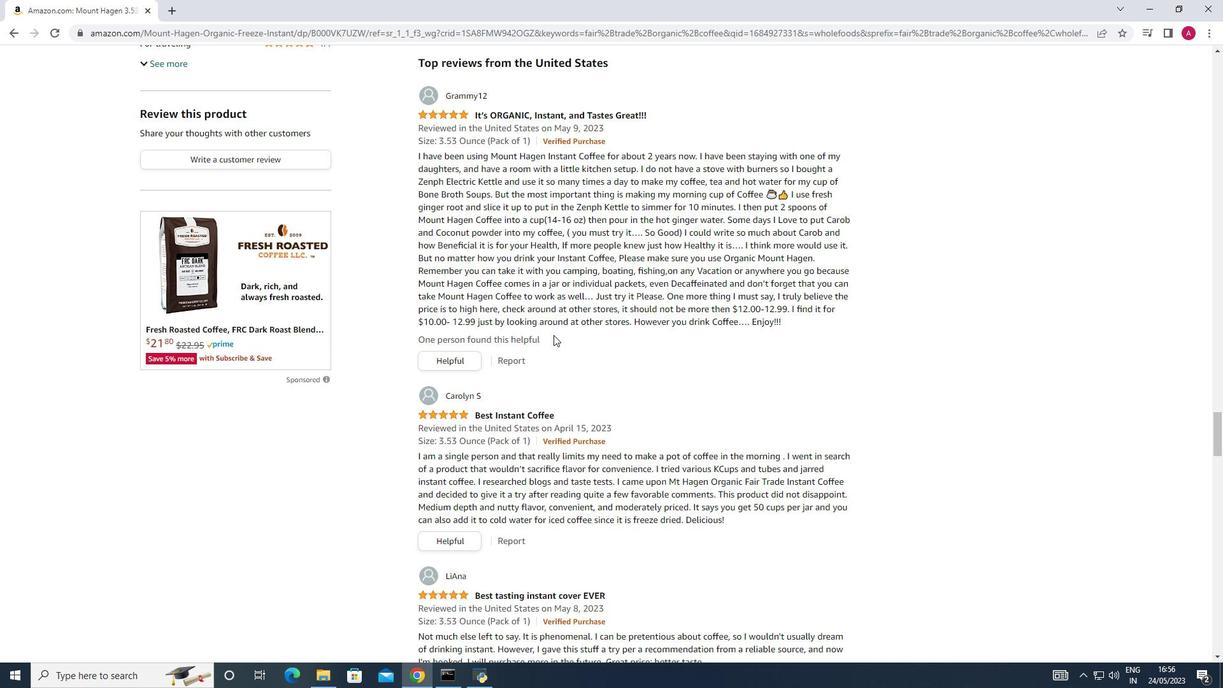 
Action: Mouse scrolled (553, 334) with delta (0, 0)
Screenshot: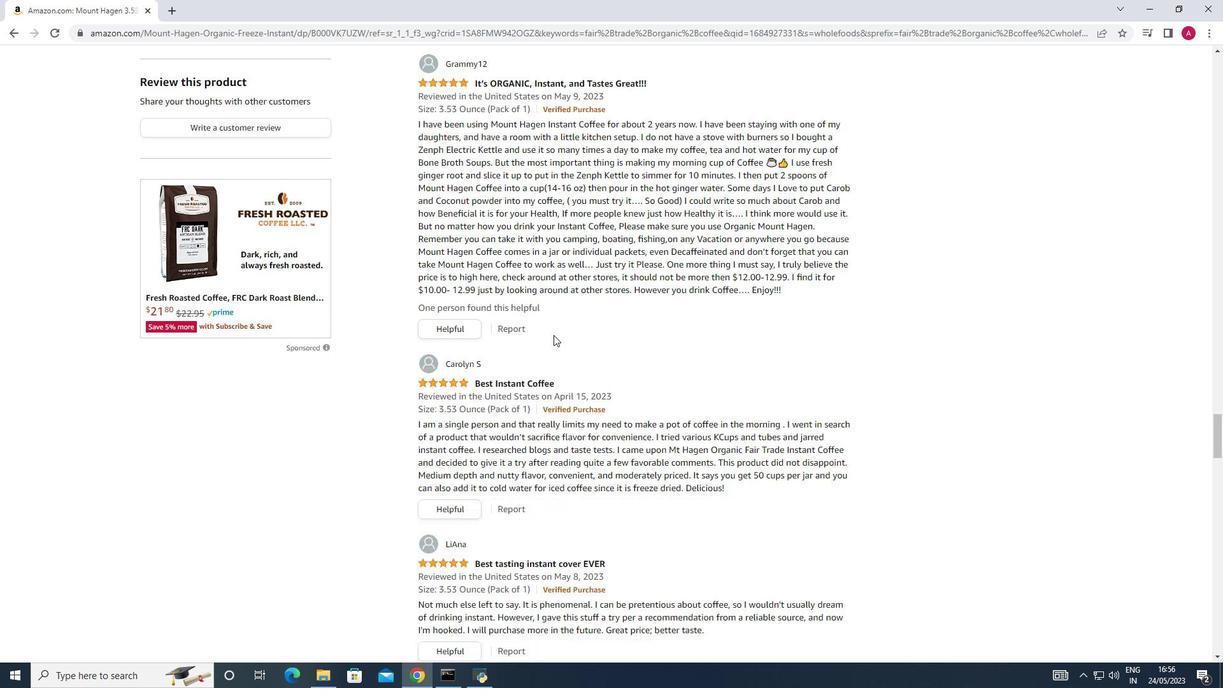 
Action: Mouse scrolled (553, 334) with delta (0, 0)
Screenshot: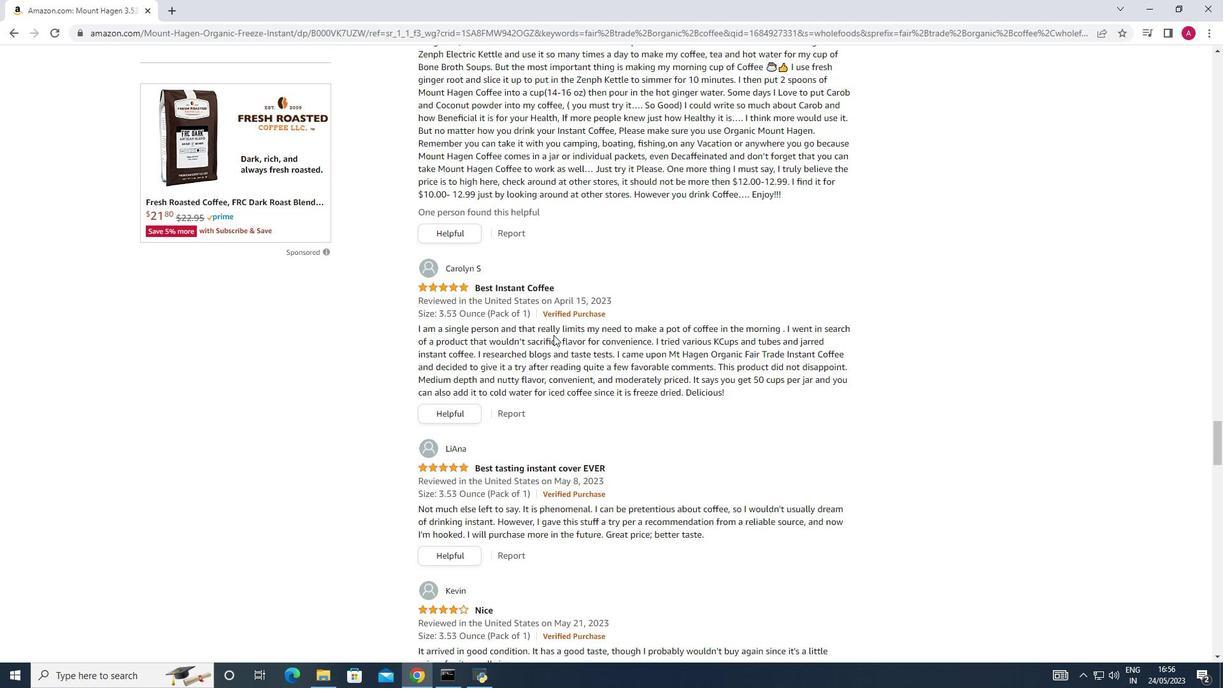 
Action: Mouse scrolled (553, 334) with delta (0, 0)
Screenshot: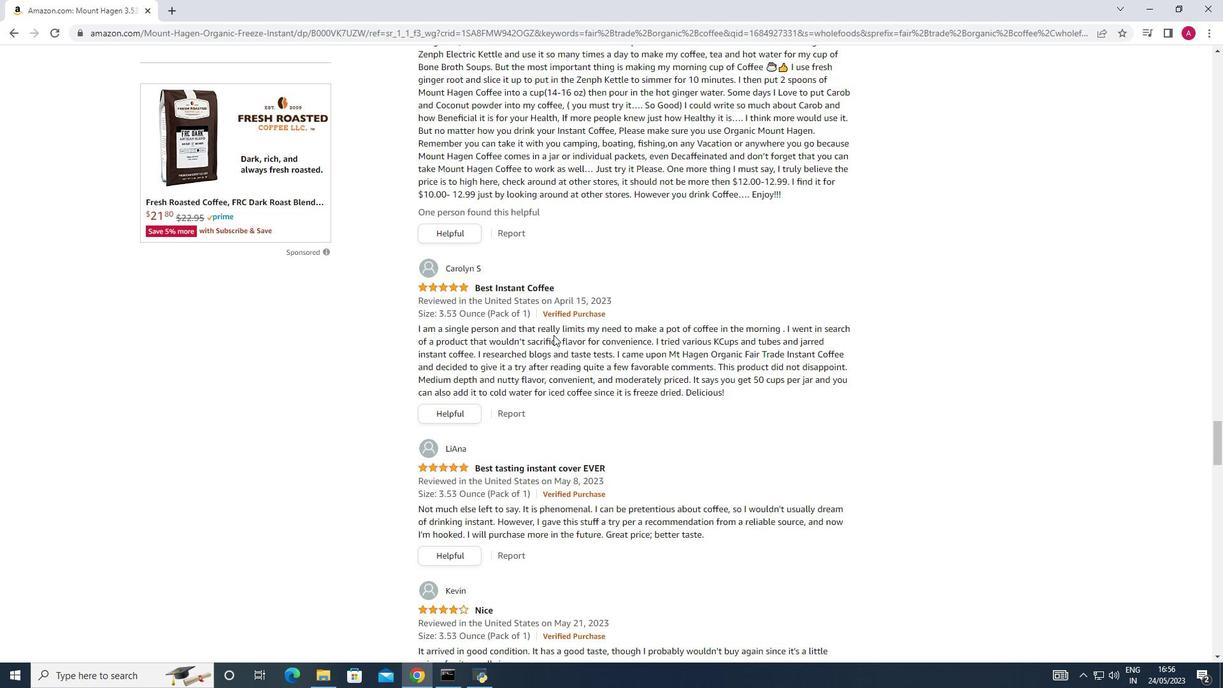 
Action: Mouse scrolled (553, 334) with delta (0, 0)
Screenshot: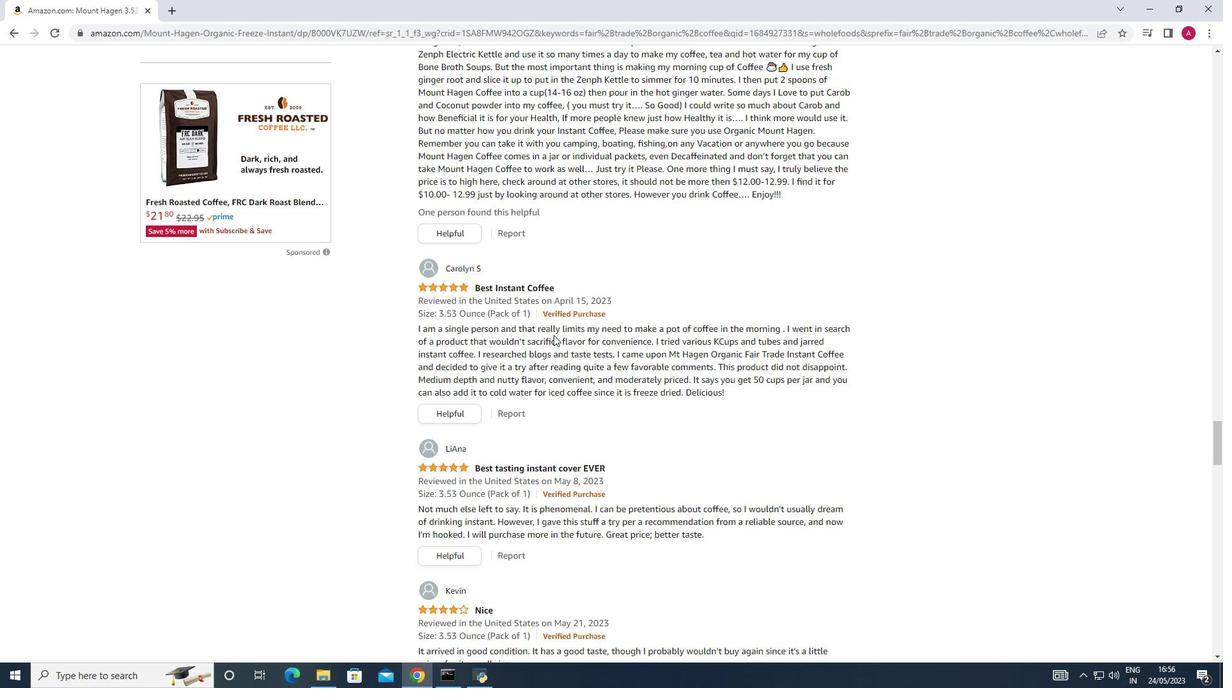 
Action: Mouse scrolled (553, 334) with delta (0, 0)
Screenshot: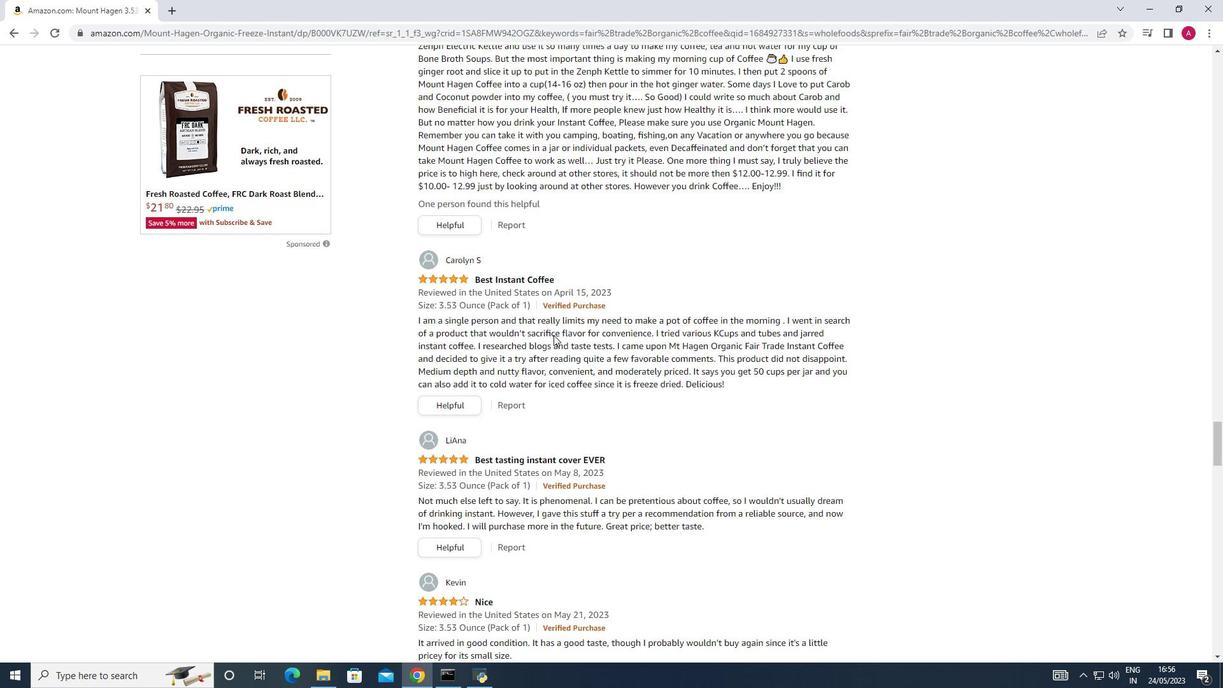 
Action: Mouse scrolled (553, 334) with delta (0, 0)
Screenshot: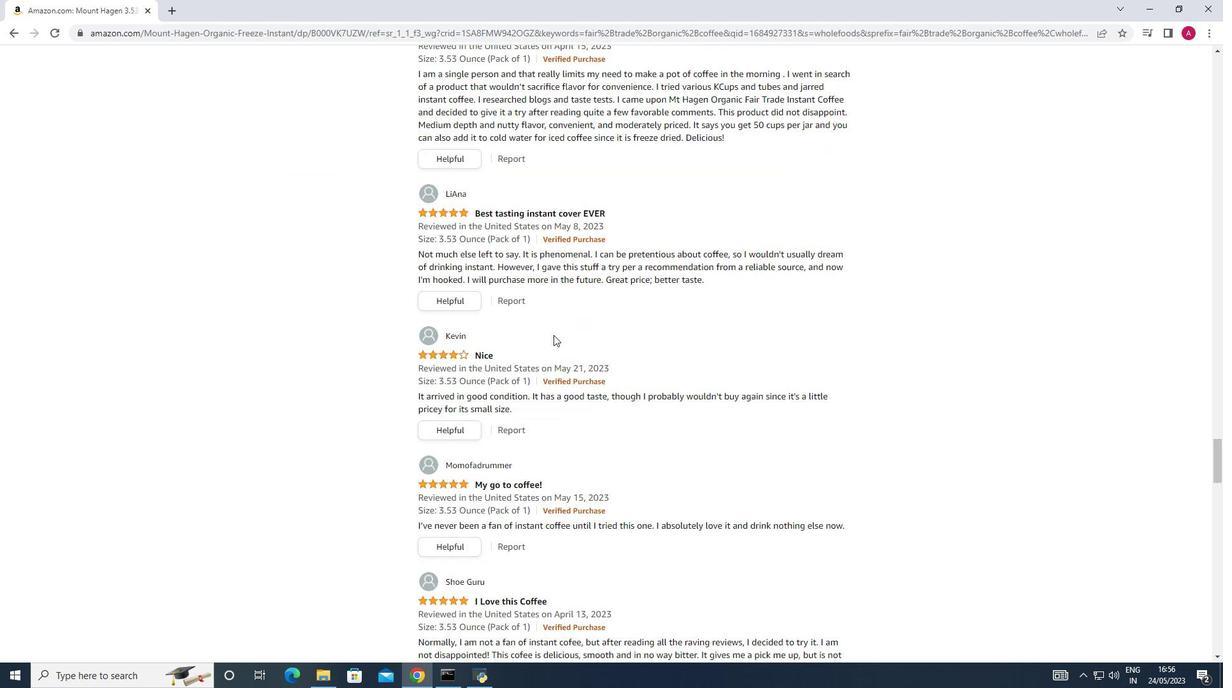 
Action: Mouse scrolled (553, 334) with delta (0, 0)
Screenshot: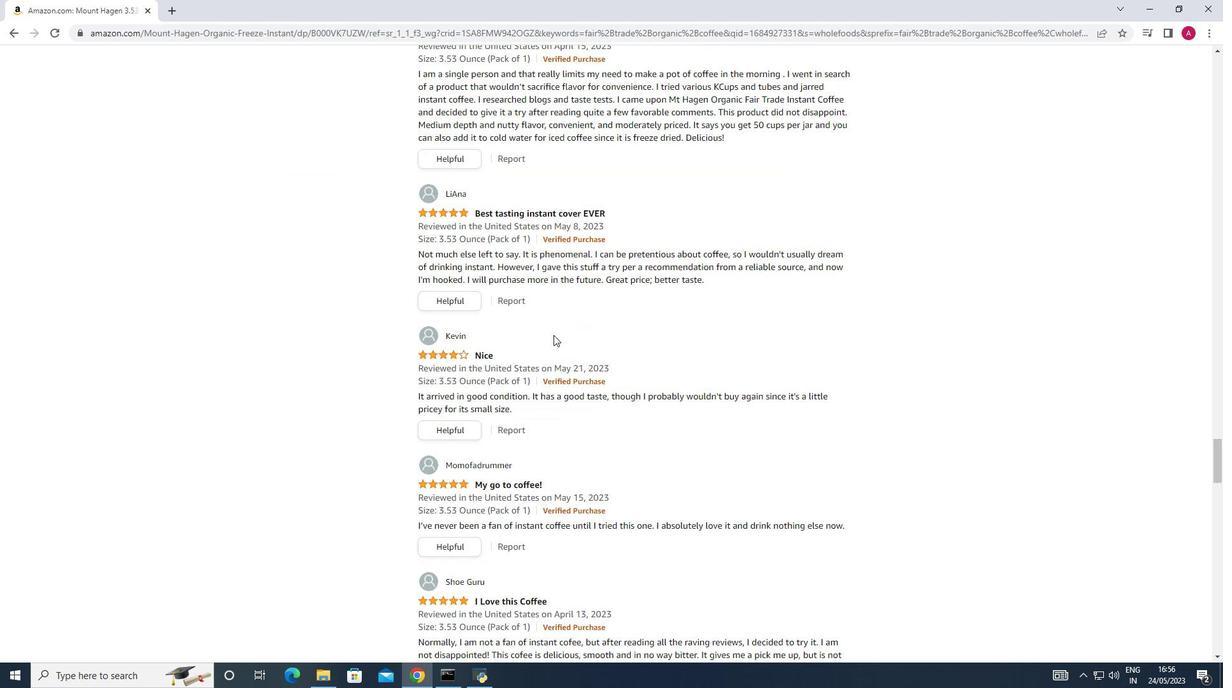 
Action: Mouse scrolled (553, 334) with delta (0, 0)
Screenshot: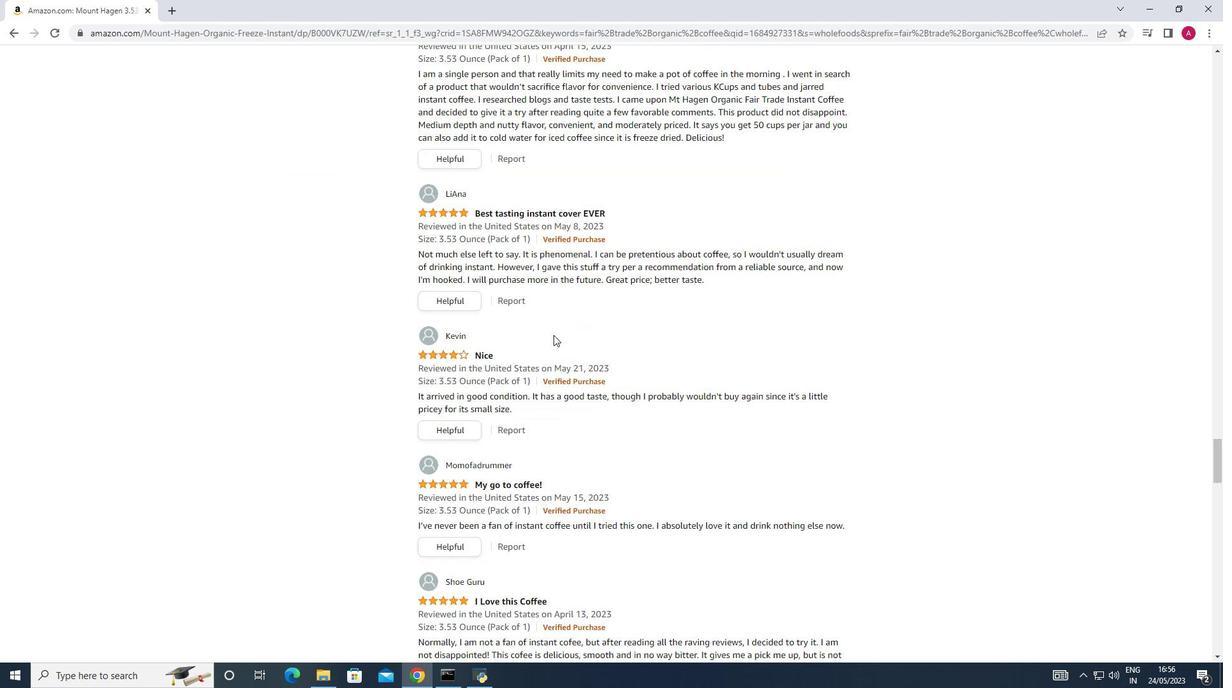 
Action: Mouse scrolled (553, 334) with delta (0, 0)
Screenshot: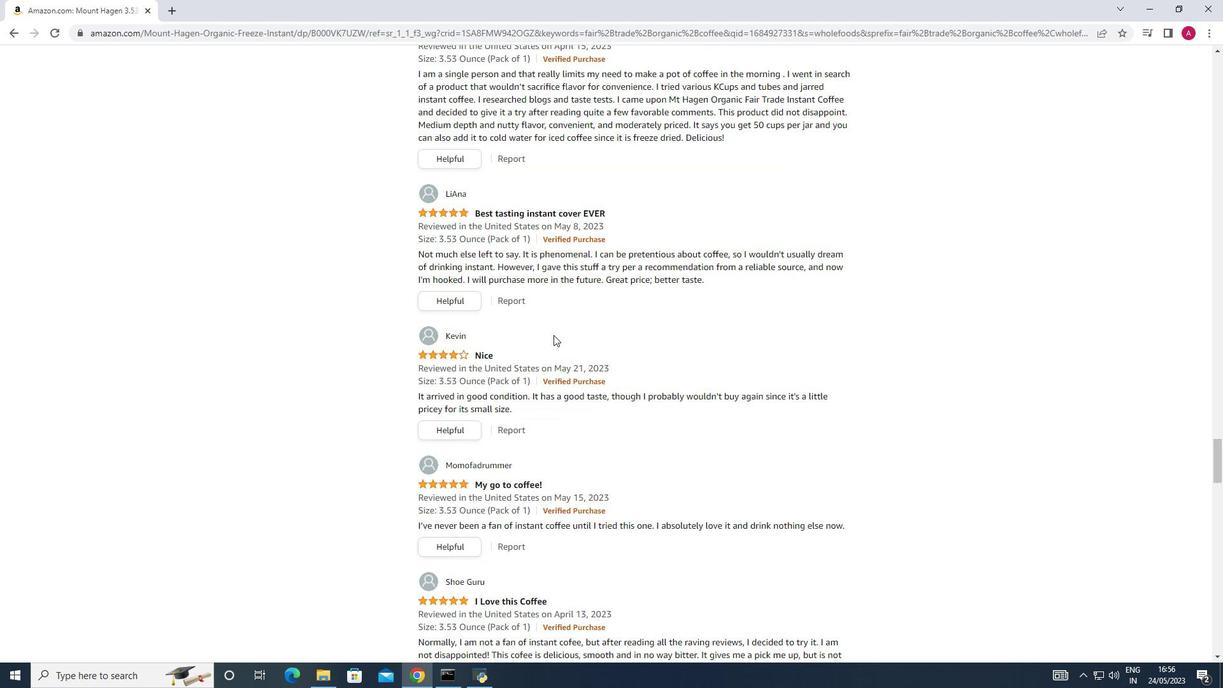 
Action: Mouse scrolled (553, 334) with delta (0, 0)
Screenshot: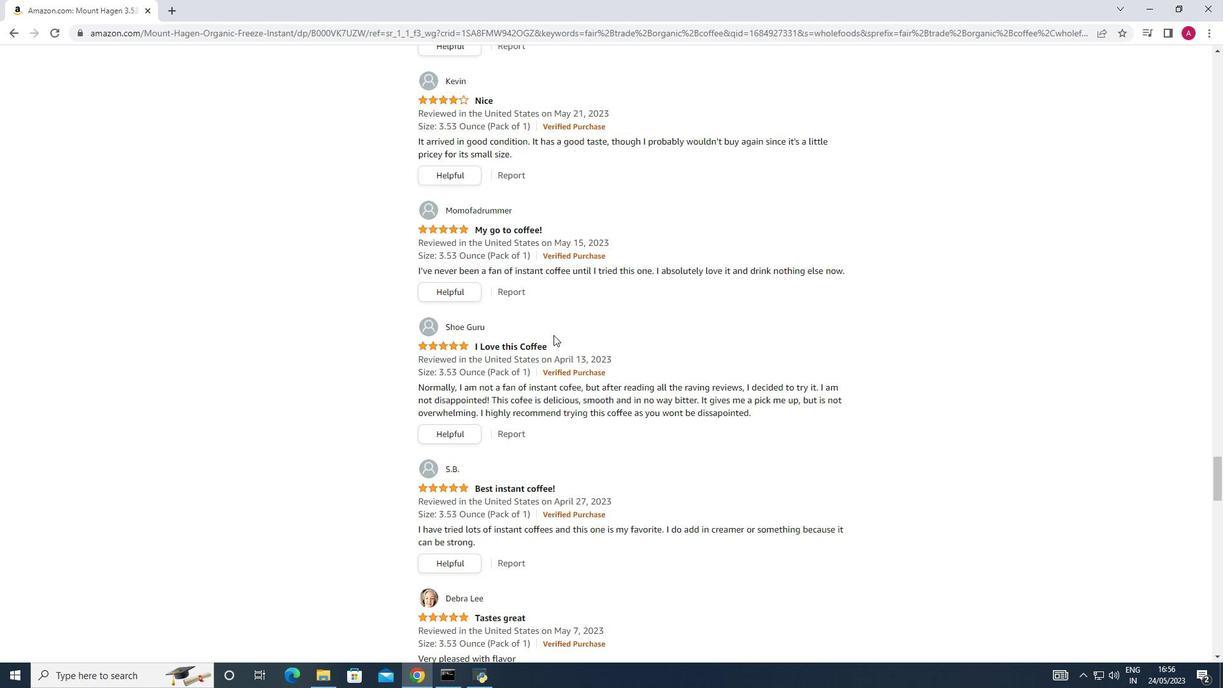 
Action: Mouse scrolled (553, 334) with delta (0, 0)
Screenshot: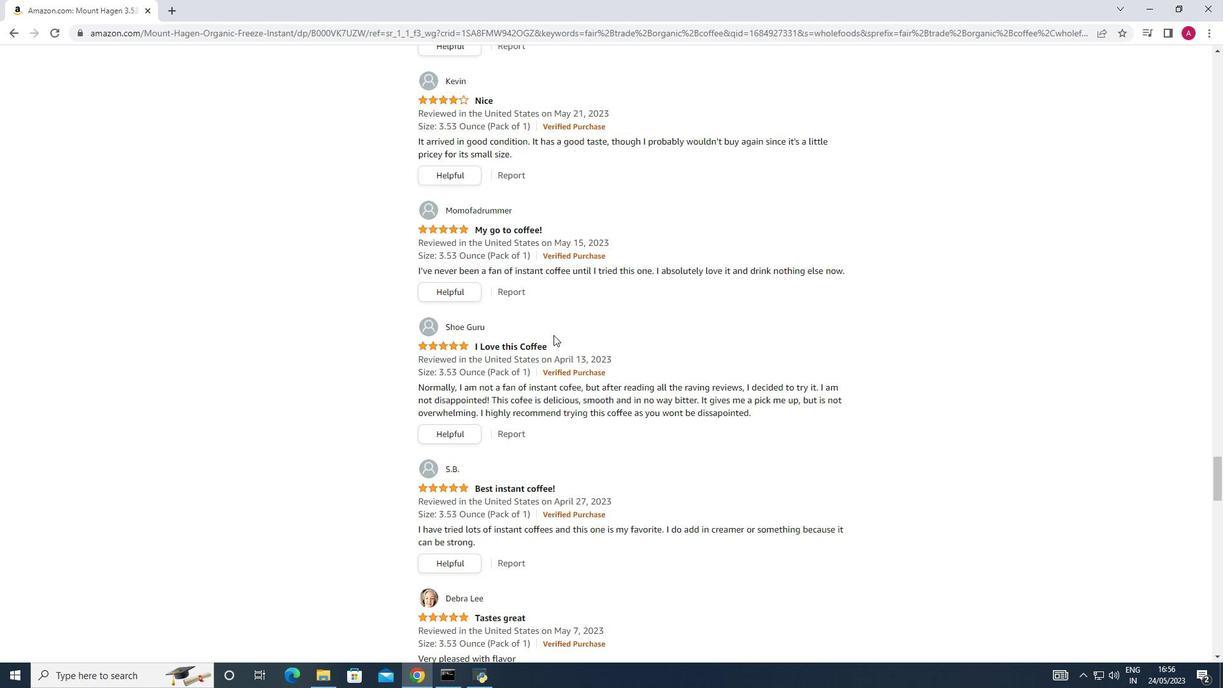 
Action: Mouse scrolled (553, 334) with delta (0, 0)
Screenshot: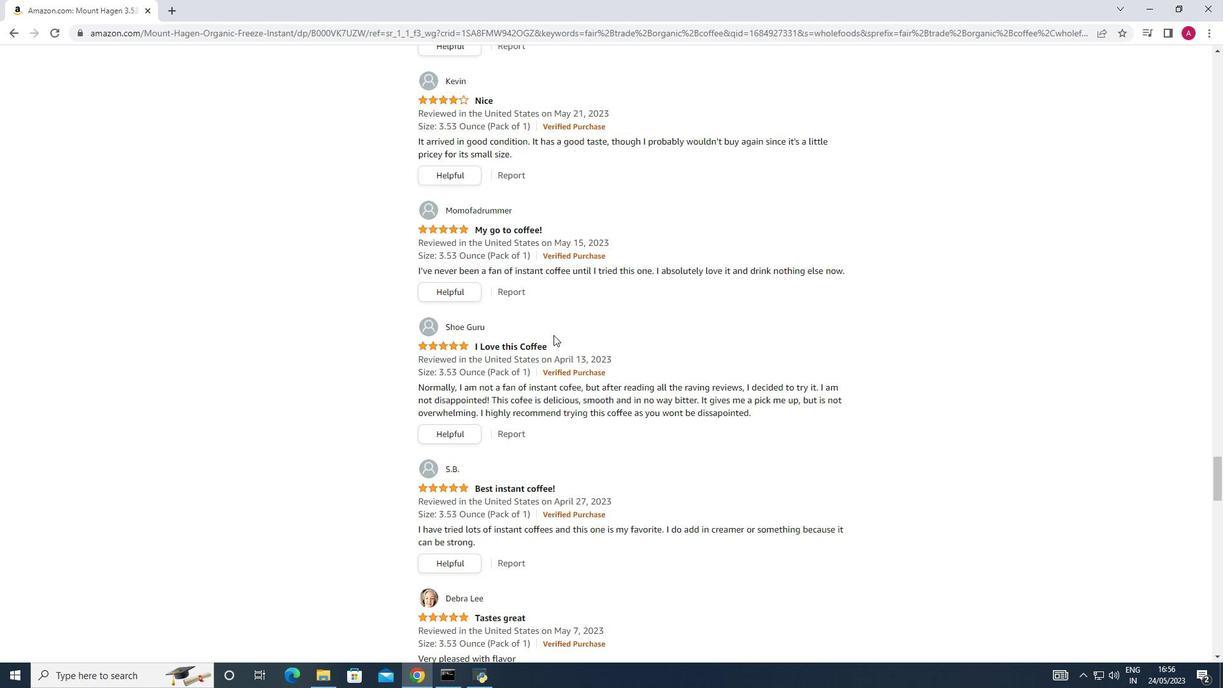 
Action: Mouse scrolled (553, 334) with delta (0, 0)
Screenshot: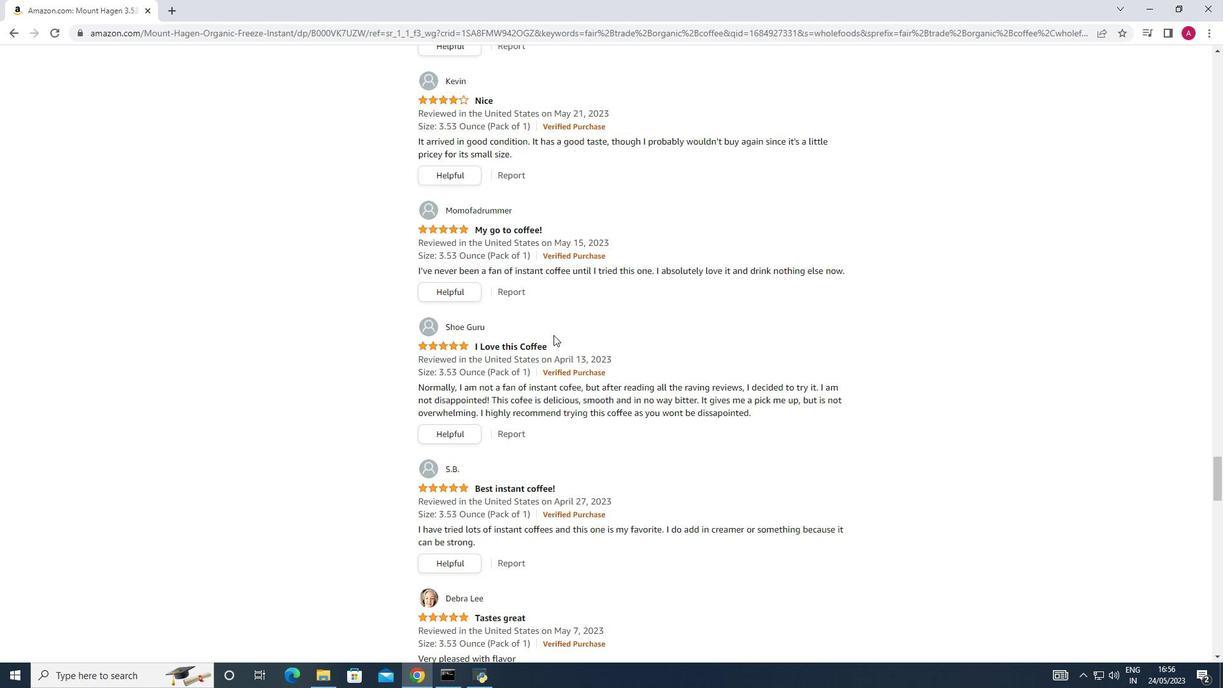
Action: Mouse scrolled (553, 335) with delta (0, 0)
Screenshot: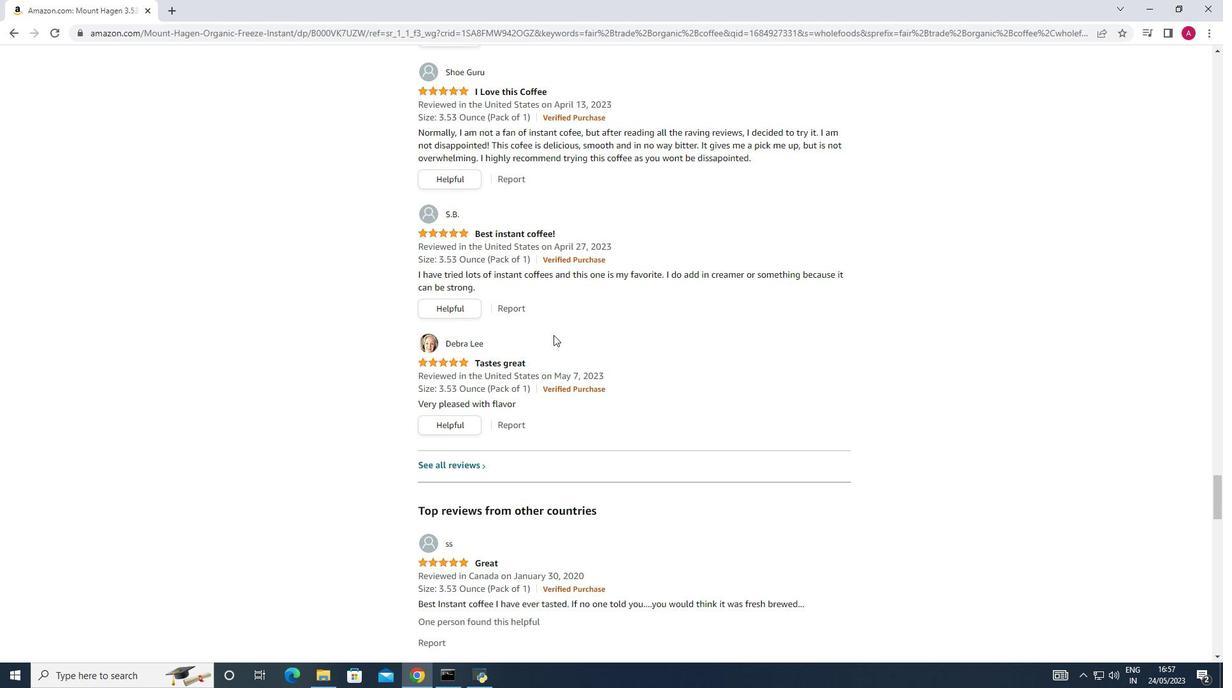 
Action: Mouse scrolled (553, 335) with delta (0, 0)
Screenshot: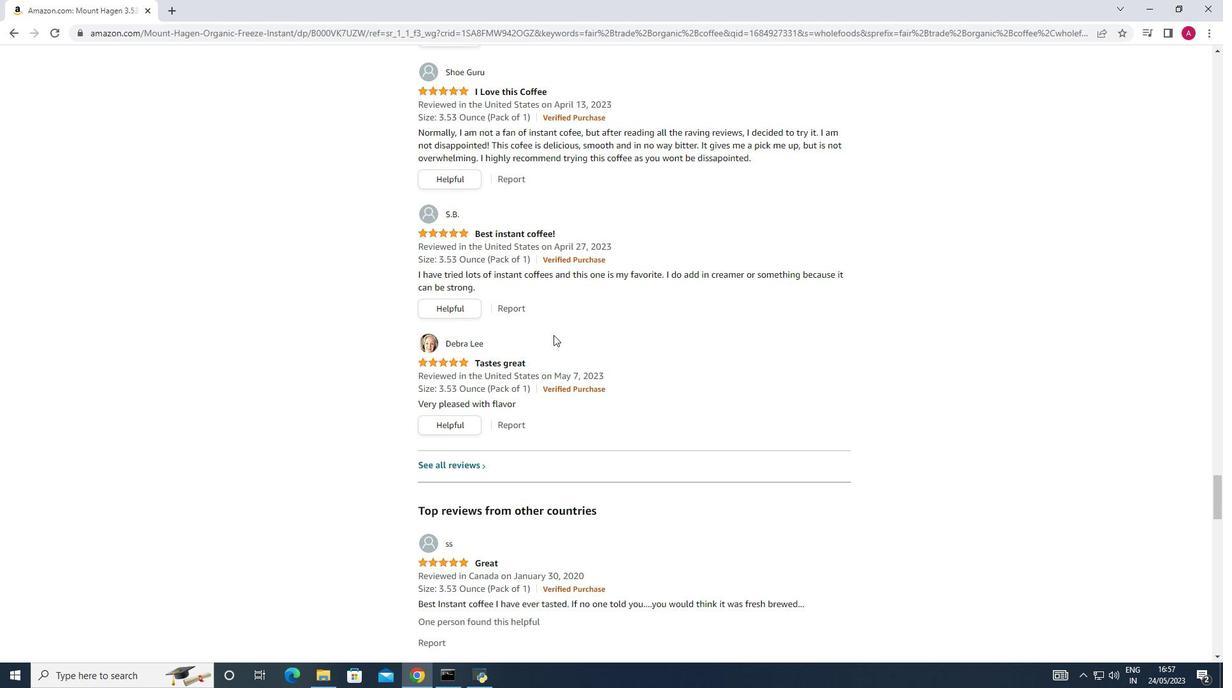 
Action: Mouse scrolled (553, 335) with delta (0, 0)
Screenshot: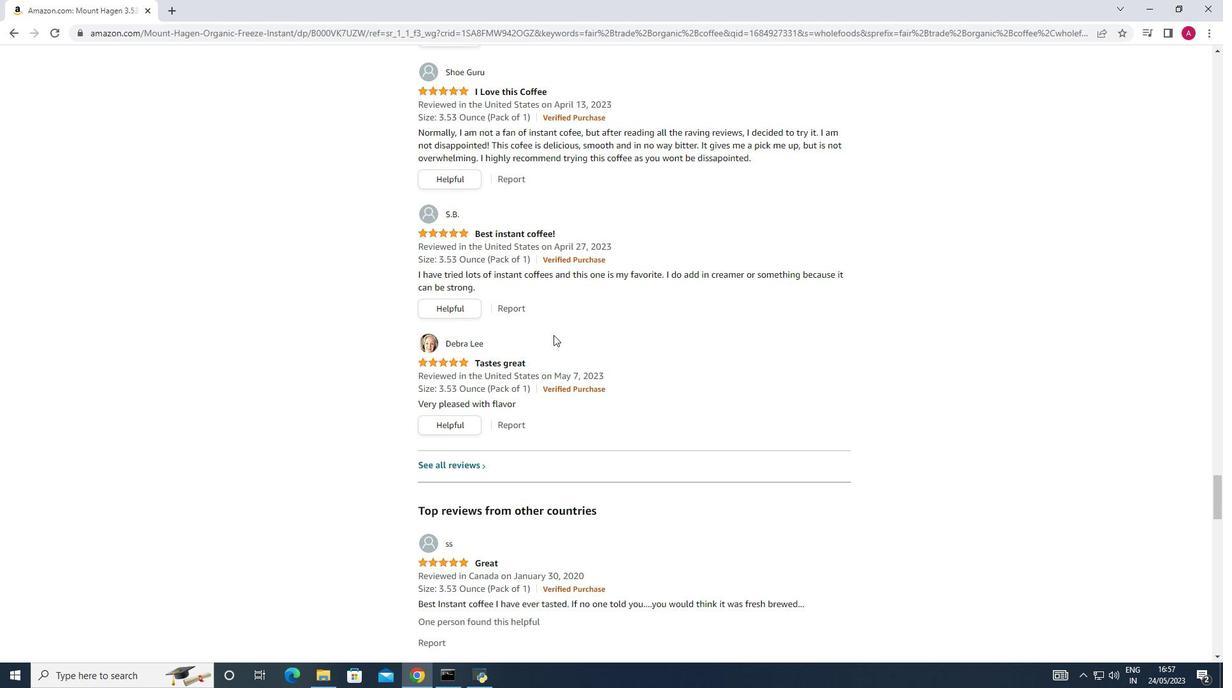 
Action: Mouse scrolled (553, 335) with delta (0, 0)
Screenshot: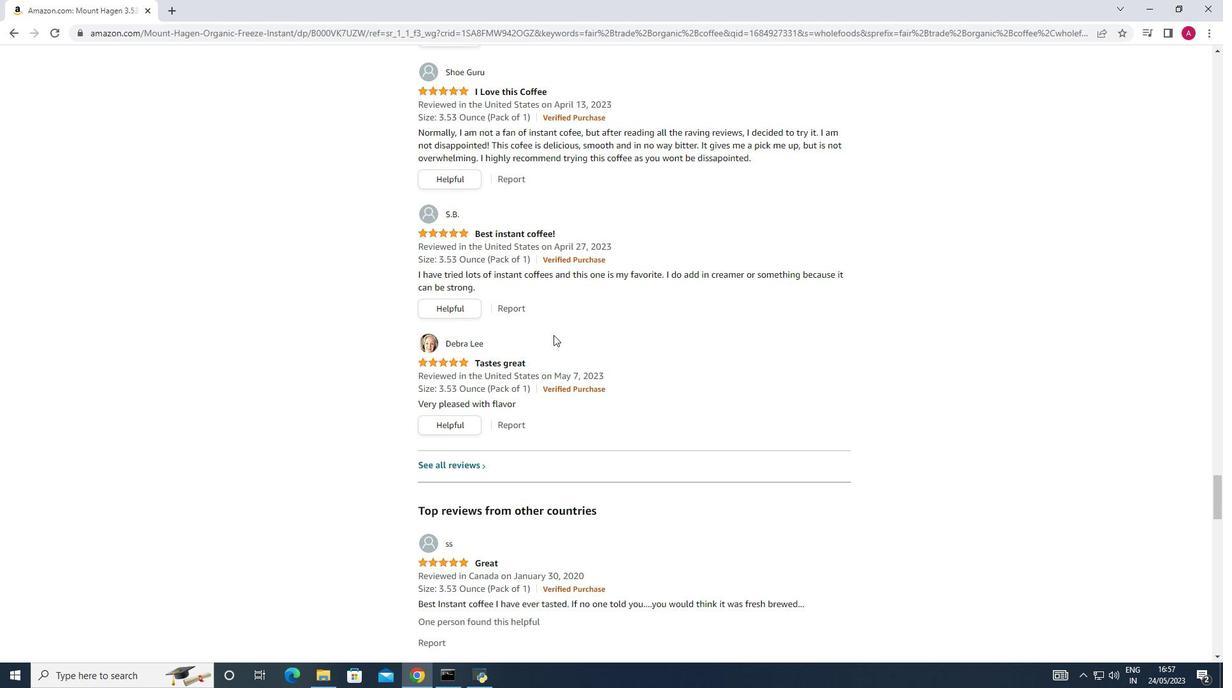 
Action: Mouse scrolled (553, 335) with delta (0, 0)
Screenshot: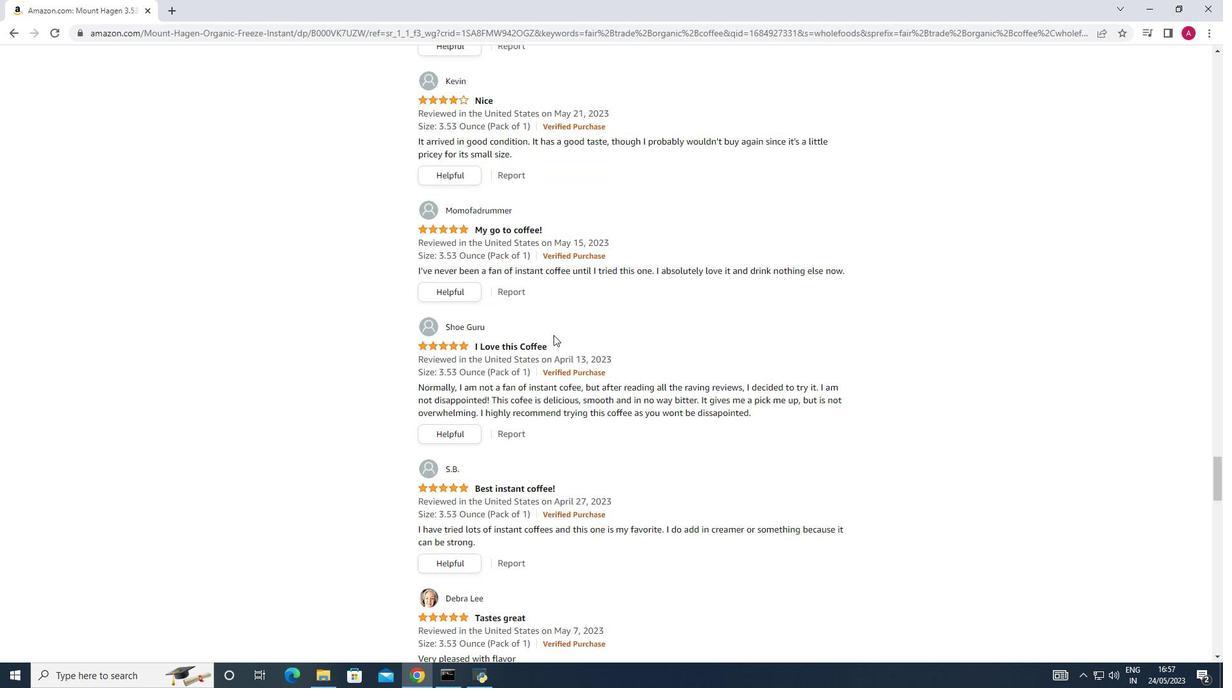 
Action: Mouse scrolled (553, 335) with delta (0, 0)
Screenshot: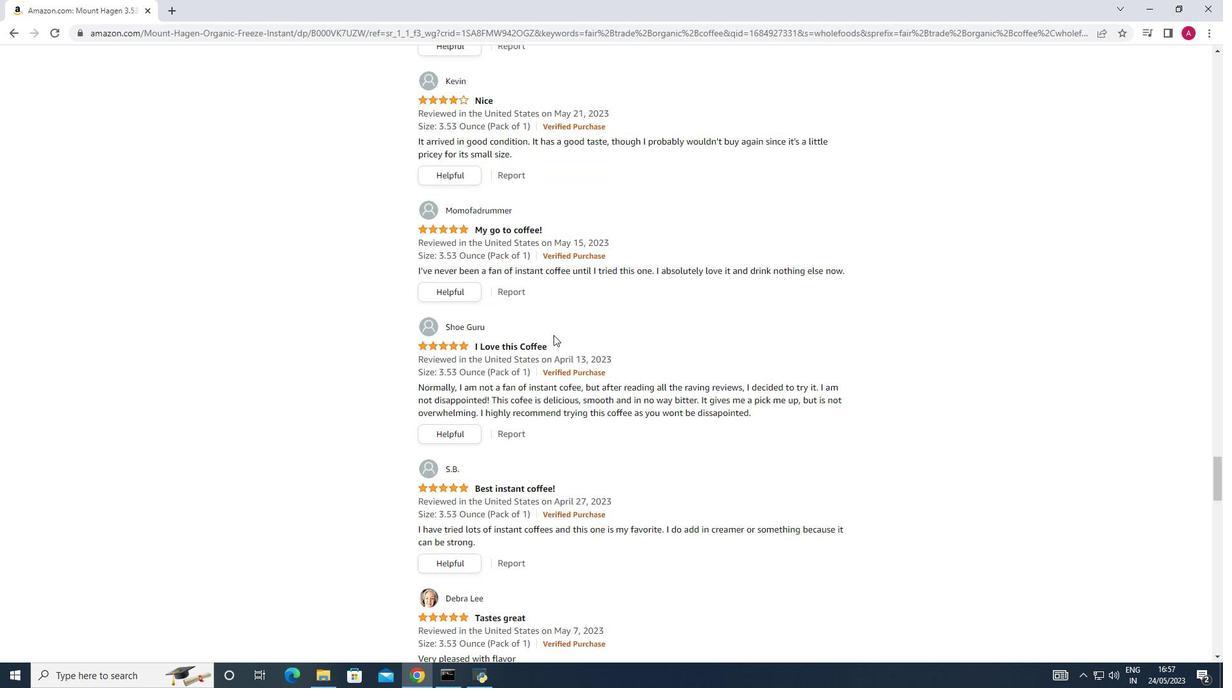 
Action: Mouse scrolled (553, 335) with delta (0, 0)
Screenshot: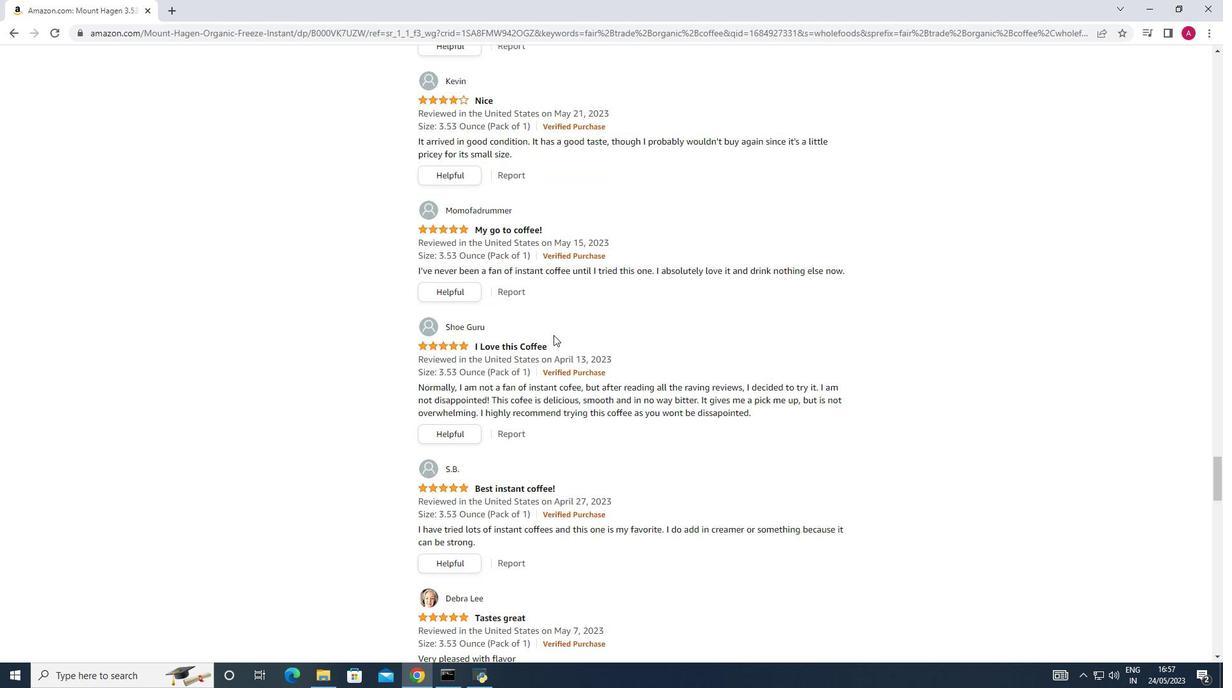 
Action: Mouse scrolled (553, 335) with delta (0, 0)
Screenshot: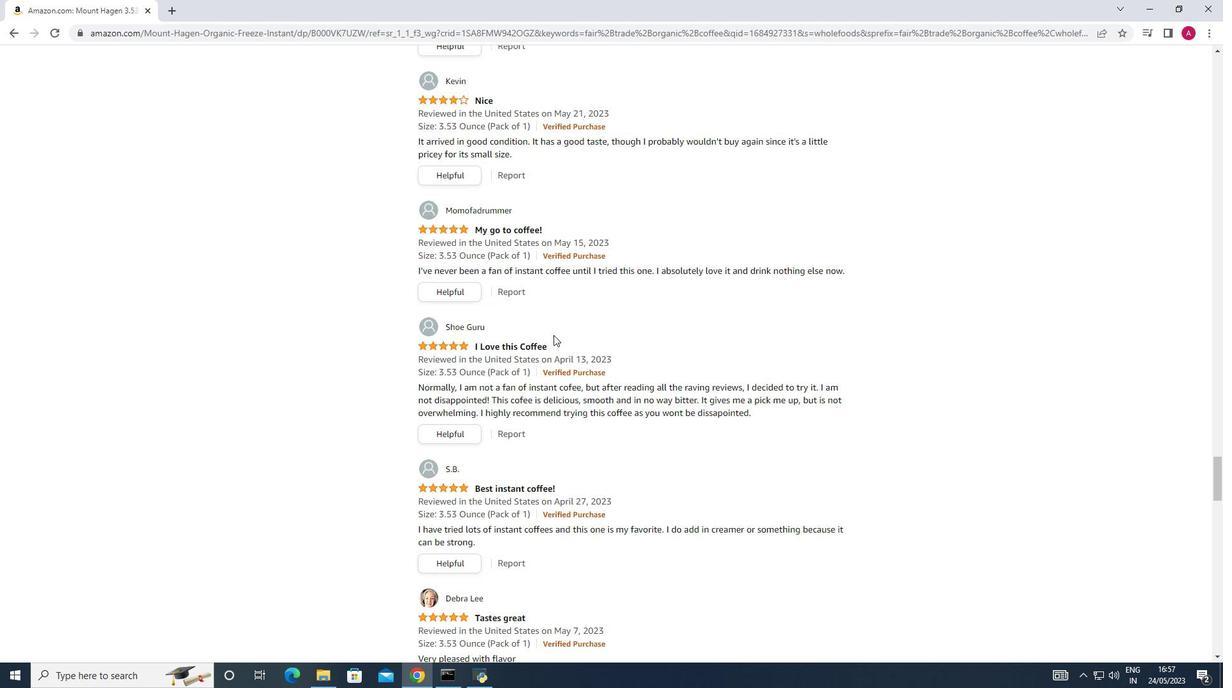 
Action: Mouse scrolled (553, 335) with delta (0, 0)
Screenshot: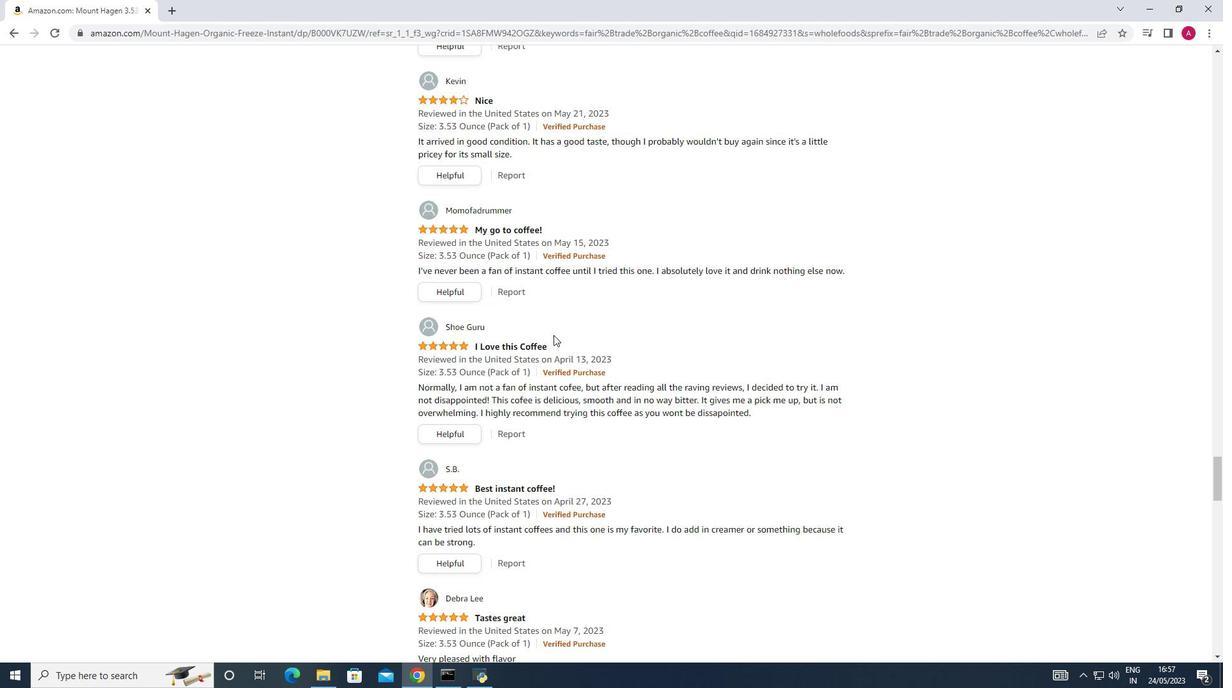 
Action: Mouse scrolled (553, 335) with delta (0, 0)
Screenshot: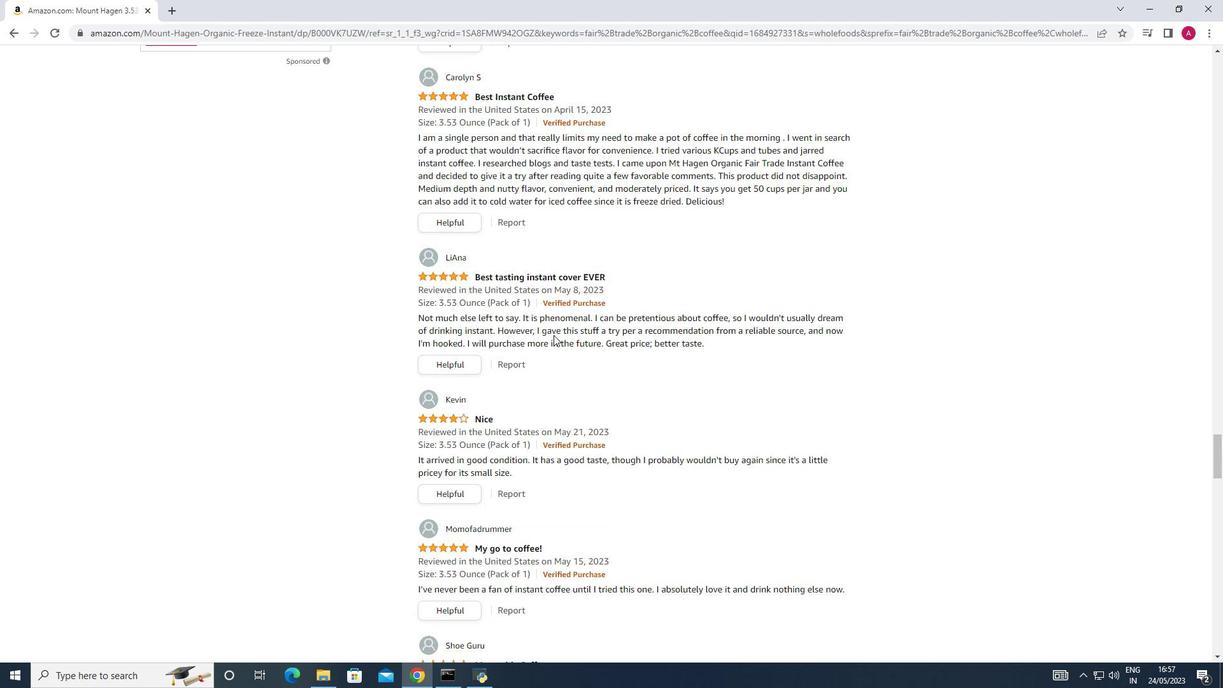 
Action: Mouse scrolled (553, 335) with delta (0, 0)
Screenshot: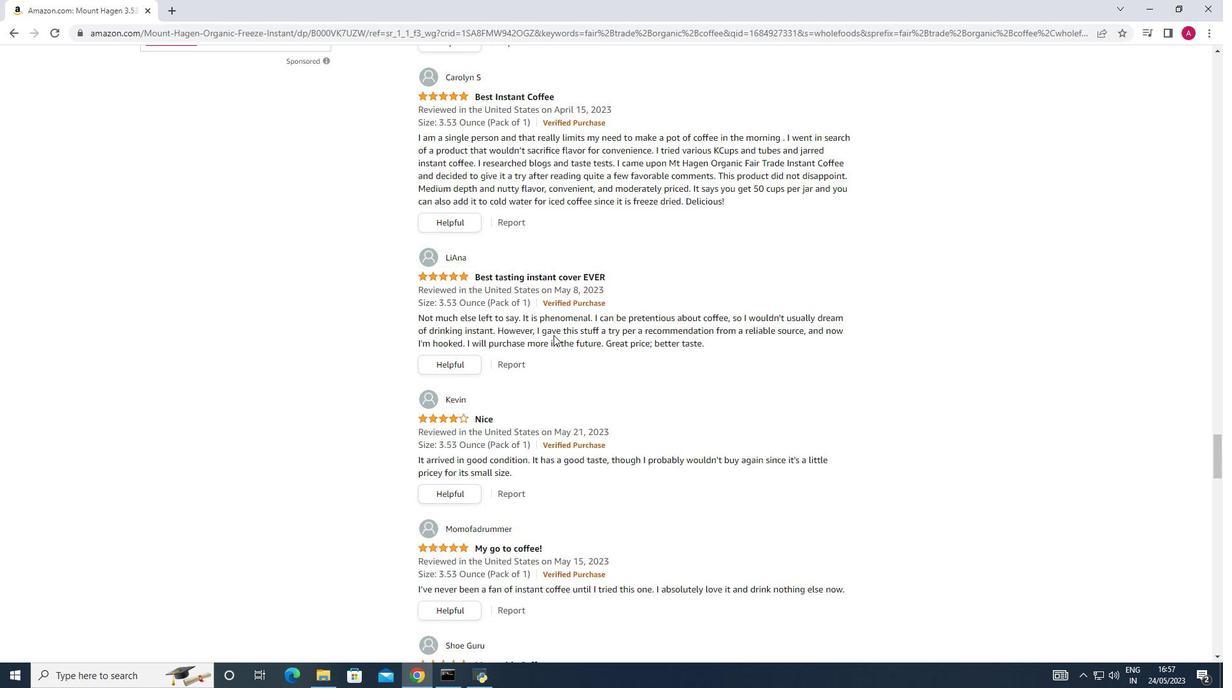 
Action: Mouse scrolled (553, 335) with delta (0, 0)
Screenshot: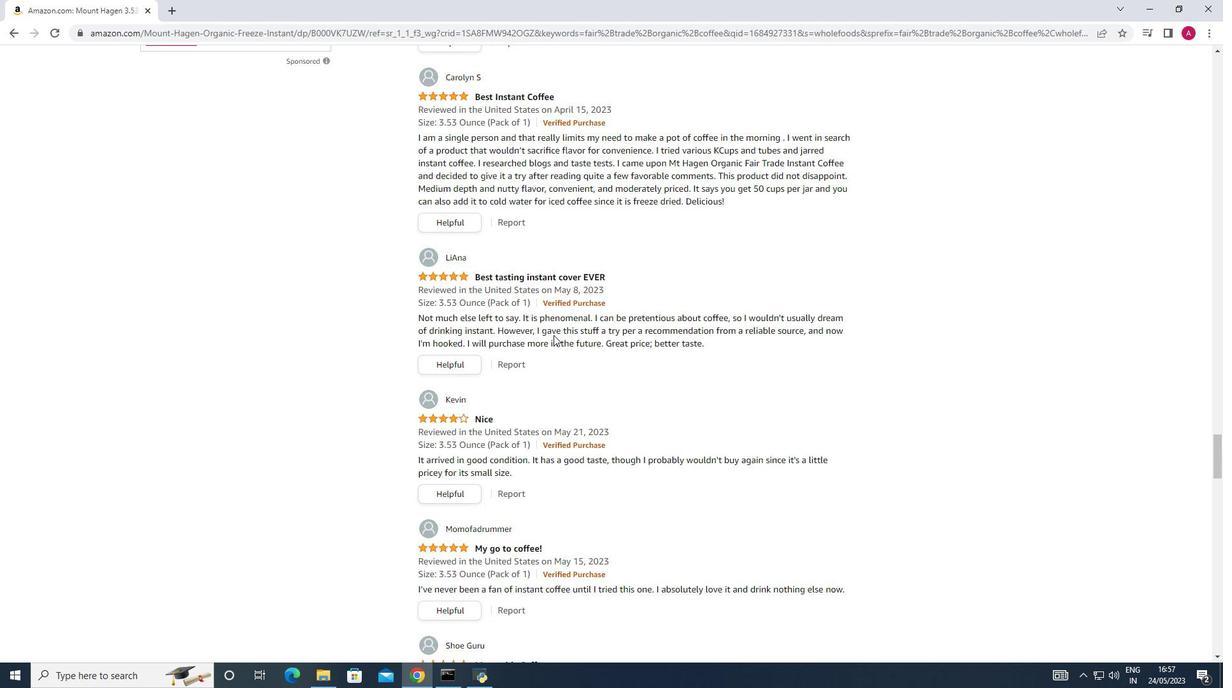 
Action: Mouse scrolled (553, 335) with delta (0, 0)
Screenshot: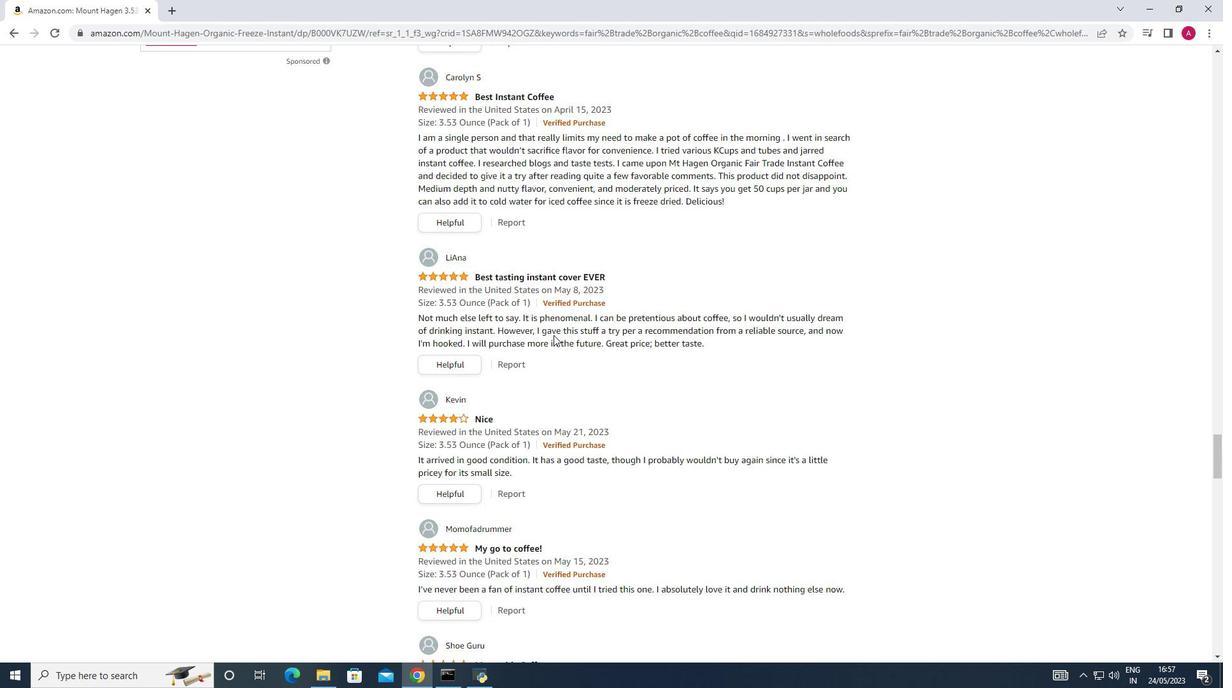 
Action: Mouse scrolled (553, 335) with delta (0, 0)
Screenshot: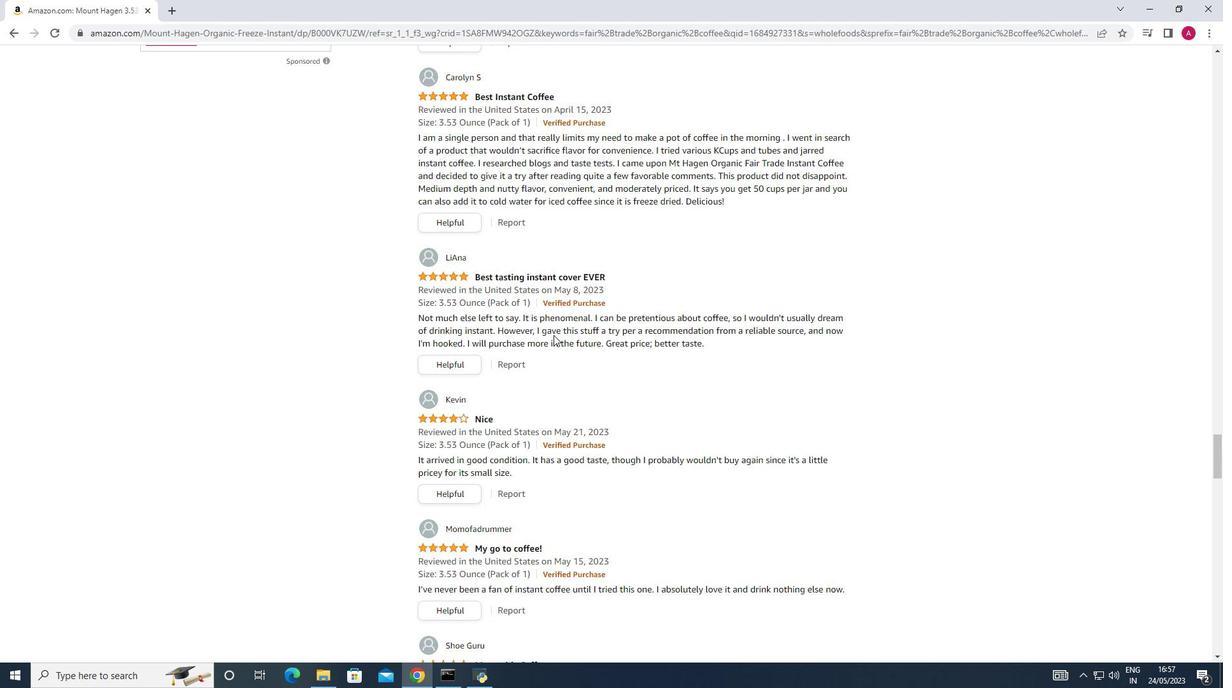 
Action: Mouse scrolled (553, 335) with delta (0, 0)
Screenshot: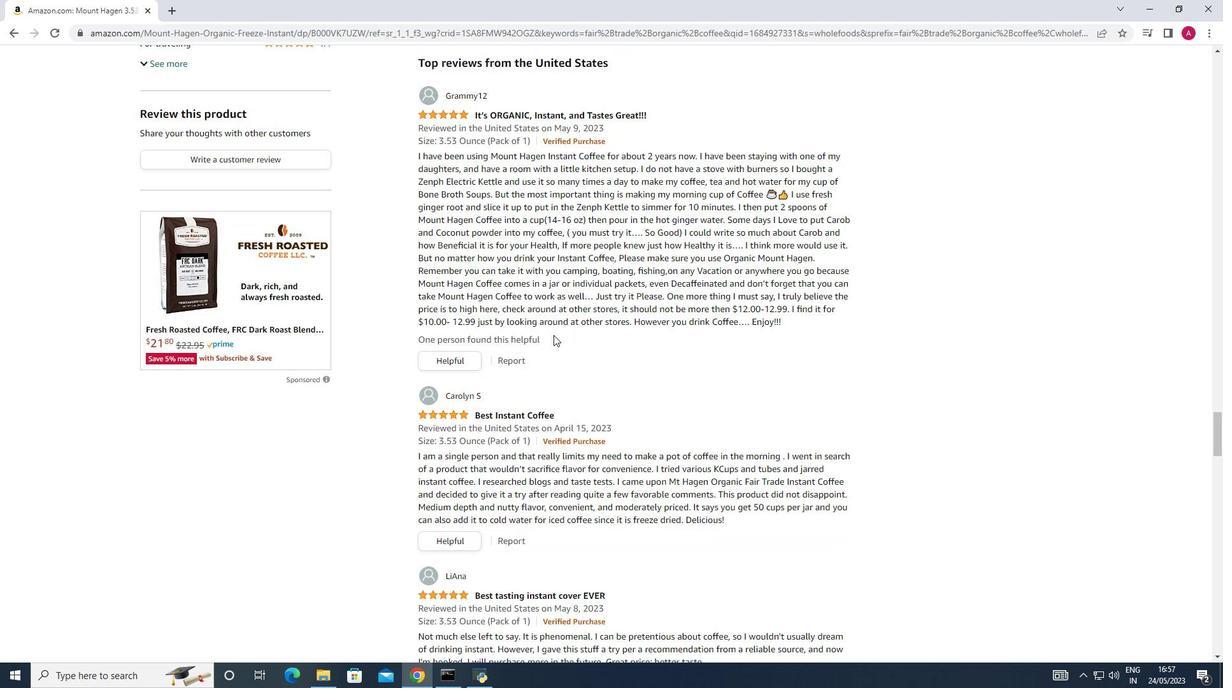 
Action: Mouse scrolled (553, 335) with delta (0, 0)
Screenshot: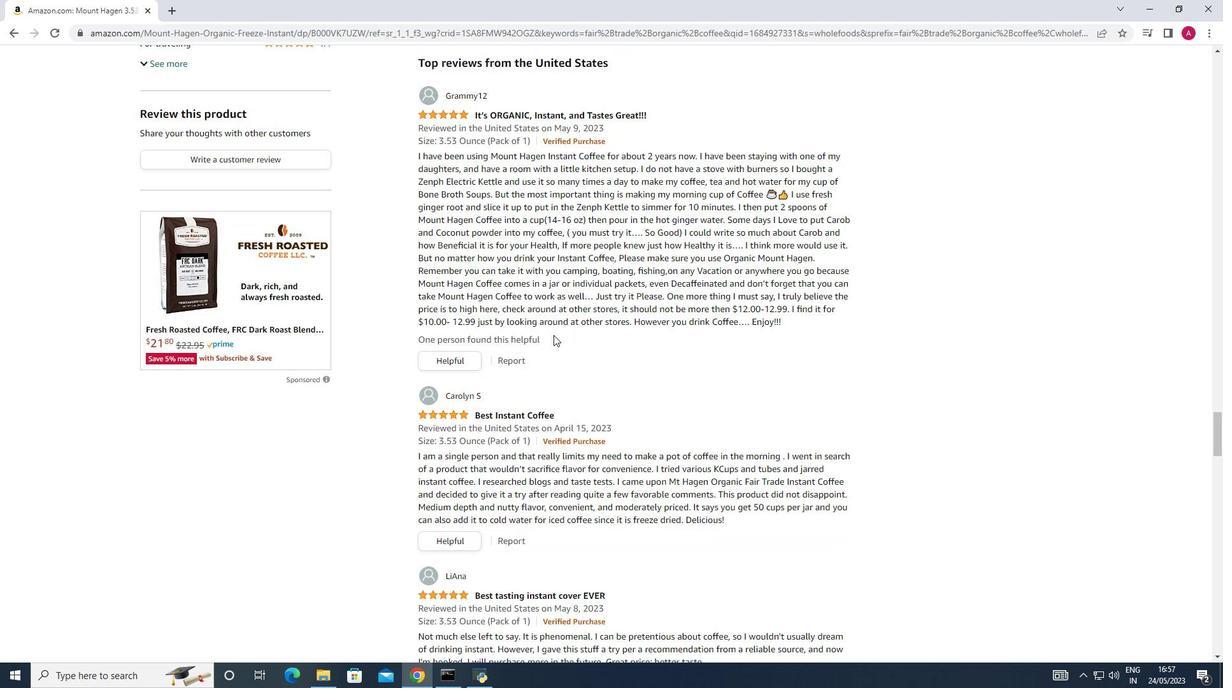 
Action: Mouse scrolled (553, 335) with delta (0, 0)
Screenshot: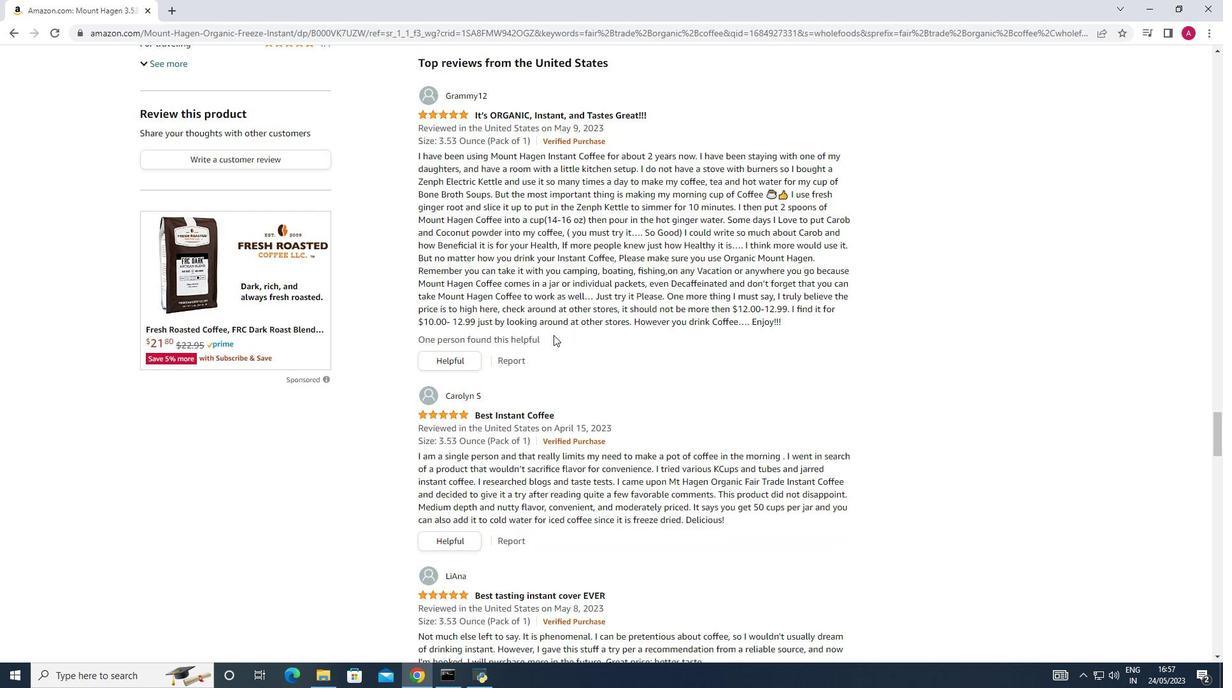 
Action: Mouse scrolled (553, 335) with delta (0, 0)
Screenshot: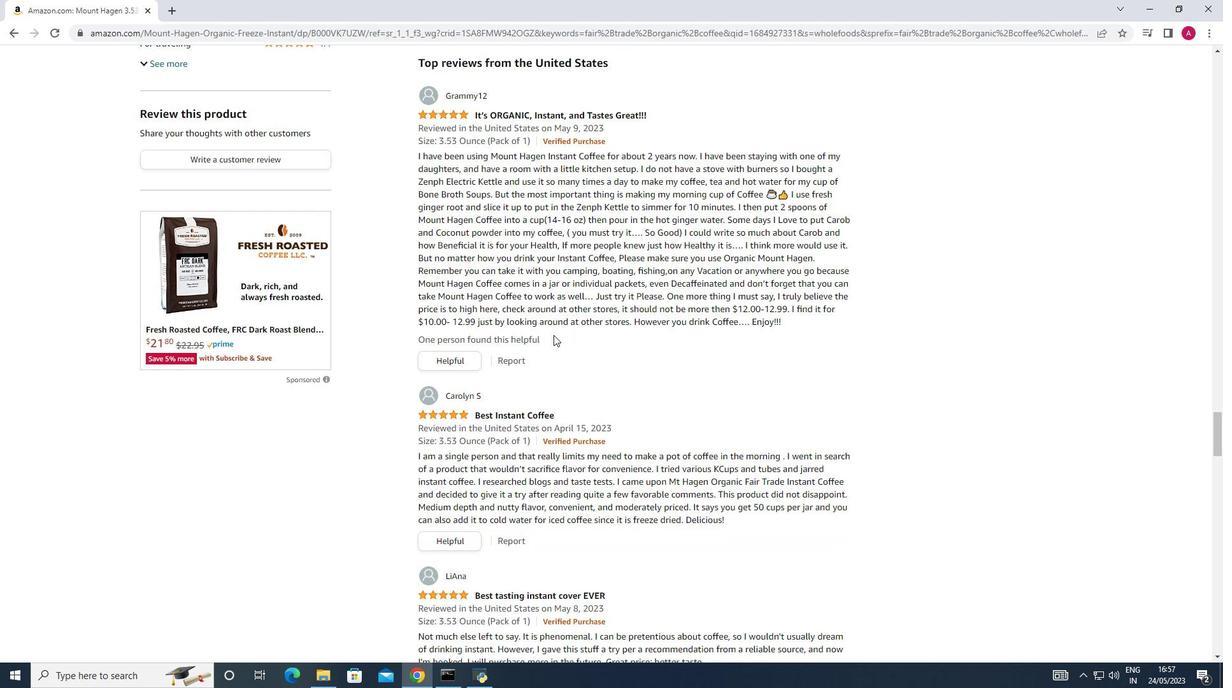 
Action: Mouse scrolled (553, 335) with delta (0, 0)
Screenshot: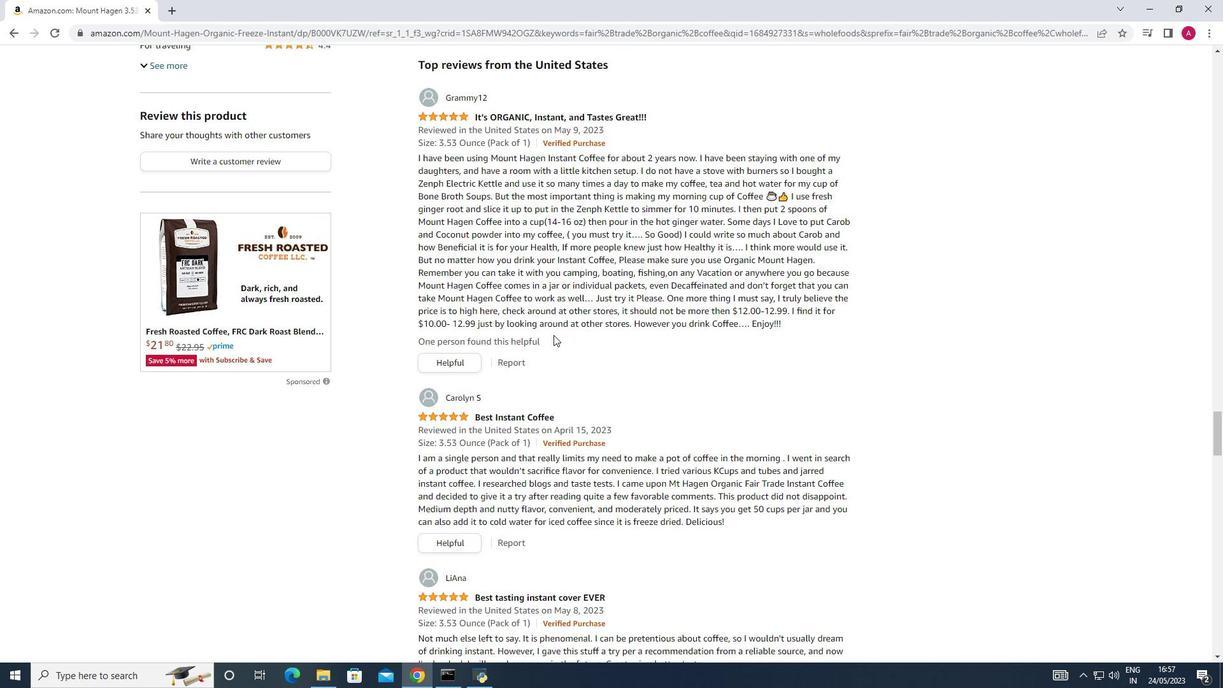 
Action: Mouse scrolled (553, 335) with delta (0, 0)
Screenshot: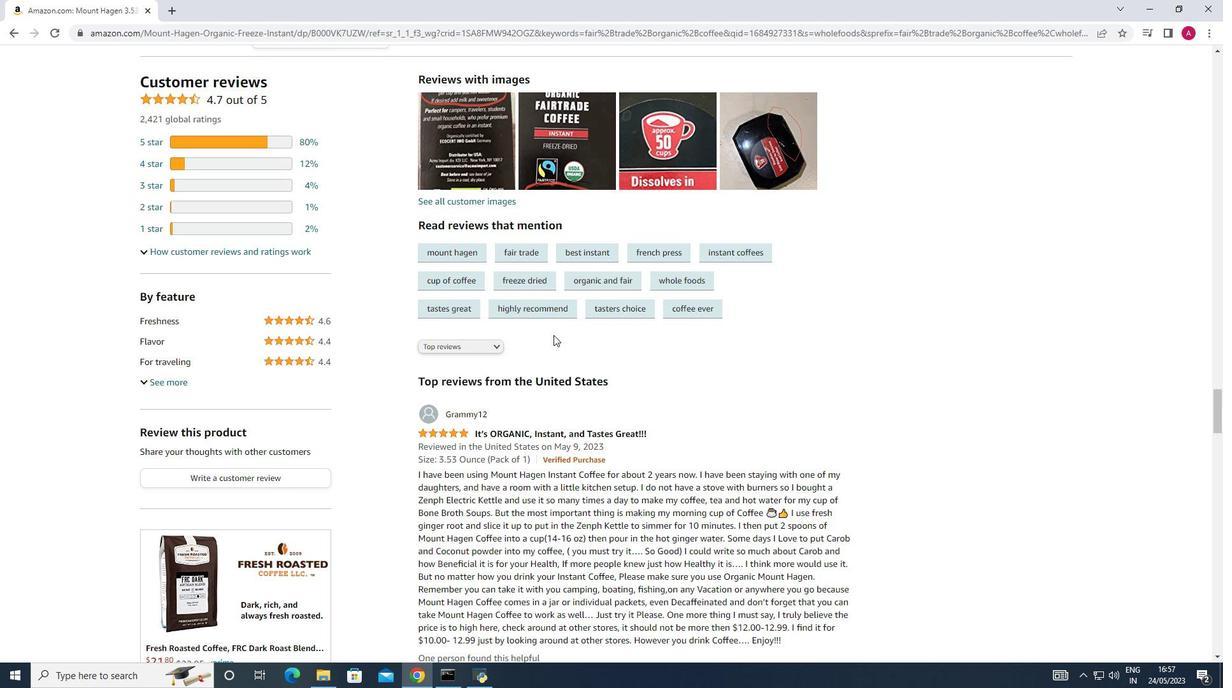 
Action: Mouse scrolled (553, 335) with delta (0, 0)
Screenshot: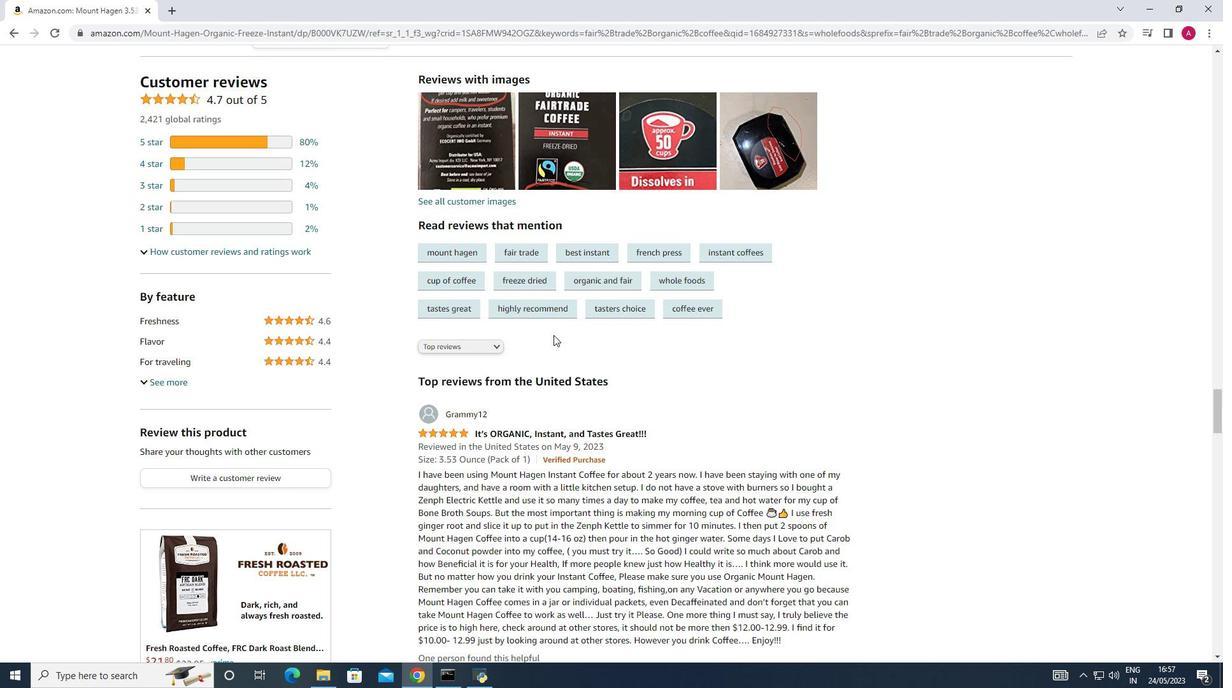 
Action: Mouse scrolled (553, 335) with delta (0, 0)
Screenshot: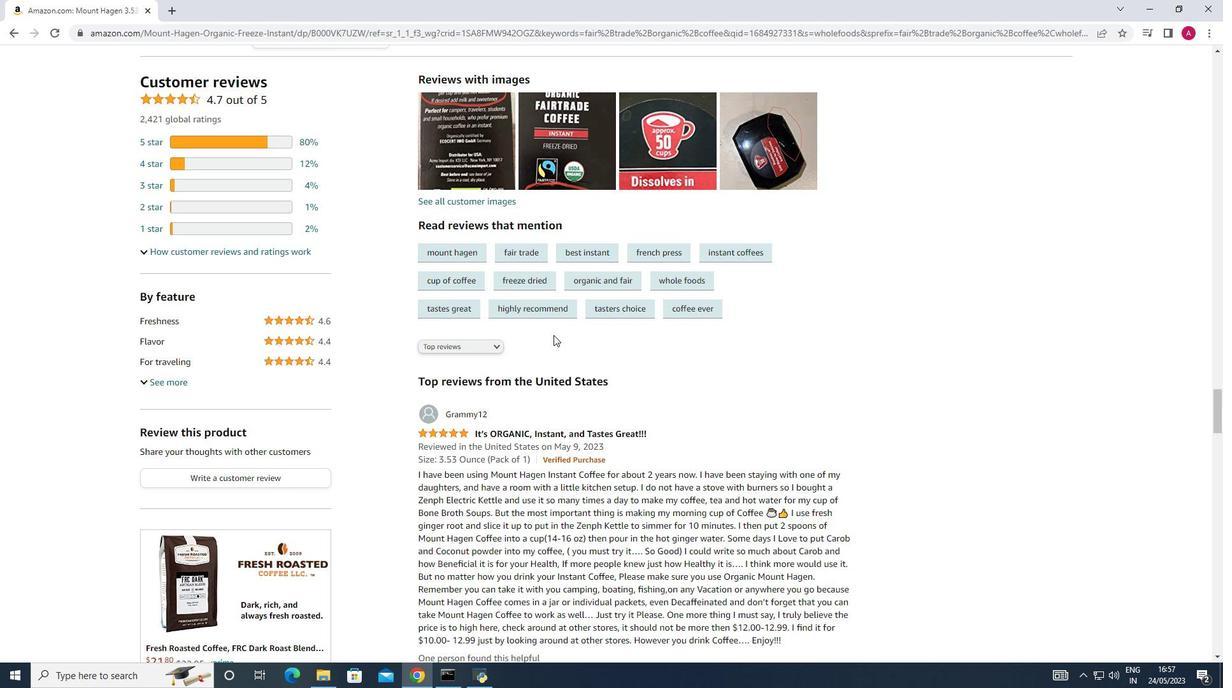 
Action: Mouse scrolled (553, 335) with delta (0, 0)
Screenshot: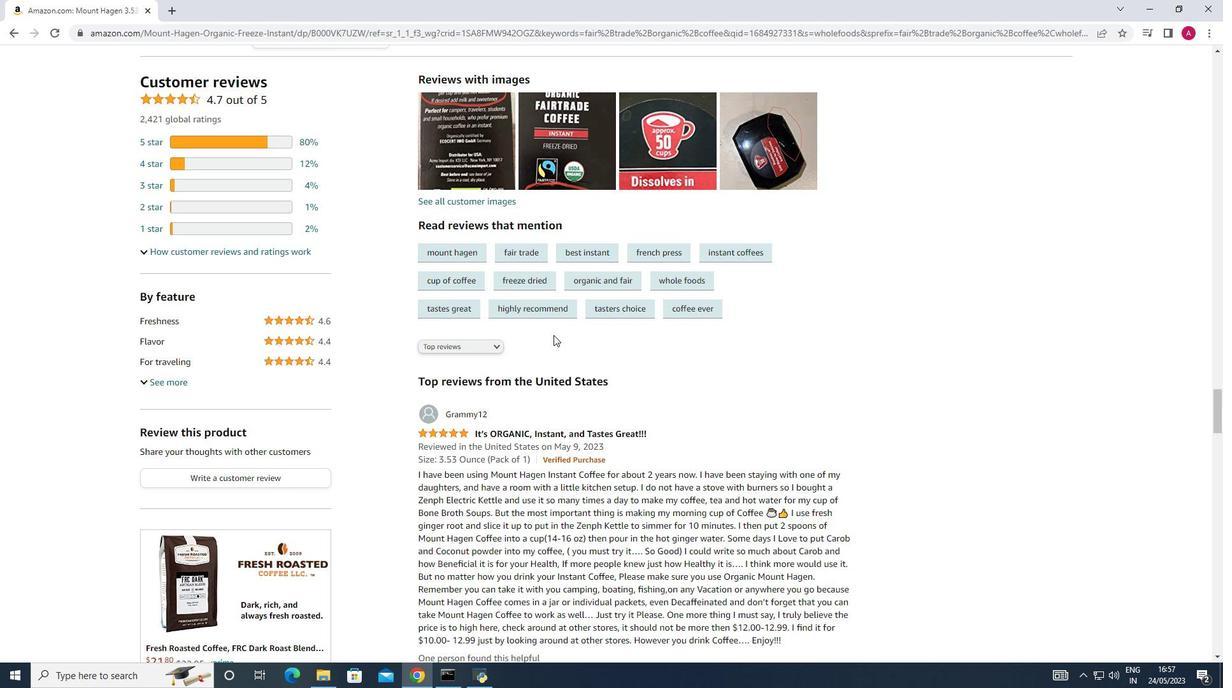 
Action: Mouse scrolled (553, 335) with delta (0, 0)
Screenshot: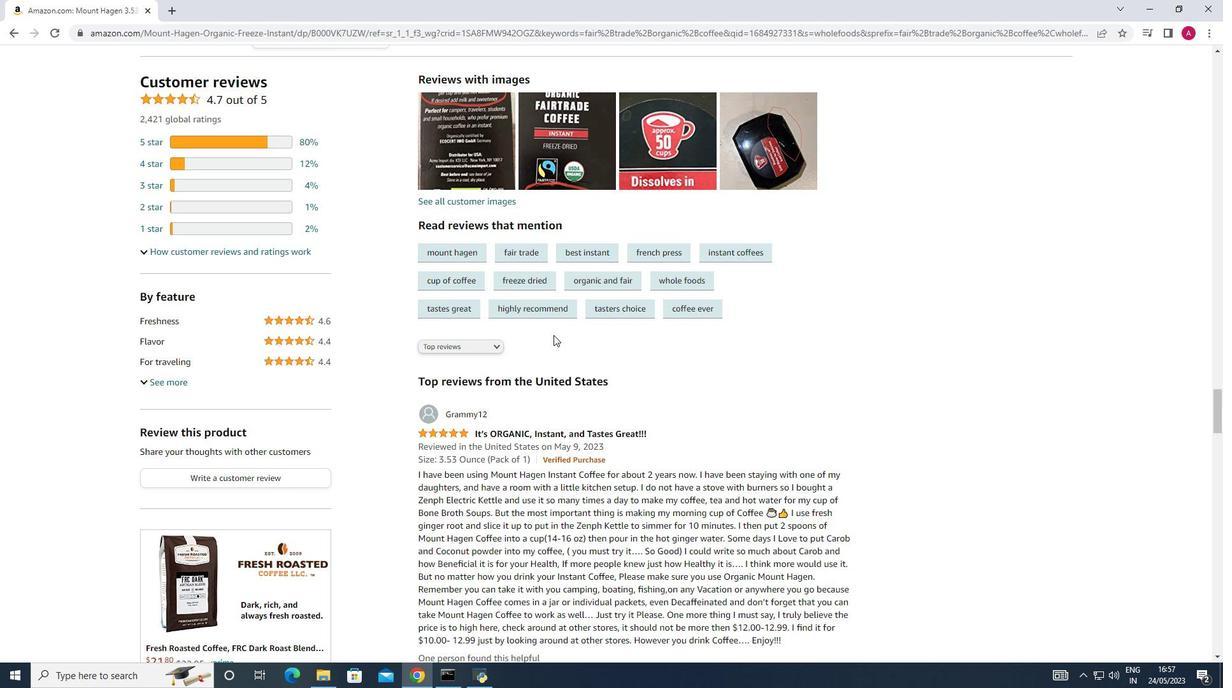 
Action: Mouse scrolled (553, 335) with delta (0, 0)
Screenshot: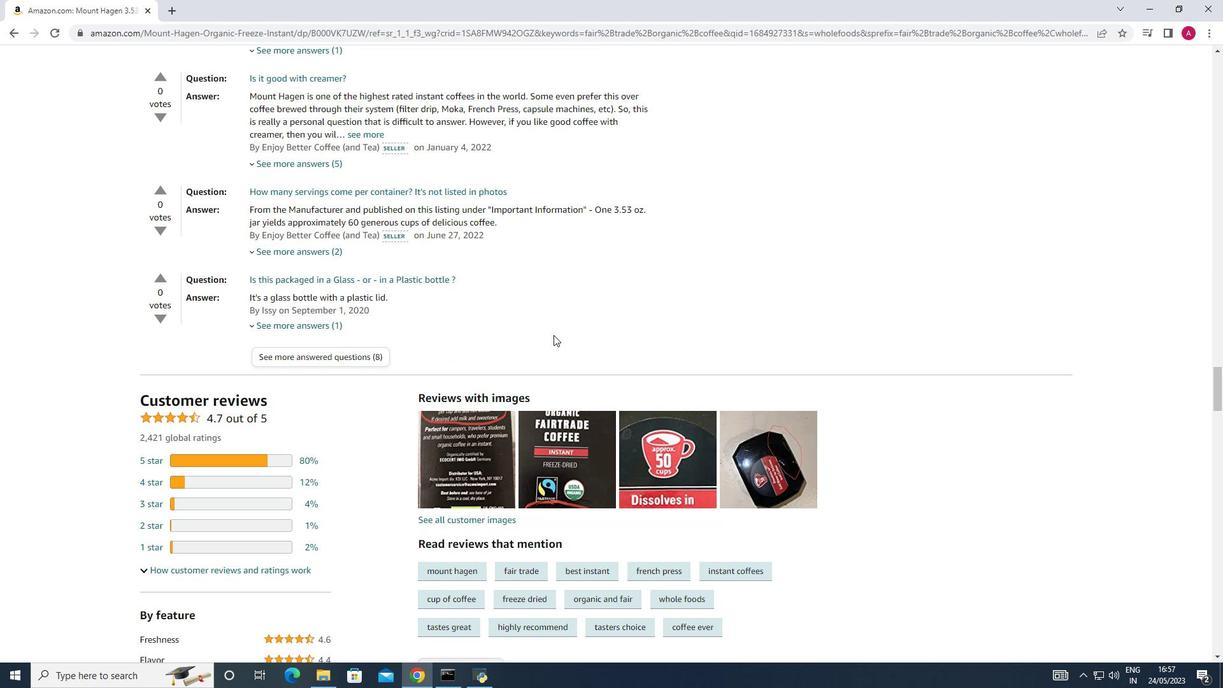
Action: Mouse scrolled (553, 335) with delta (0, 0)
Screenshot: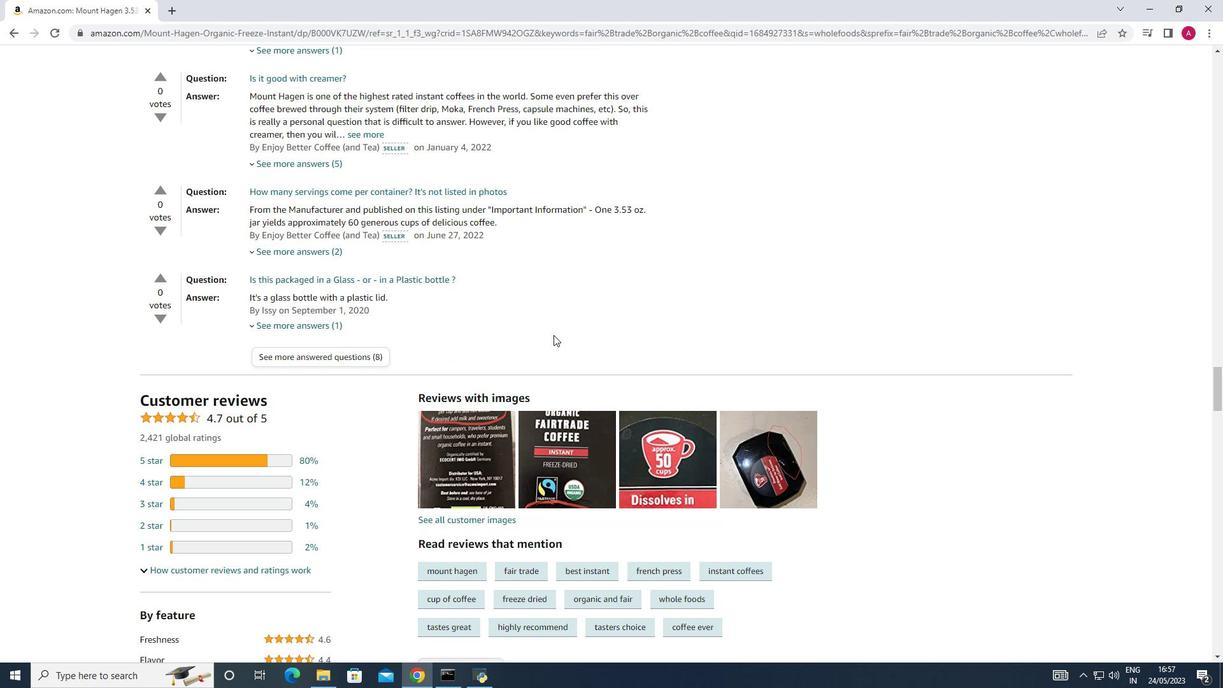 
Action: Mouse scrolled (553, 335) with delta (0, 0)
Screenshot: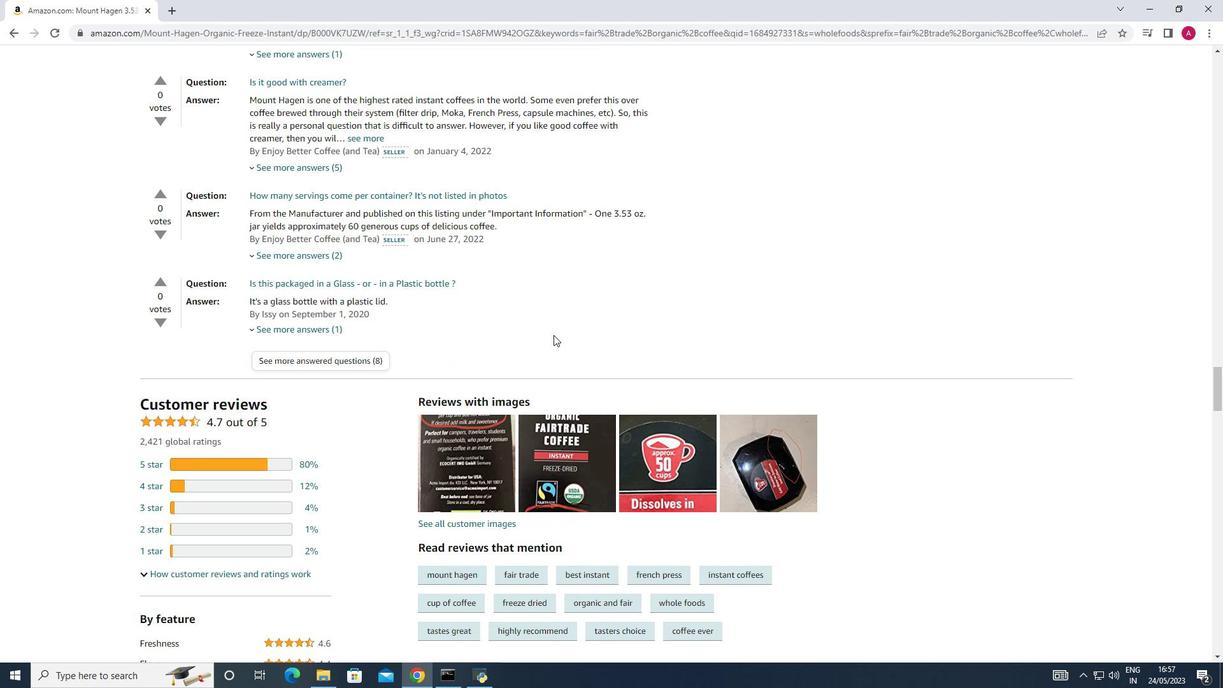 
Action: Mouse scrolled (553, 335) with delta (0, 0)
Screenshot: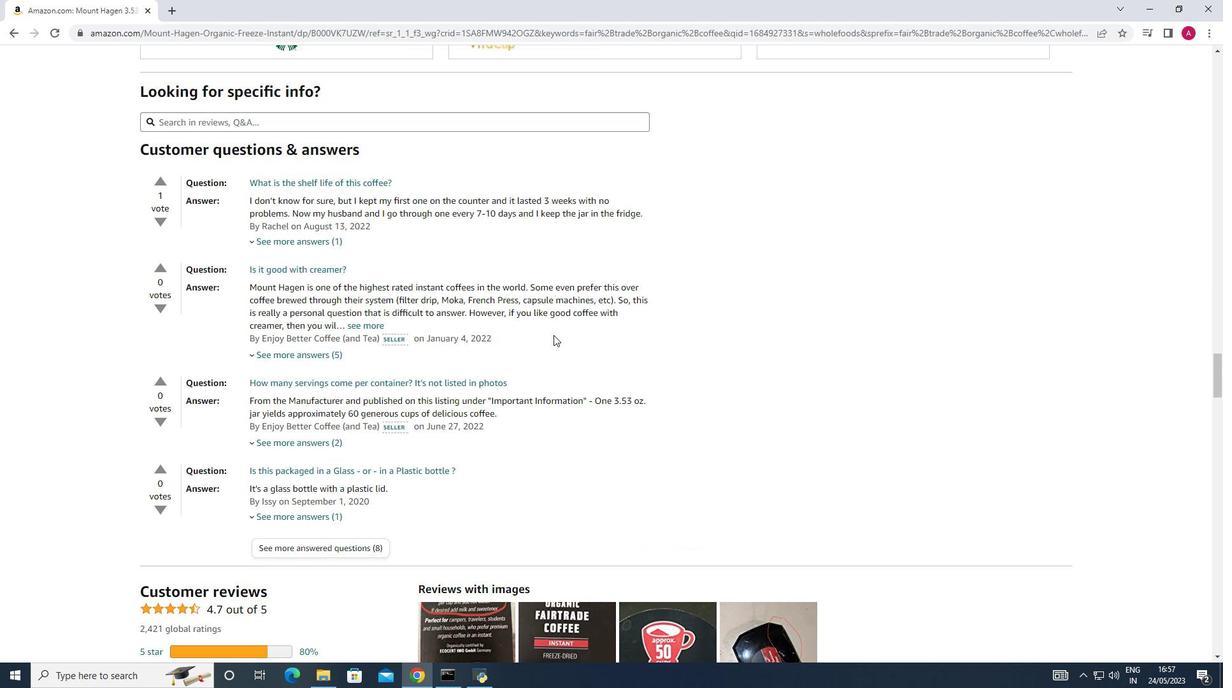 
Action: Mouse scrolled (553, 335) with delta (0, 0)
Screenshot: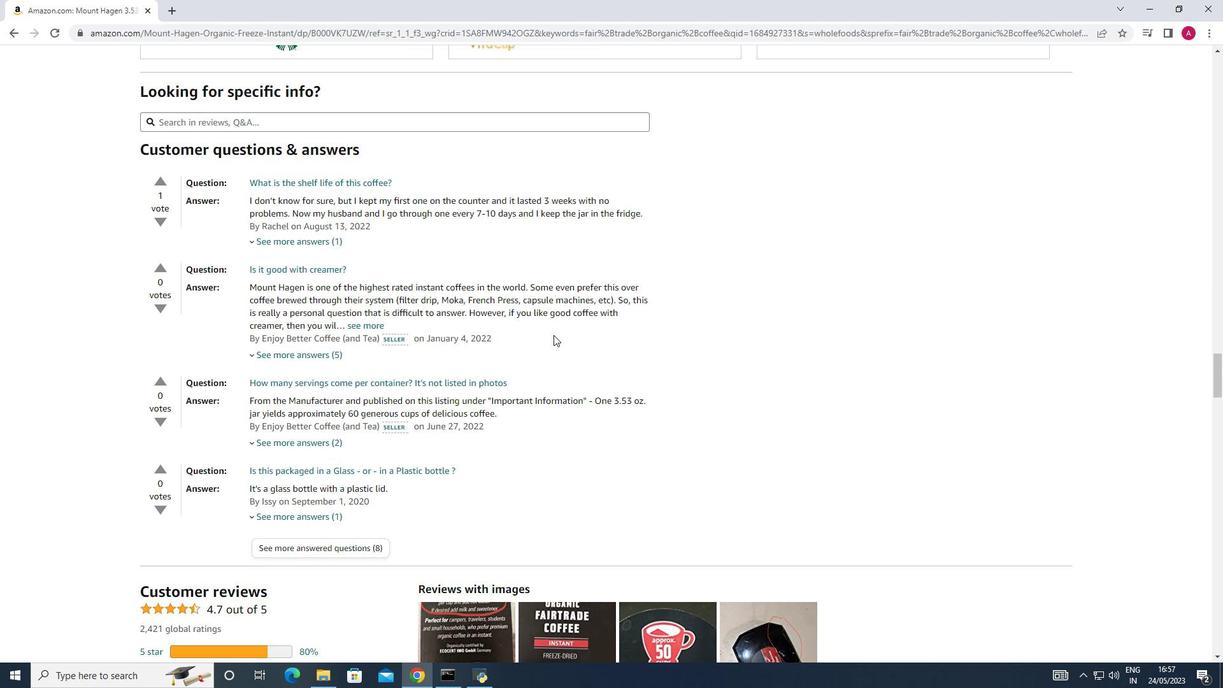 
Action: Mouse scrolled (553, 335) with delta (0, 0)
Screenshot: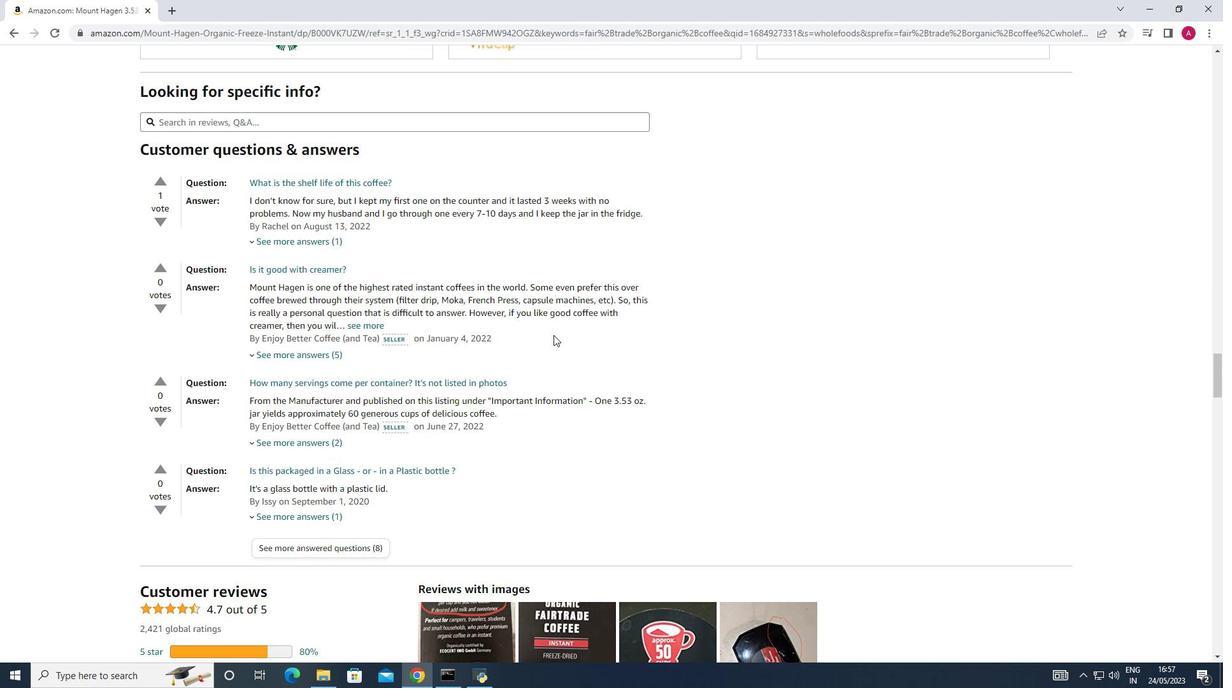 
Action: Mouse scrolled (553, 335) with delta (0, 0)
Screenshot: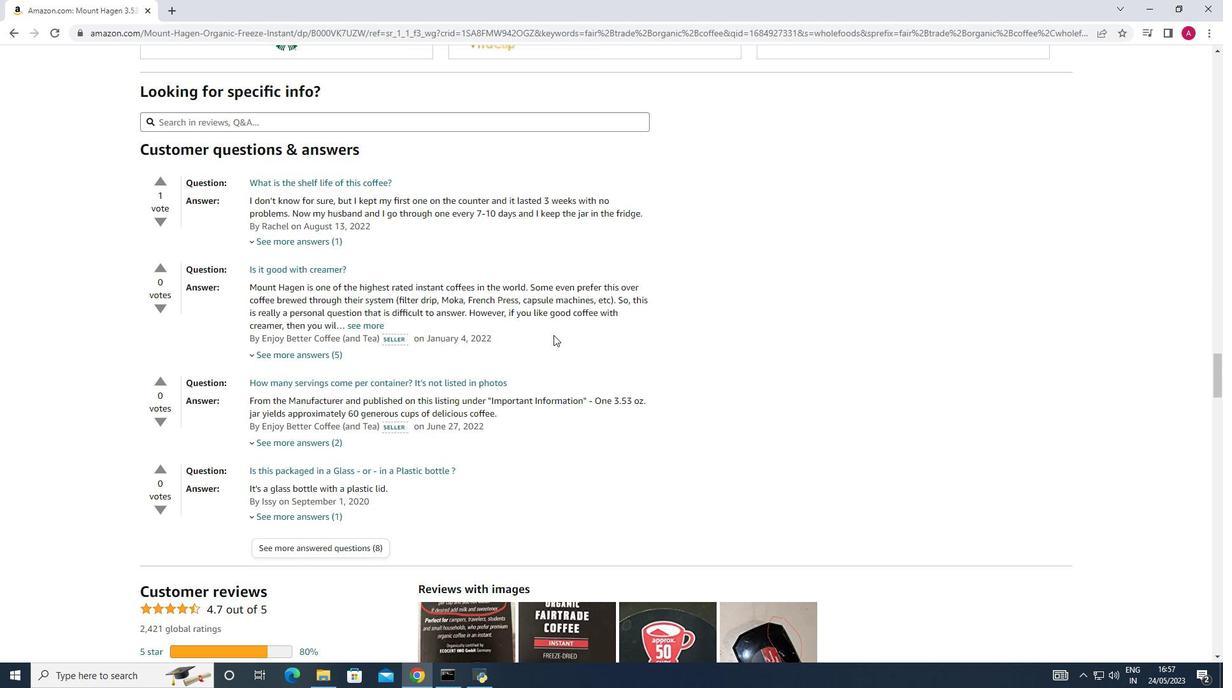 
Action: Mouse scrolled (553, 335) with delta (0, 0)
Screenshot: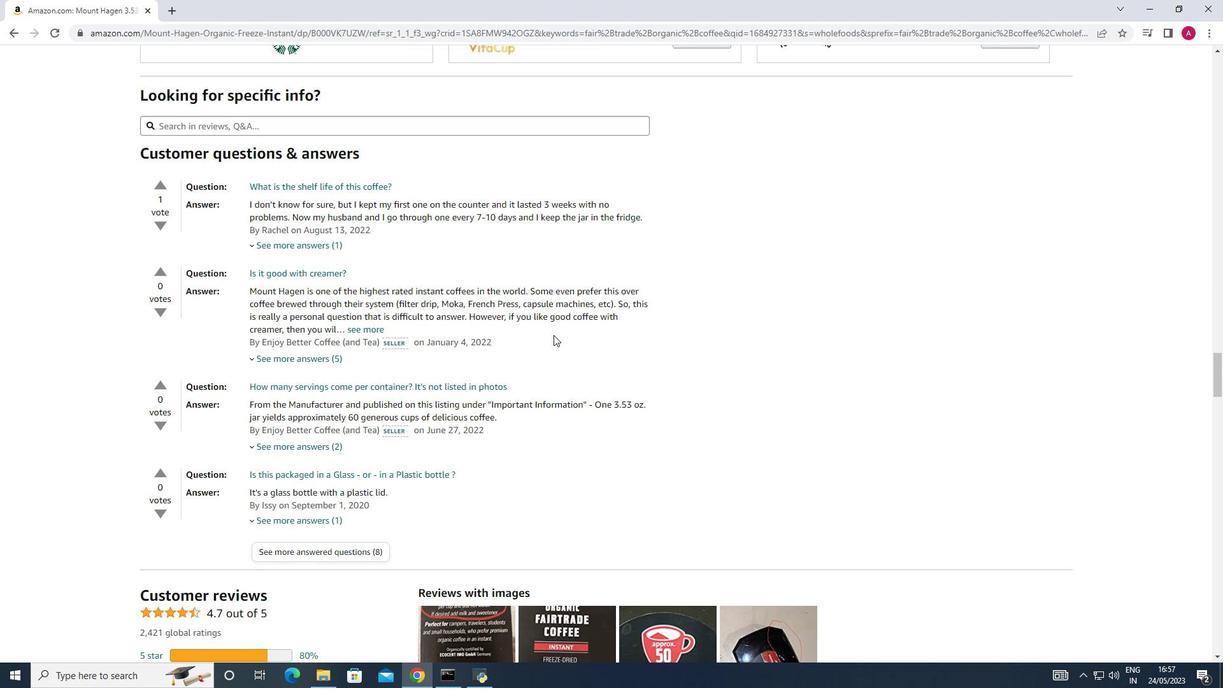 
Action: Mouse scrolled (553, 335) with delta (0, 0)
Screenshot: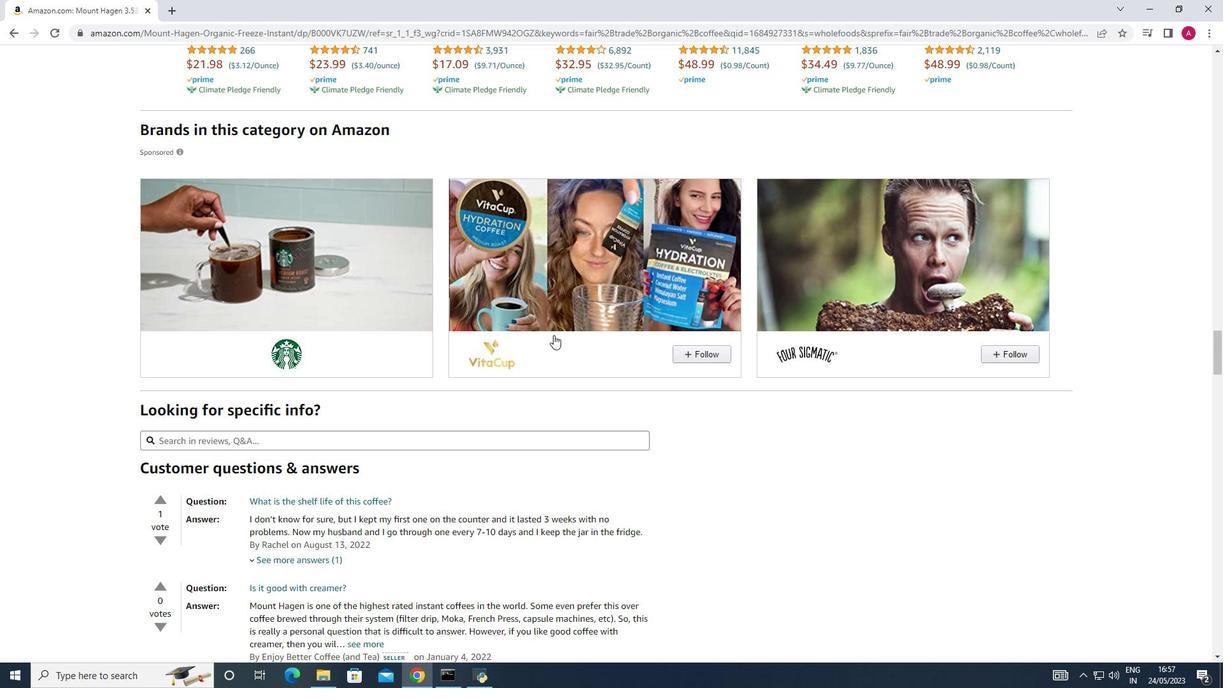 
Action: Mouse scrolled (553, 335) with delta (0, 0)
Screenshot: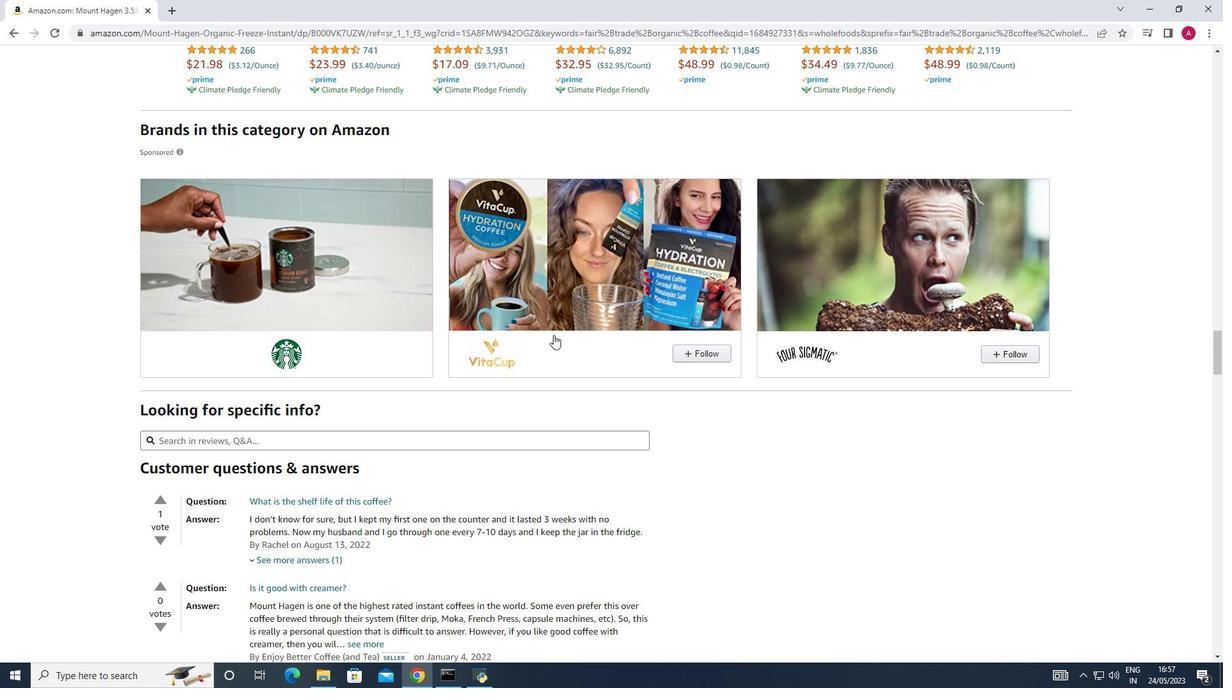 
Action: Mouse scrolled (553, 335) with delta (0, 0)
Screenshot: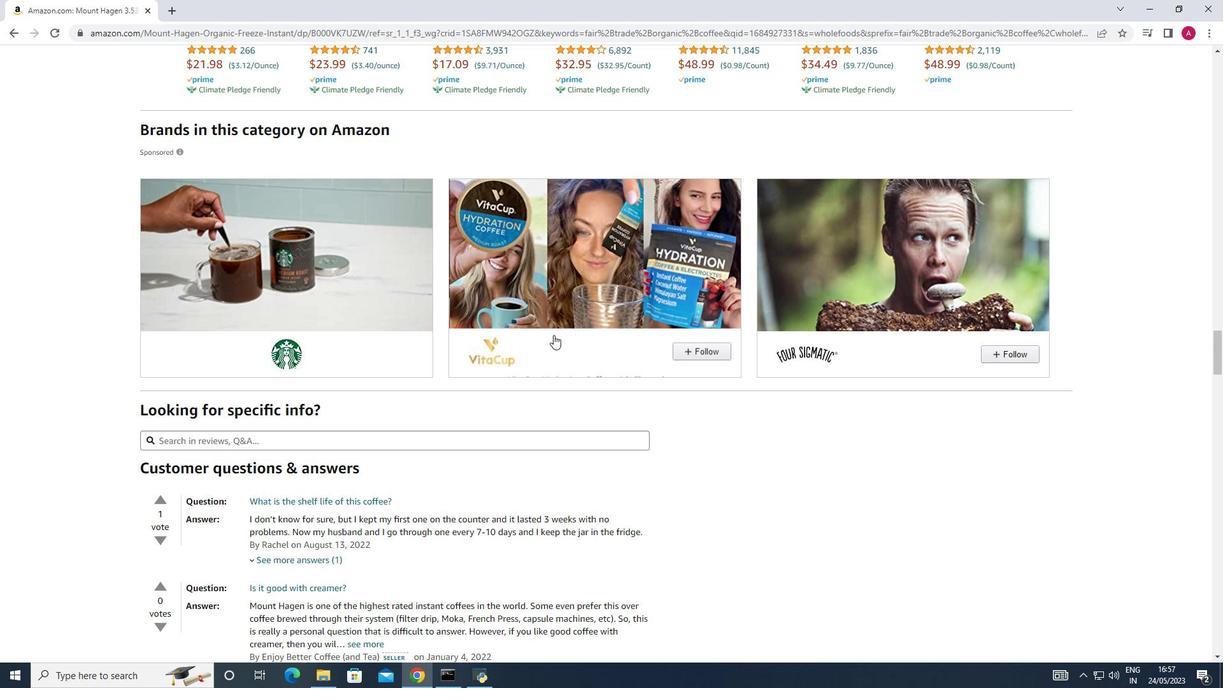 
Action: Mouse scrolled (553, 335) with delta (0, 0)
Screenshot: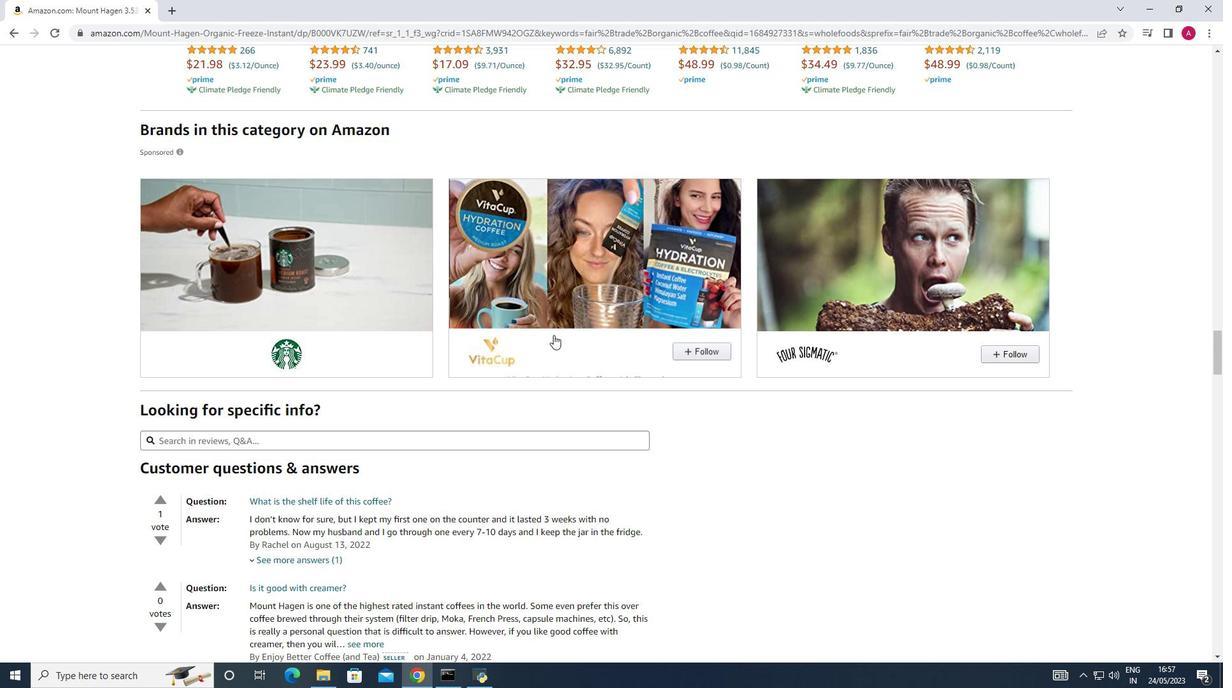 
Action: Mouse scrolled (553, 335) with delta (0, 0)
Screenshot: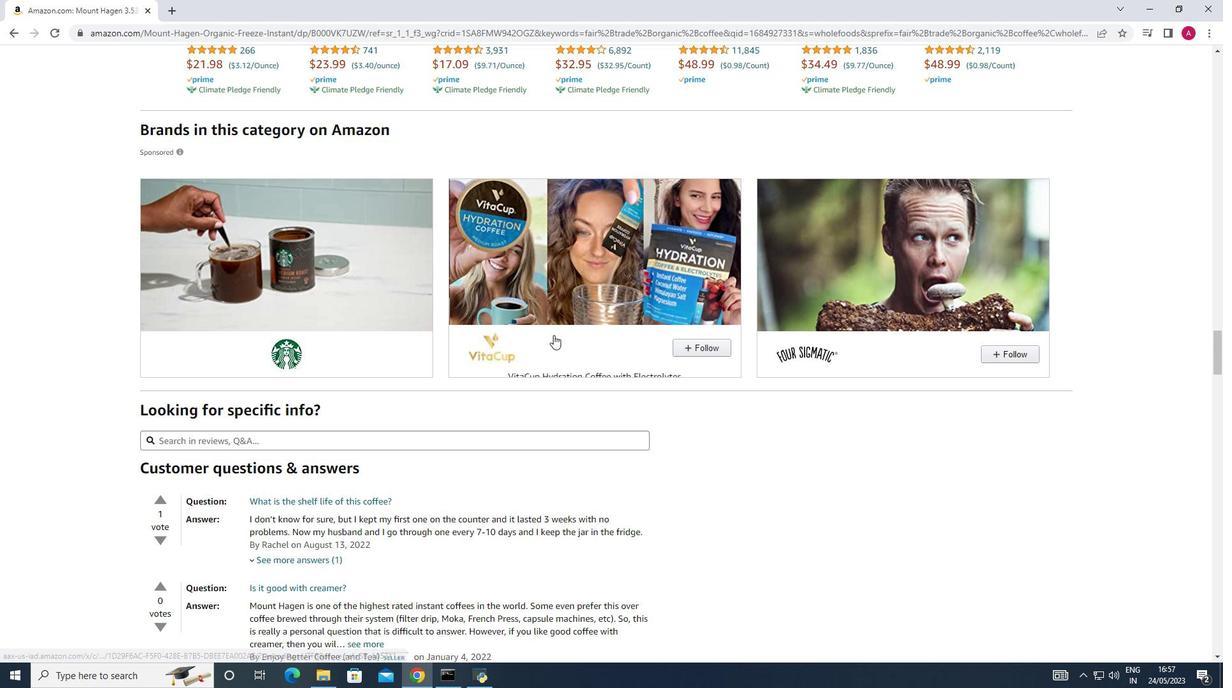 
Action: Mouse scrolled (553, 335) with delta (0, 0)
Screenshot: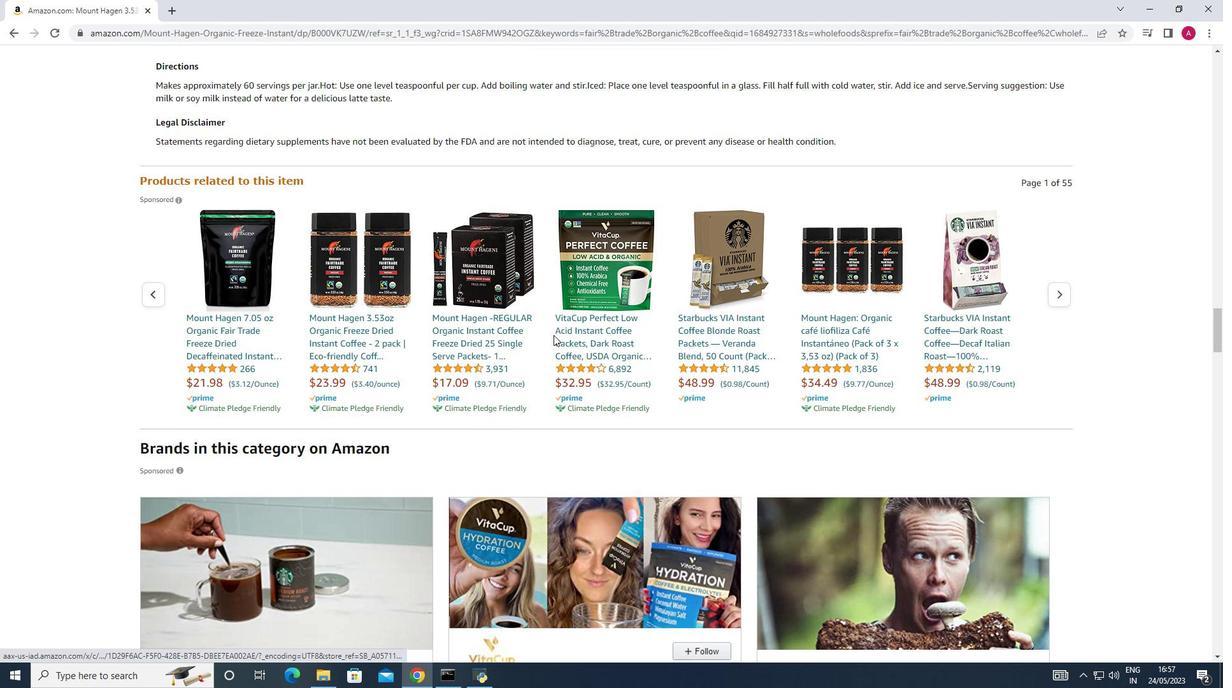 
Action: Mouse scrolled (553, 335) with delta (0, 0)
Screenshot: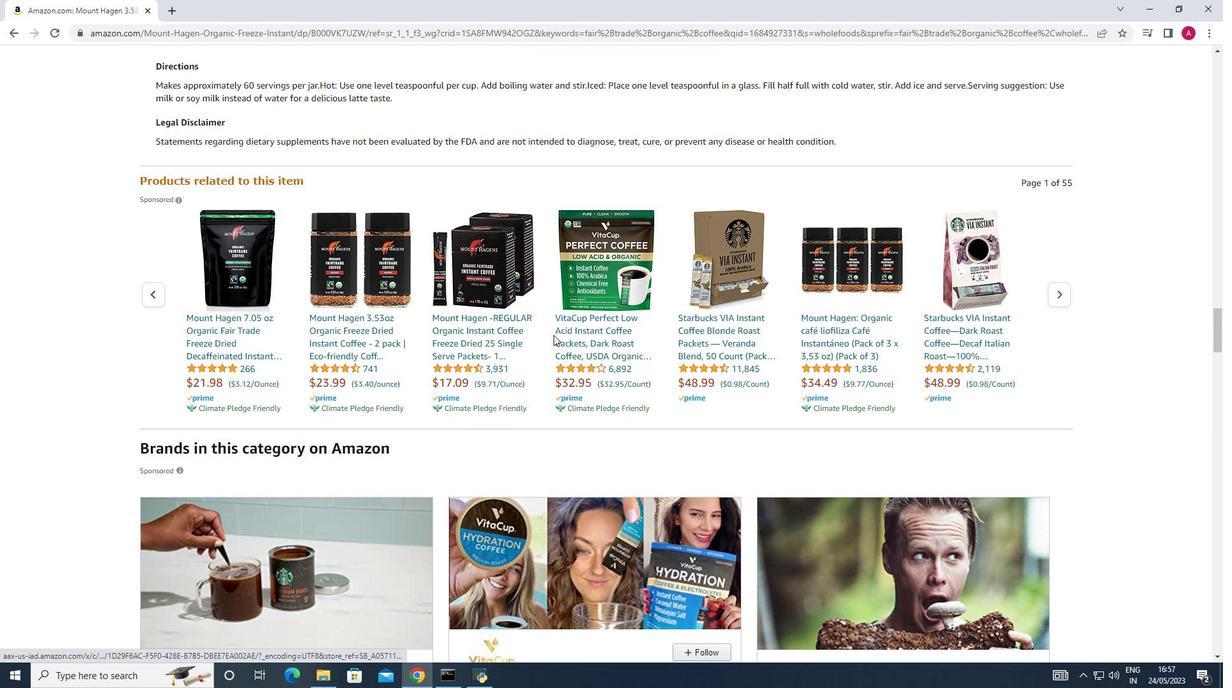 
Action: Mouse scrolled (553, 335) with delta (0, 0)
Screenshot: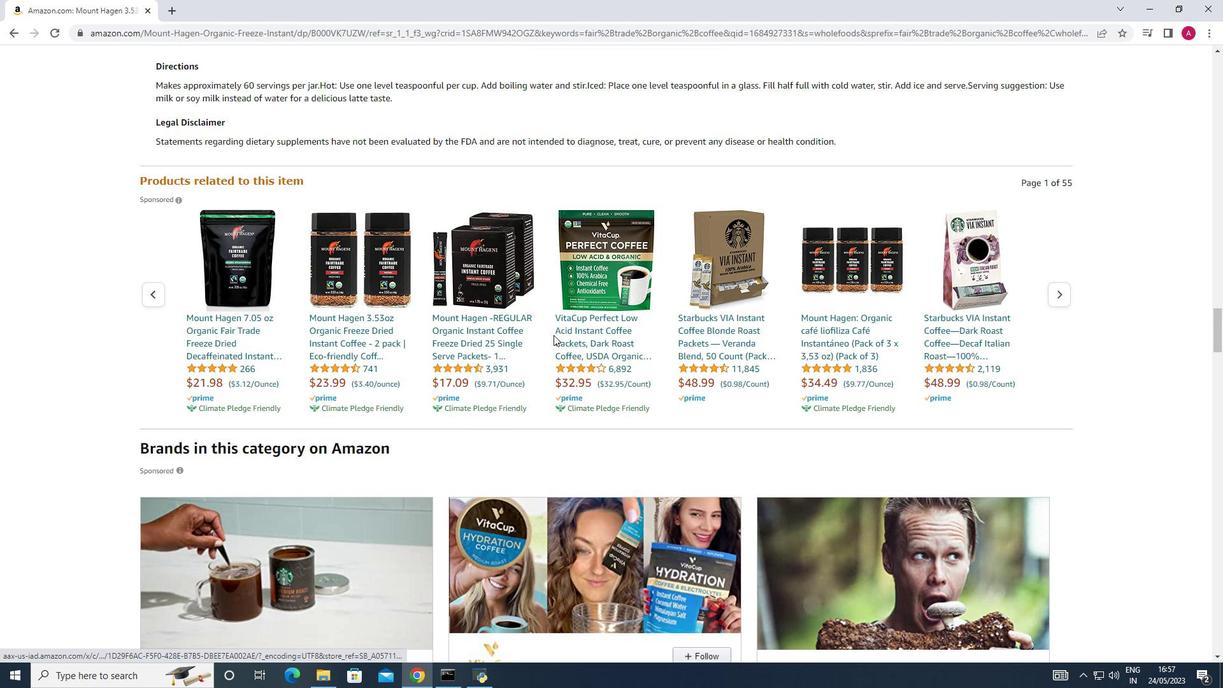 
Action: Mouse scrolled (553, 335) with delta (0, 0)
Screenshot: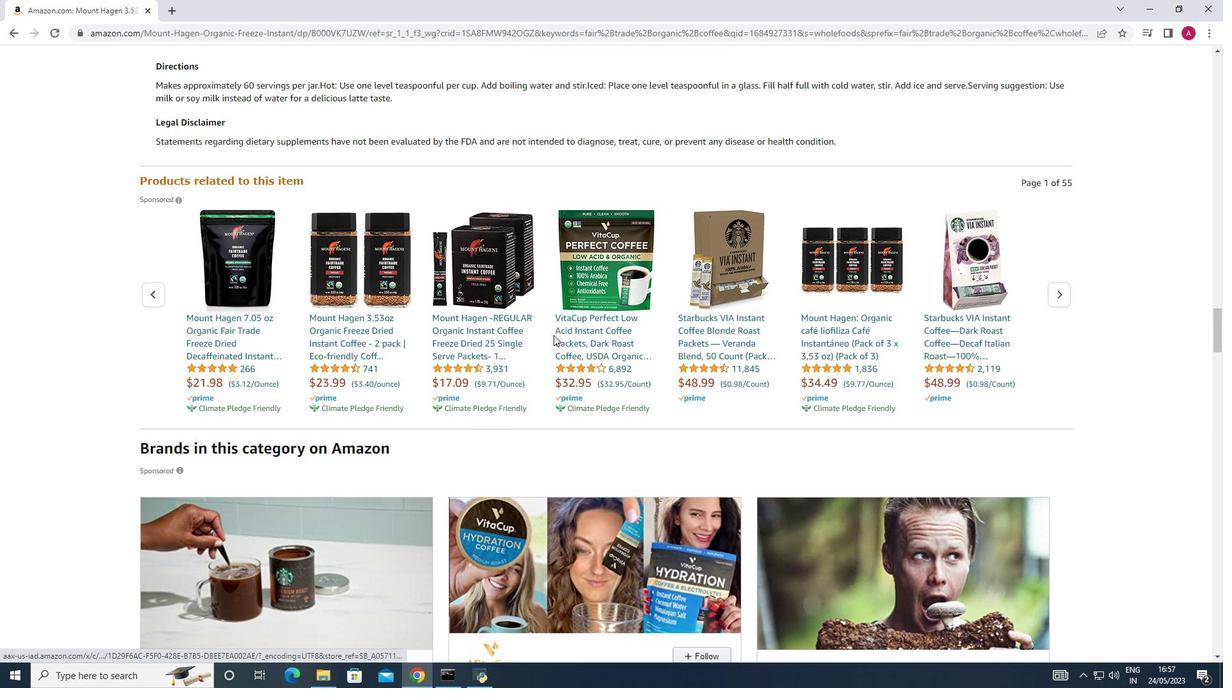 
Action: Mouse scrolled (553, 335) with delta (0, 0)
Screenshot: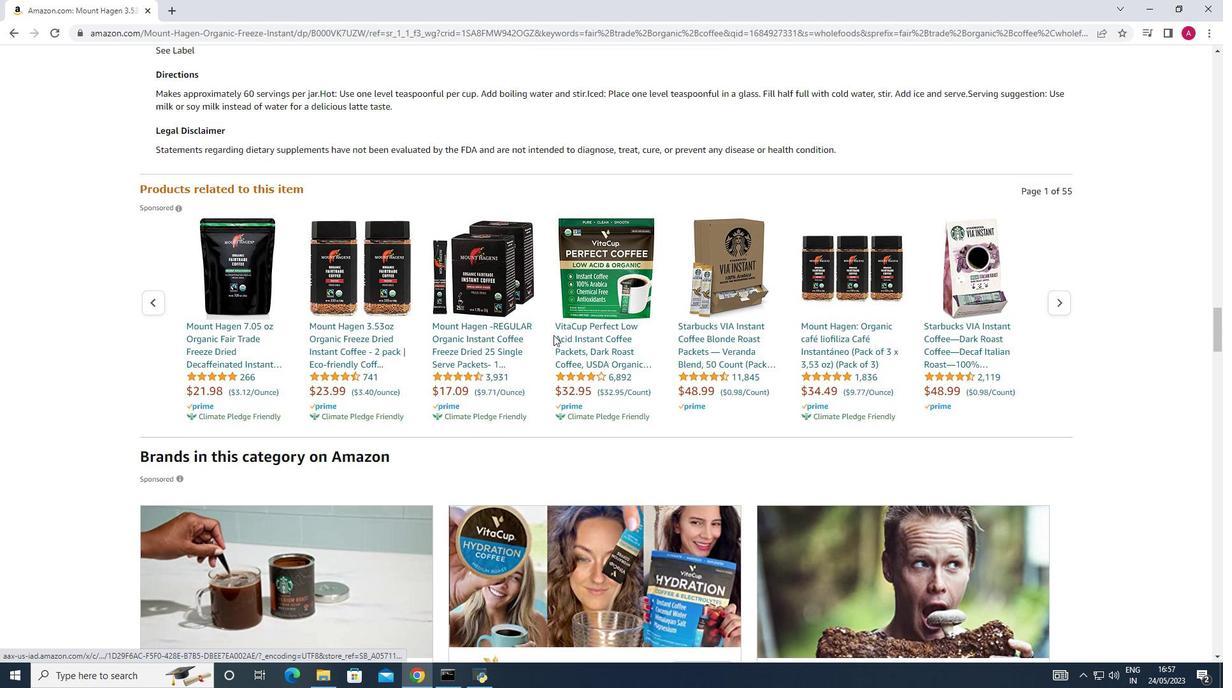 
Action: Mouse scrolled (553, 335) with delta (0, 0)
Screenshot: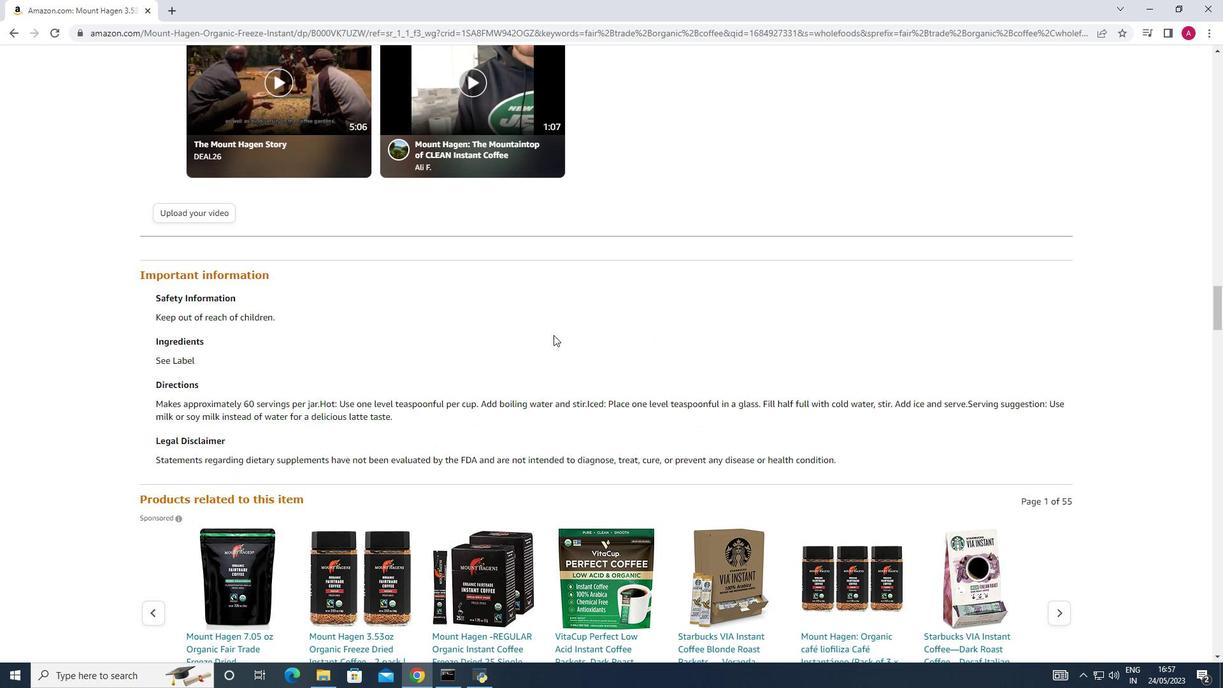 
Action: Mouse scrolled (553, 335) with delta (0, 0)
Screenshot: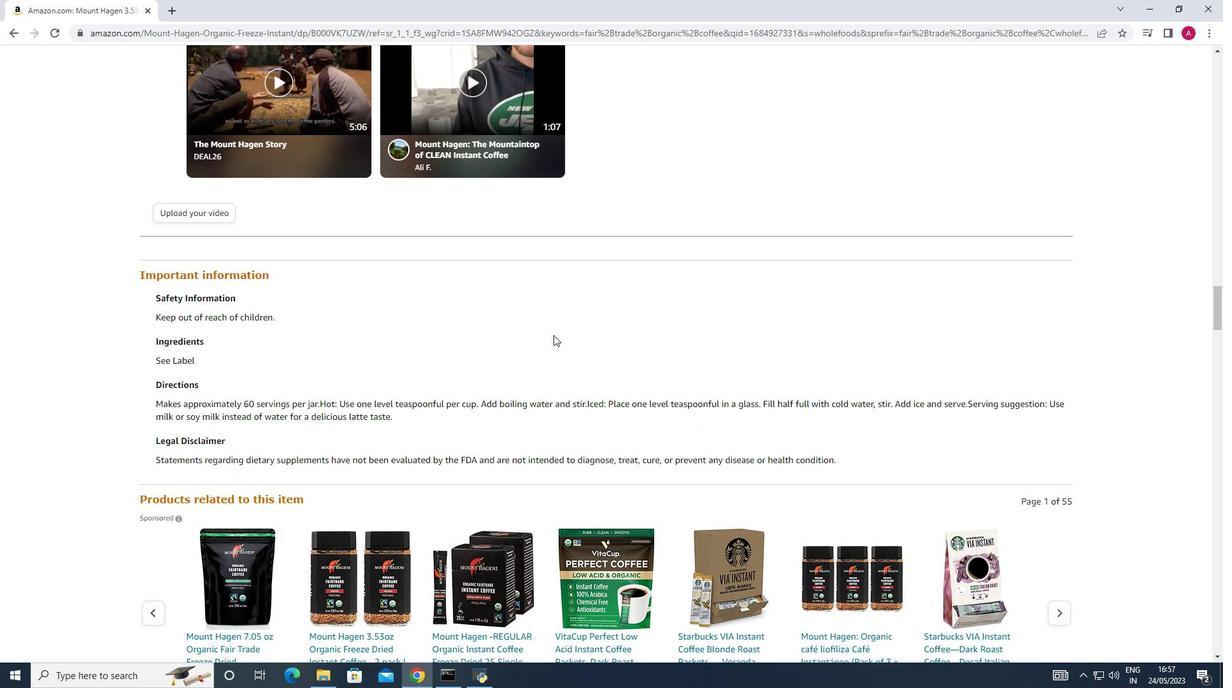 
Action: Mouse scrolled (553, 335) with delta (0, 0)
Screenshot: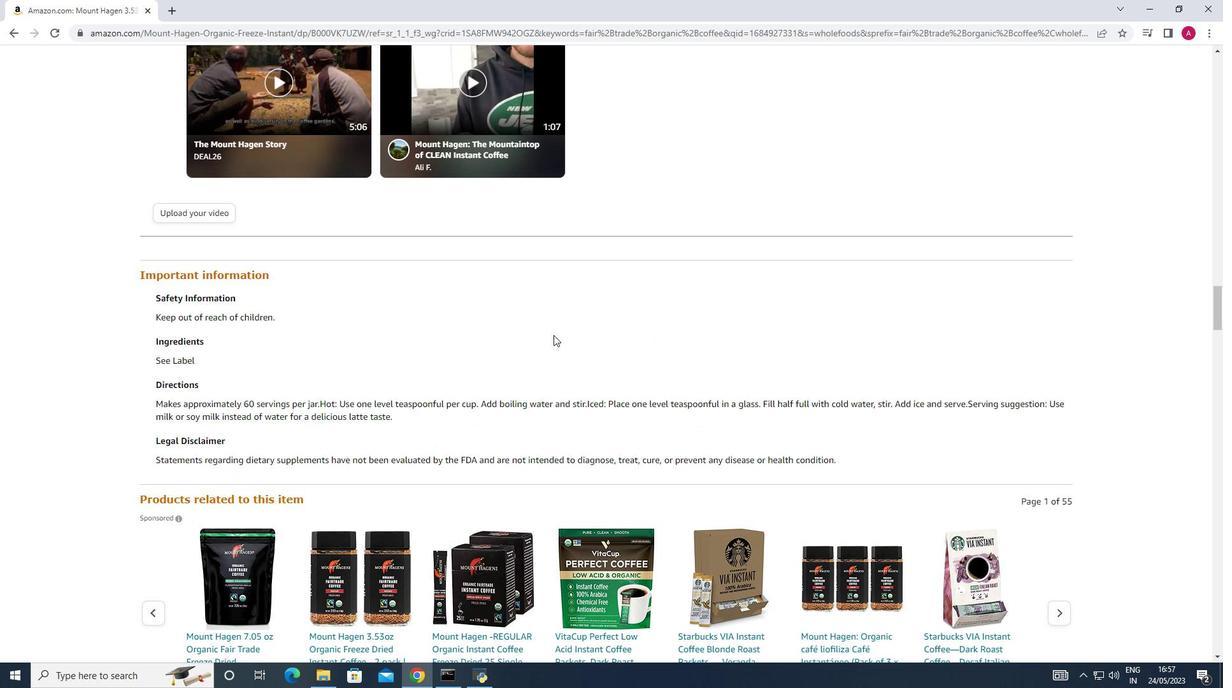 
Action: Mouse scrolled (553, 335) with delta (0, 0)
Screenshot: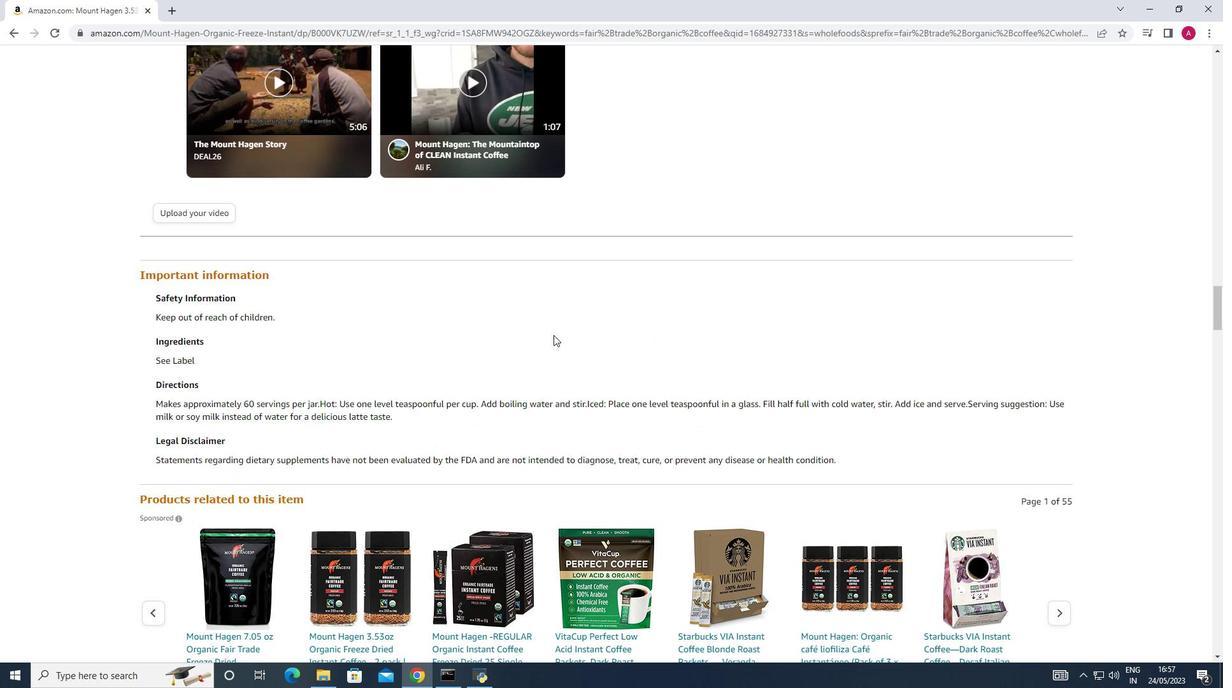 
Action: Mouse scrolled (553, 335) with delta (0, 0)
Screenshot: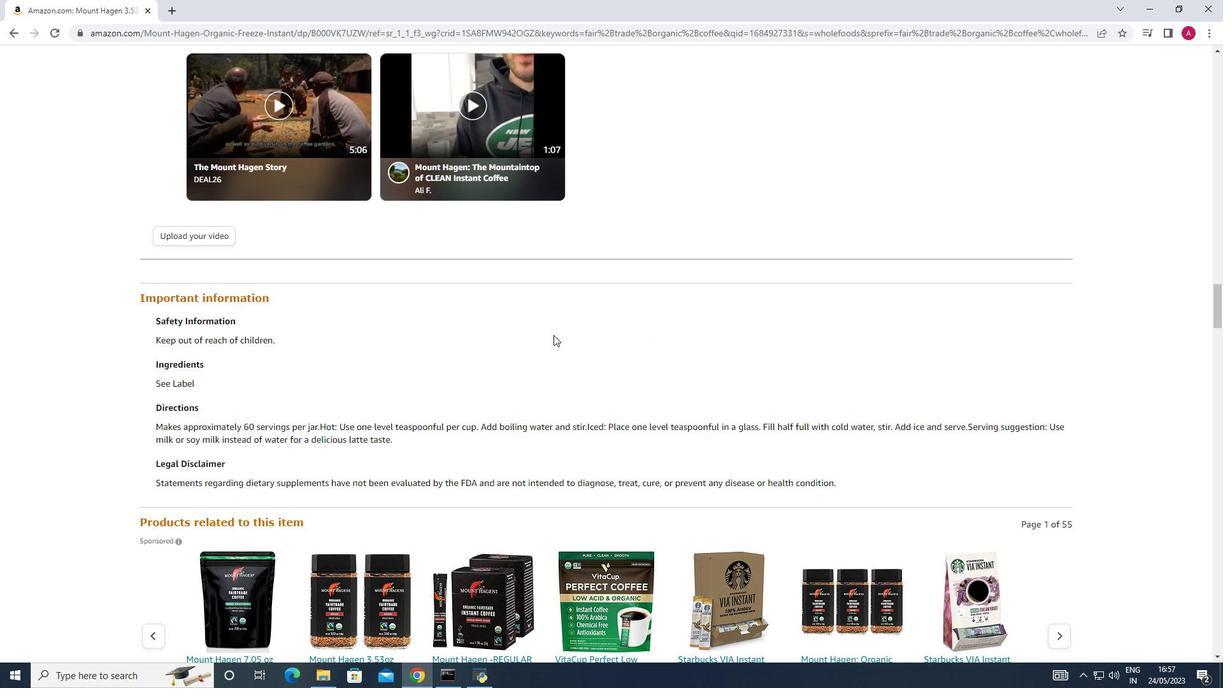 
Action: Mouse scrolled (553, 335) with delta (0, 0)
Screenshot: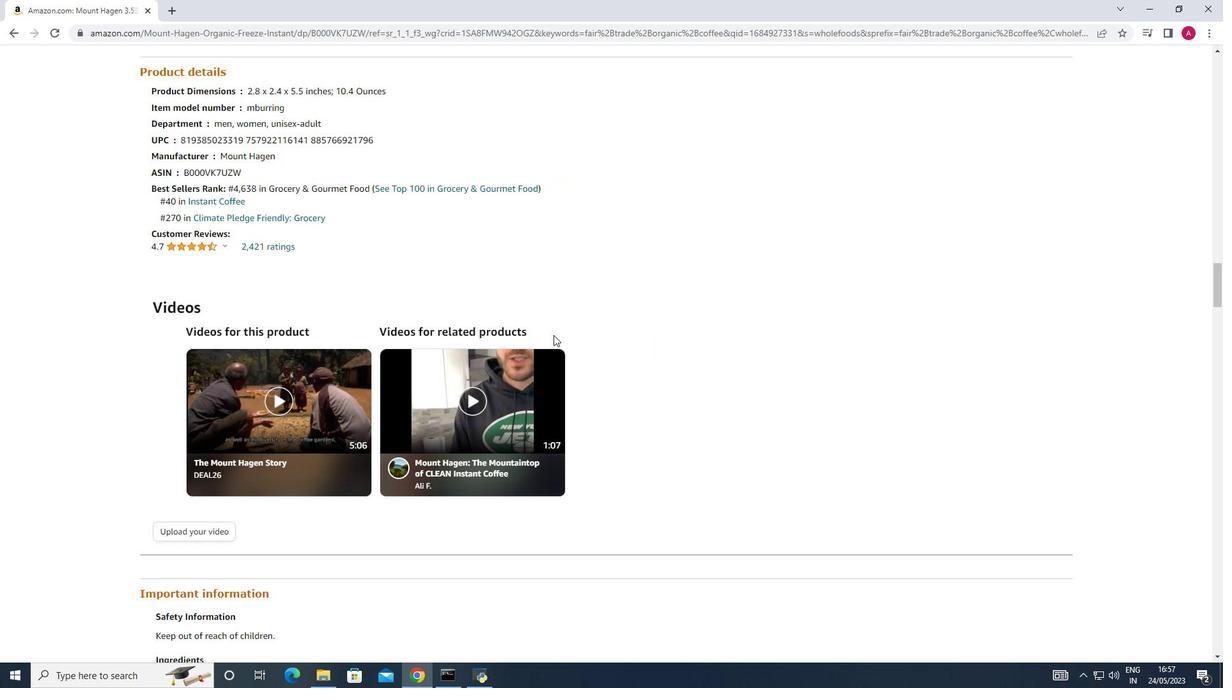 
Action: Mouse scrolled (553, 335) with delta (0, 0)
Screenshot: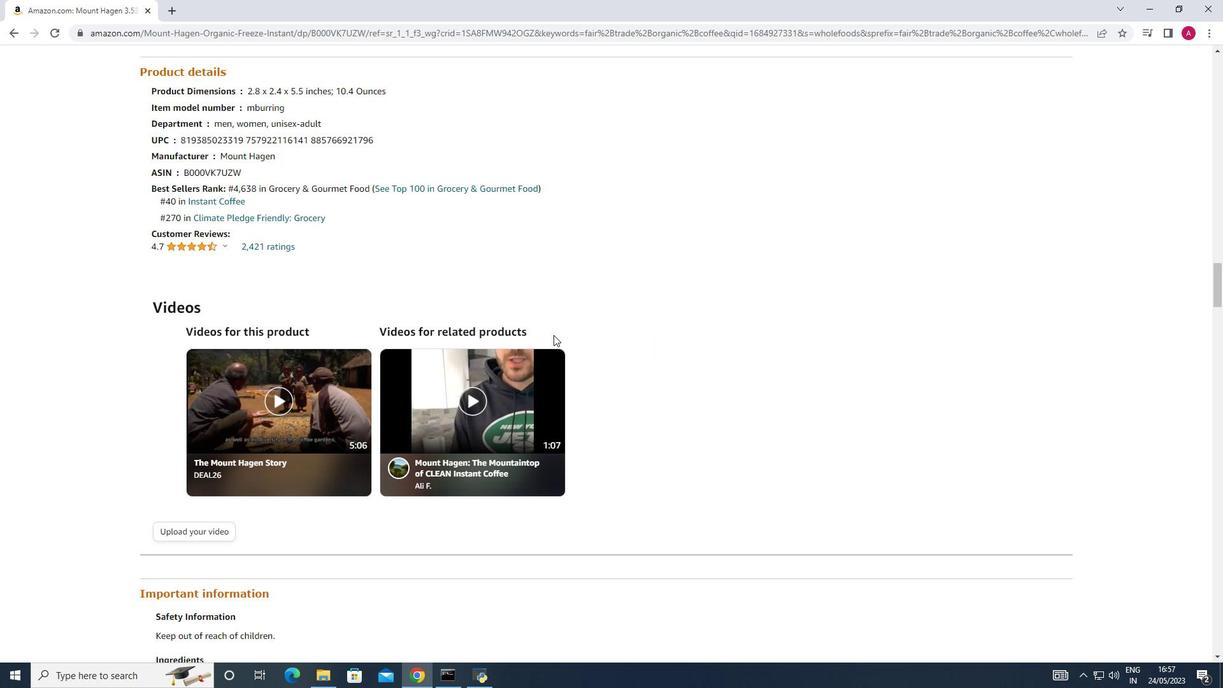
Action: Mouse scrolled (553, 335) with delta (0, 0)
Screenshot: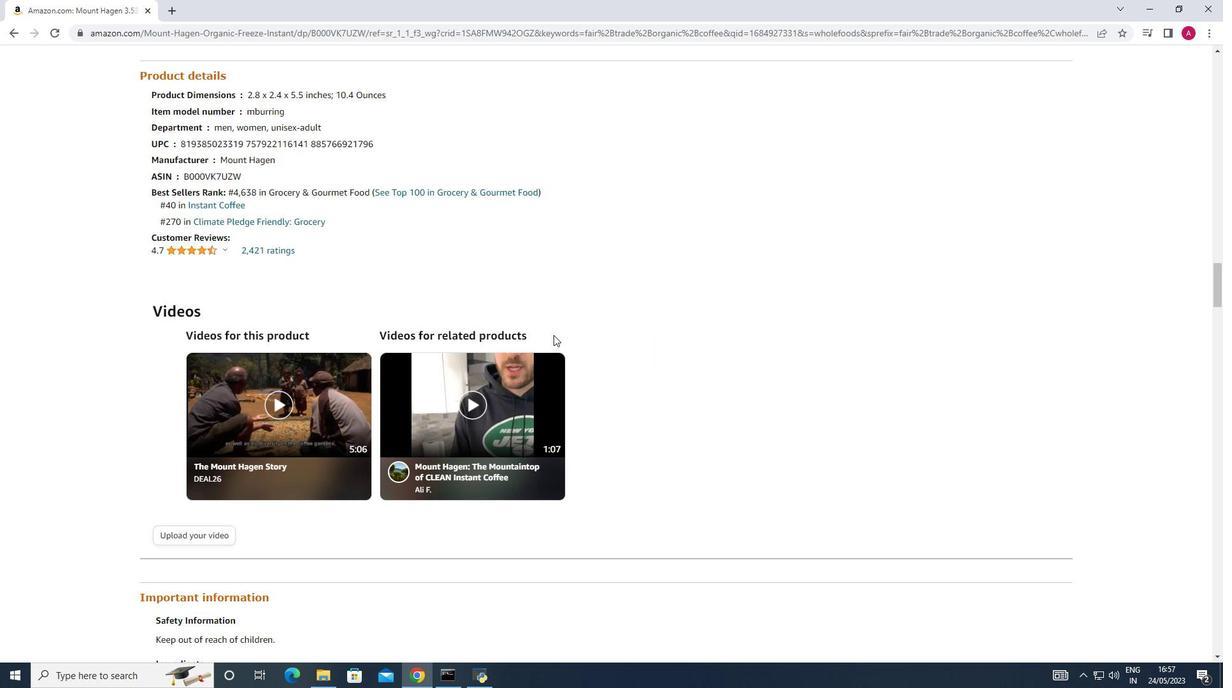 
Action: Mouse scrolled (553, 335) with delta (0, 0)
Screenshot: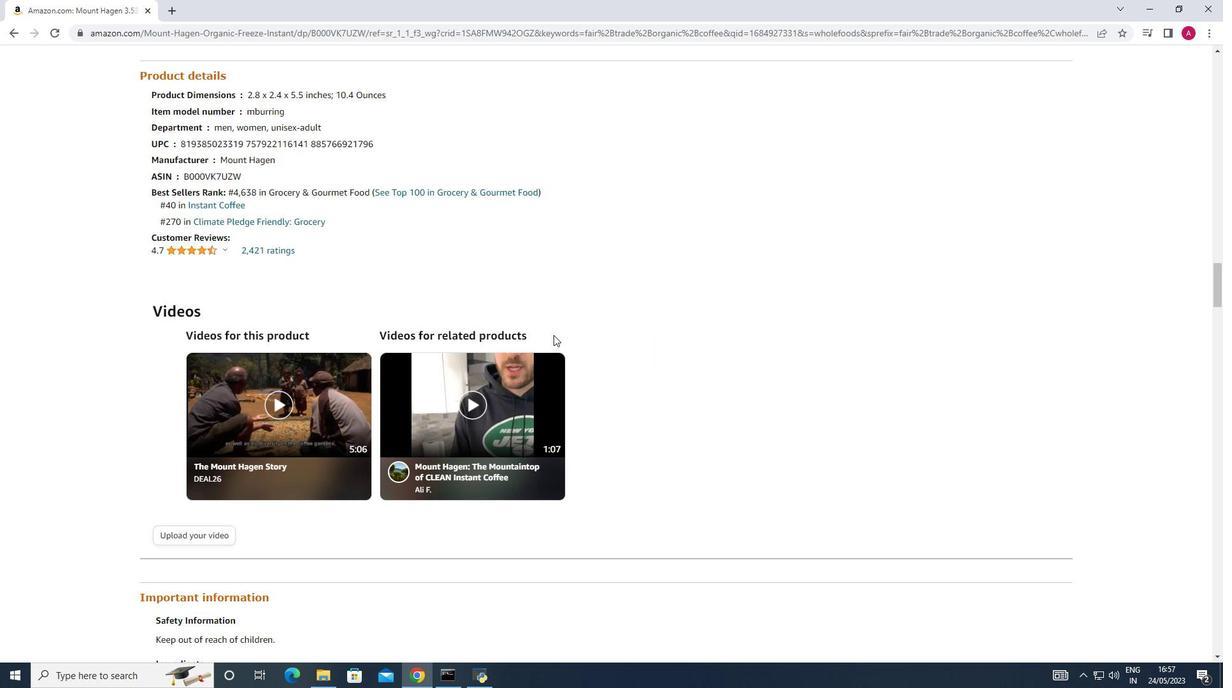 
Action: Mouse scrolled (553, 335) with delta (0, 0)
Screenshot: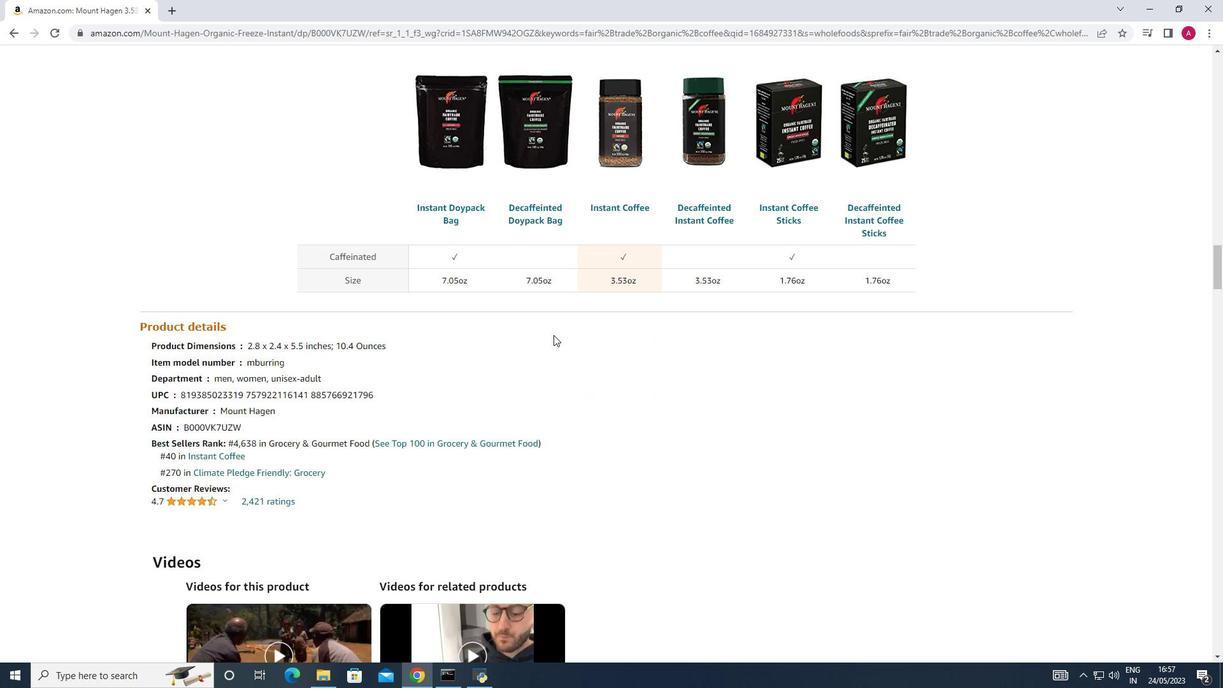 
Action: Mouse scrolled (553, 335) with delta (0, 0)
Screenshot: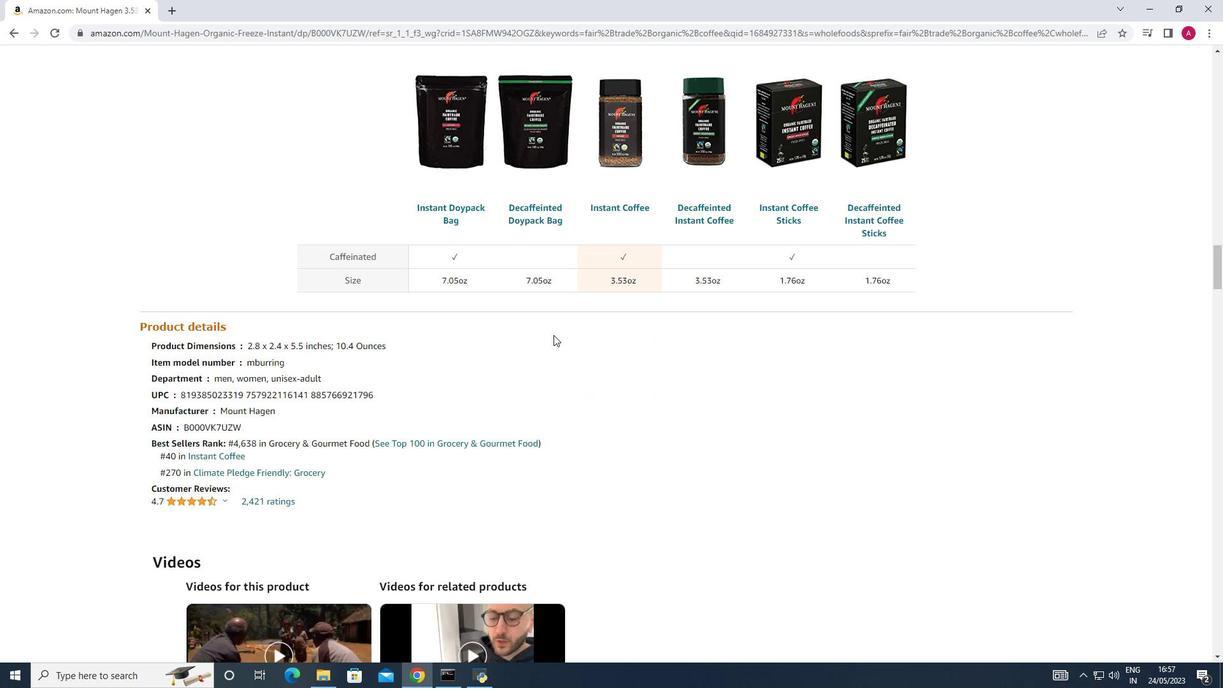 
Action: Mouse scrolled (553, 335) with delta (0, 0)
Screenshot: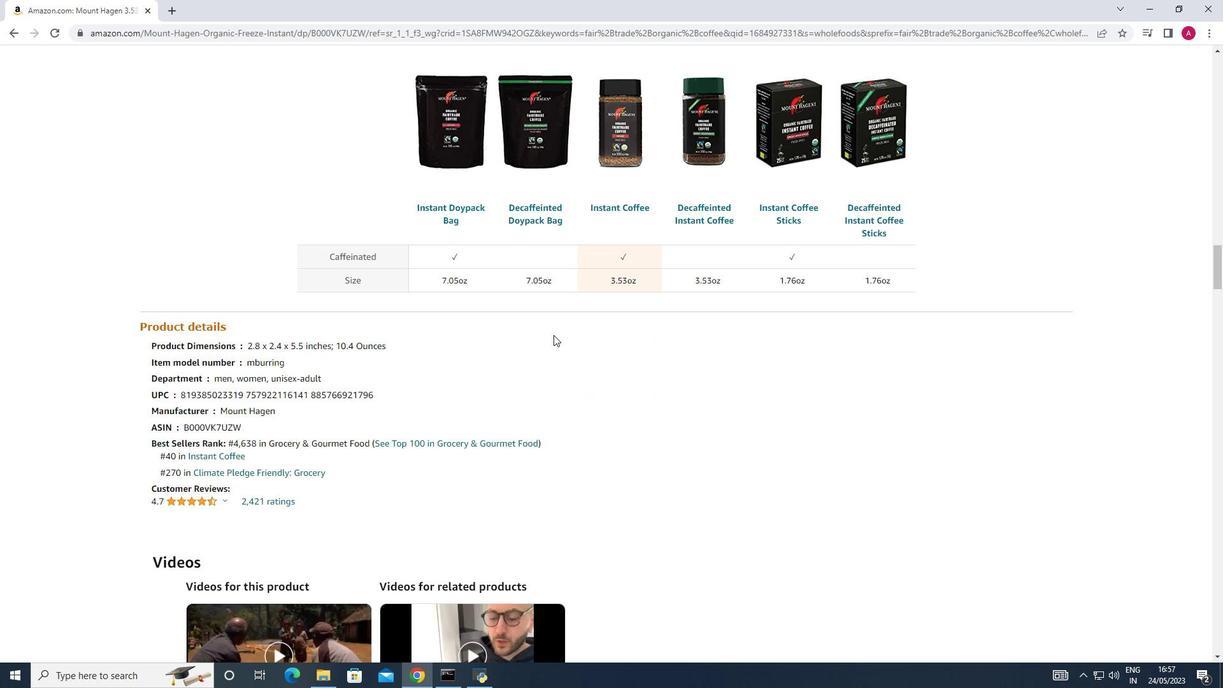 
Action: Mouse scrolled (553, 335) with delta (0, 0)
Screenshot: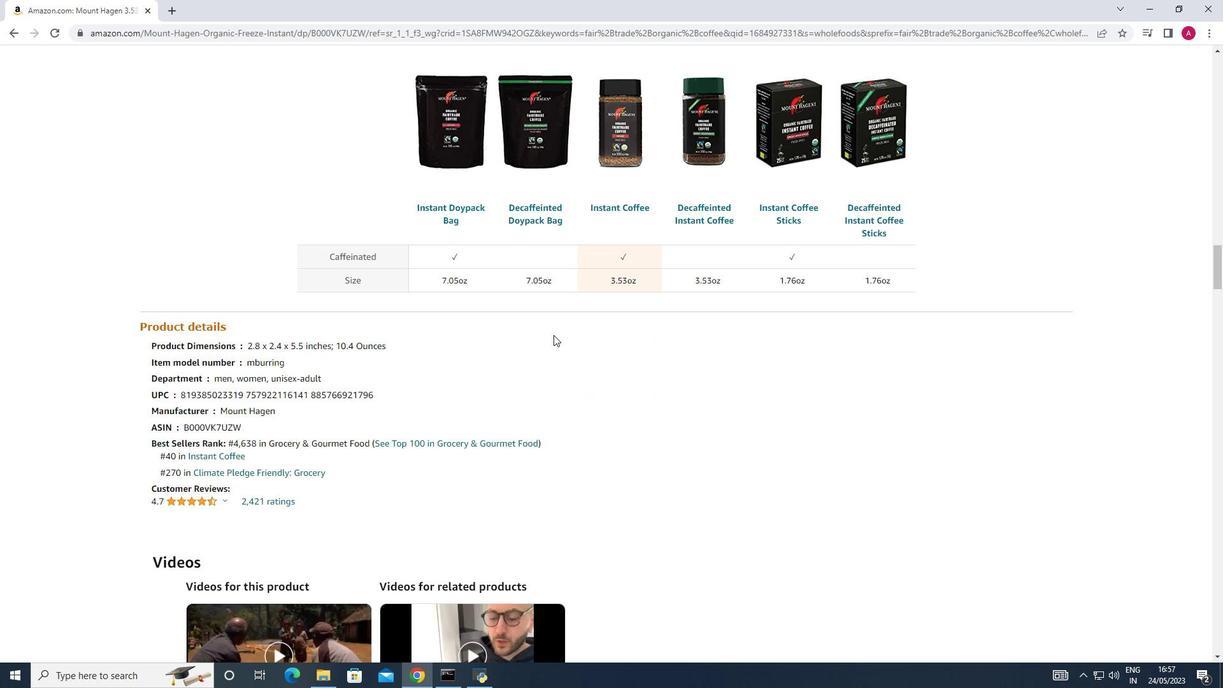 
Action: Mouse scrolled (553, 335) with delta (0, 0)
Screenshot: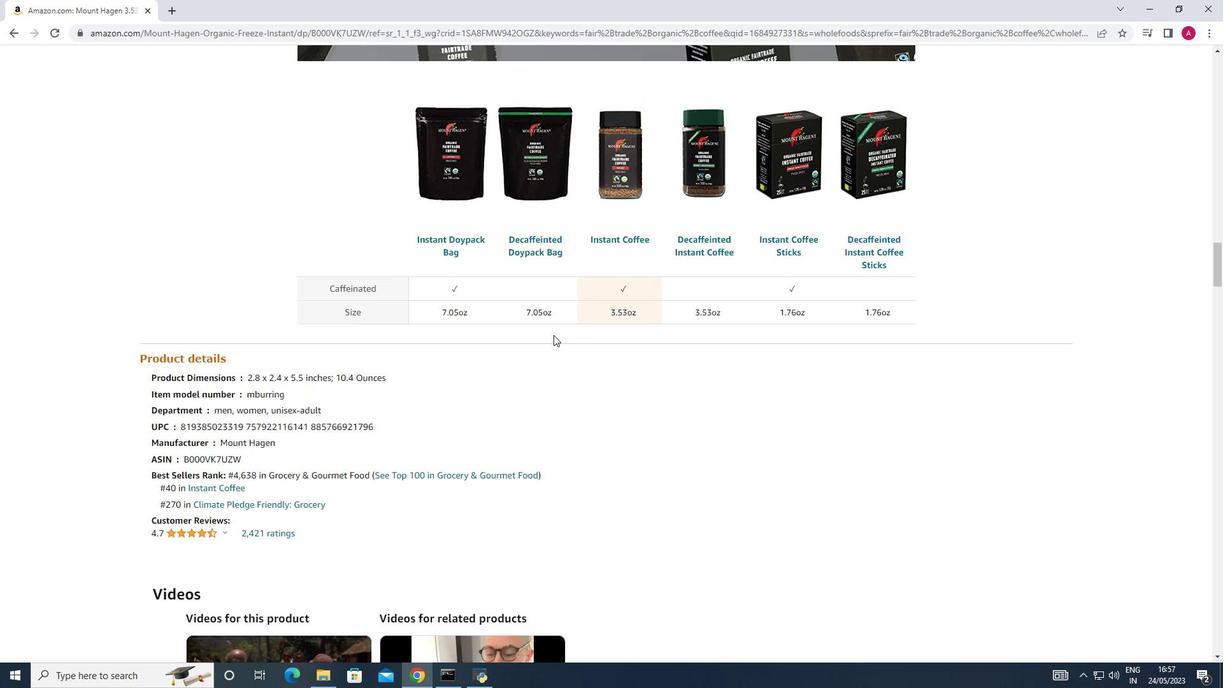 
Action: Mouse scrolled (553, 335) with delta (0, 0)
Screenshot: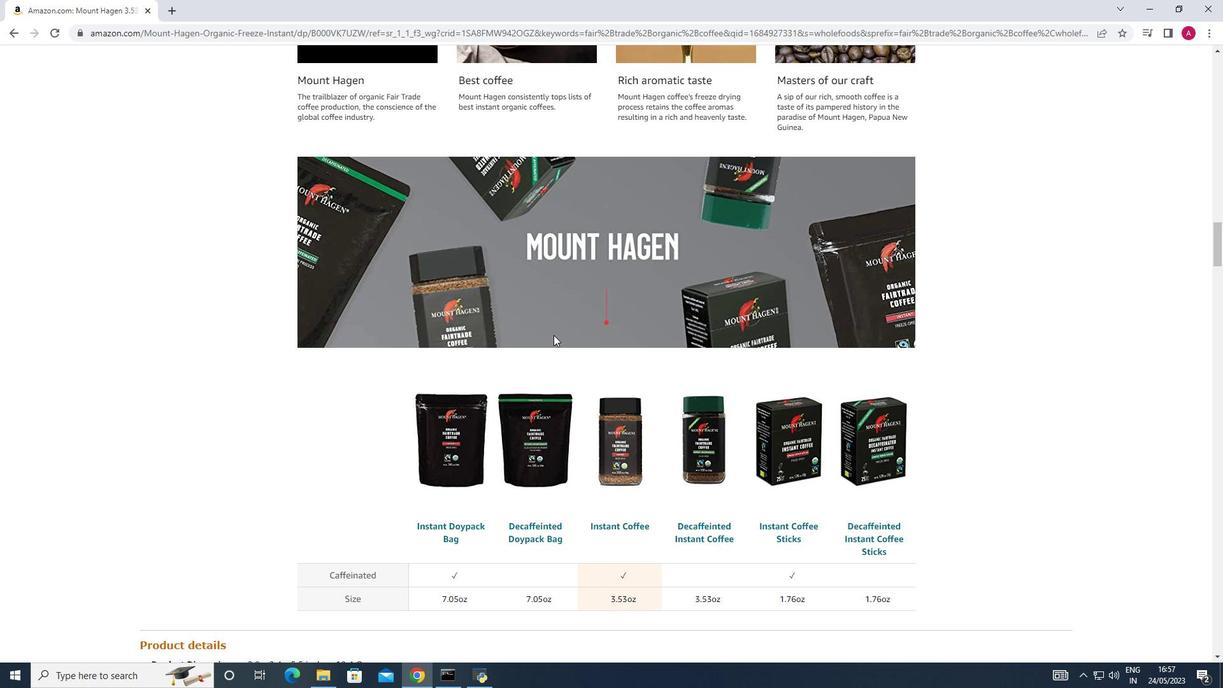 
Action: Mouse scrolled (553, 335) with delta (0, 0)
Screenshot: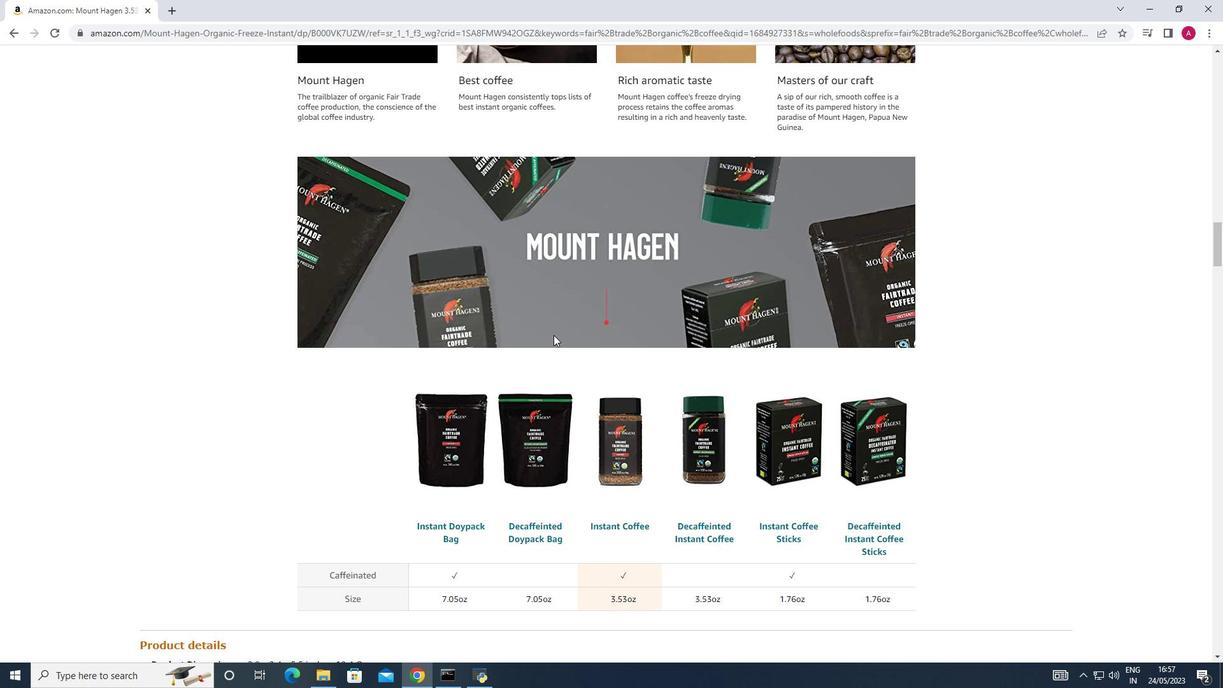 
Action: Mouse scrolled (553, 335) with delta (0, 0)
Screenshot: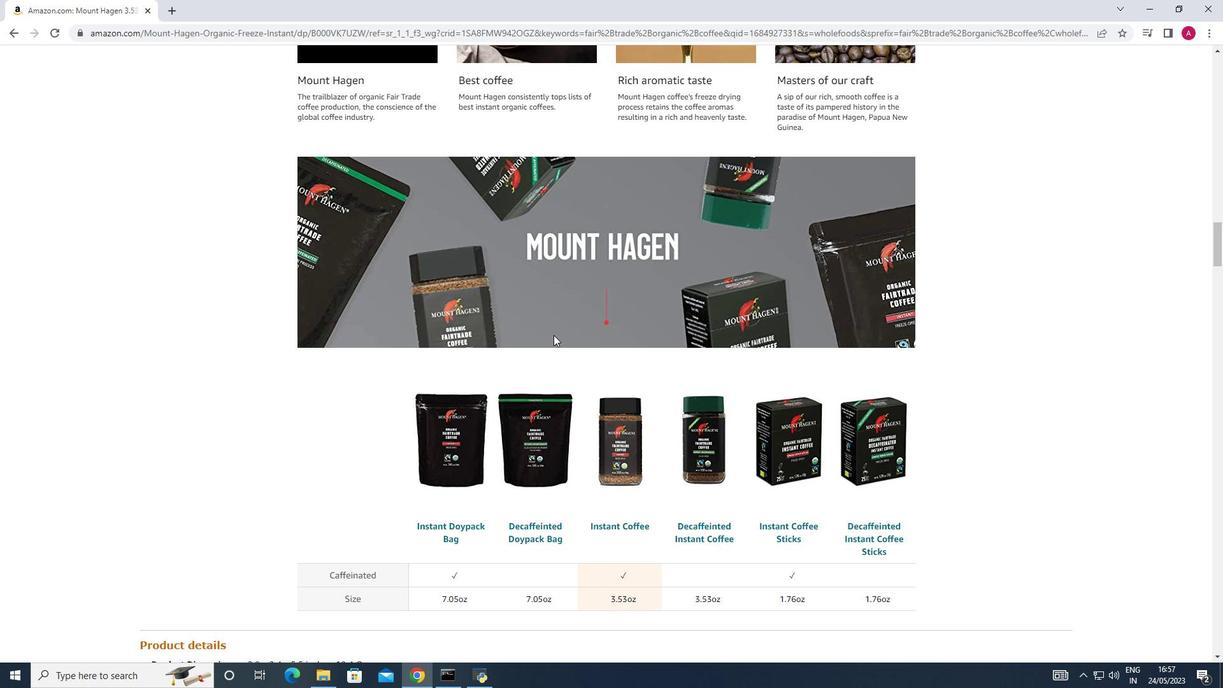 
Action: Mouse scrolled (553, 335) with delta (0, 0)
Screenshot: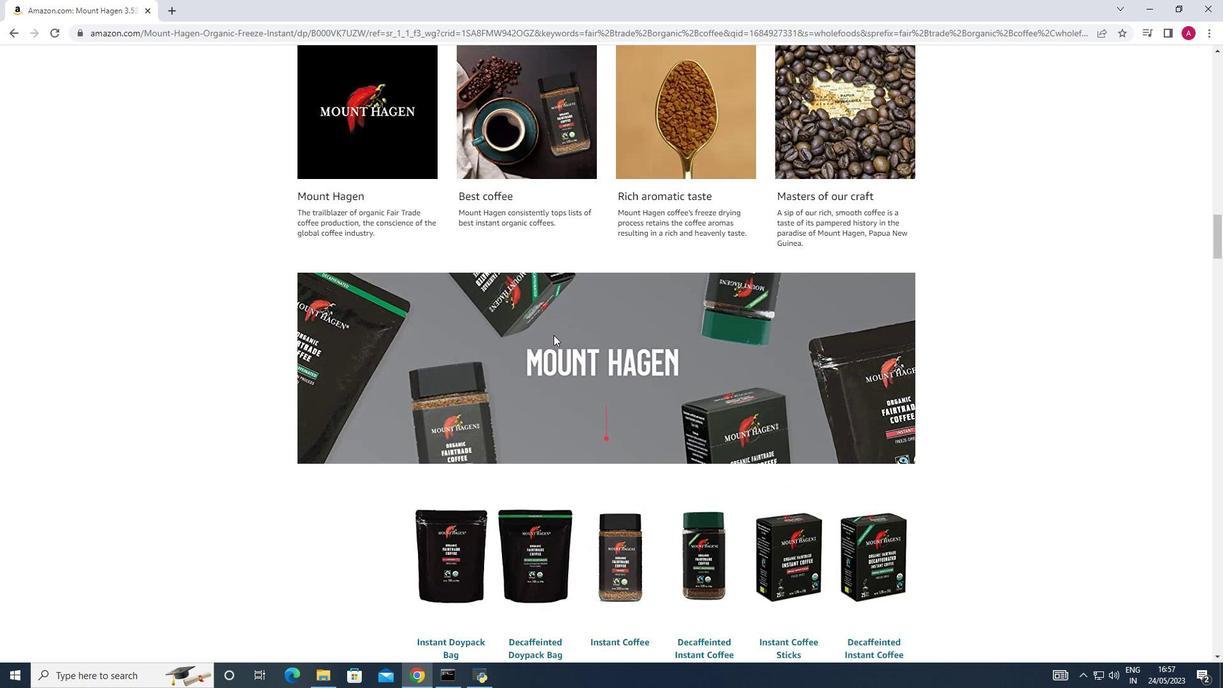 
Action: Mouse scrolled (553, 335) with delta (0, 0)
Screenshot: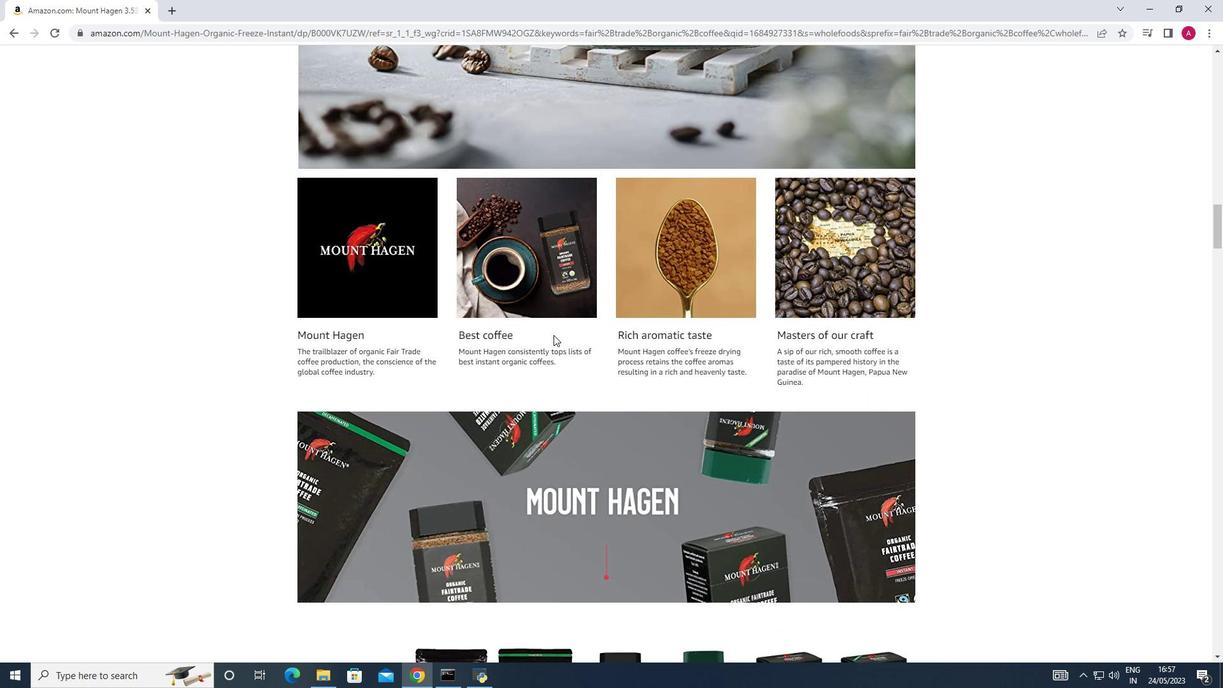 
Action: Mouse scrolled (553, 335) with delta (0, 0)
Screenshot: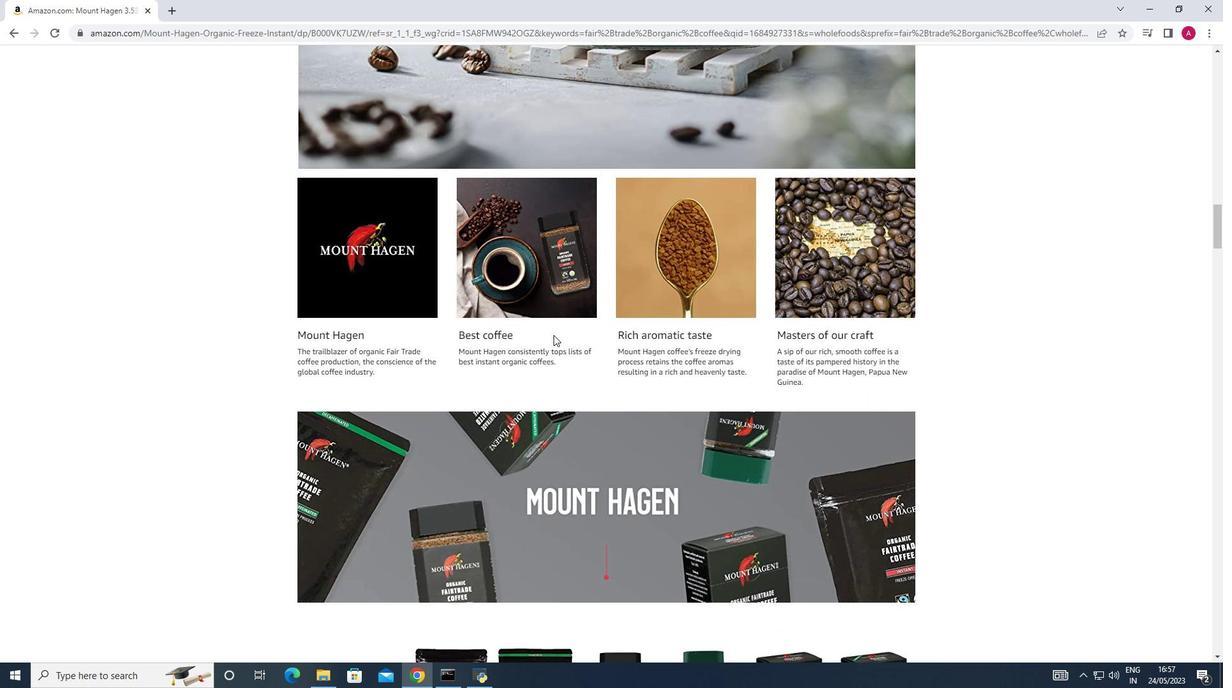 
Action: Mouse scrolled (553, 335) with delta (0, 0)
Screenshot: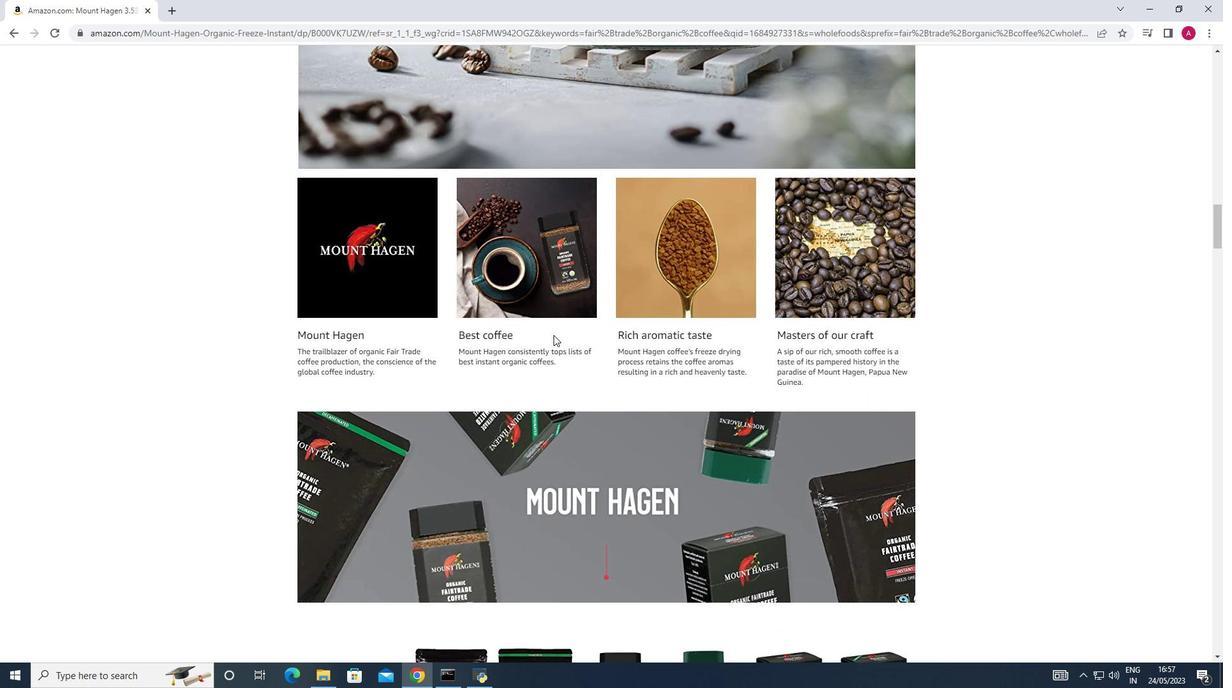 
Action: Mouse scrolled (553, 335) with delta (0, 0)
Screenshot: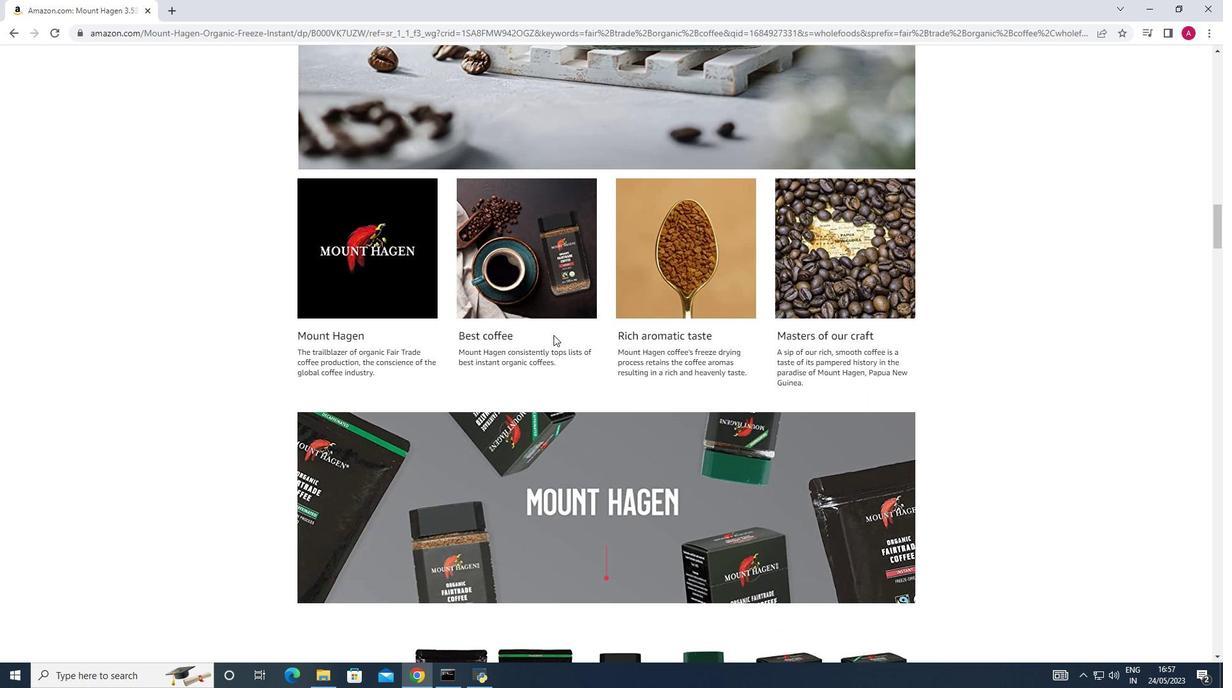 
Action: Mouse scrolled (553, 335) with delta (0, 0)
Screenshot: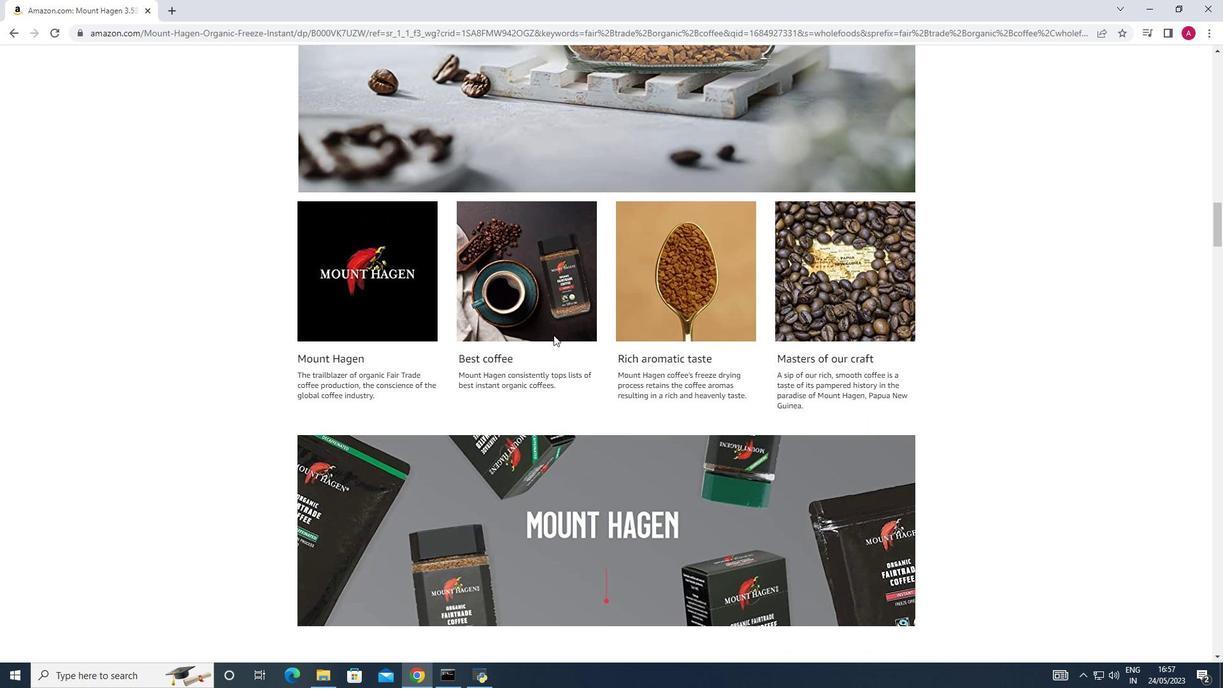 
Action: Mouse scrolled (553, 335) with delta (0, 0)
Screenshot: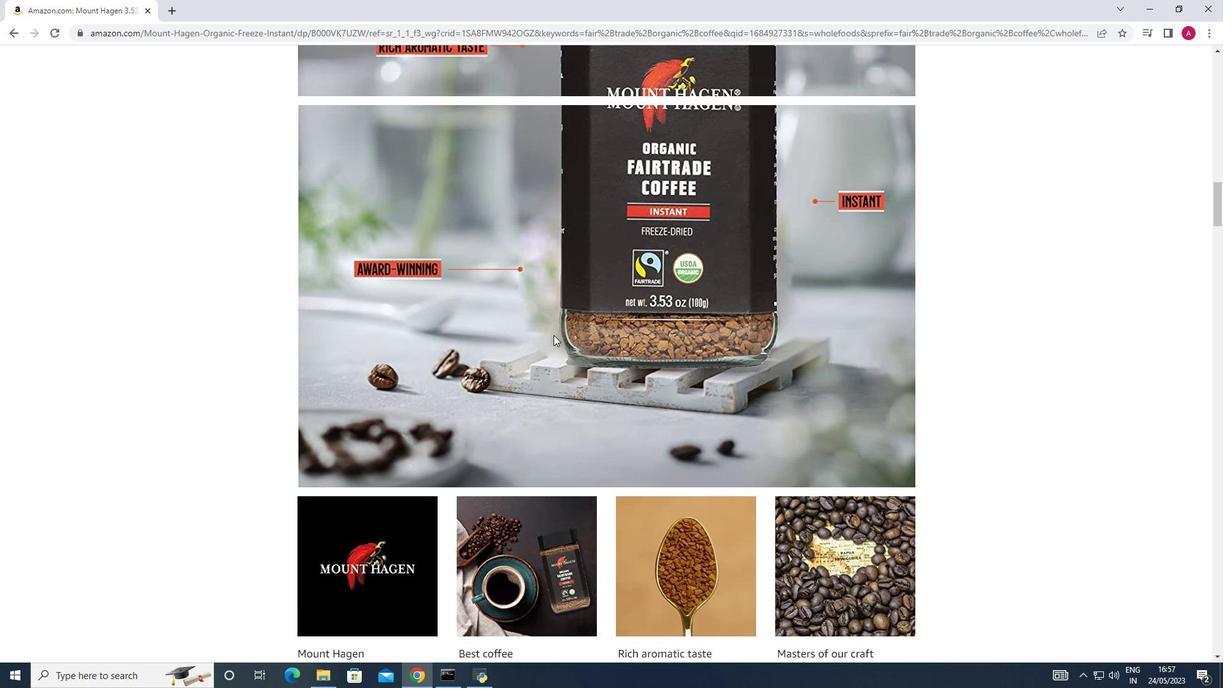 
Action: Mouse scrolled (553, 335) with delta (0, 0)
Screenshot: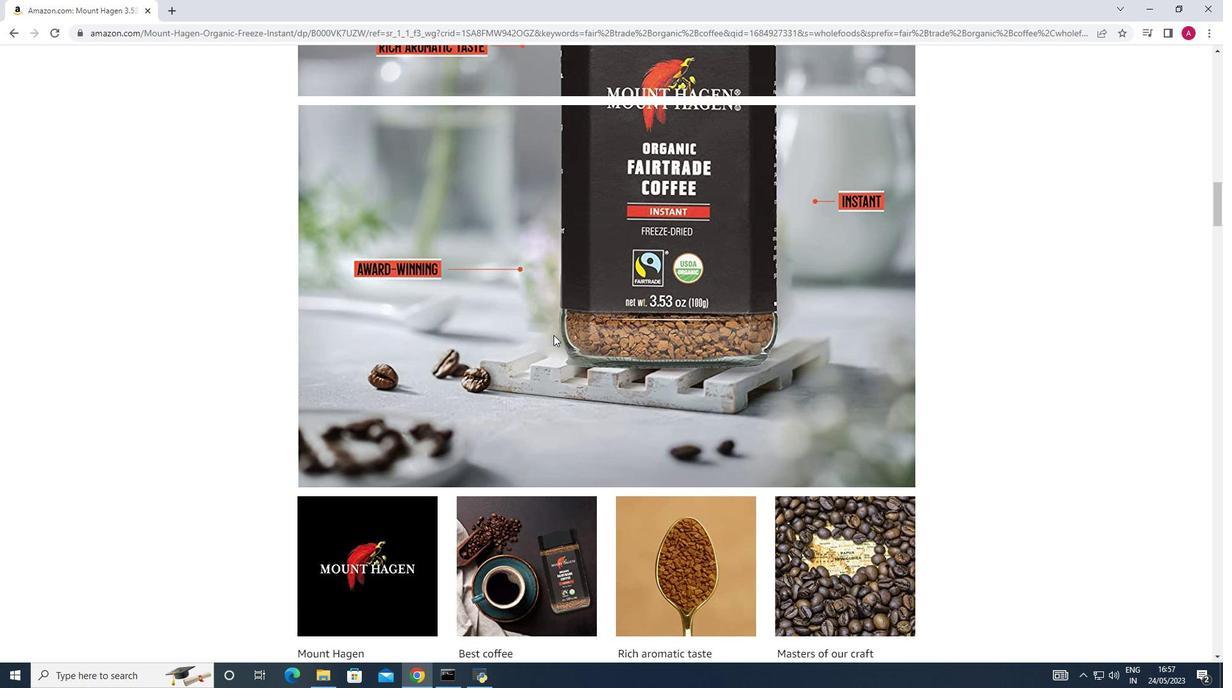 
Action: Mouse scrolled (553, 335) with delta (0, 0)
Screenshot: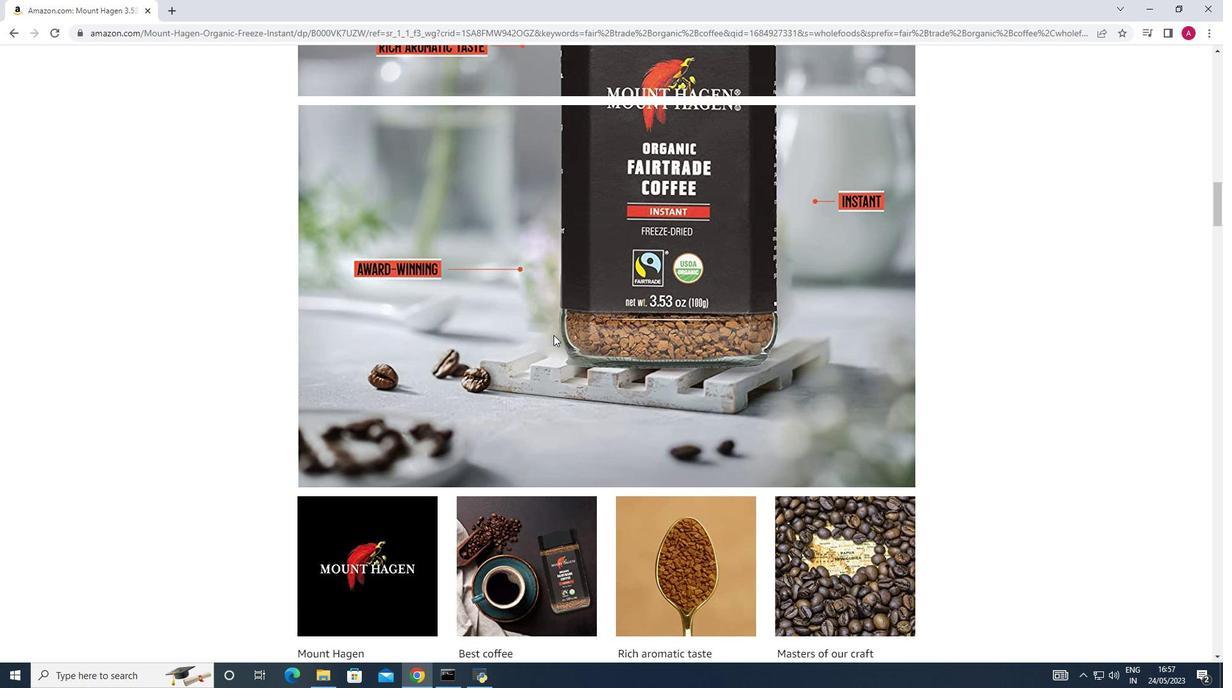 
Action: Mouse scrolled (553, 335) with delta (0, 0)
Screenshot: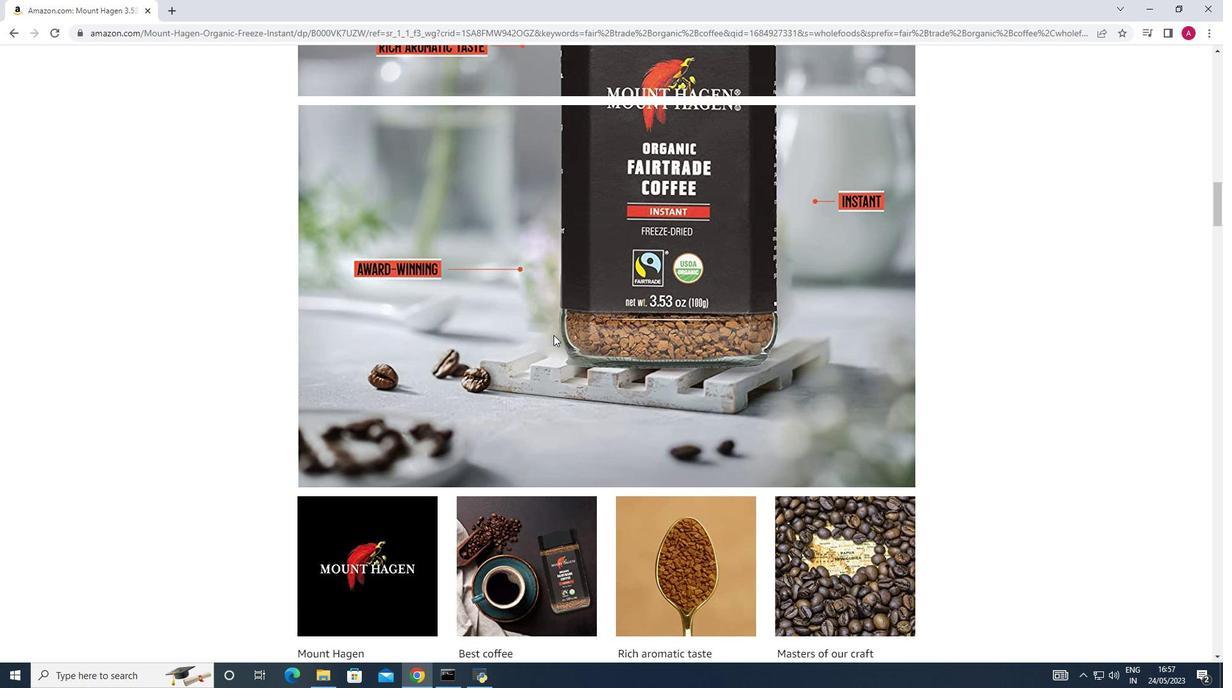 
Action: Mouse scrolled (553, 335) with delta (0, 0)
Screenshot: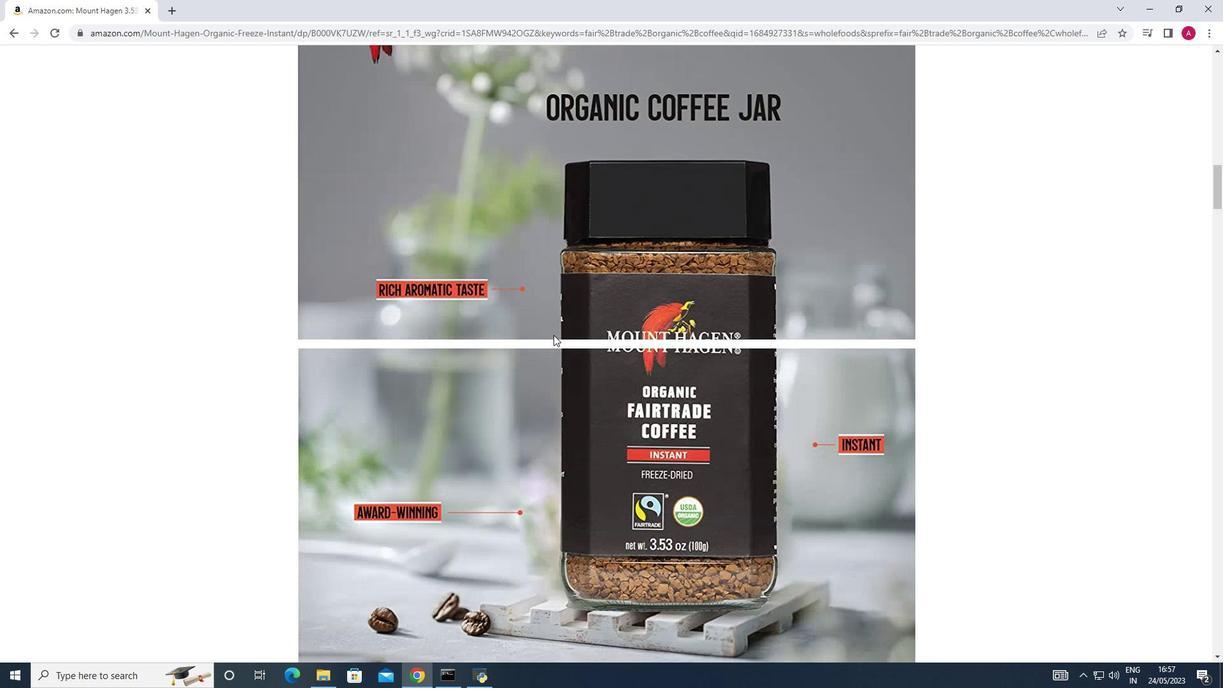 
Action: Mouse scrolled (553, 335) with delta (0, 0)
Screenshot: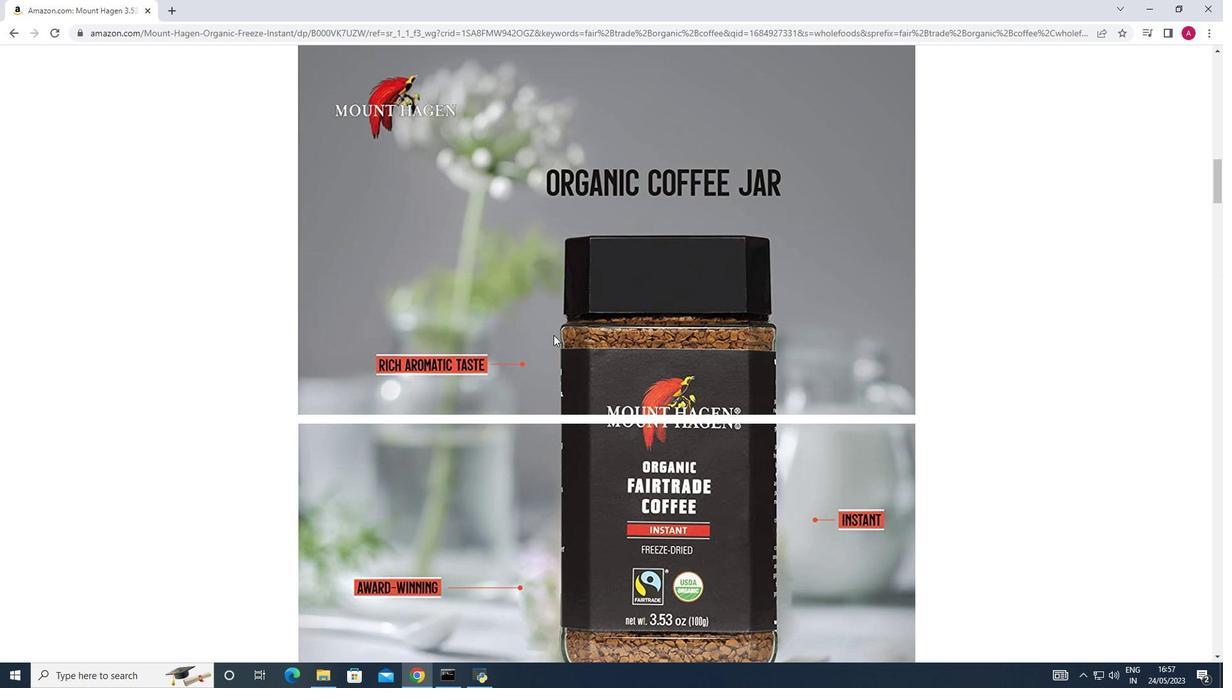
Action: Mouse scrolled (553, 335) with delta (0, 0)
Screenshot: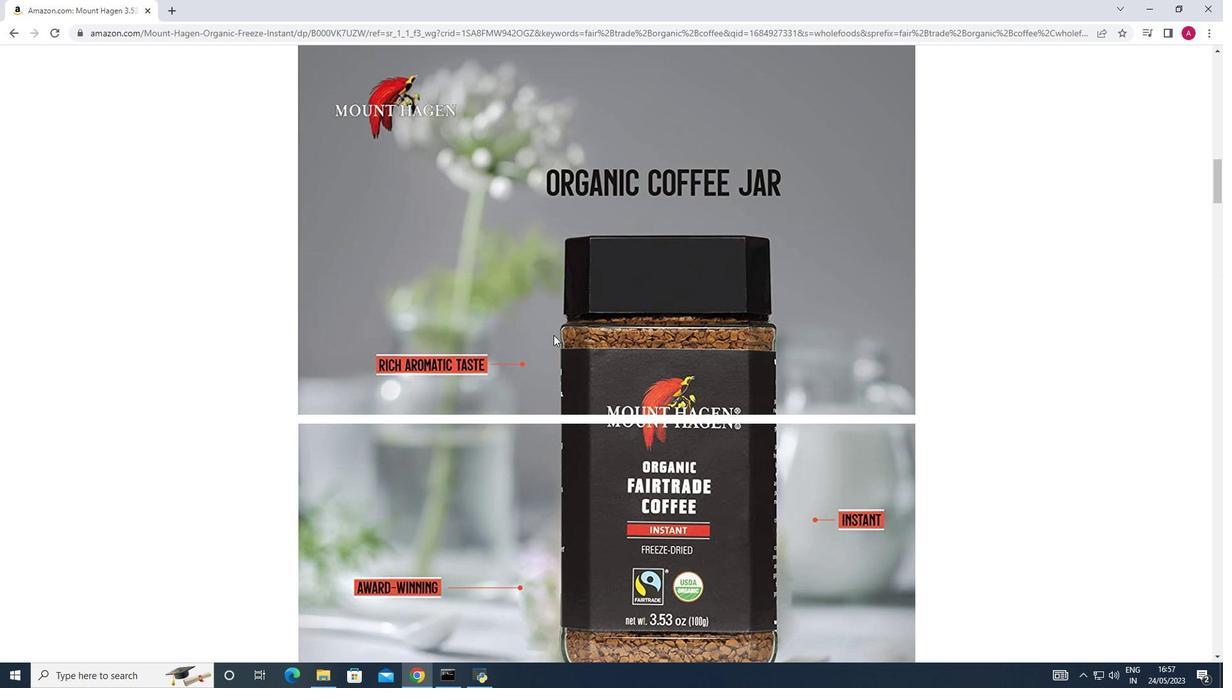 
Action: Mouse scrolled (553, 335) with delta (0, 0)
Screenshot: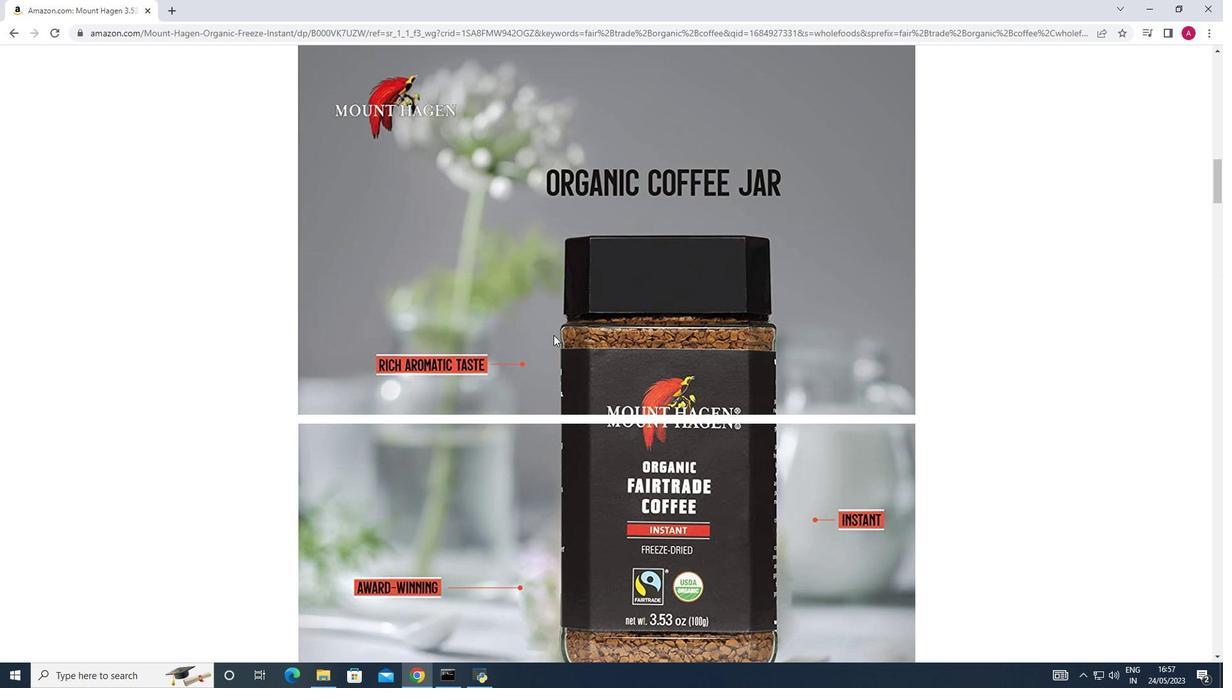 
Action: Mouse scrolled (553, 335) with delta (0, 0)
